 Task: Create a slideshow using your photos, add text and music, and export it as a video file.
Action: Mouse moved to (111, 0)
Screenshot: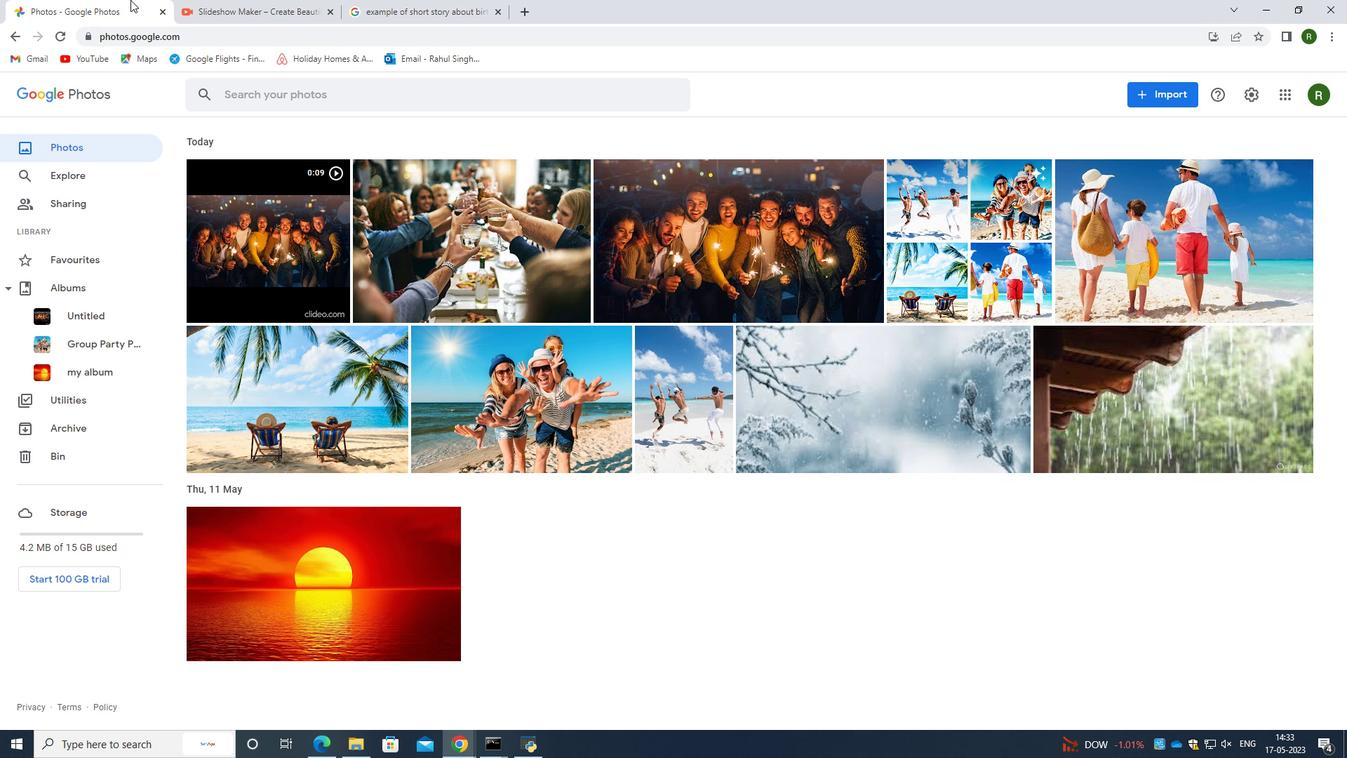 
Action: Mouse pressed left at (111, 0)
Screenshot: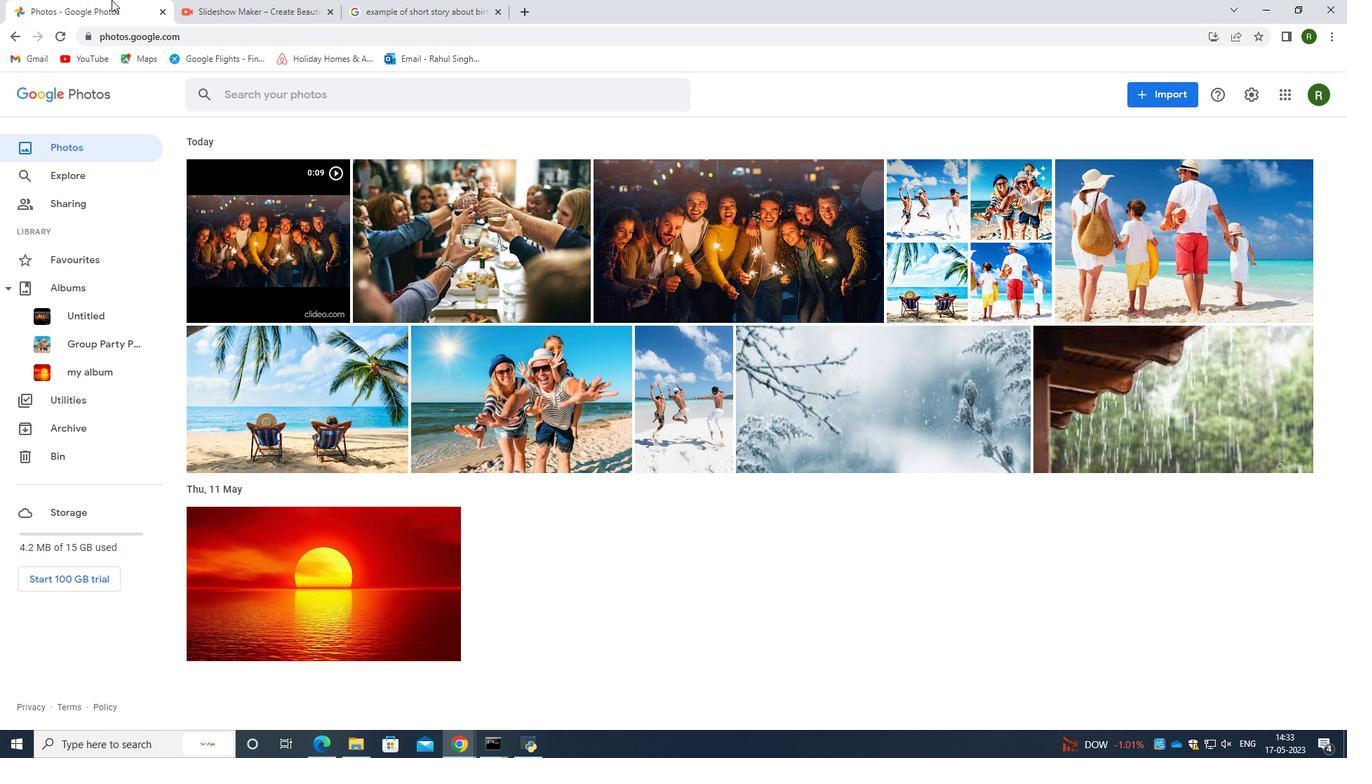 
Action: Mouse moved to (257, 9)
Screenshot: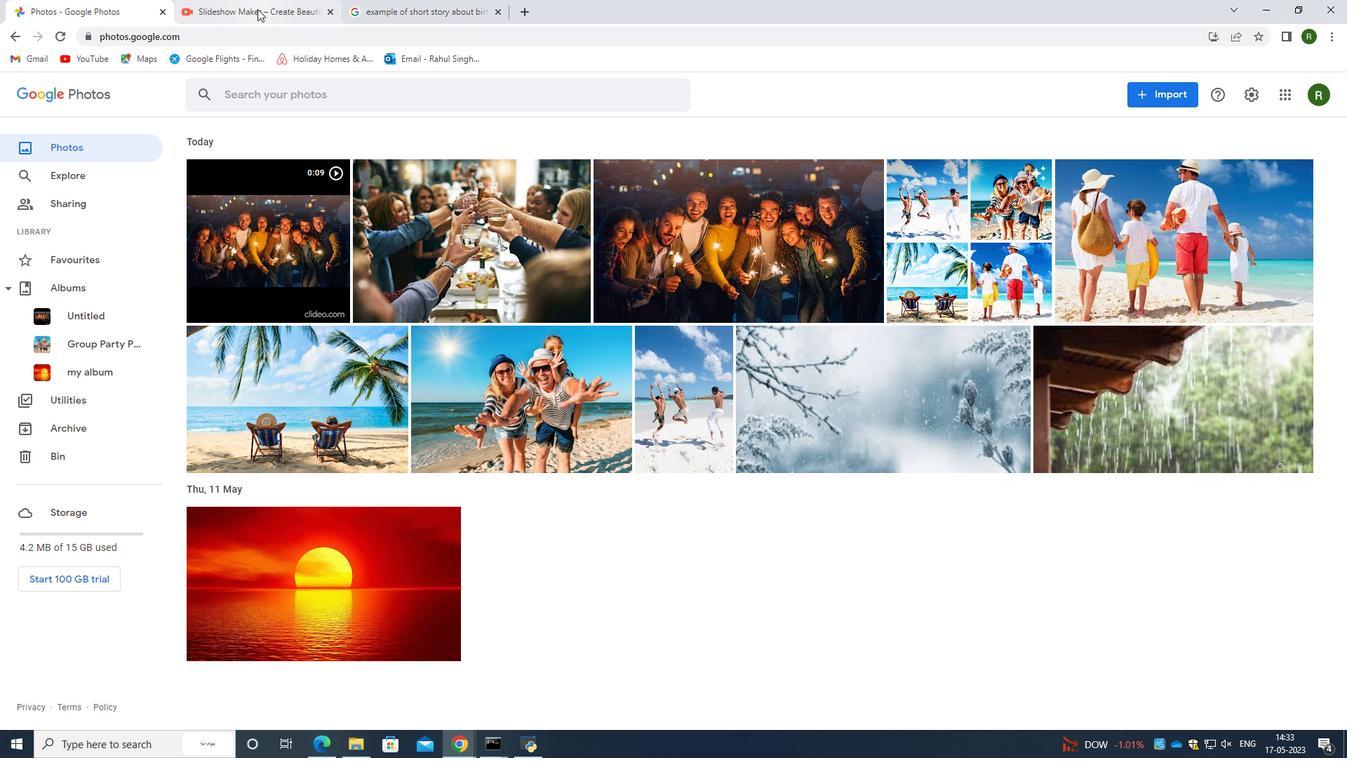 
Action: Mouse pressed left at (257, 9)
Screenshot: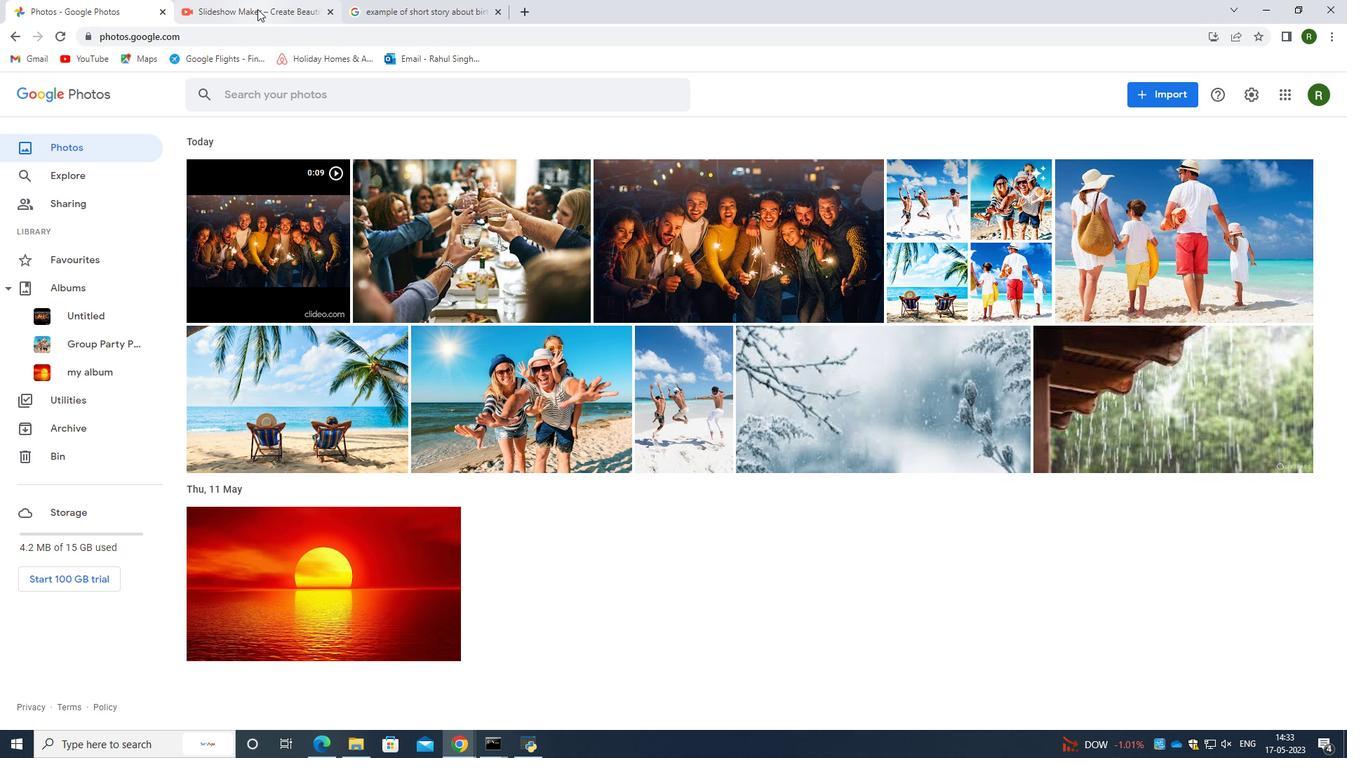 
Action: Mouse moved to (261, 71)
Screenshot: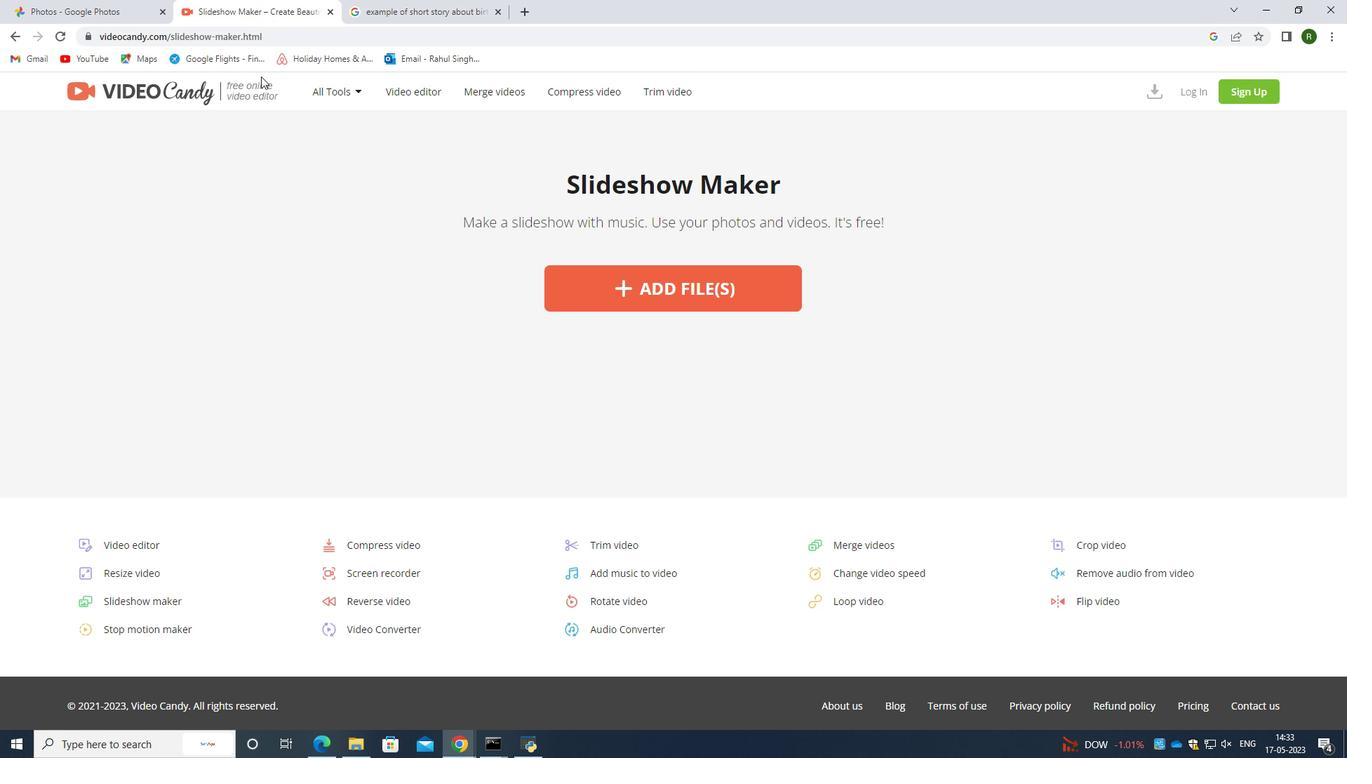 
Action: Mouse scrolled (261, 72) with delta (0, 0)
Screenshot: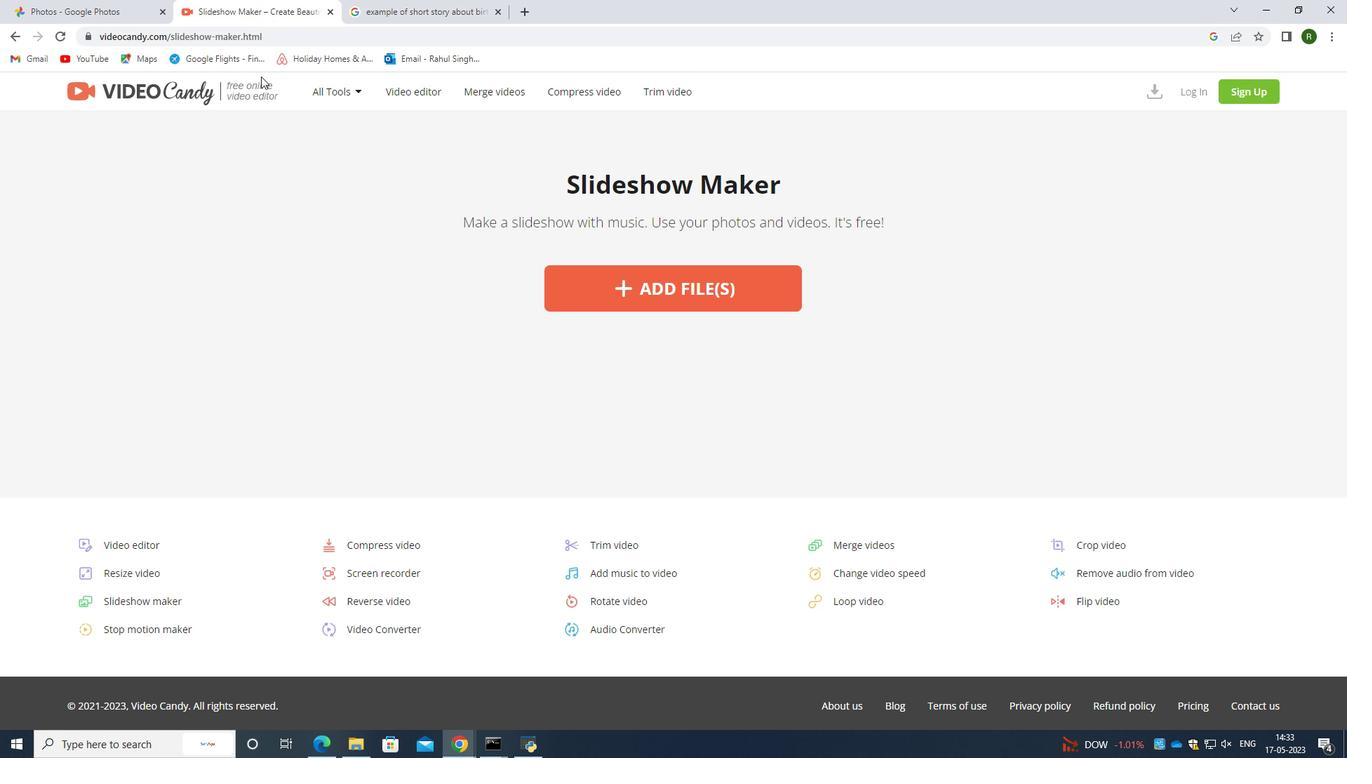 
Action: Mouse scrolled (261, 72) with delta (0, 0)
Screenshot: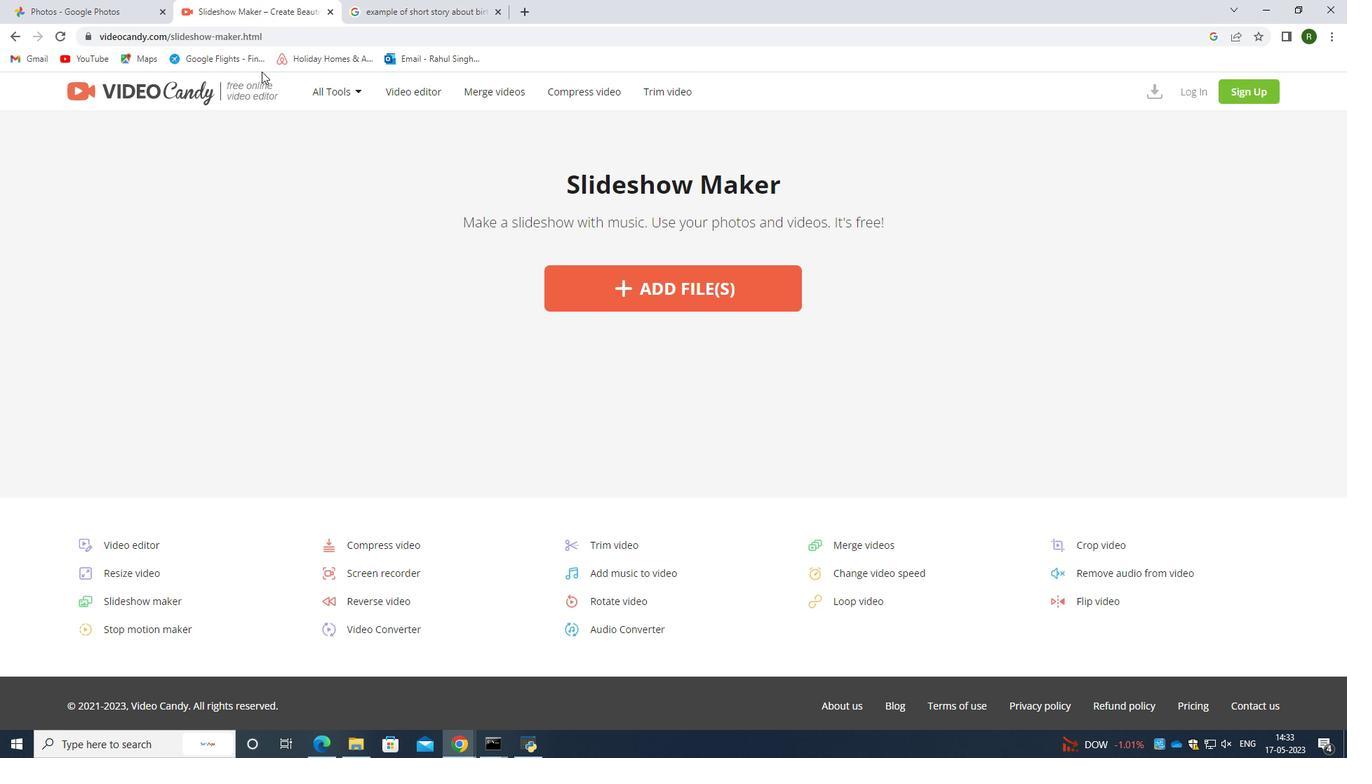 
Action: Mouse moved to (641, 292)
Screenshot: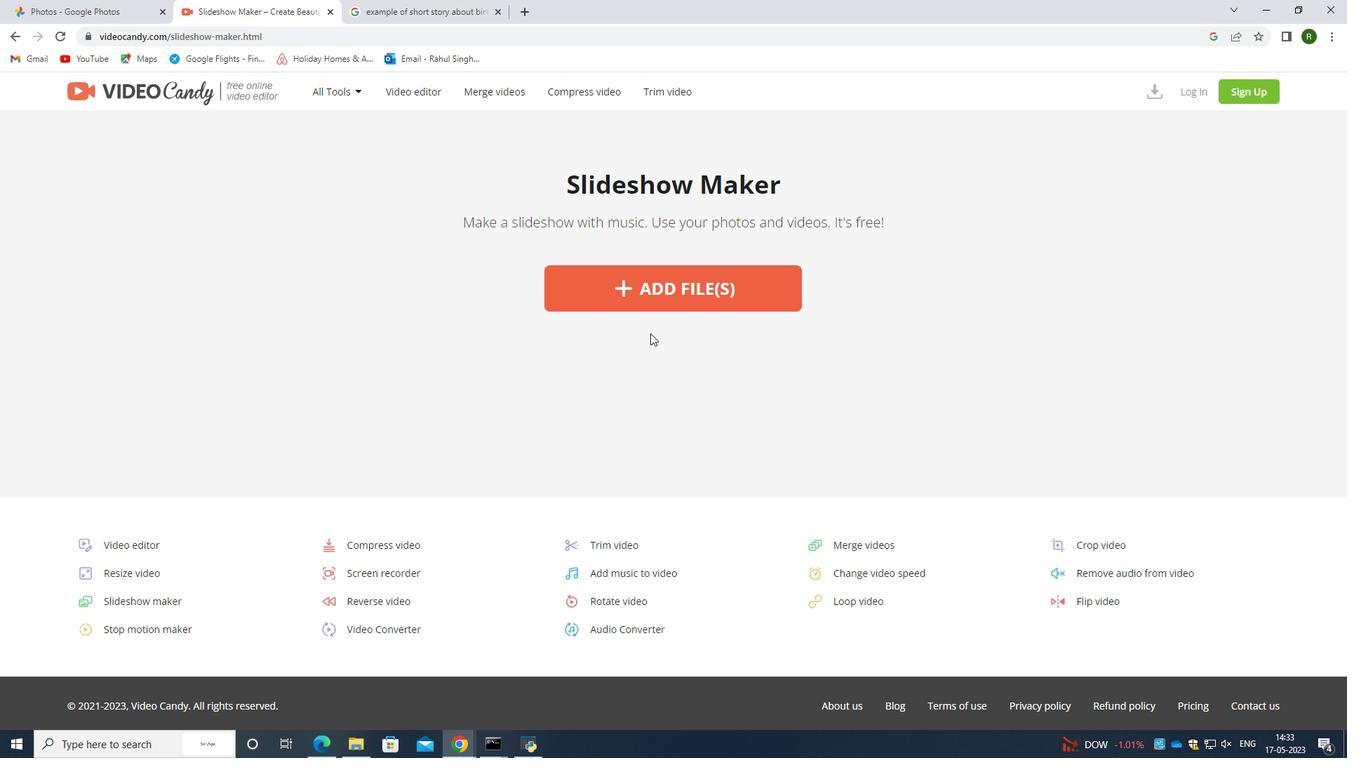 
Action: Mouse pressed left at (641, 292)
Screenshot: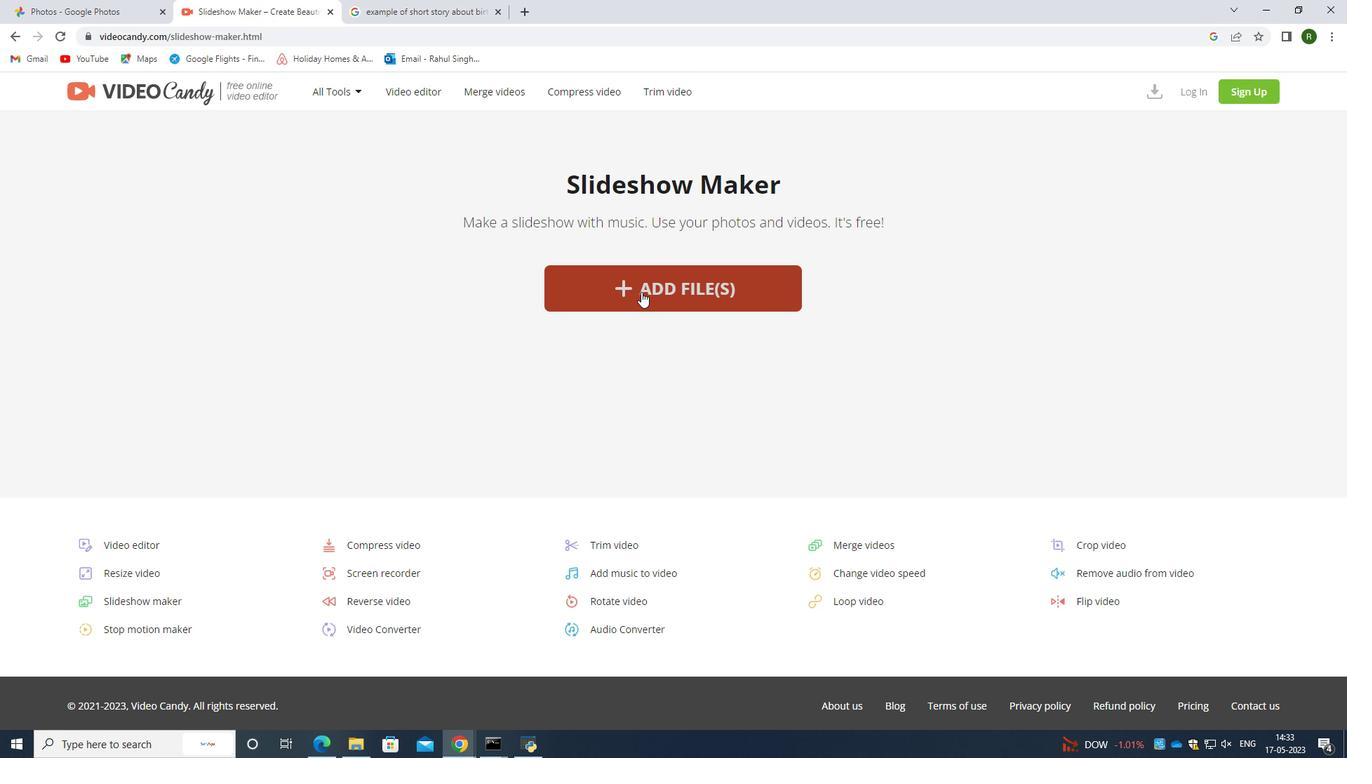 
Action: Mouse moved to (658, 6)
Screenshot: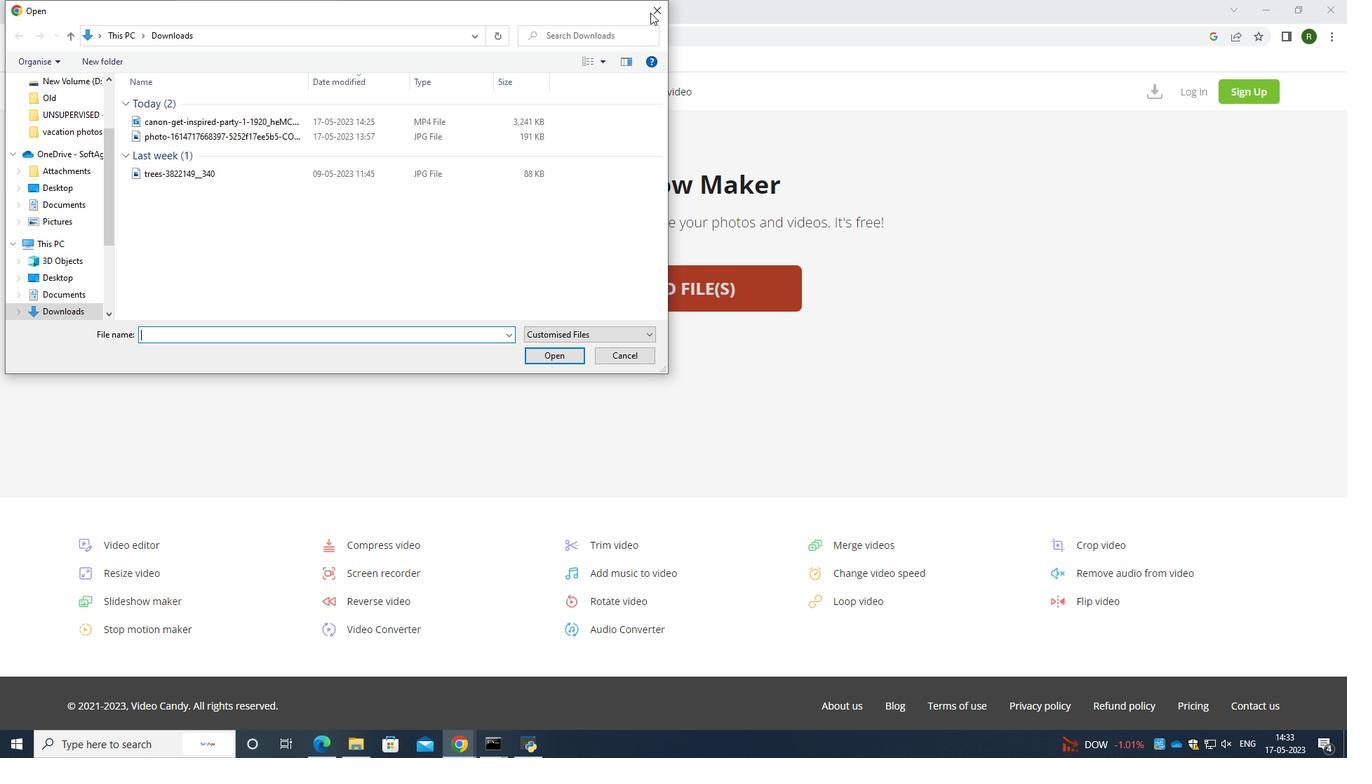 
Action: Mouse pressed left at (658, 6)
Screenshot: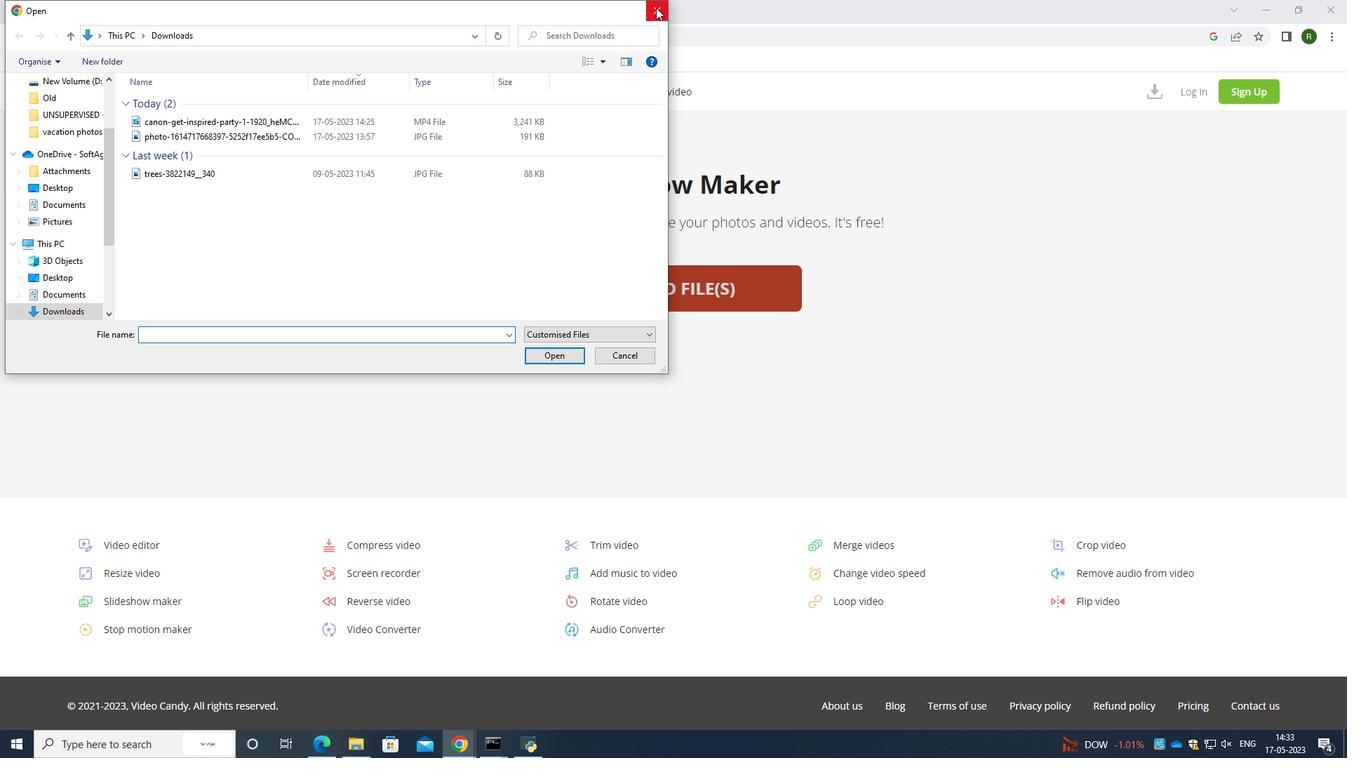 
Action: Mouse moved to (374, 222)
Screenshot: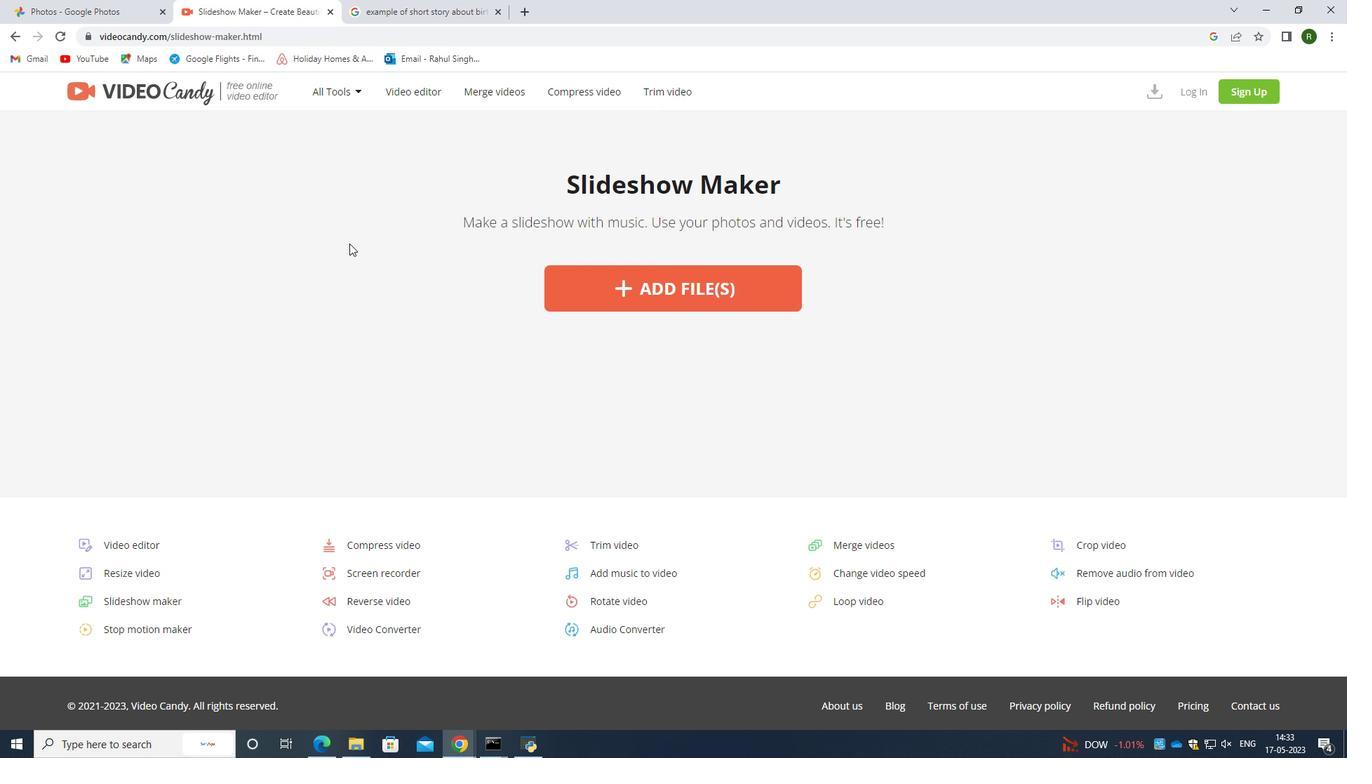 
Action: Mouse scrolled (374, 223) with delta (0, 0)
Screenshot: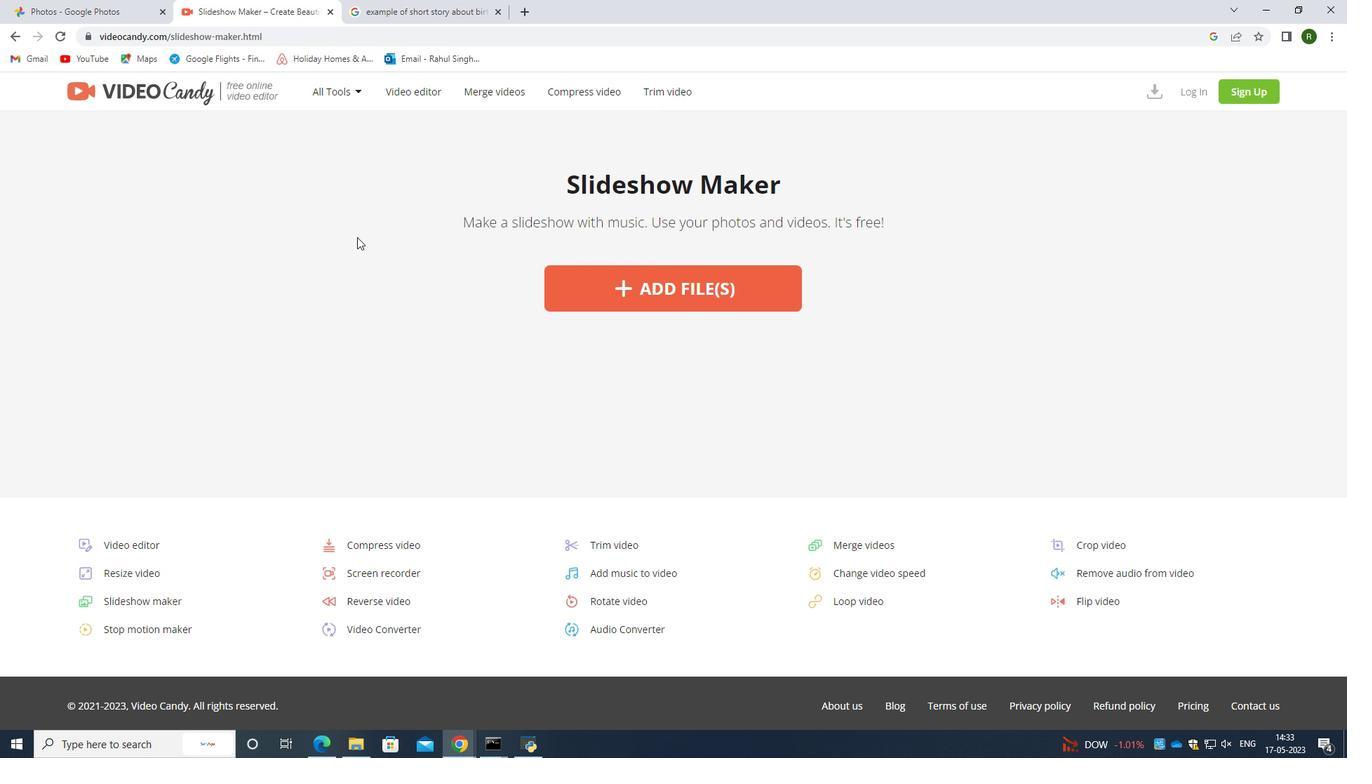 
Action: Mouse scrolled (374, 223) with delta (0, 0)
Screenshot: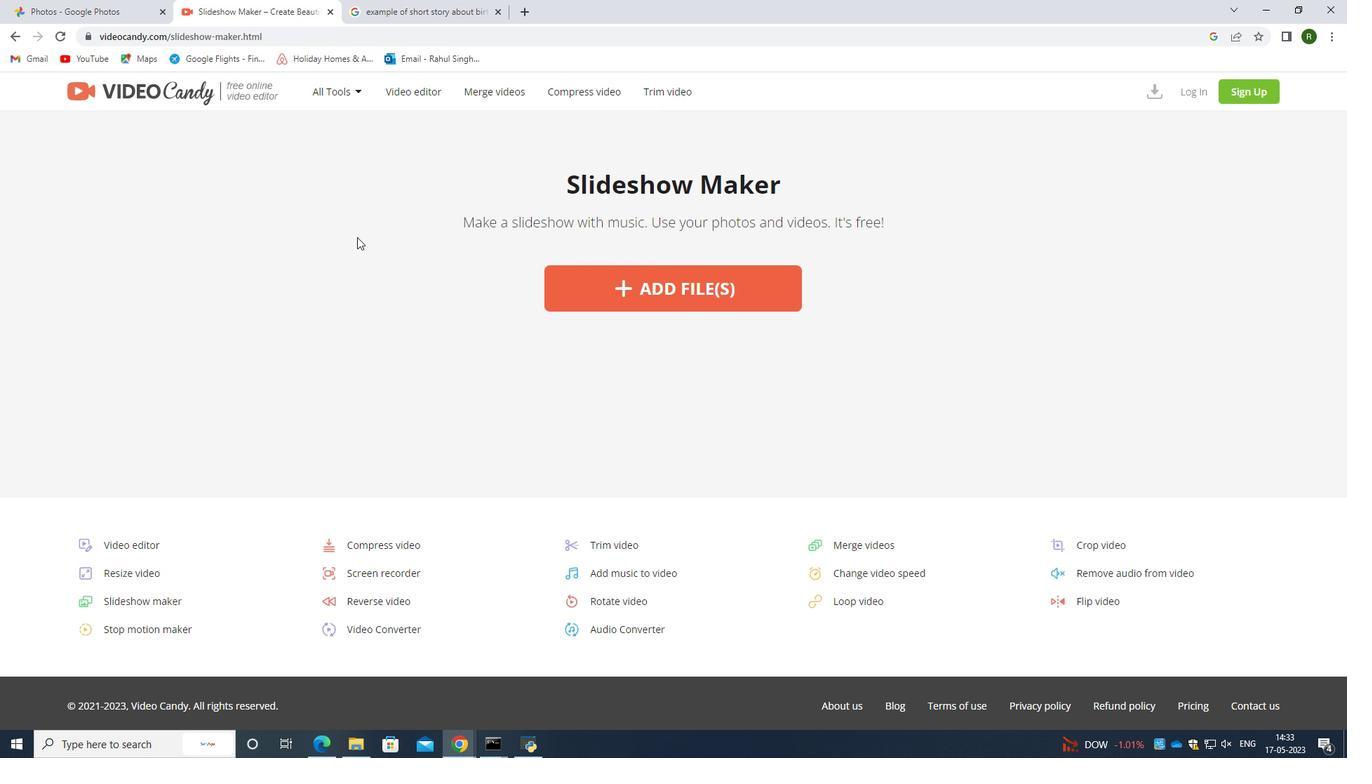 
Action: Mouse moved to (14, 33)
Screenshot: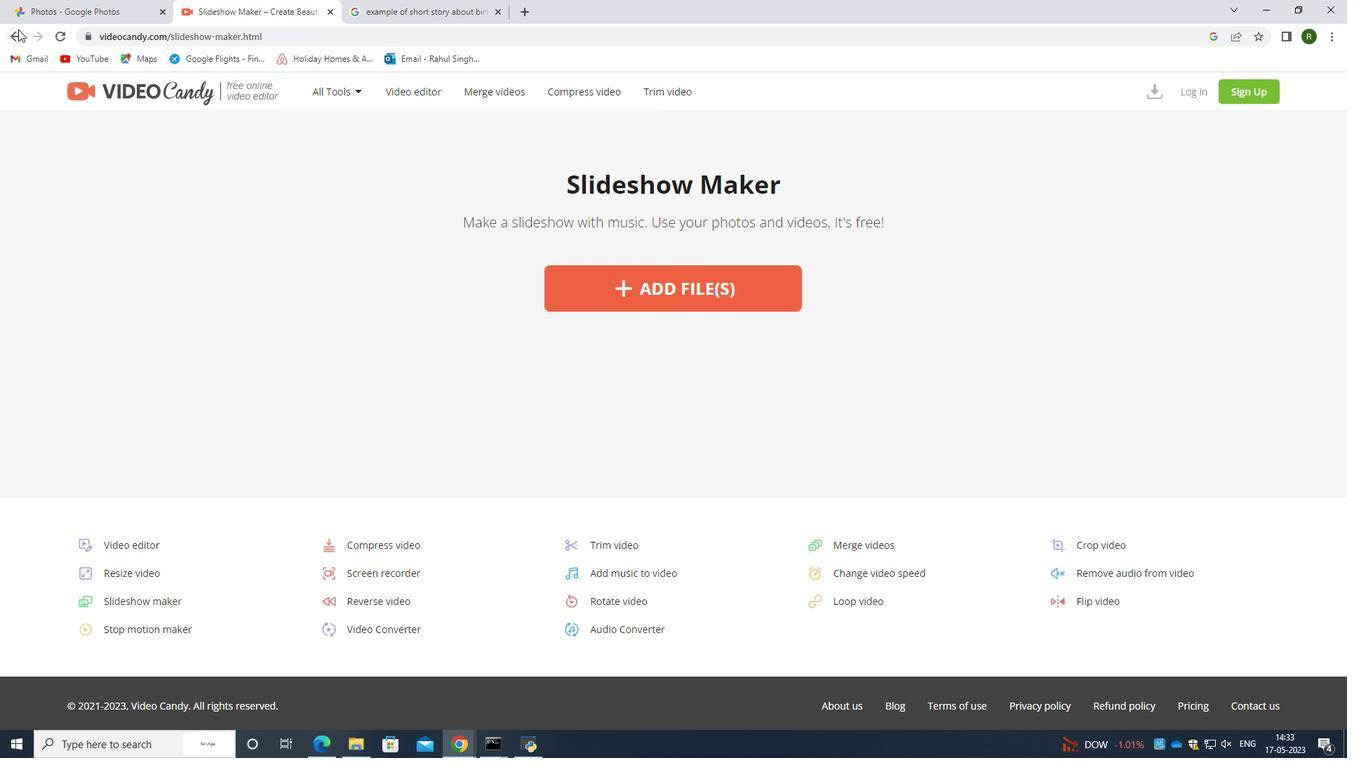 
Action: Mouse pressed left at (14, 33)
Screenshot: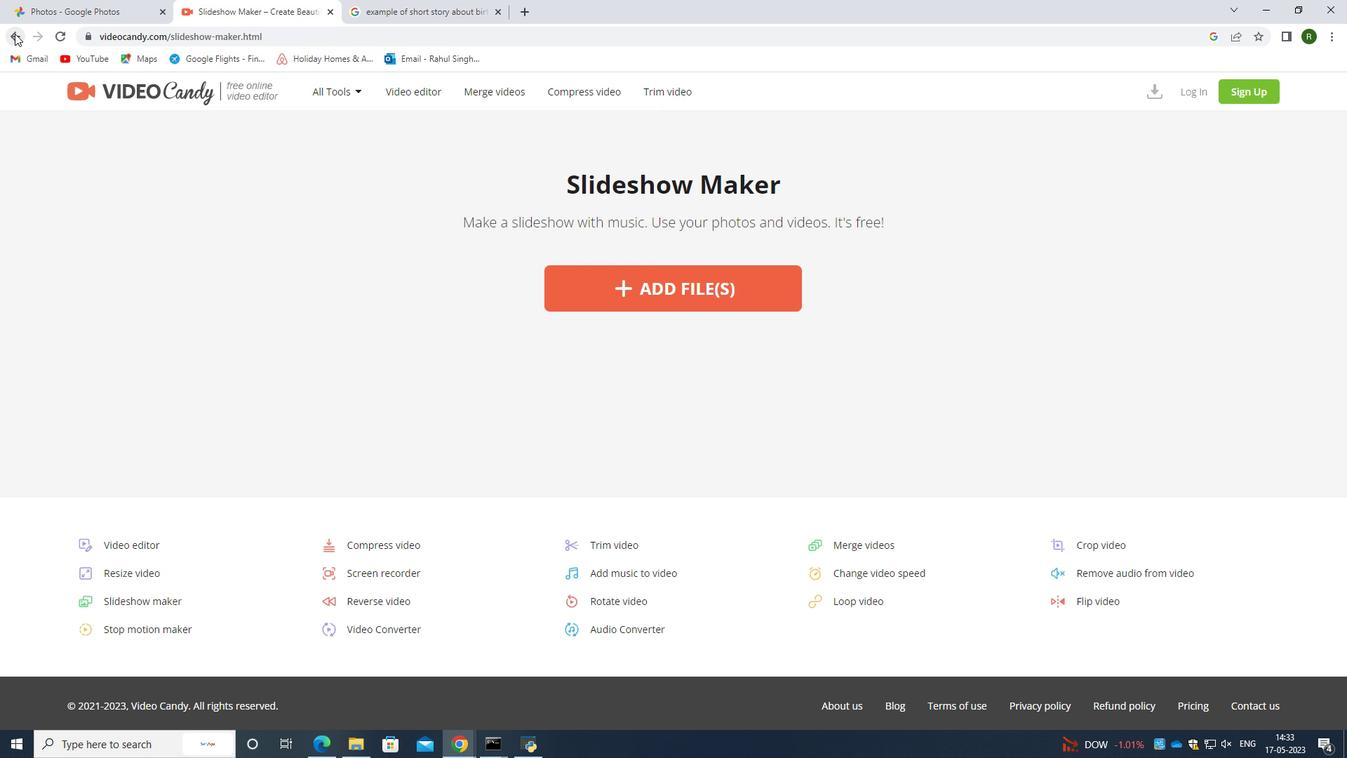 
Action: Mouse moved to (320, 388)
Screenshot: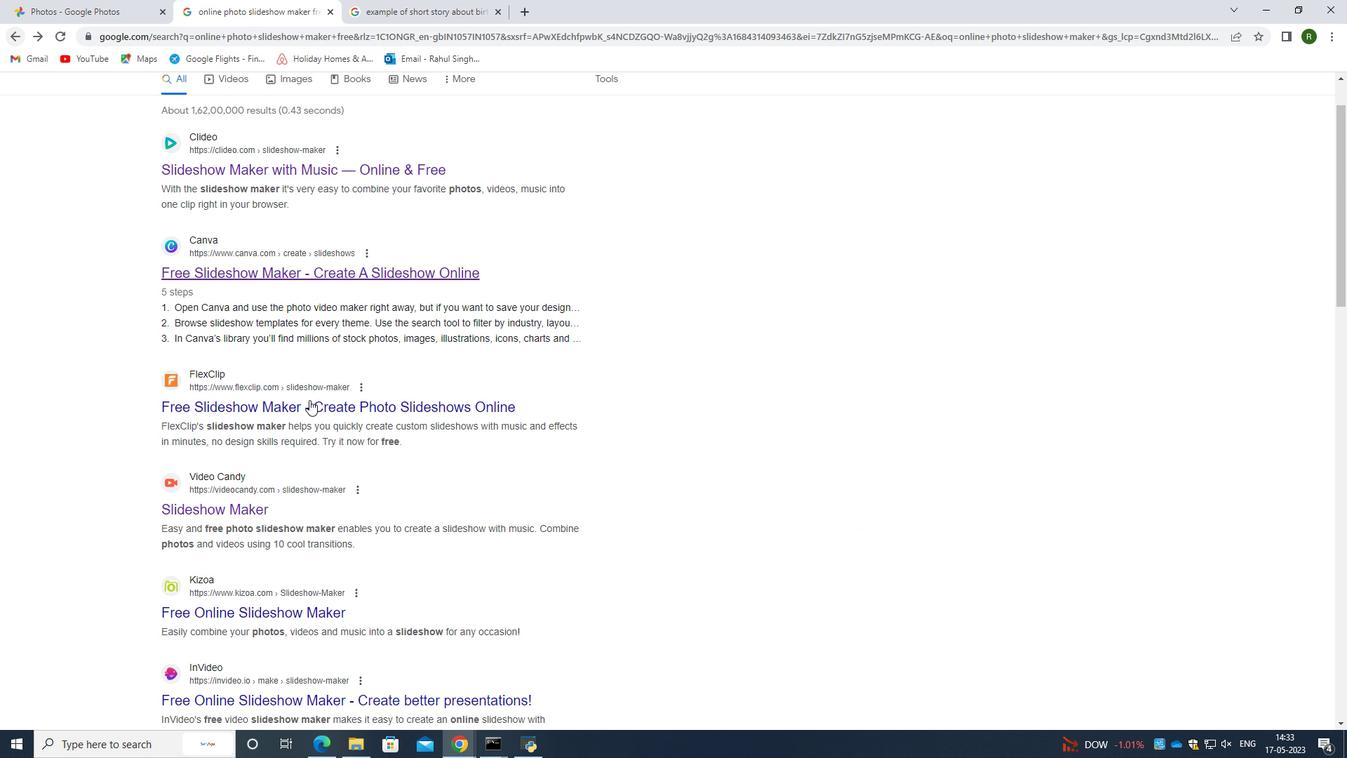 
Action: Mouse scrolled (320, 388) with delta (0, 0)
Screenshot: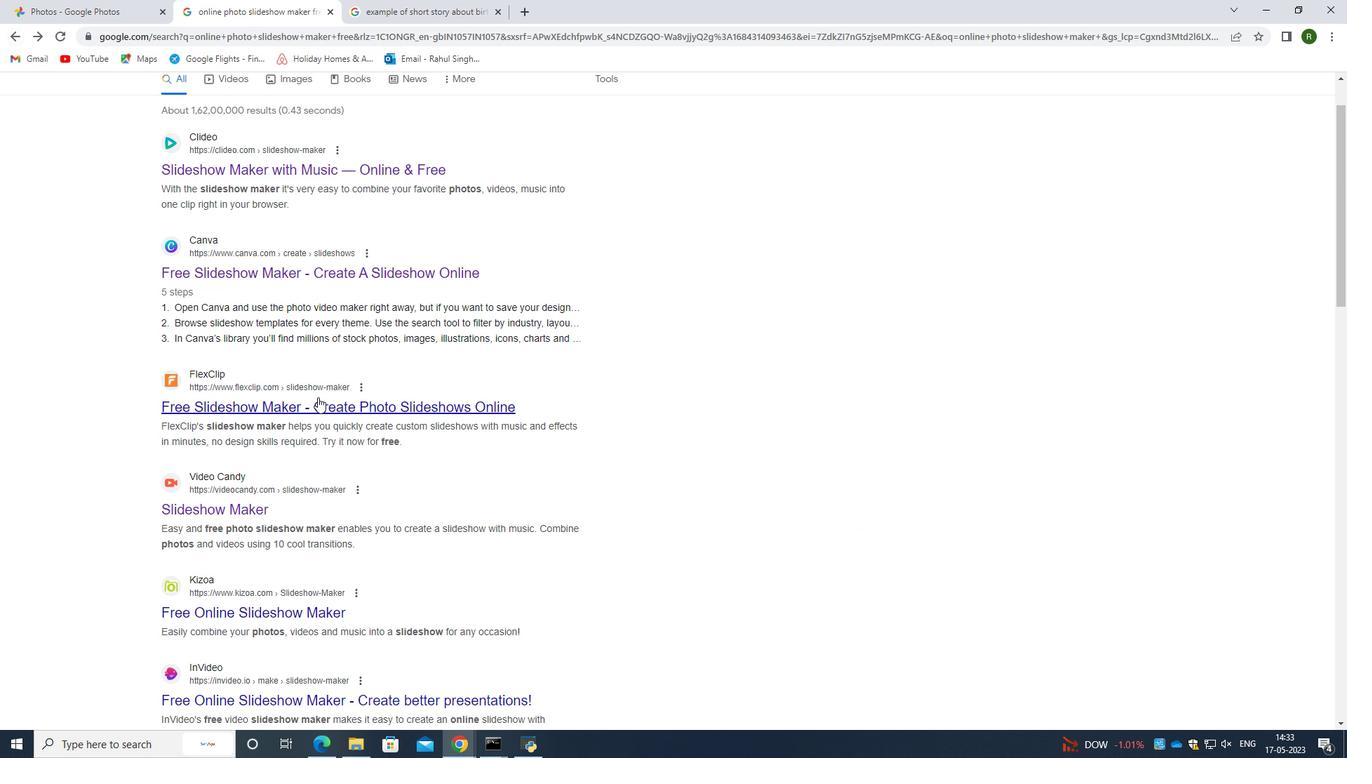
Action: Mouse scrolled (320, 388) with delta (0, 0)
Screenshot: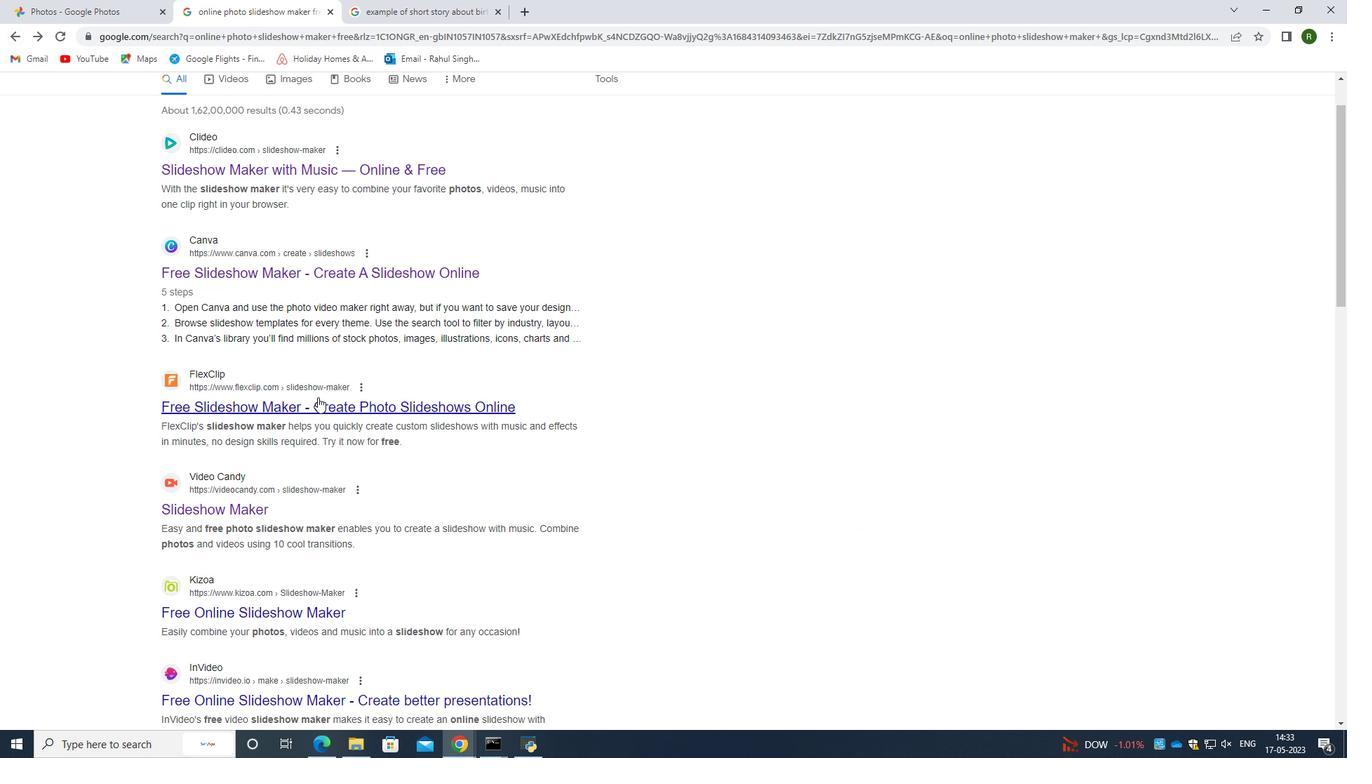 
Action: Mouse scrolled (320, 388) with delta (0, 0)
Screenshot: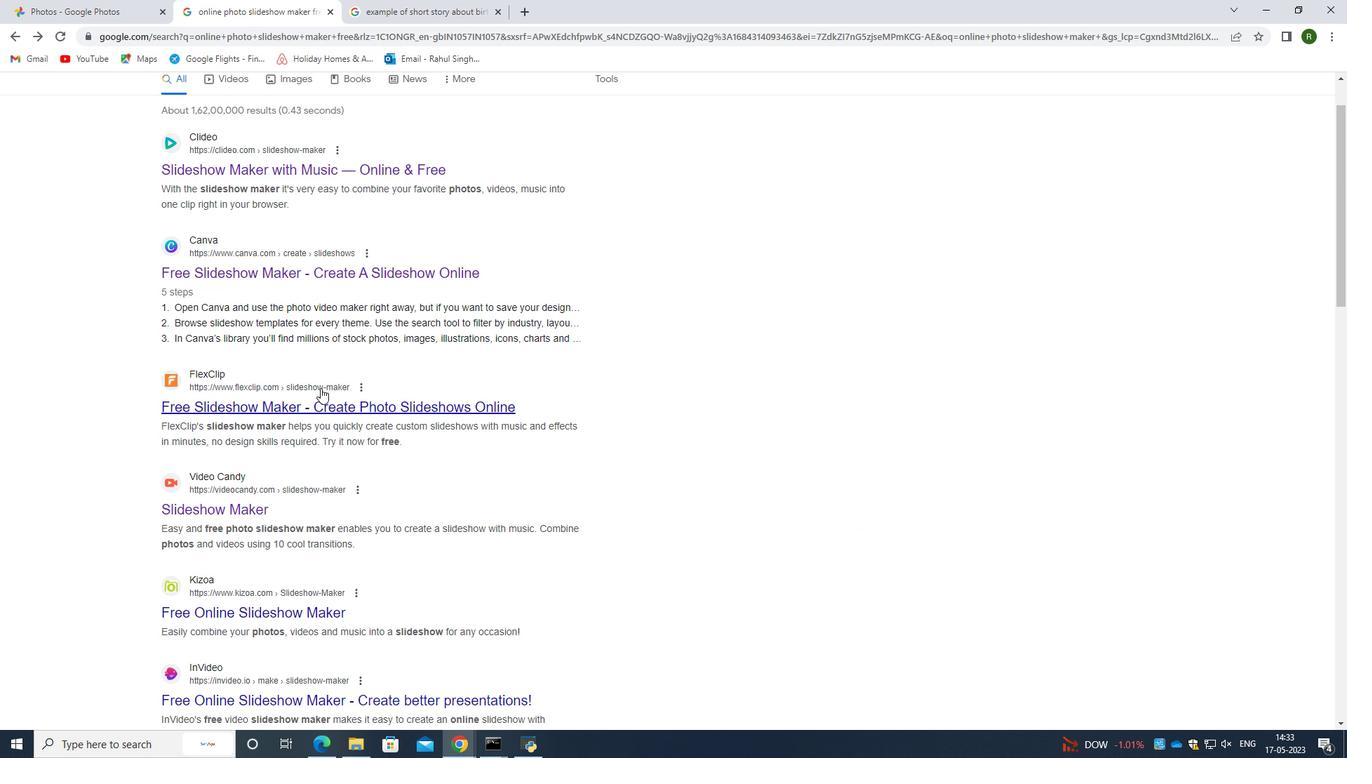 
Action: Mouse moved to (261, 481)
Screenshot: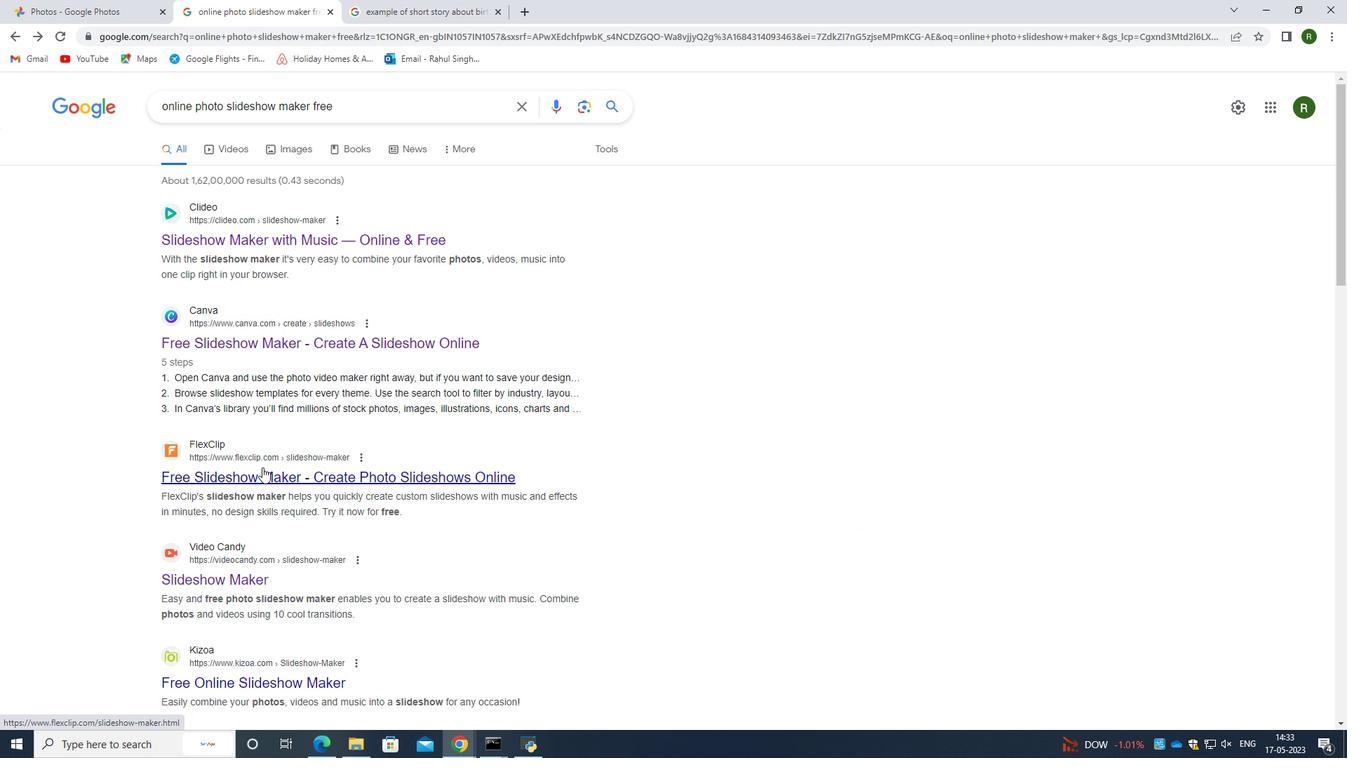 
Action: Mouse pressed left at (261, 481)
Screenshot: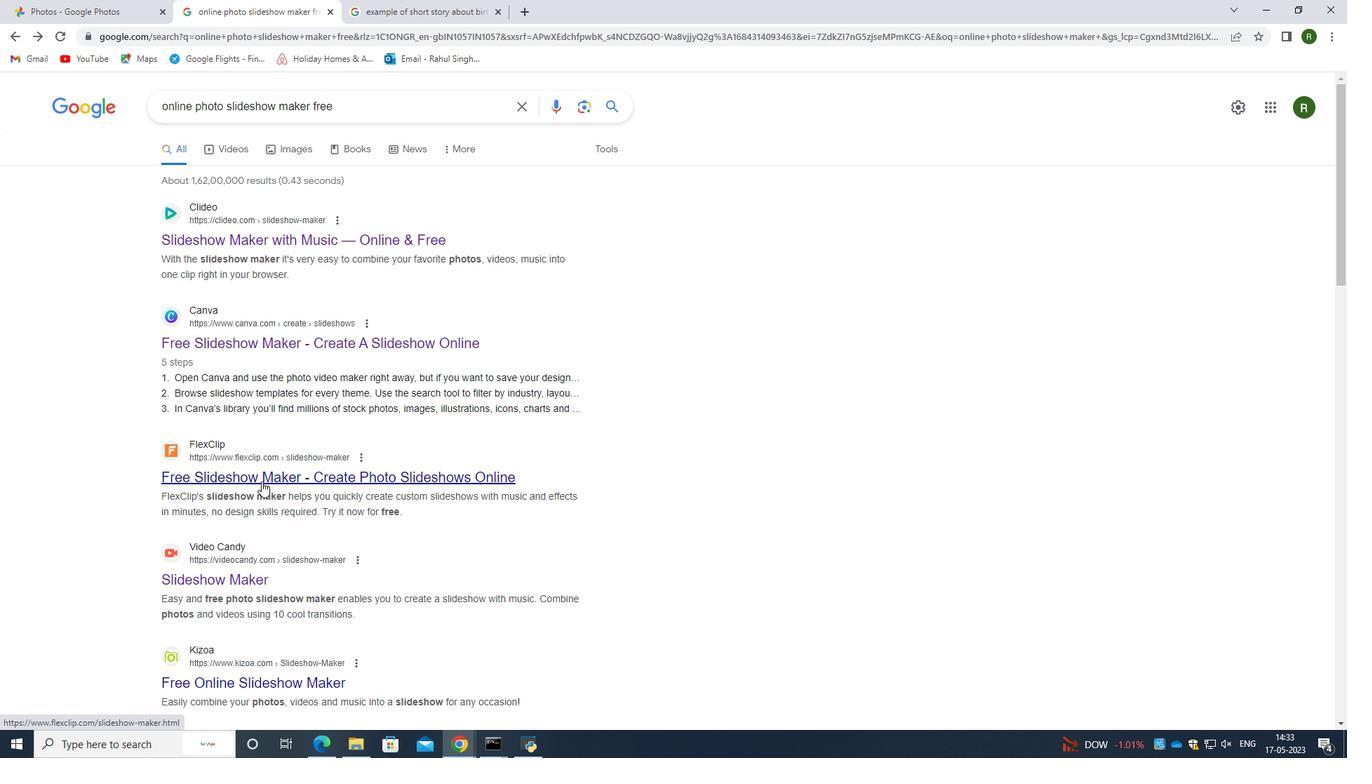 
Action: Mouse moved to (655, 287)
Screenshot: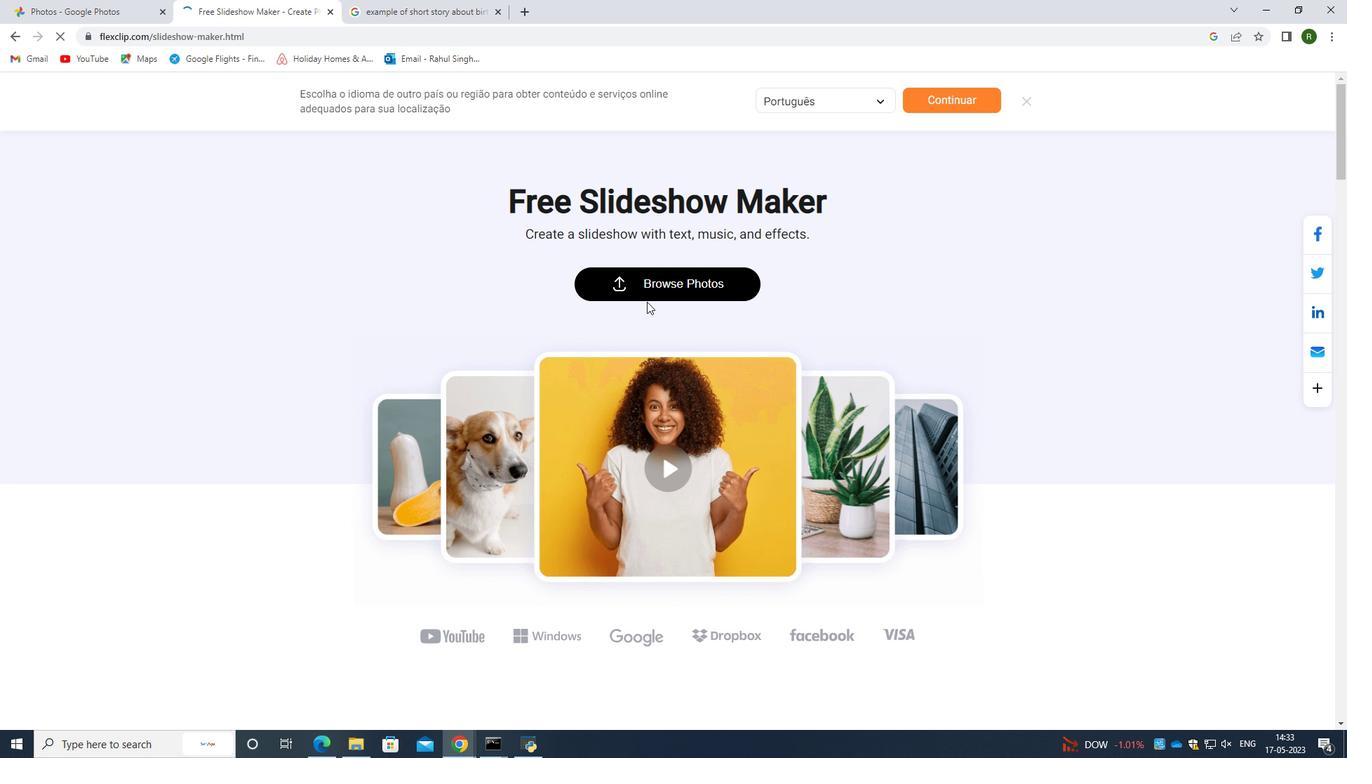 
Action: Mouse pressed left at (655, 287)
Screenshot: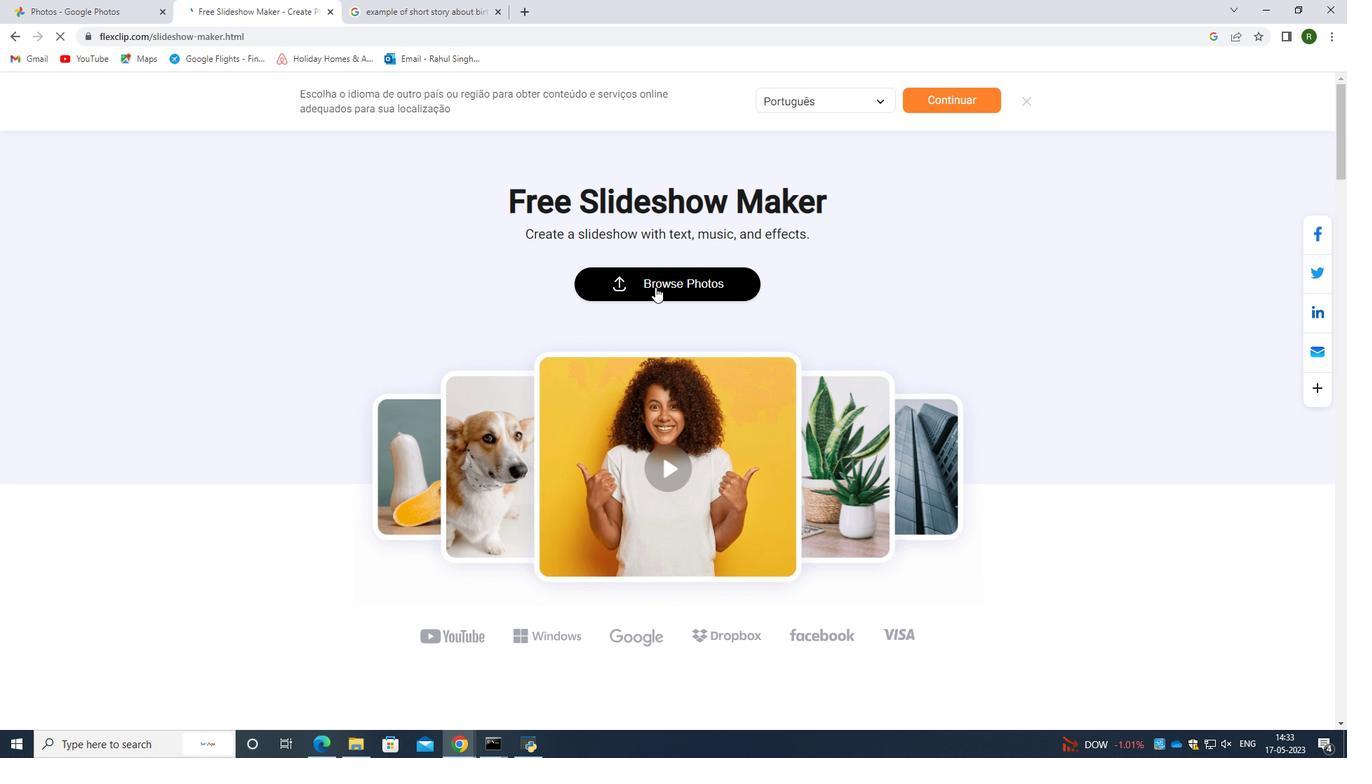 
Action: Mouse moved to (50, 171)
Screenshot: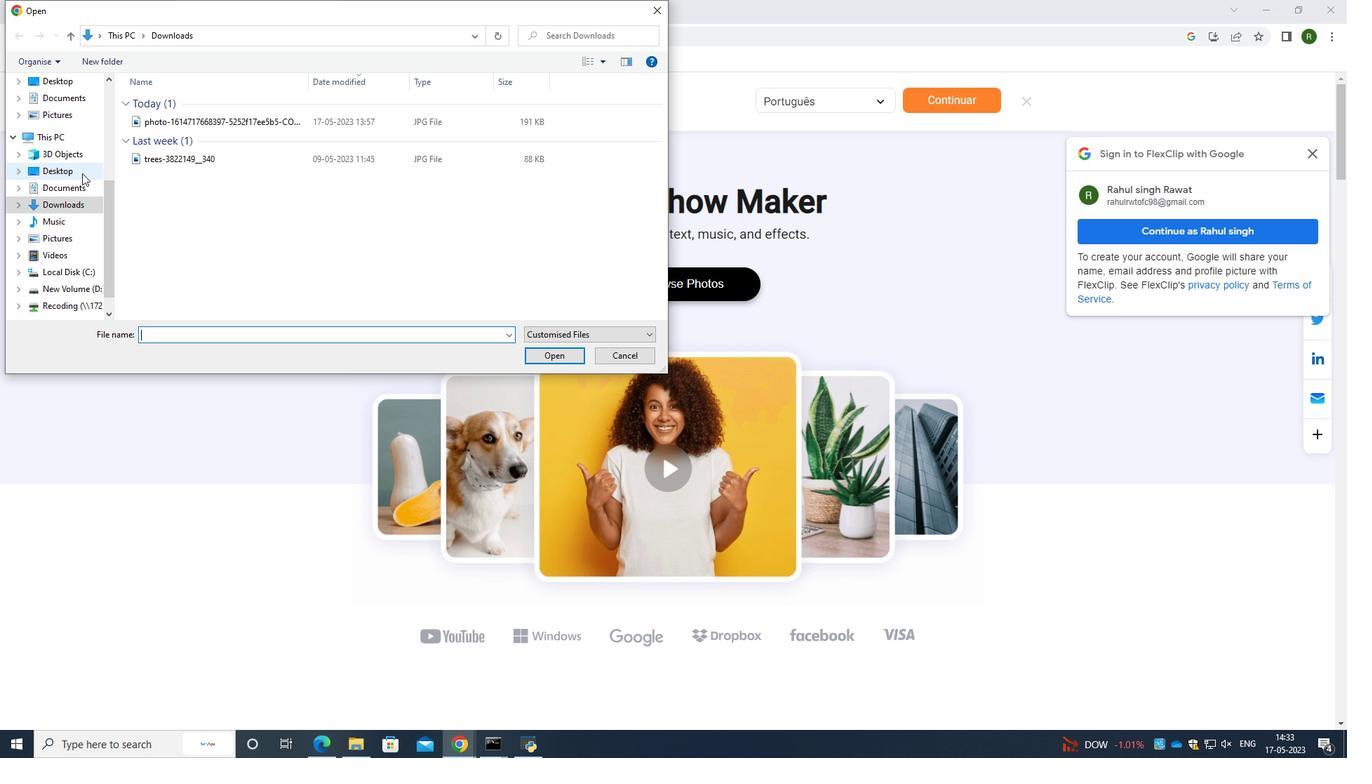 
Action: Mouse pressed left at (50, 171)
Screenshot: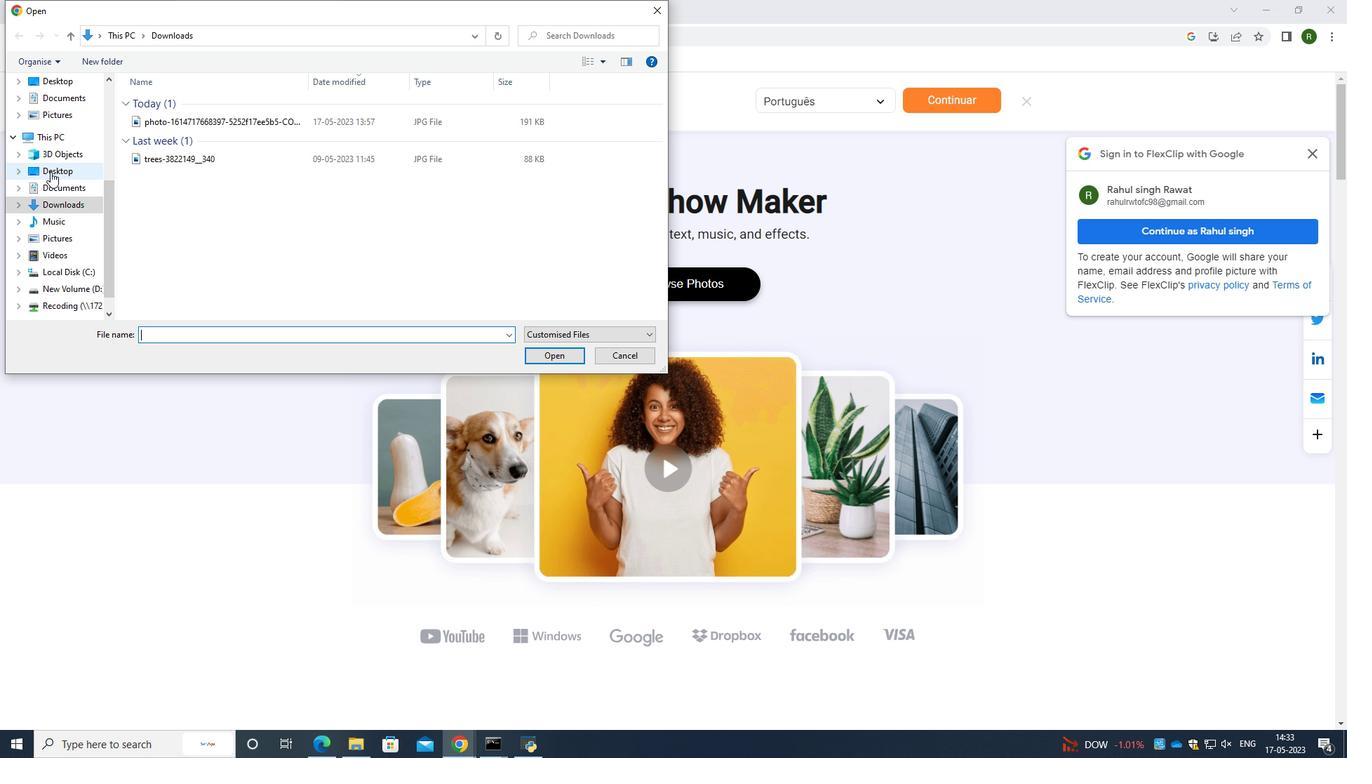 
Action: Mouse moved to (51, 183)
Screenshot: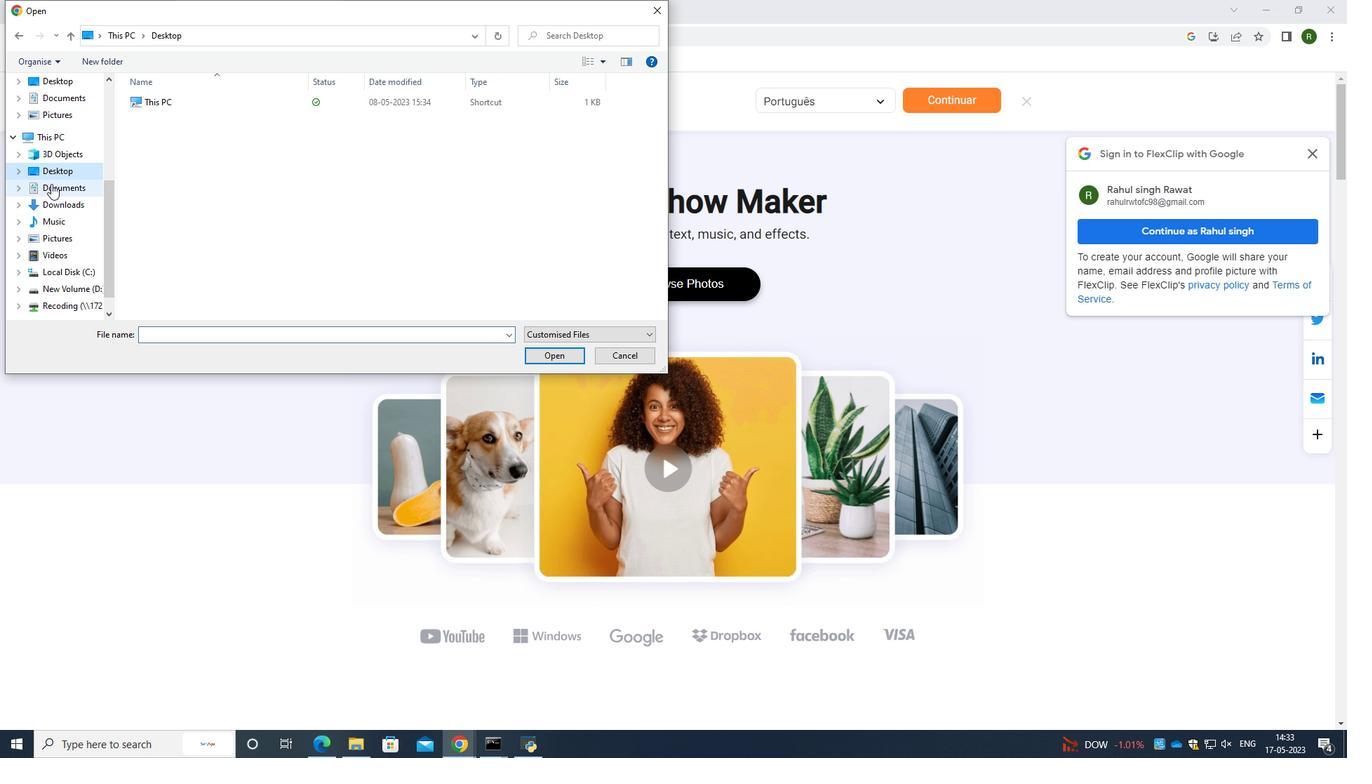 
Action: Mouse pressed left at (51, 183)
Screenshot: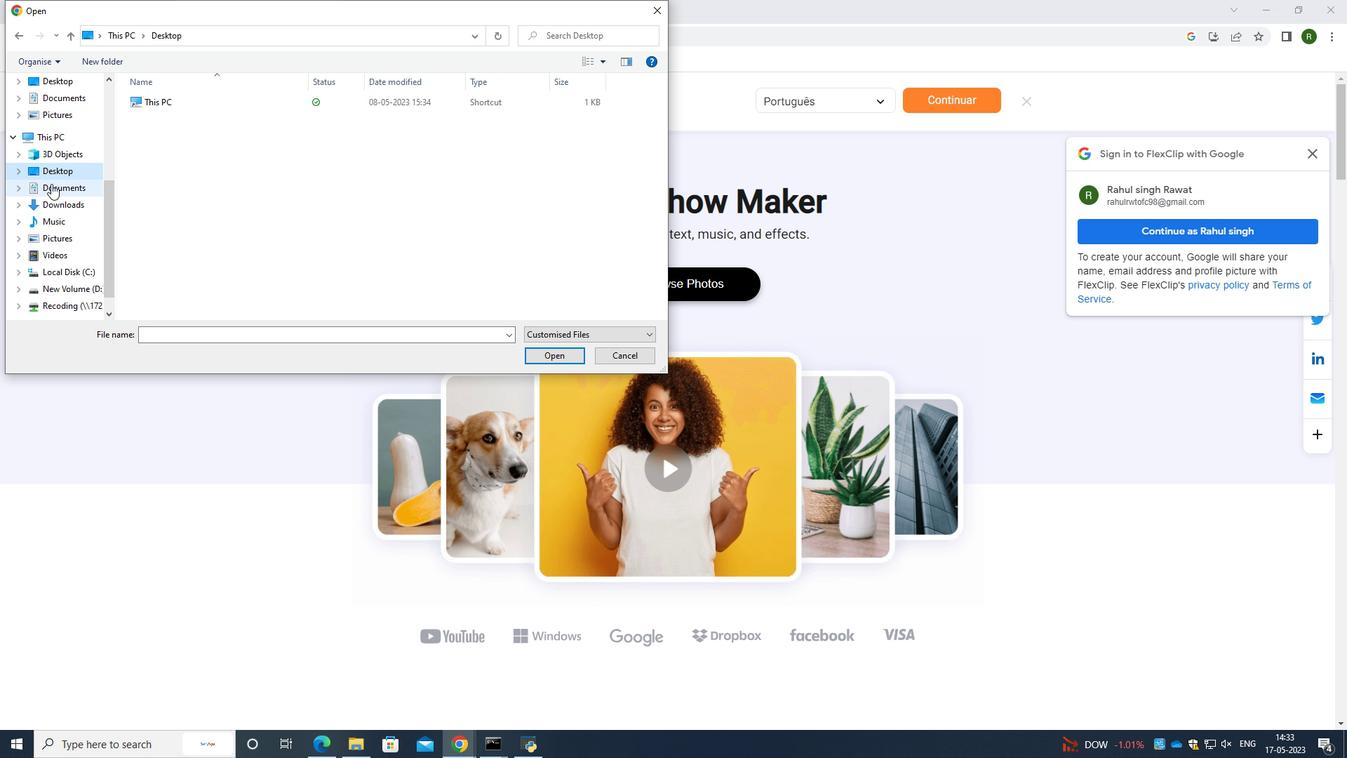 
Action: Mouse moved to (77, 207)
Screenshot: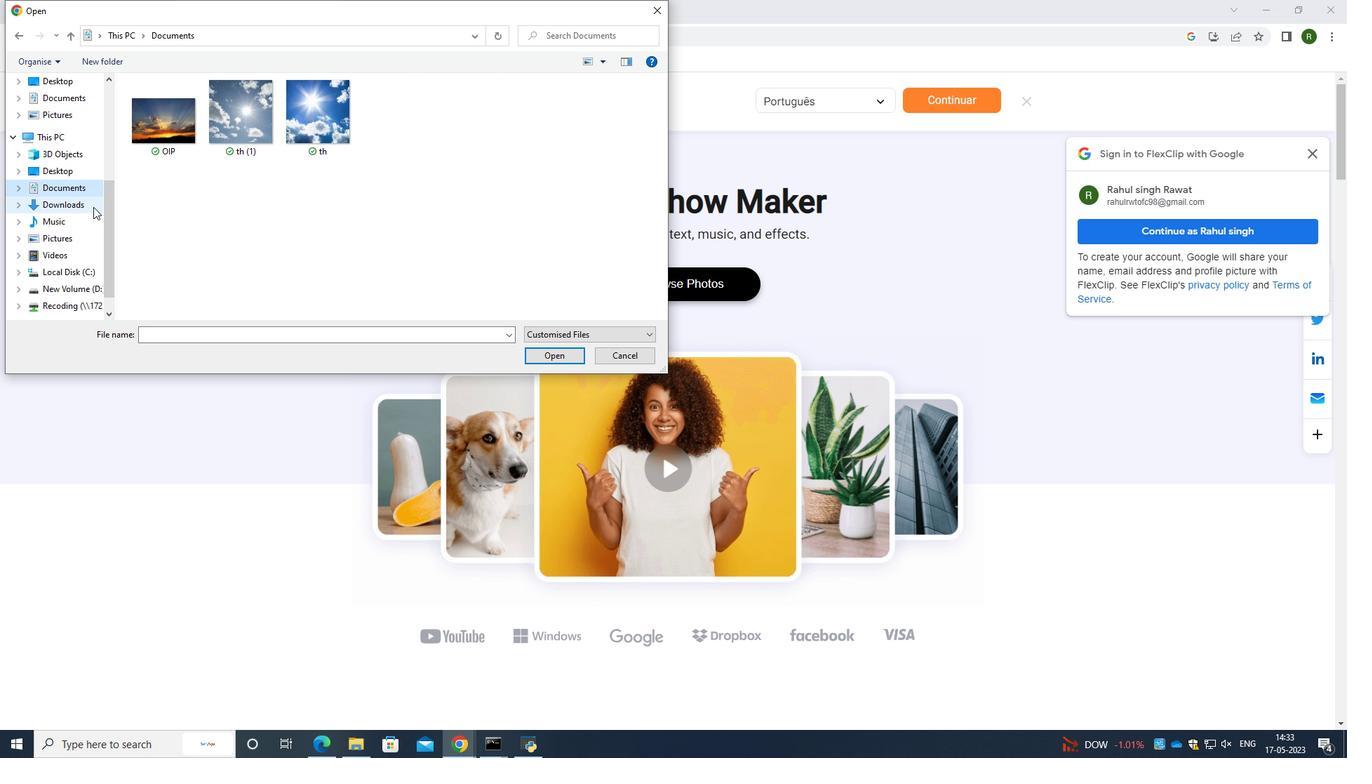 
Action: Mouse pressed left at (77, 207)
Screenshot: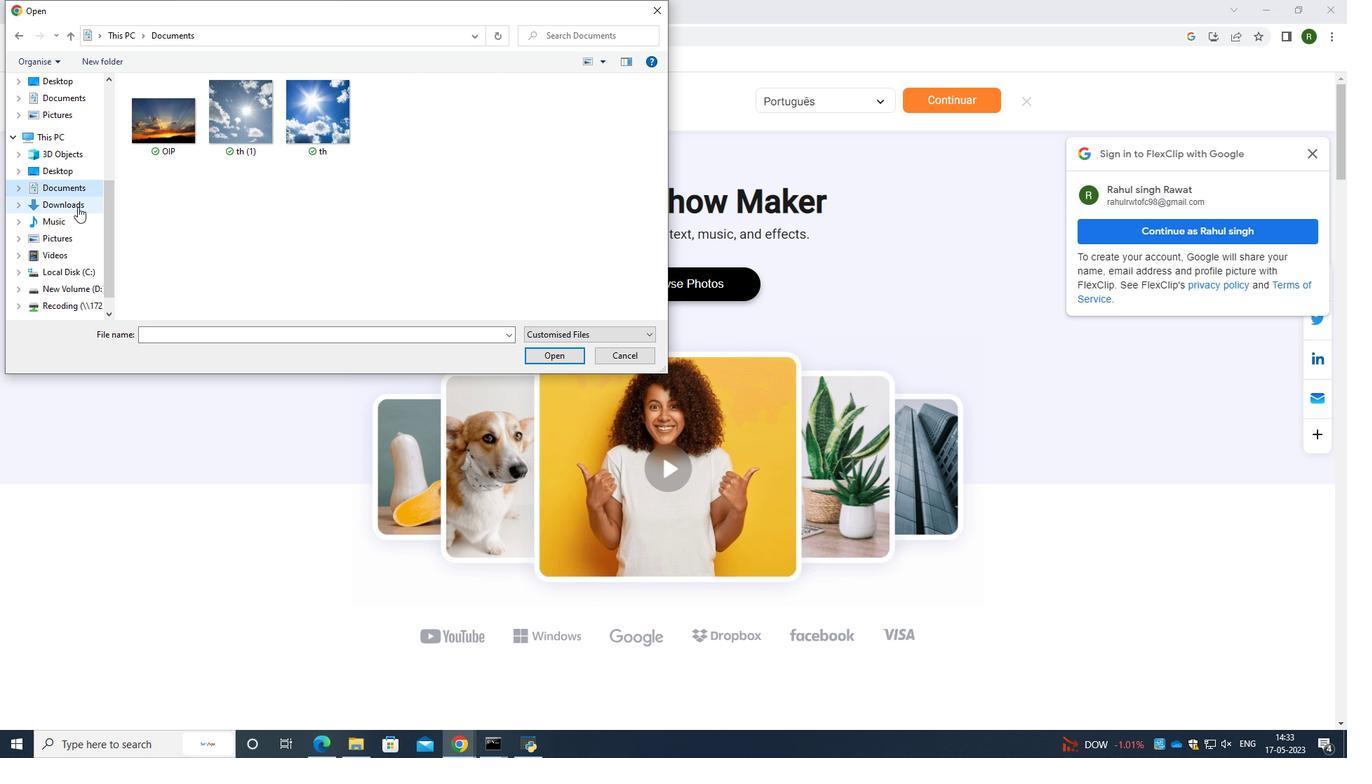 
Action: Mouse moved to (69, 186)
Screenshot: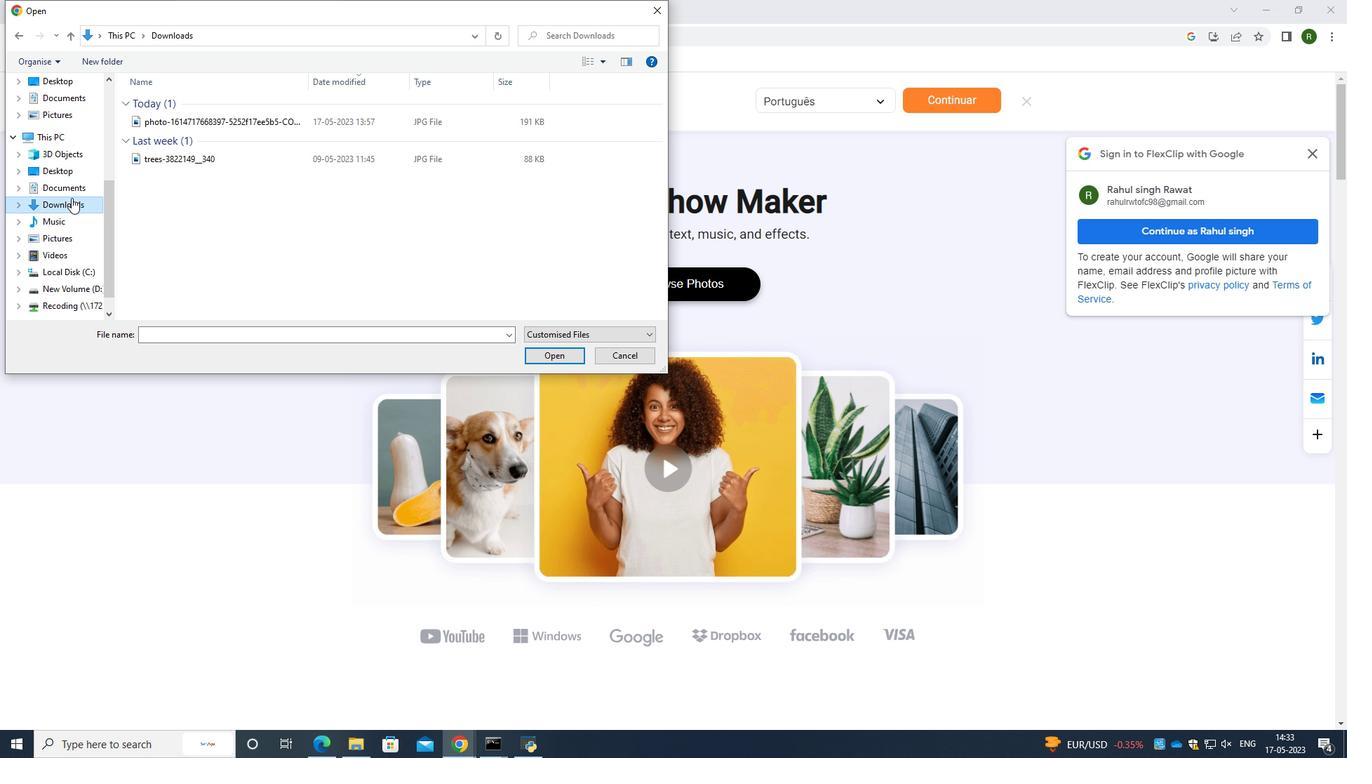 
Action: Mouse pressed left at (69, 186)
Screenshot: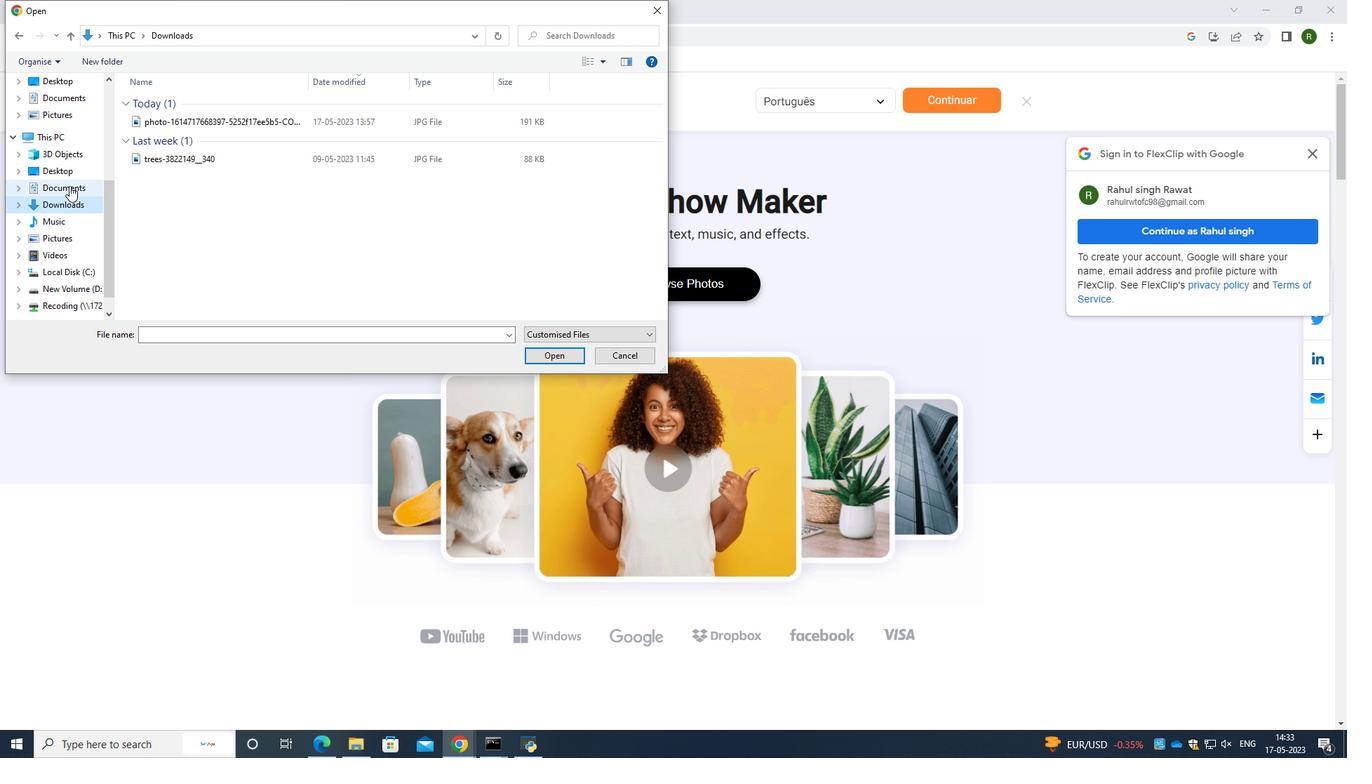 
Action: Mouse moved to (64, 285)
Screenshot: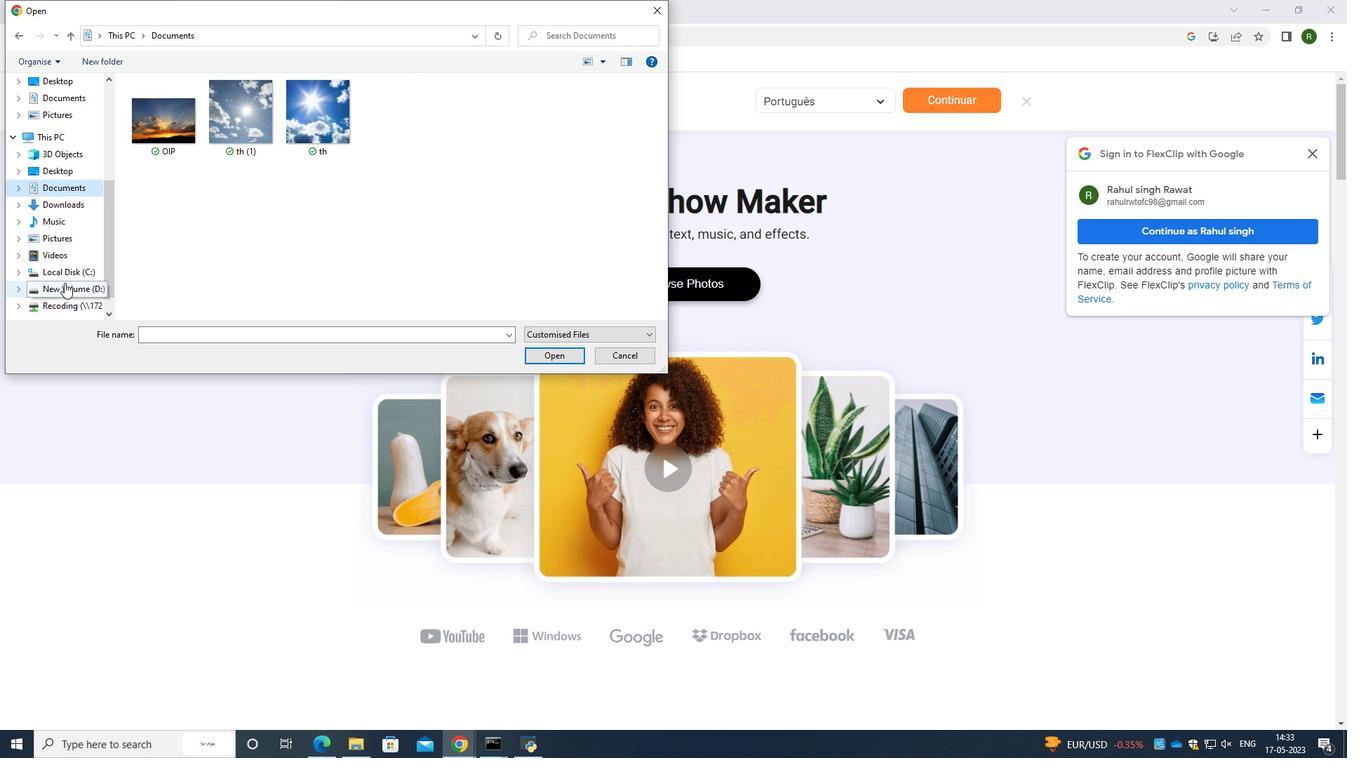 
Action: Mouse pressed left at (64, 285)
Screenshot: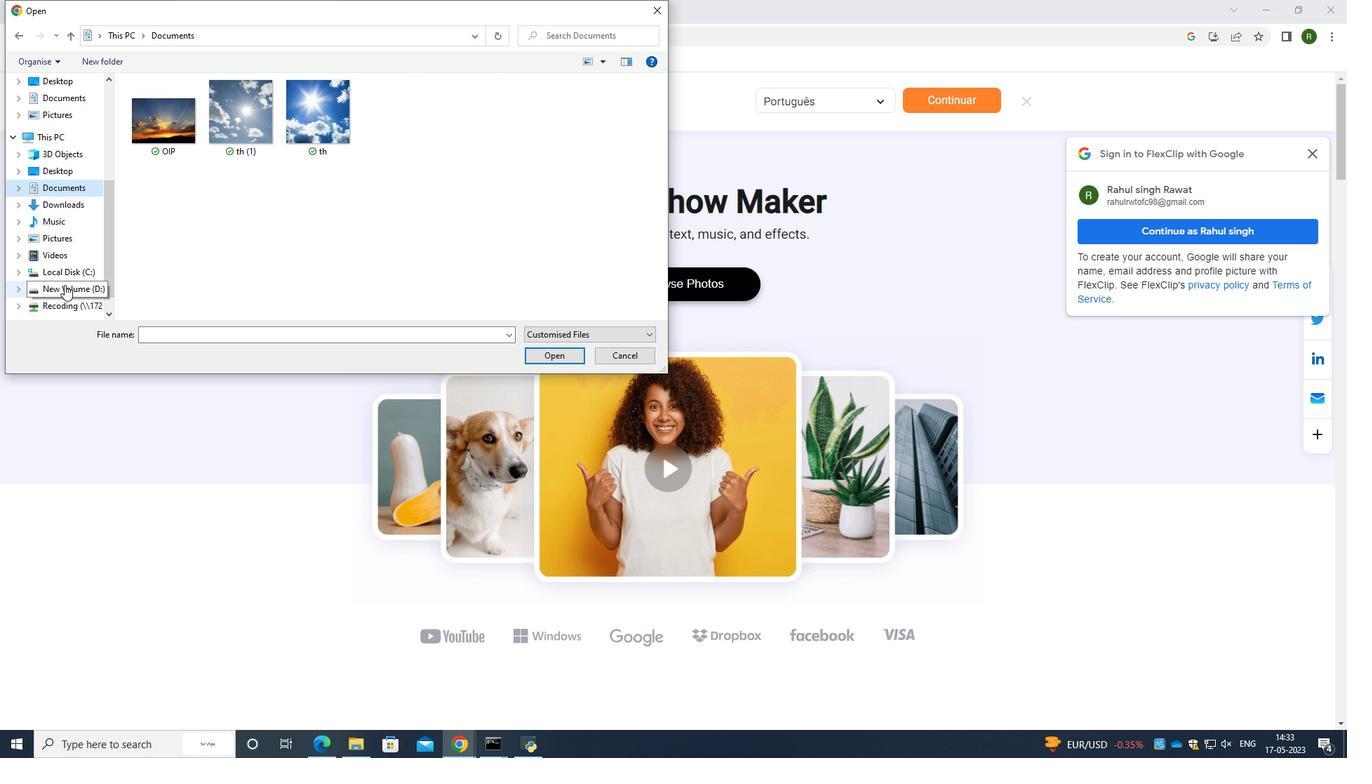 
Action: Mouse pressed left at (64, 285)
Screenshot: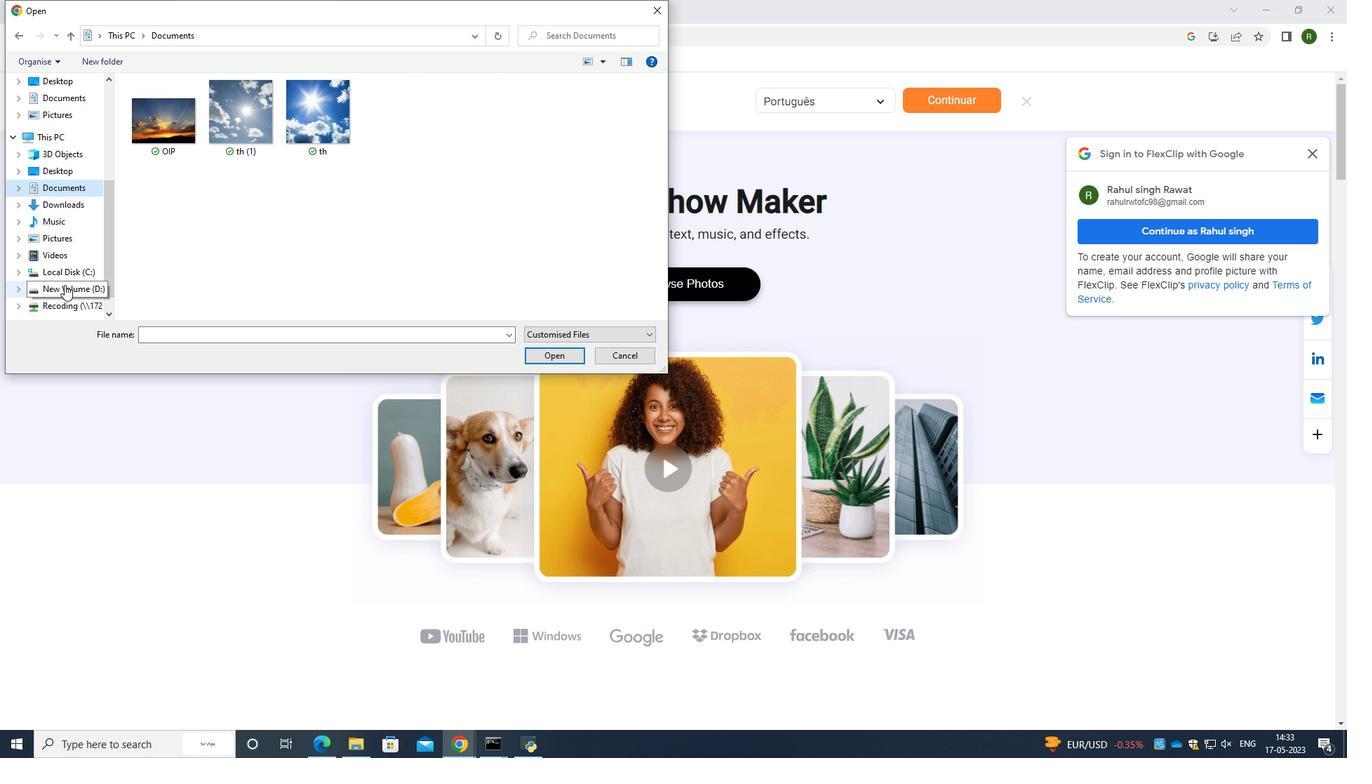 
Action: Mouse moved to (479, 130)
Screenshot: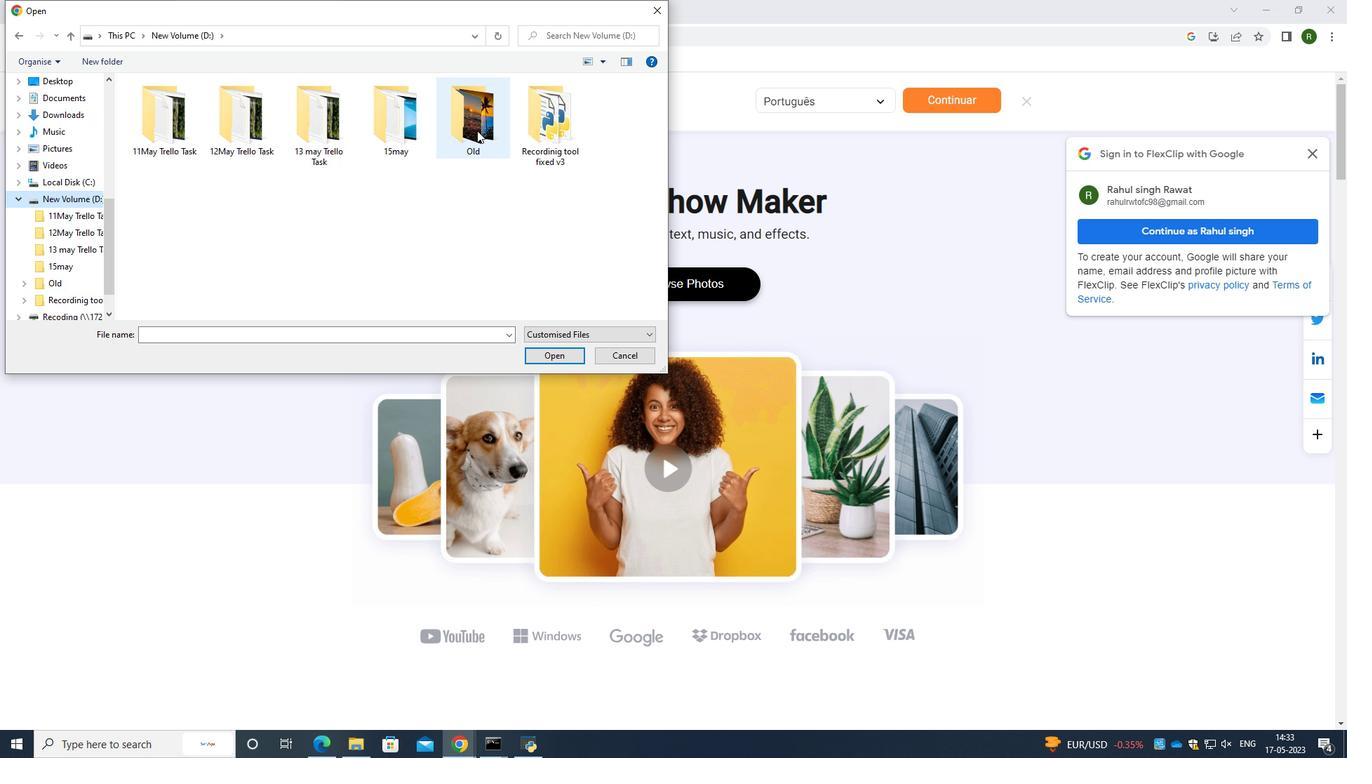 
Action: Mouse pressed left at (479, 130)
Screenshot: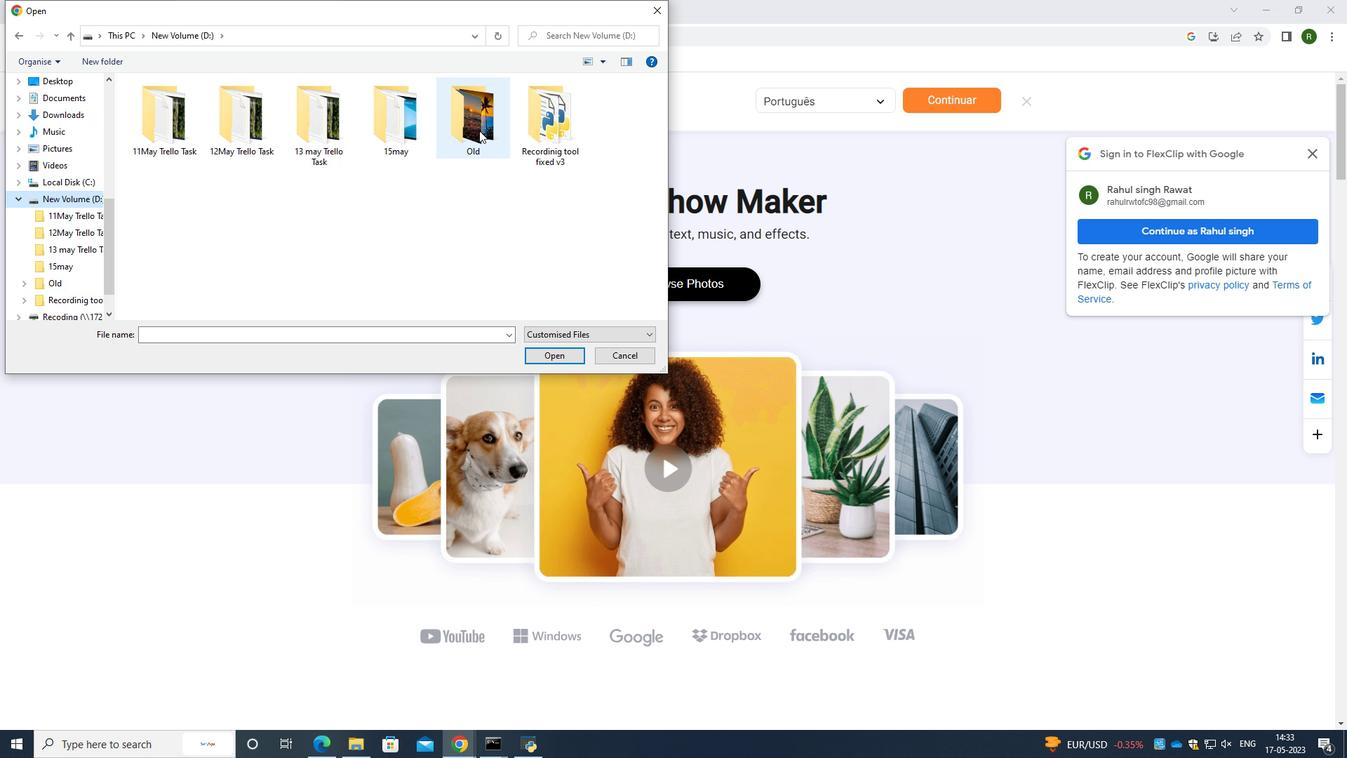
Action: Mouse pressed left at (479, 130)
Screenshot: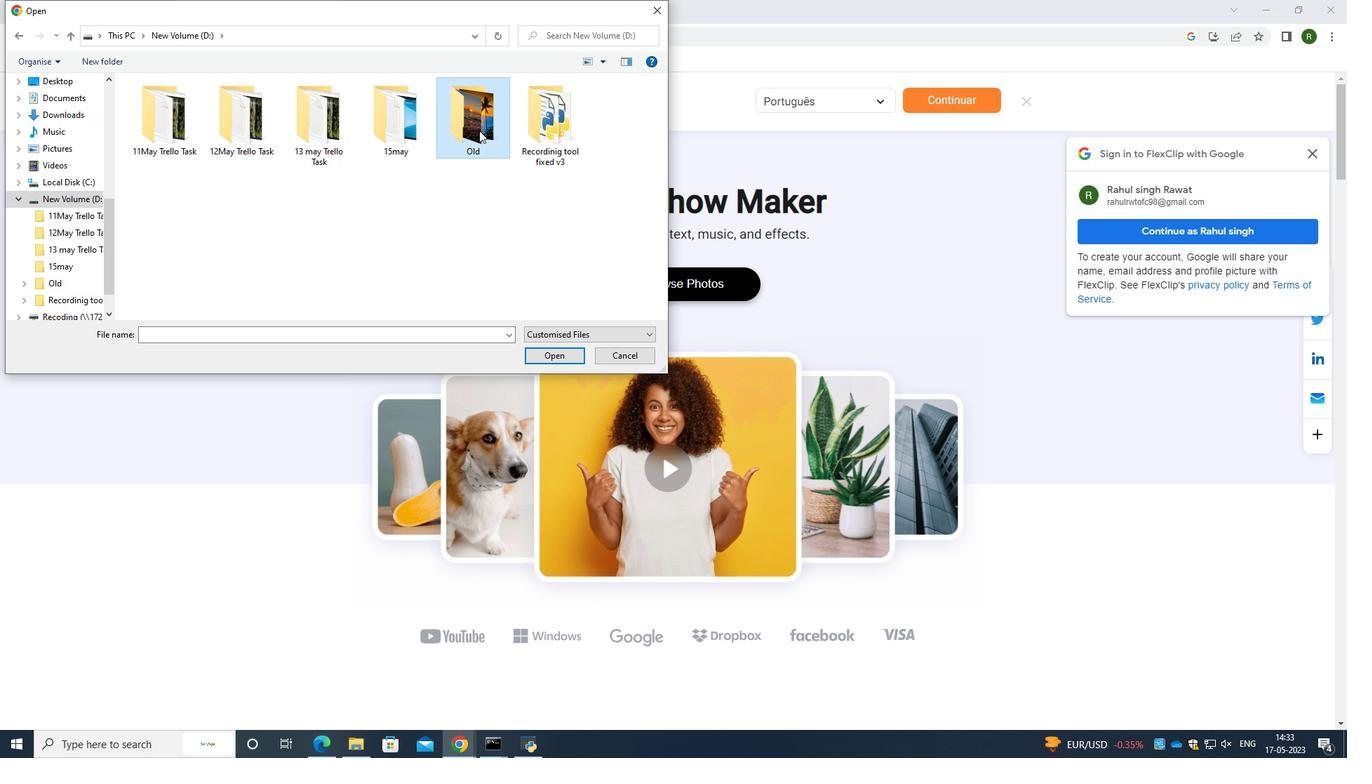 
Action: Mouse moved to (312, 167)
Screenshot: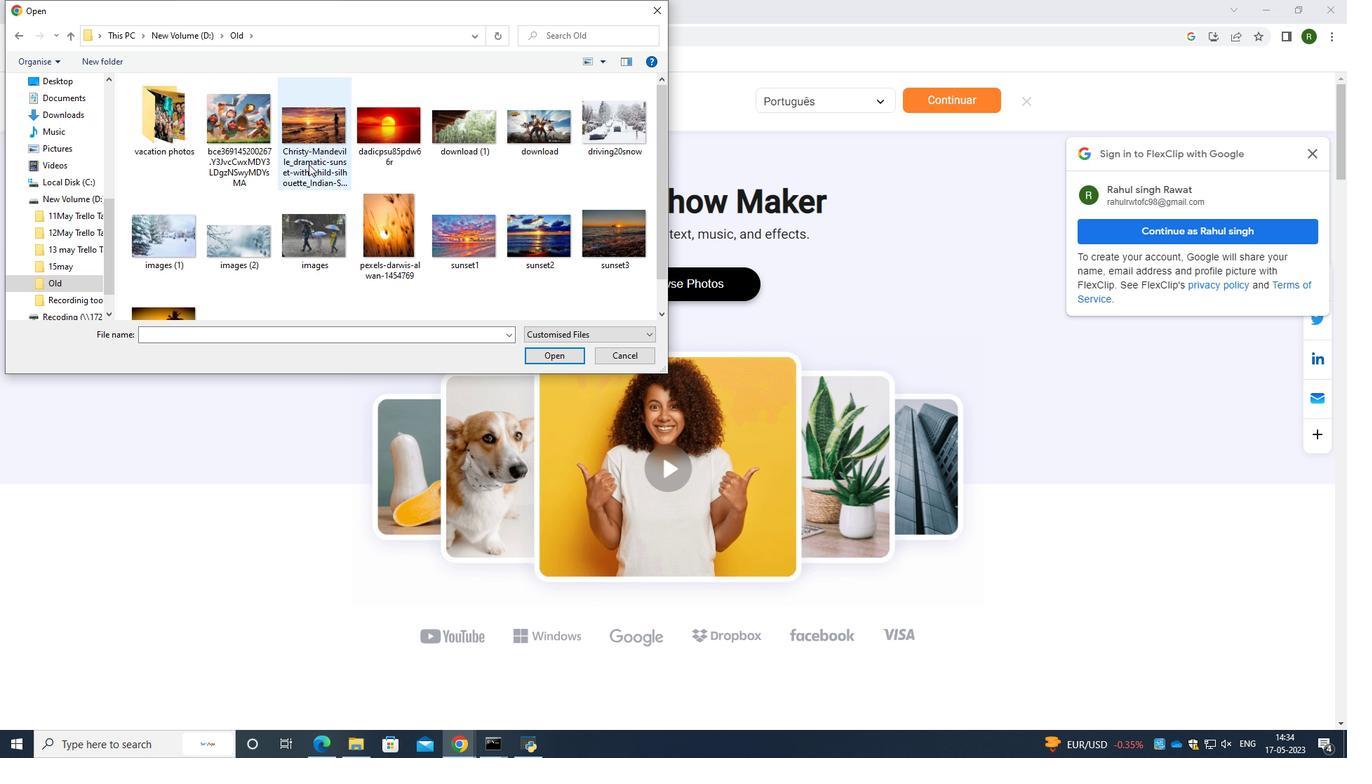 
Action: Mouse scrolled (312, 167) with delta (0, 0)
Screenshot: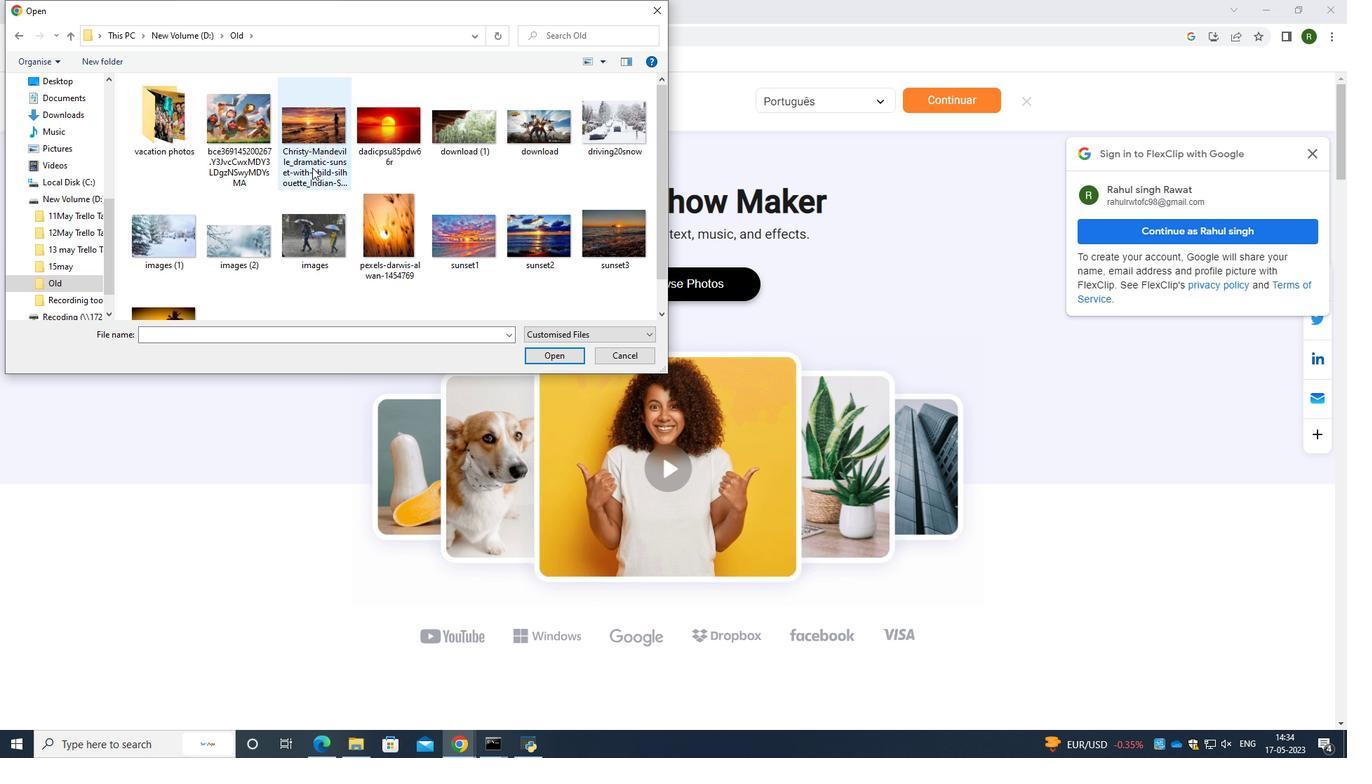 
Action: Mouse scrolled (312, 168) with delta (0, 0)
Screenshot: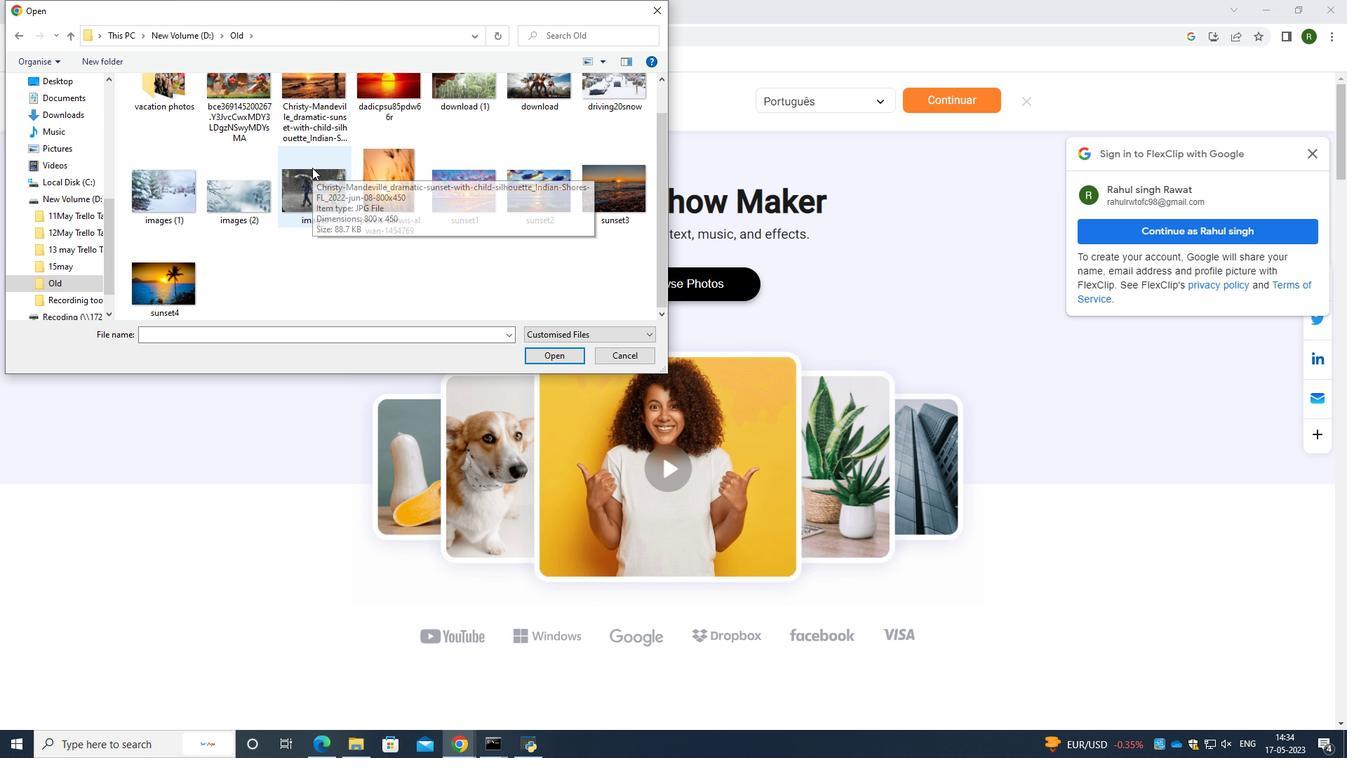 
Action: Mouse scrolled (312, 168) with delta (0, 0)
Screenshot: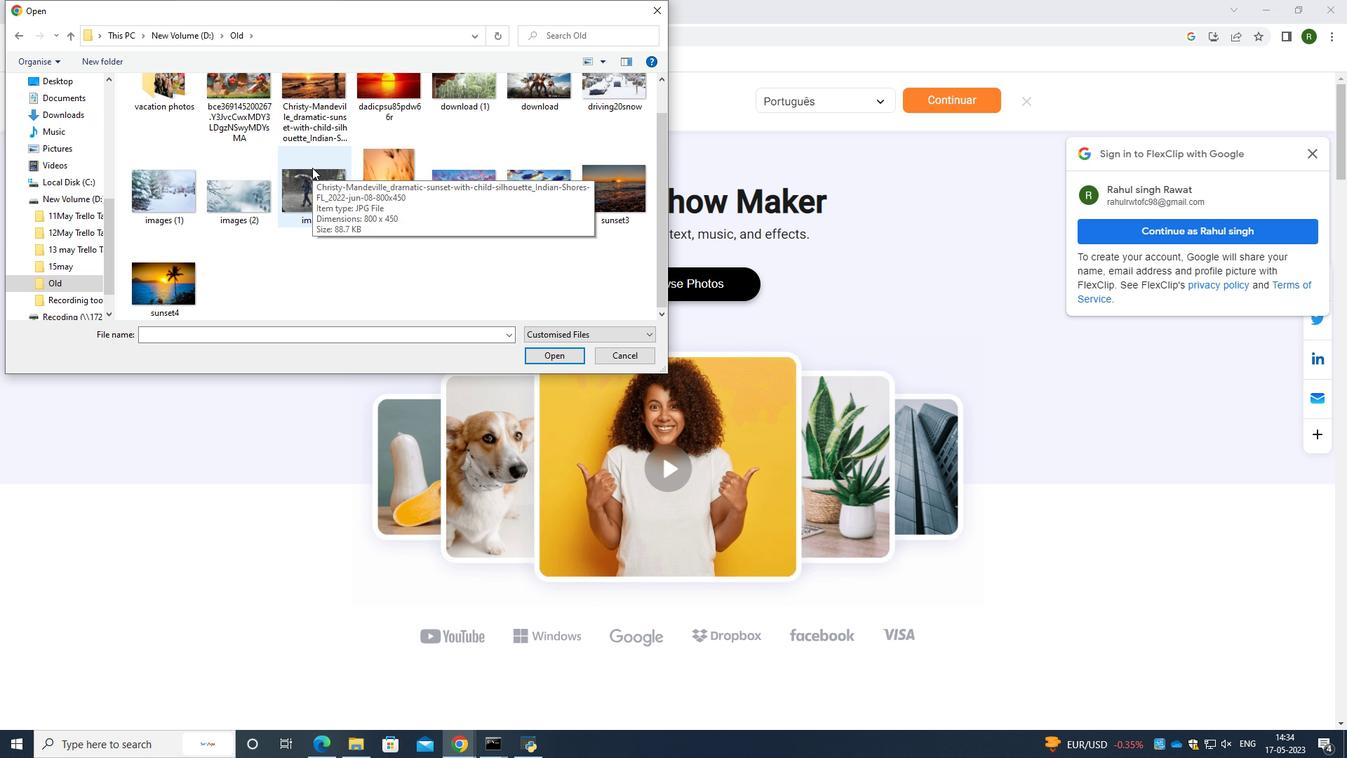 
Action: Mouse moved to (158, 145)
Screenshot: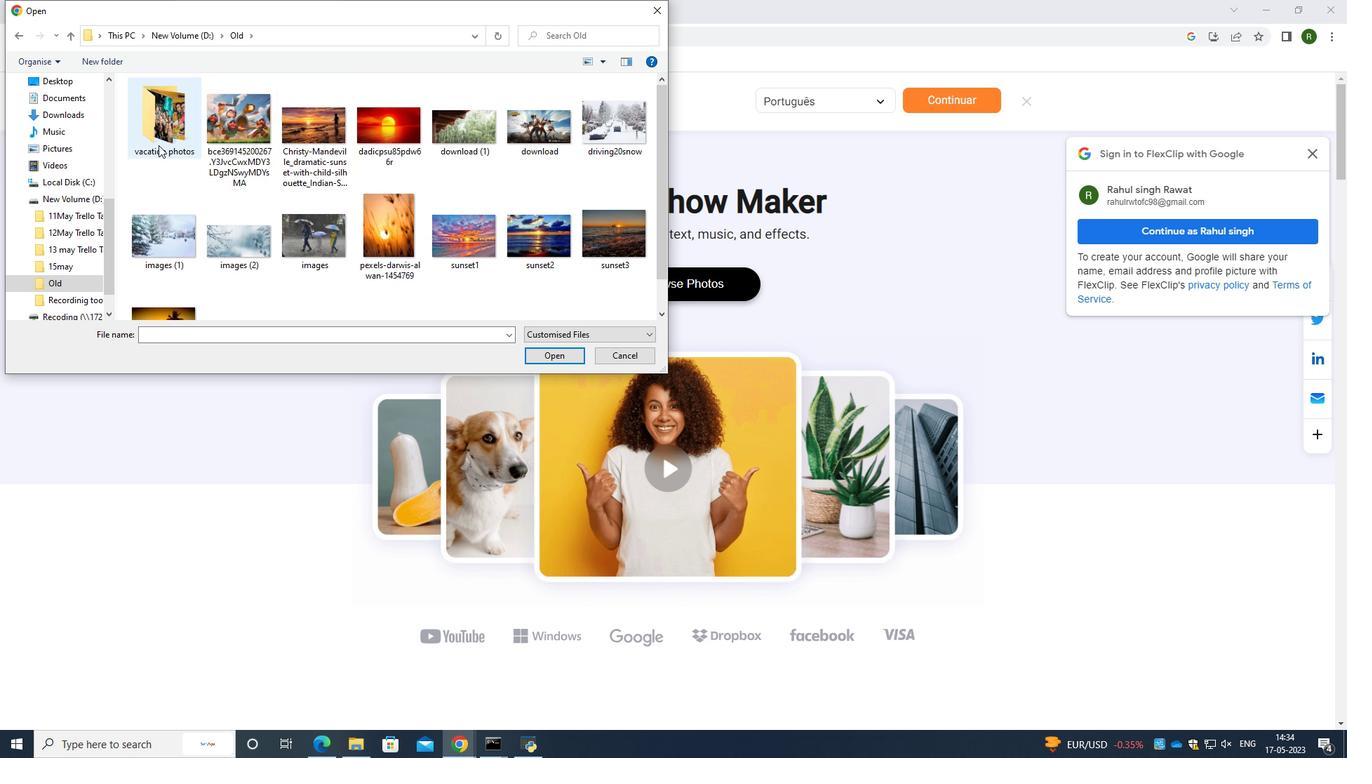 
Action: Mouse pressed left at (158, 145)
Screenshot: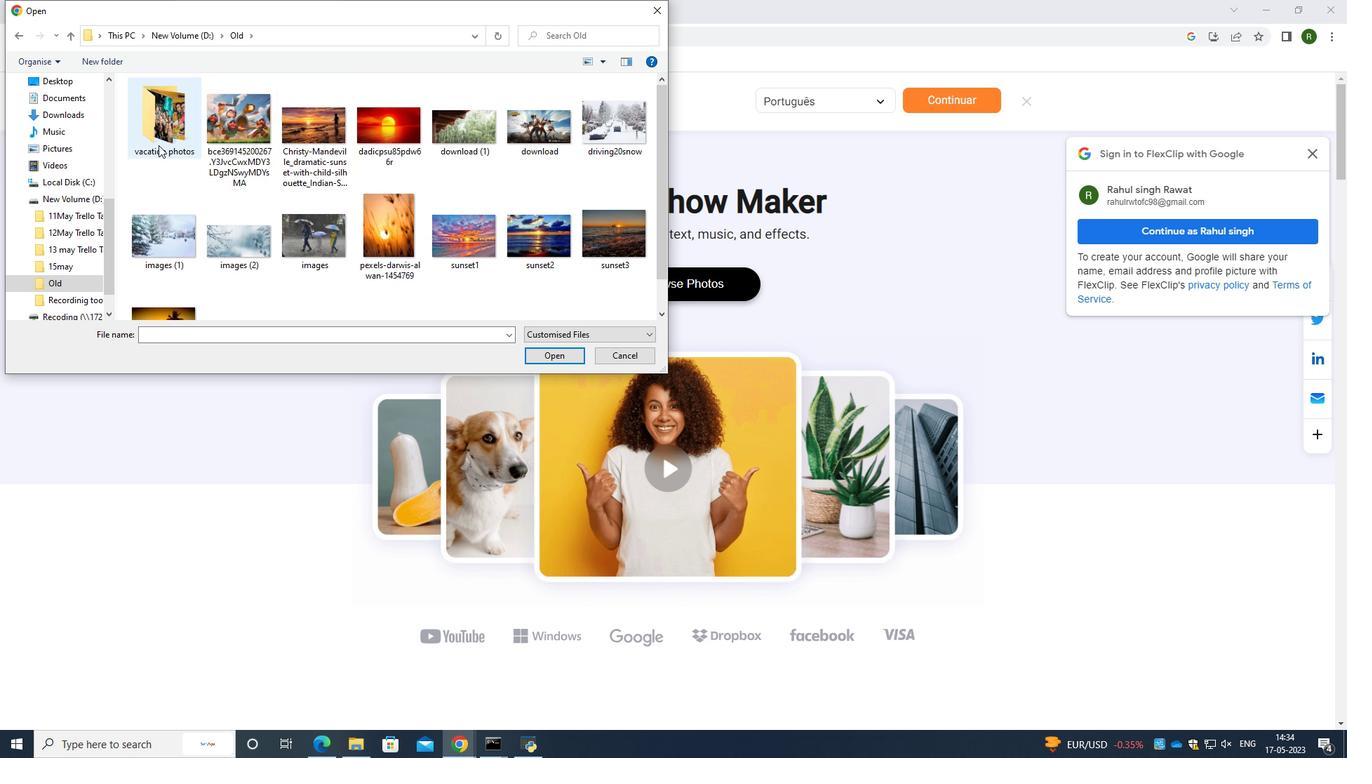 
Action: Mouse pressed left at (158, 145)
Screenshot: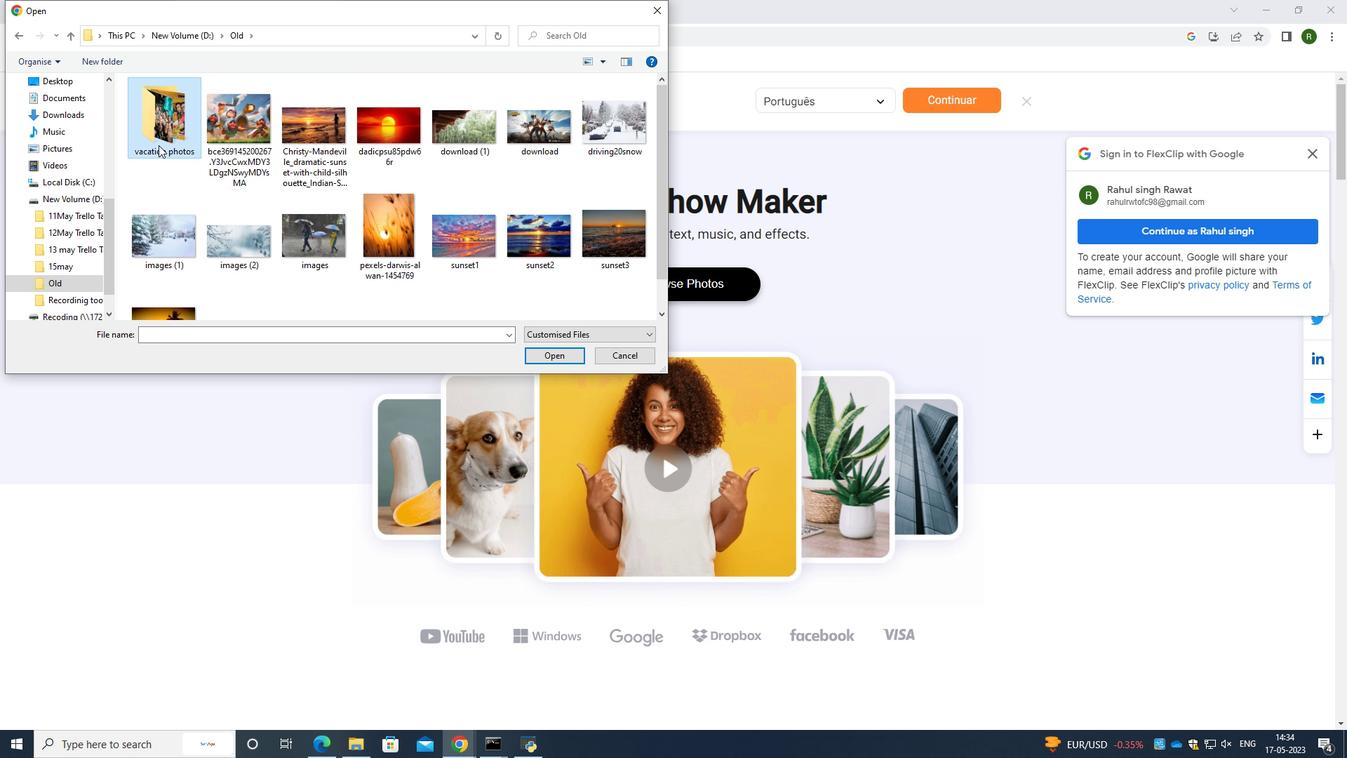 
Action: Mouse moved to (166, 130)
Screenshot: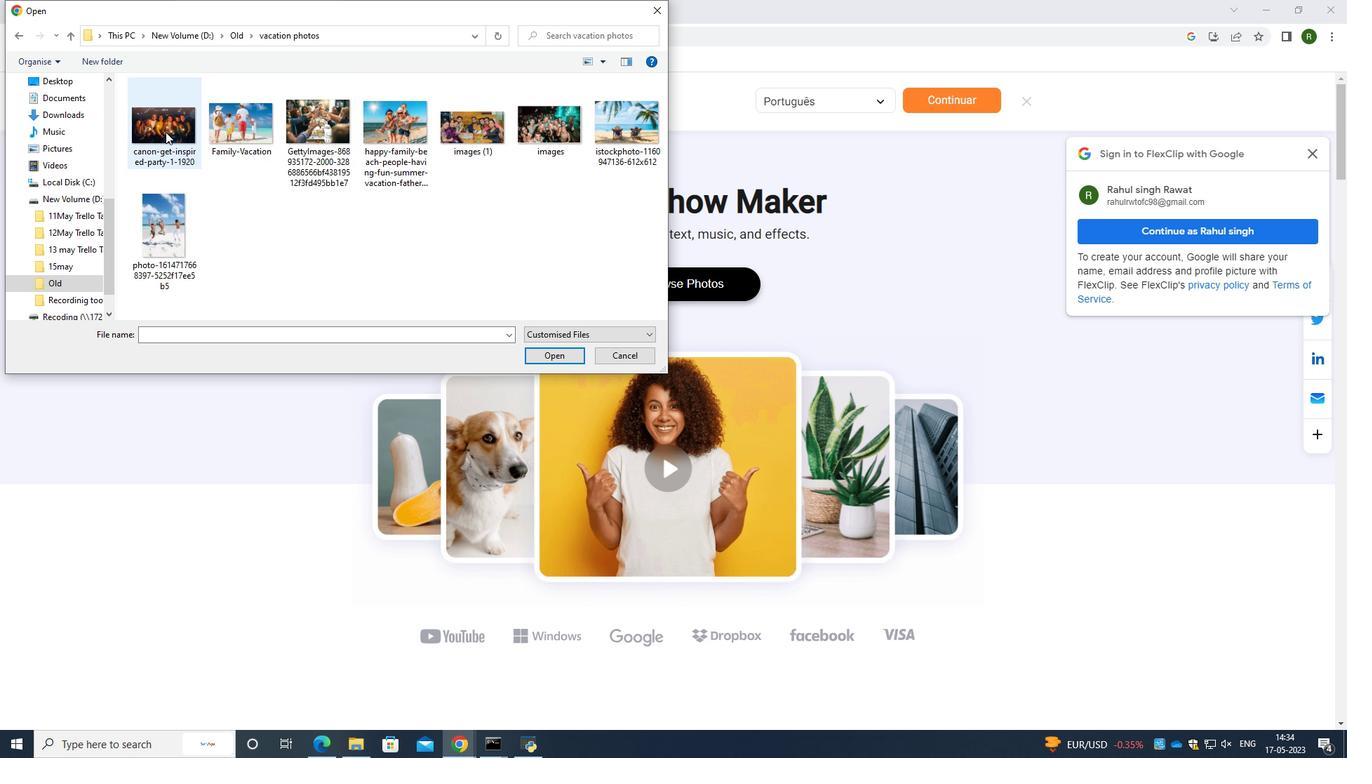 
Action: Key pressed <Key.shift>
Screenshot: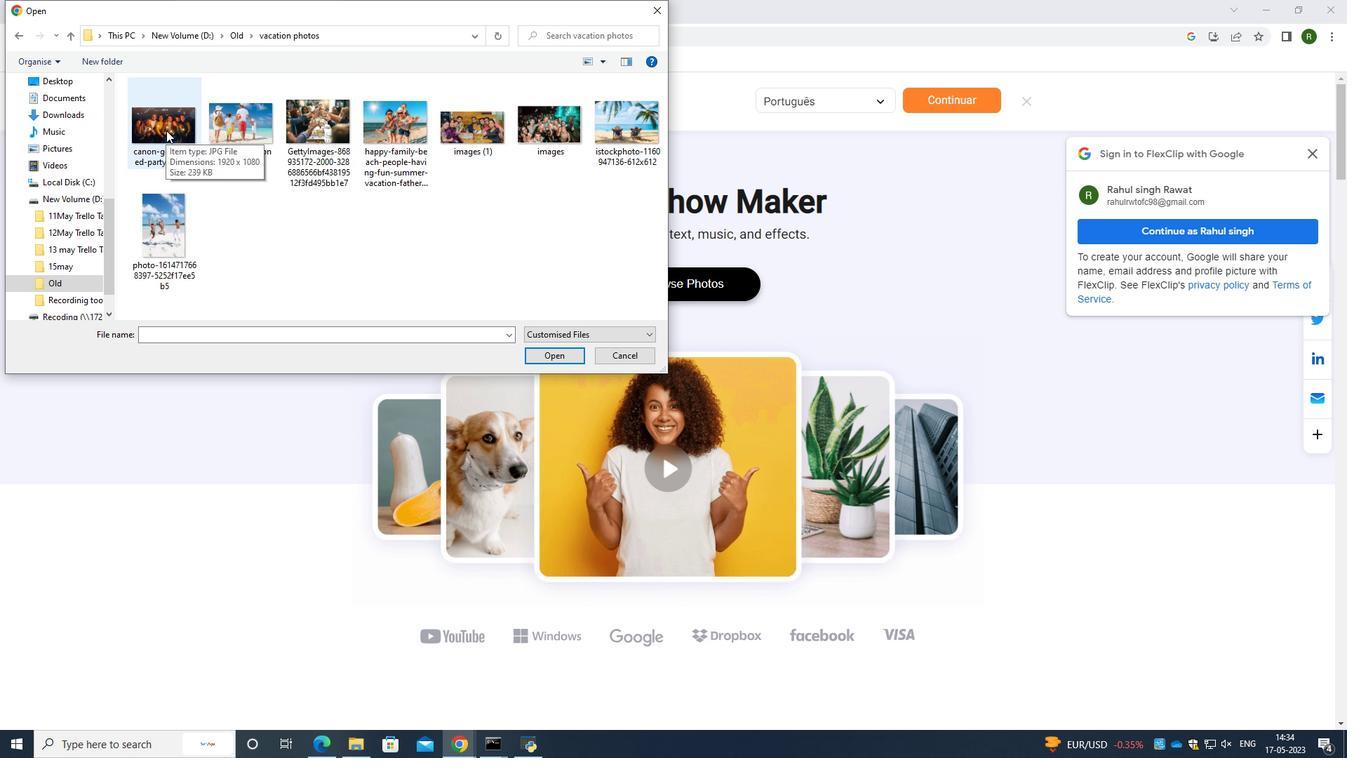 
Action: Mouse pressed left at (166, 130)
Screenshot: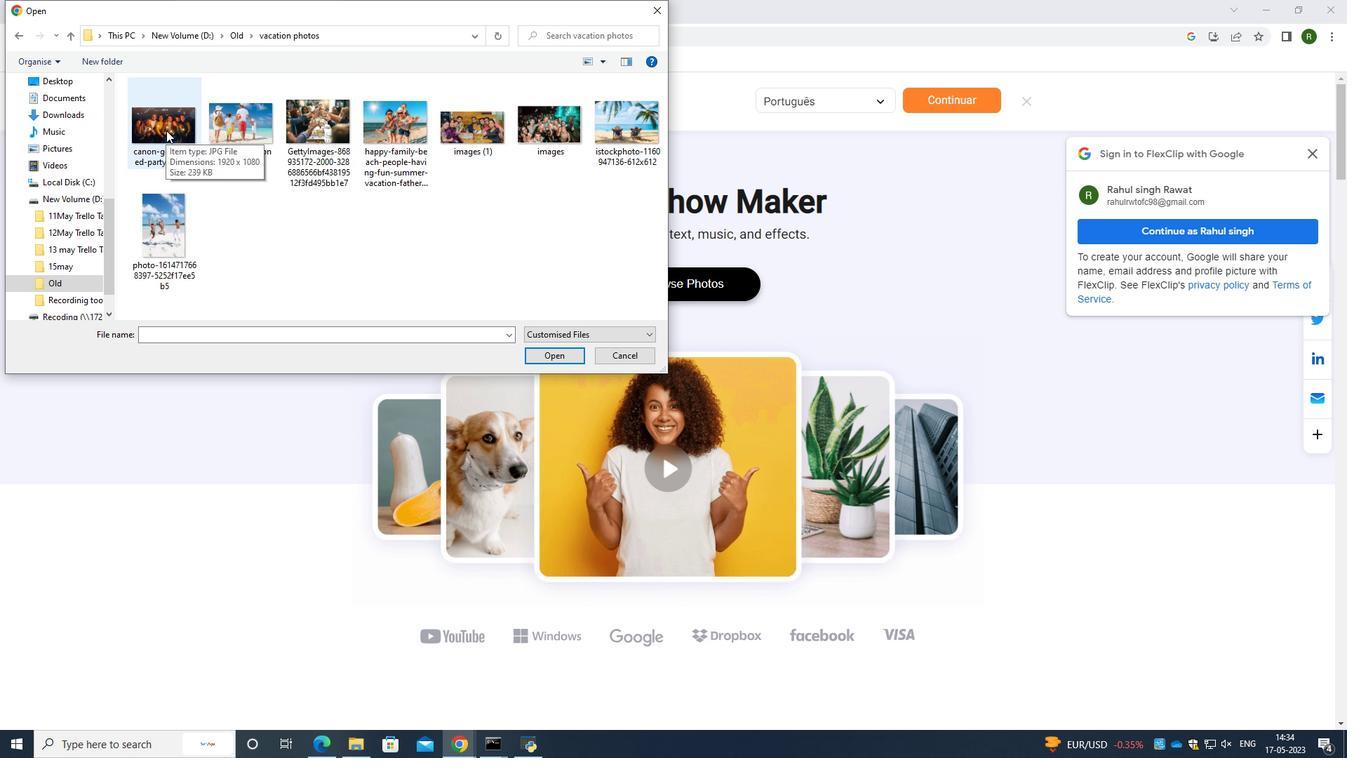 
Action: Key pressed <Key.shift><Key.shift><Key.shift><Key.shift><Key.shift><Key.shift><Key.shift><Key.shift><Key.shift>
Screenshot: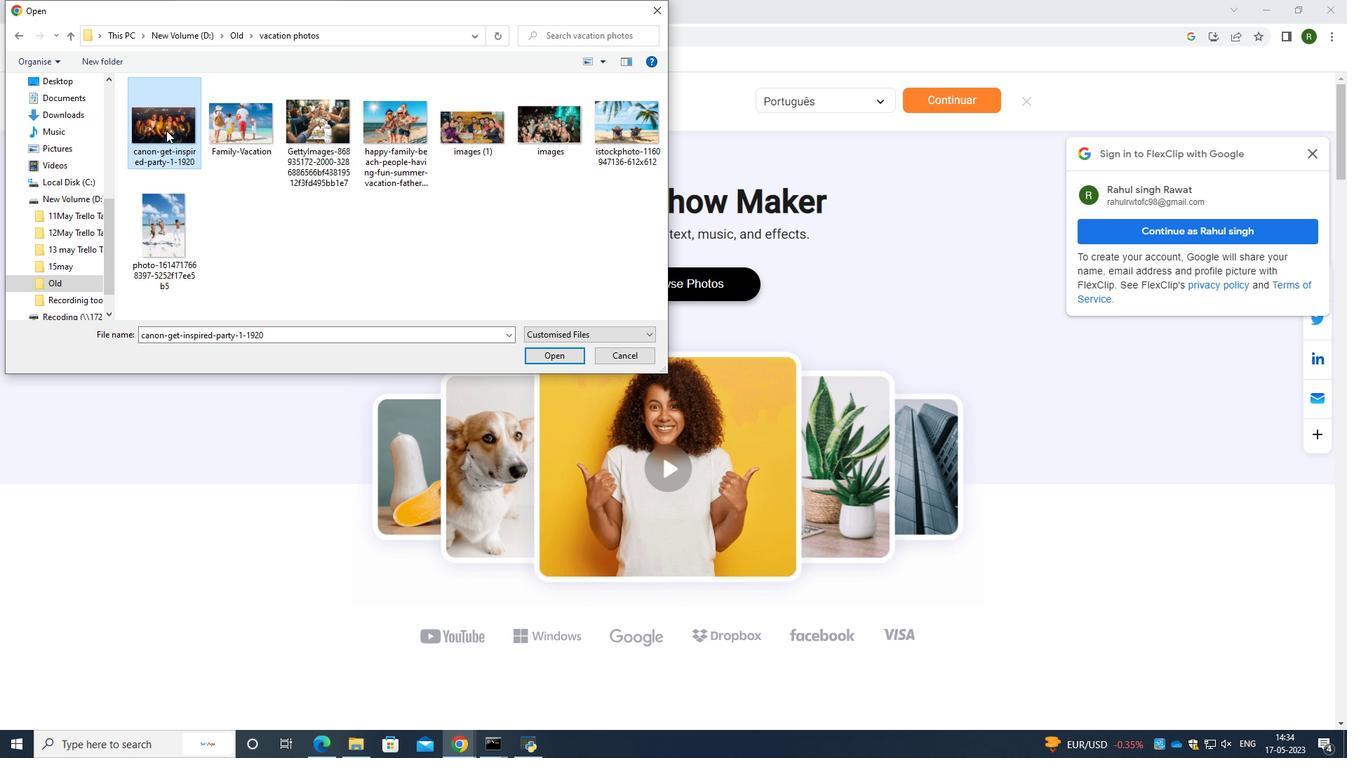 
Action: Mouse moved to (170, 130)
Screenshot: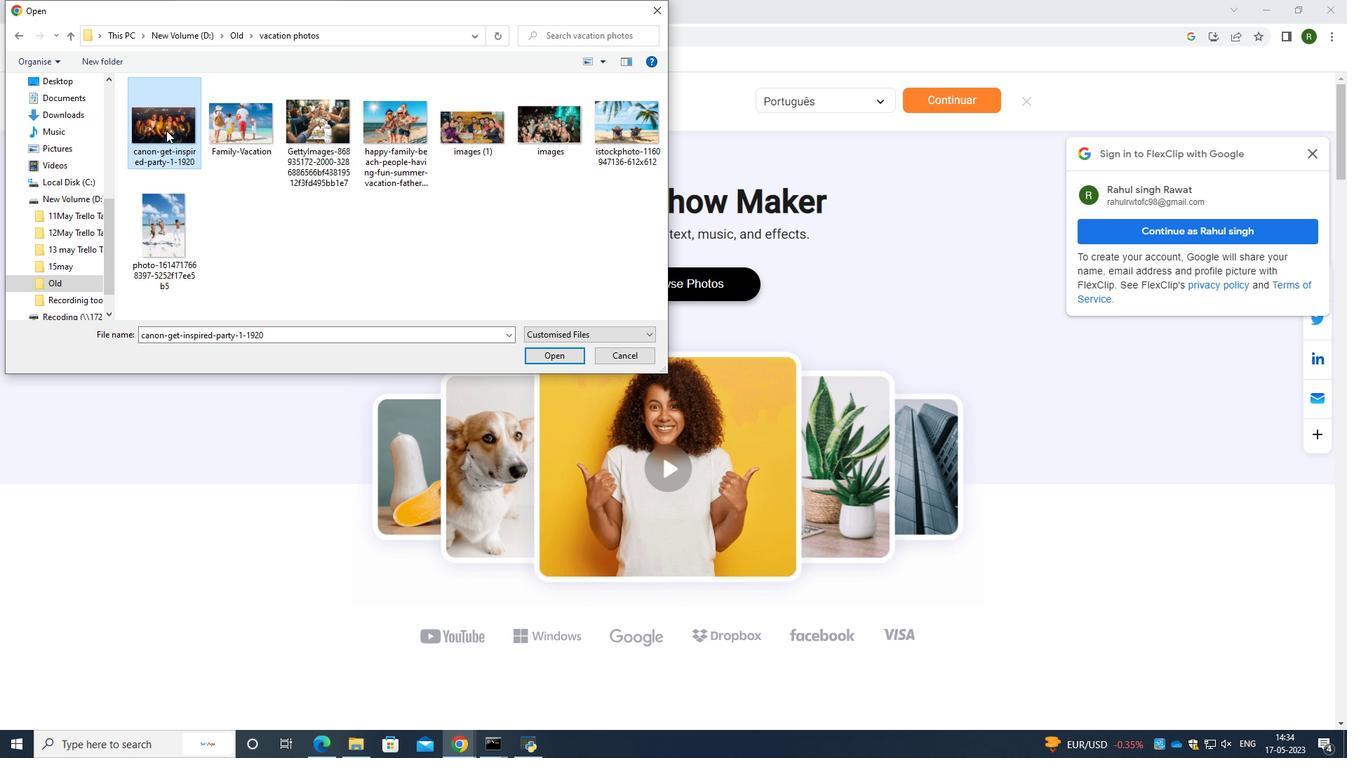 
Action: Key pressed <Key.shift>
Screenshot: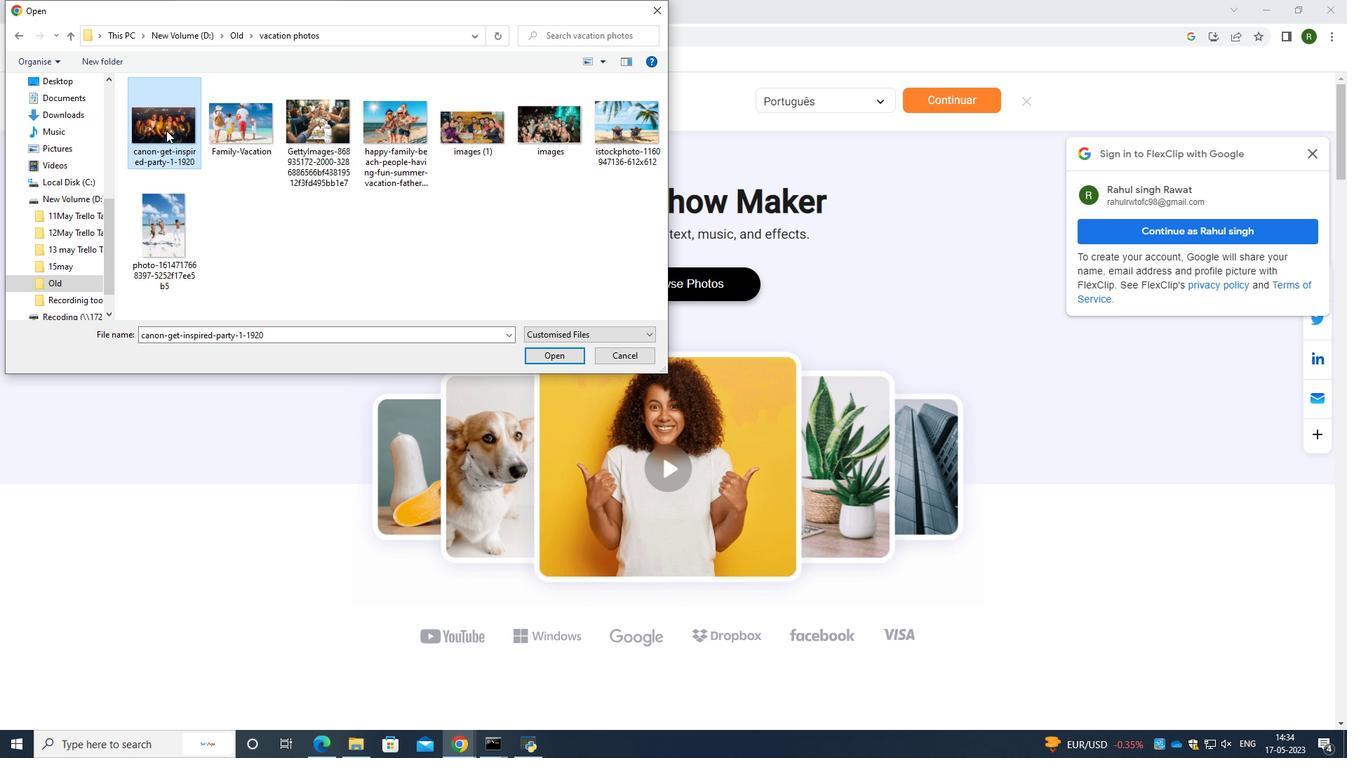 
Action: Mouse moved to (214, 137)
Screenshot: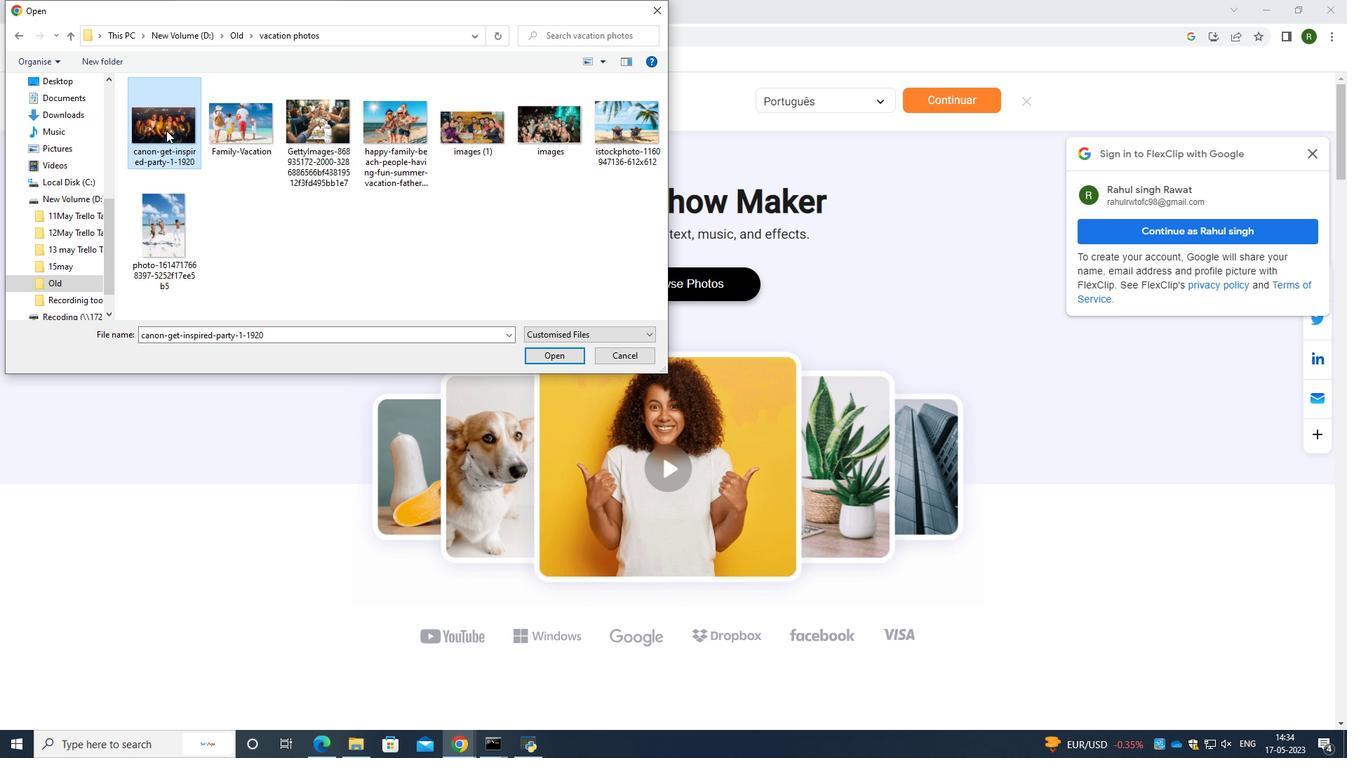 
Action: Key pressed <Key.shift>
Screenshot: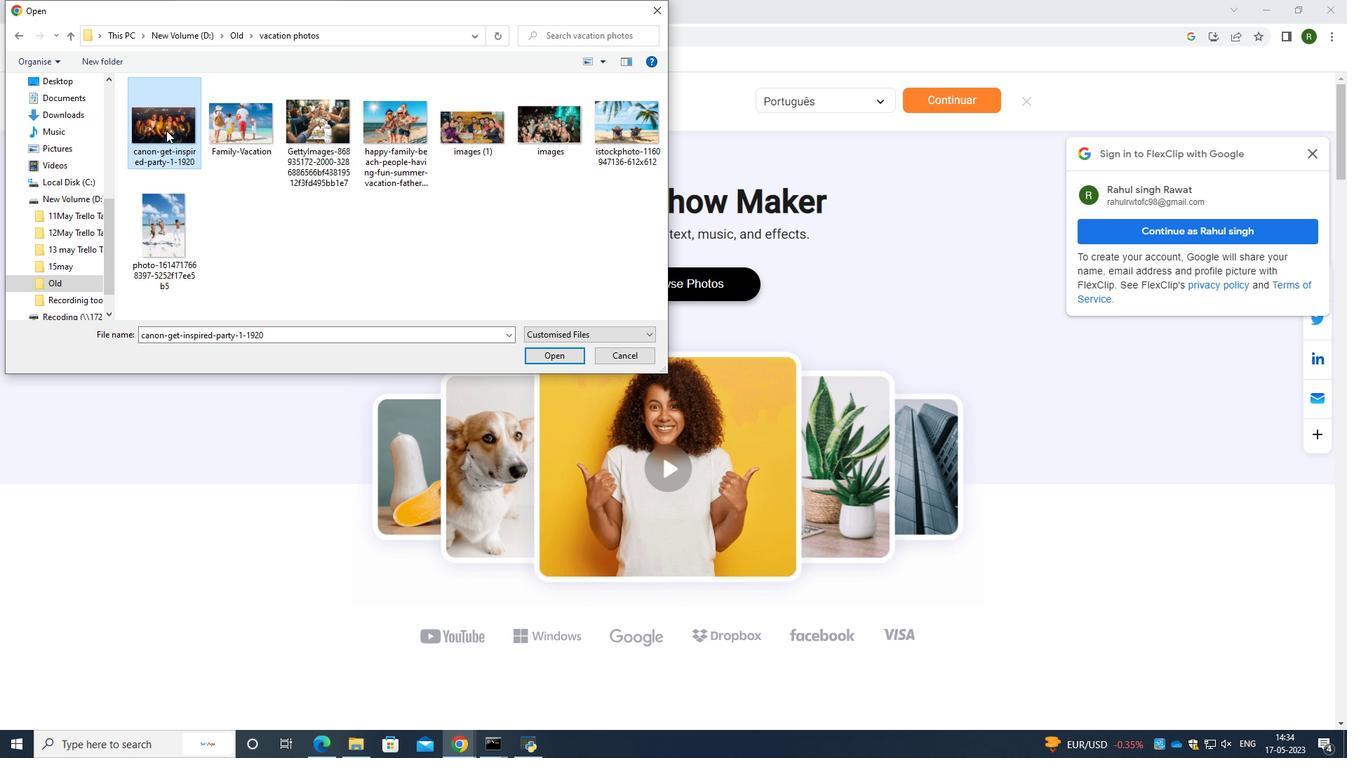 
Action: Mouse moved to (244, 138)
Screenshot: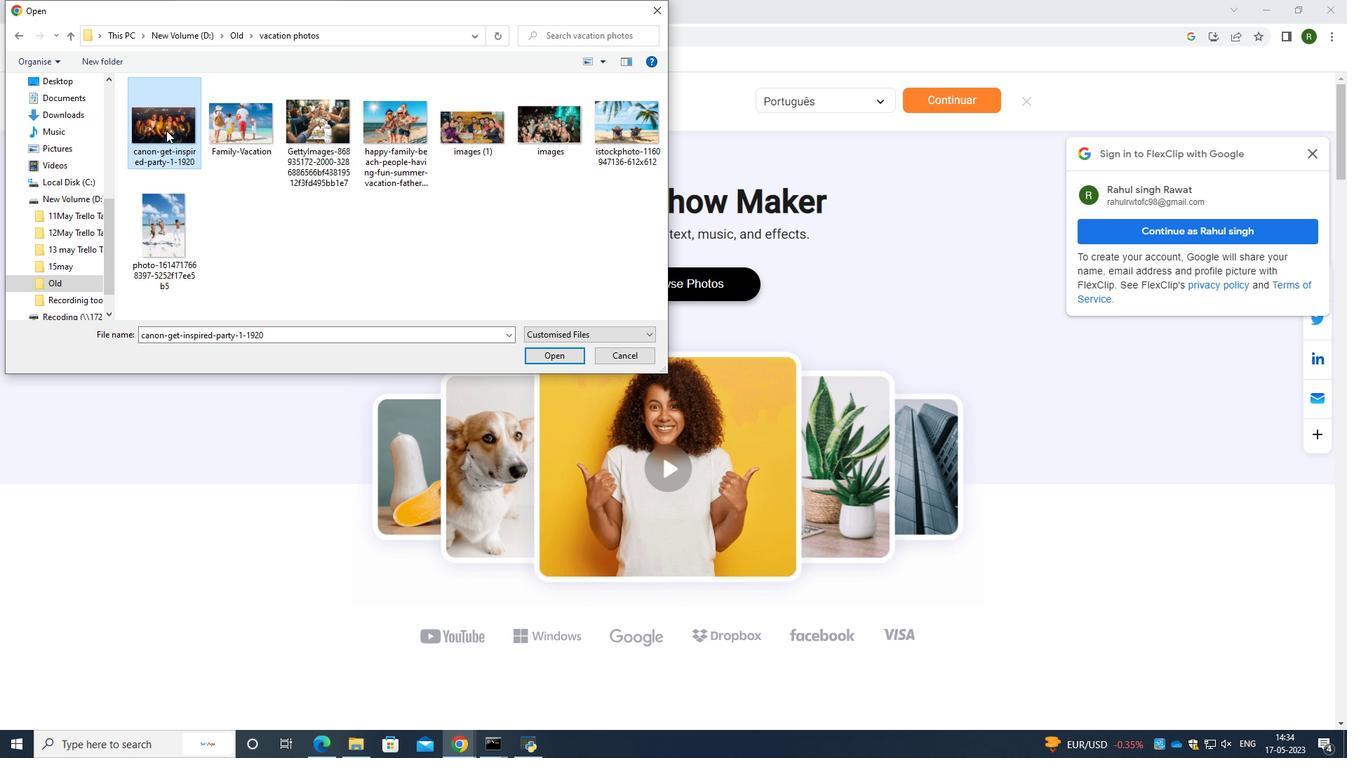 
Action: Key pressed <Key.shift><Key.shift><Key.shift><Key.shift>
Screenshot: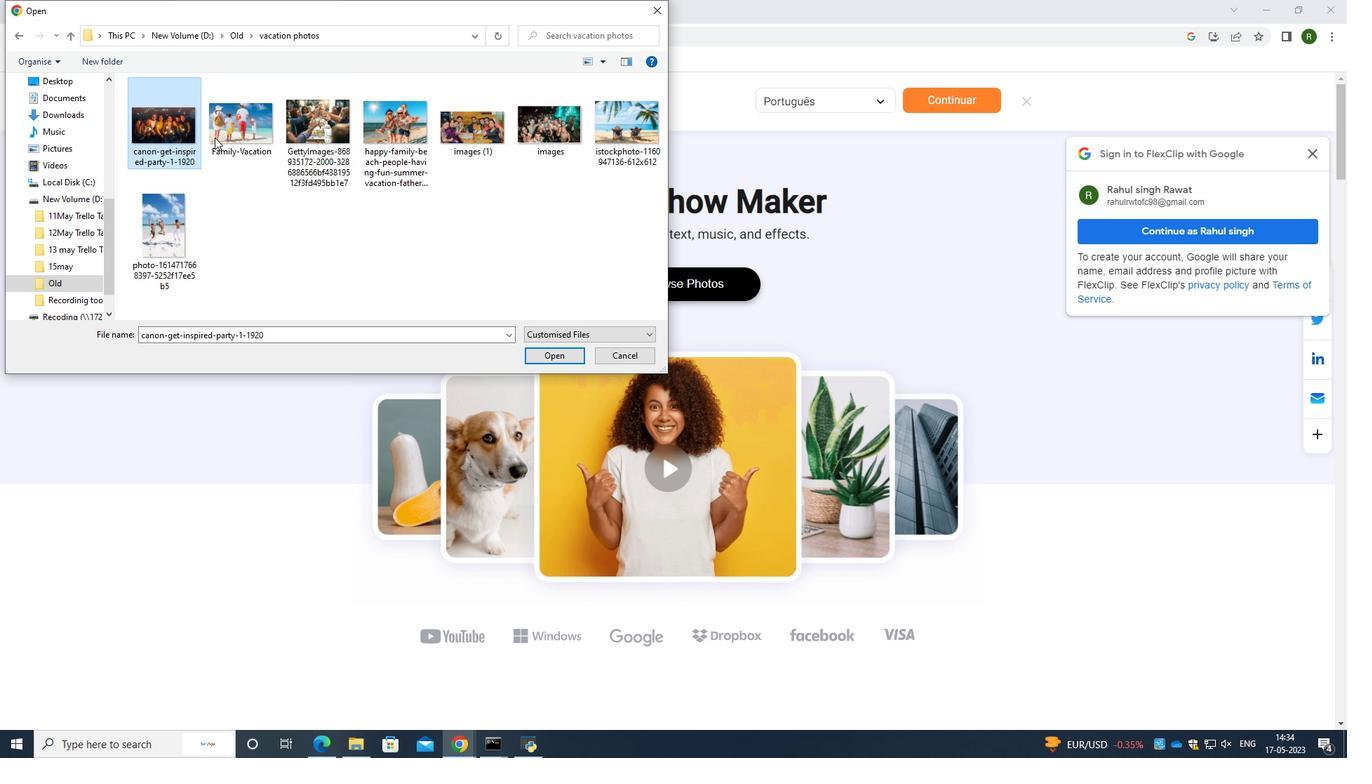 
Action: Mouse moved to (244, 138)
Screenshot: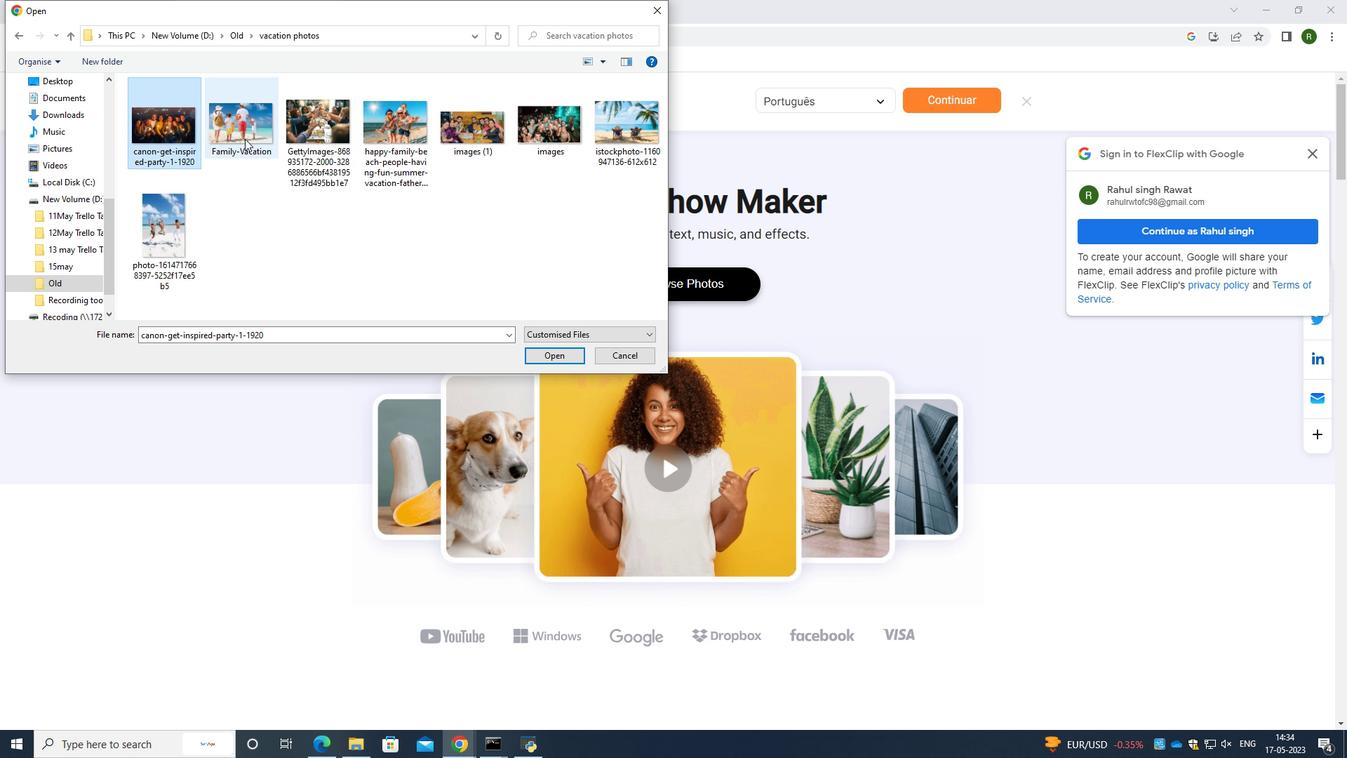 
Action: Key pressed <Key.shift>
Screenshot: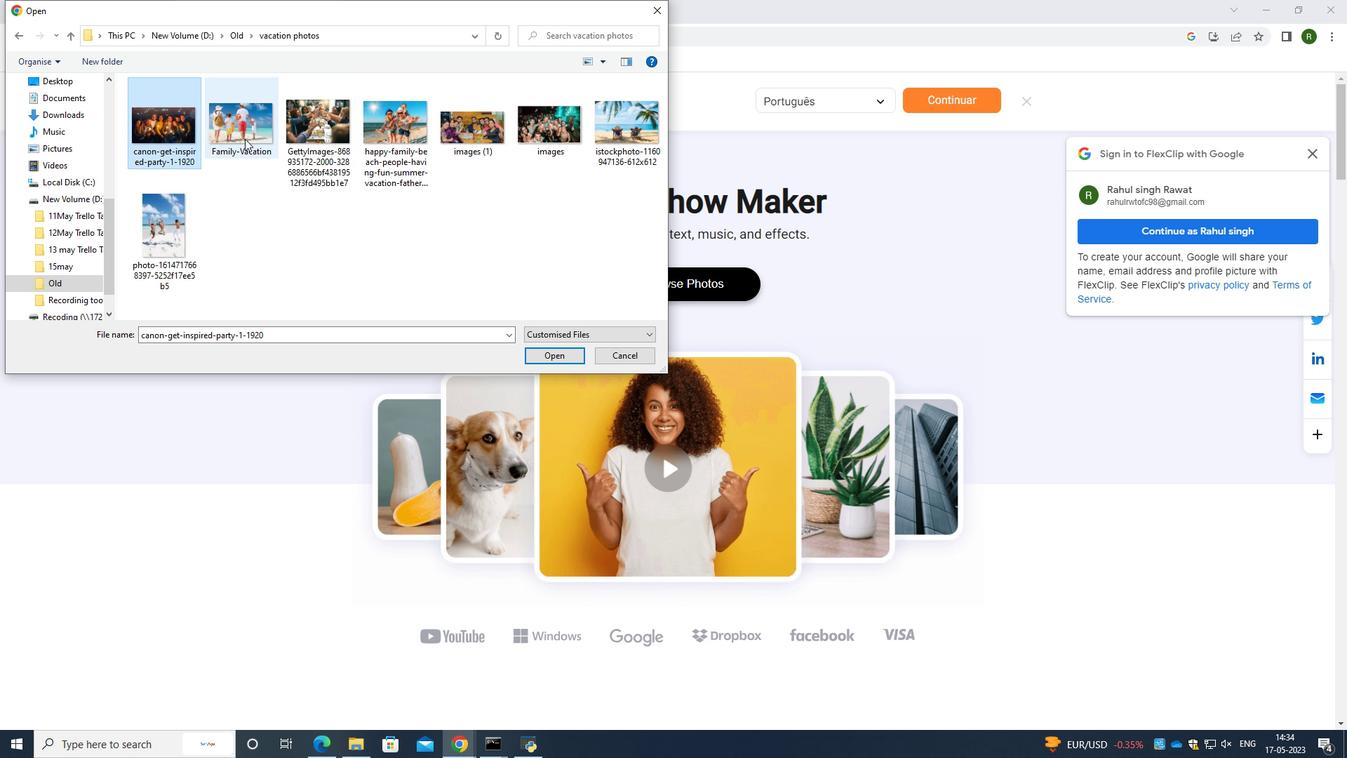 
Action: Mouse moved to (243, 138)
Screenshot: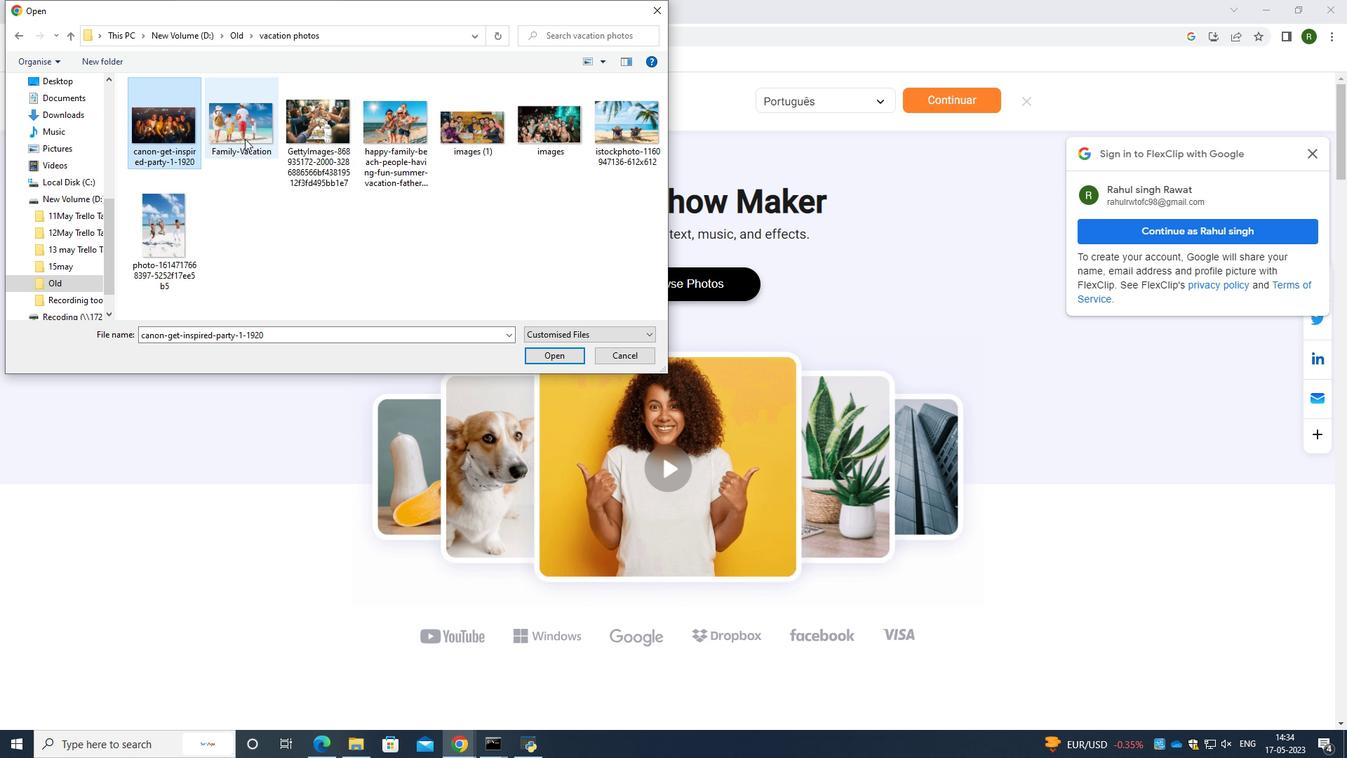 
Action: Key pressed <Key.shift><Key.shift><Key.shift><Key.shift>
Screenshot: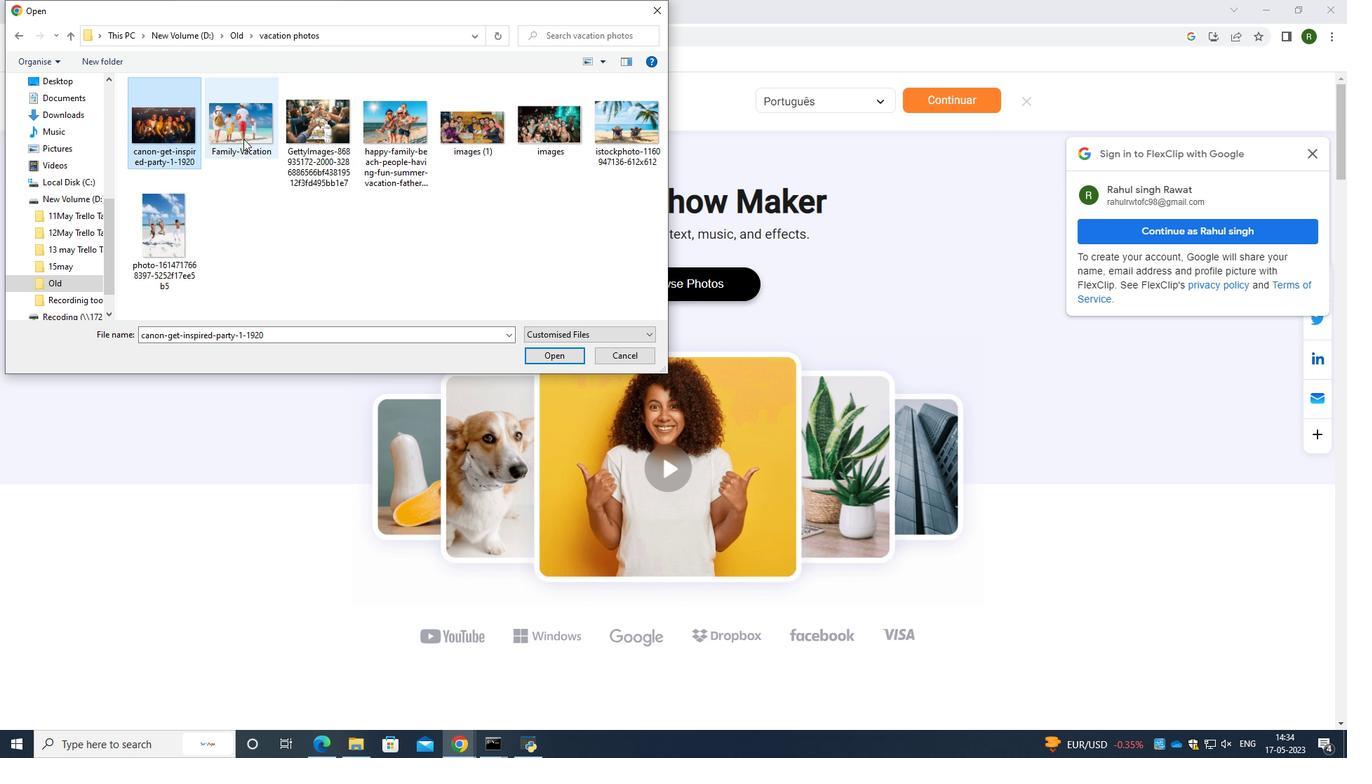 
Action: Mouse moved to (242, 138)
Screenshot: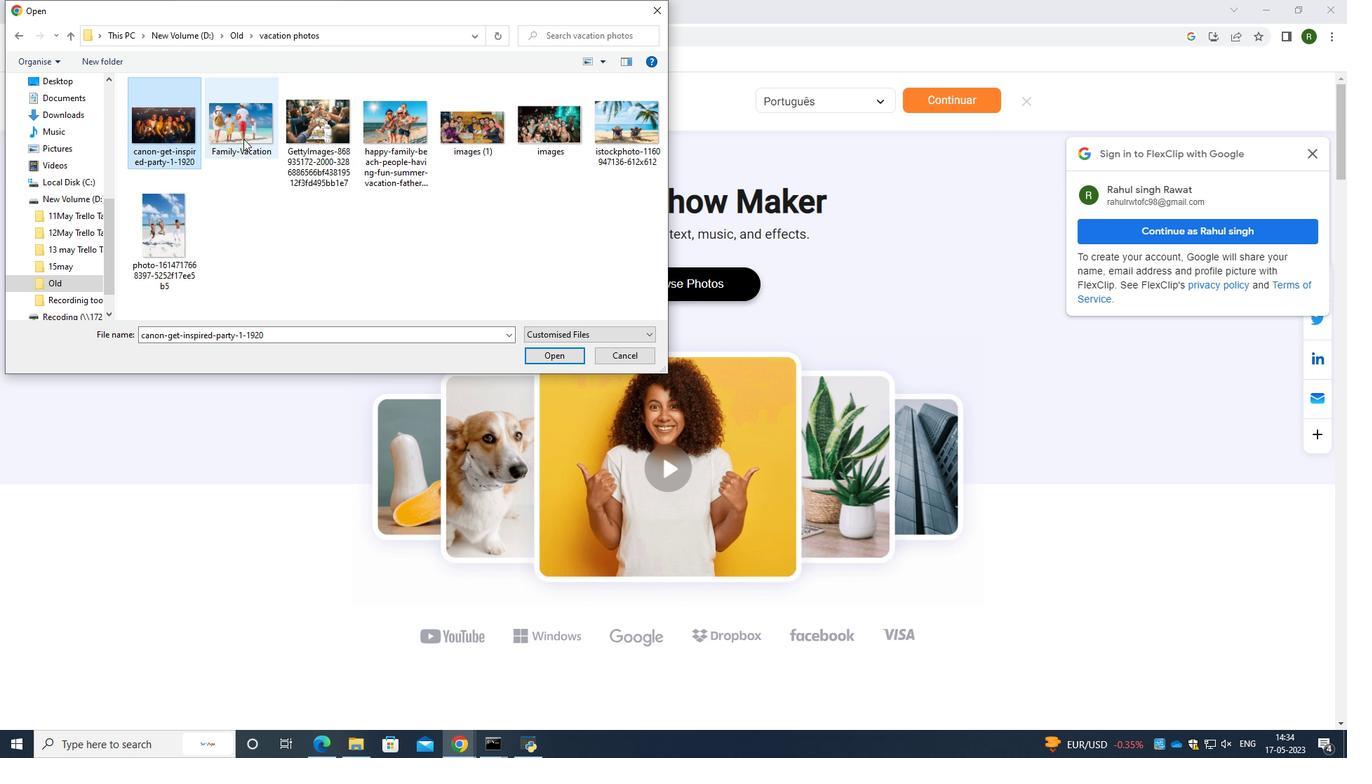 
Action: Key pressed <Key.shift>
Screenshot: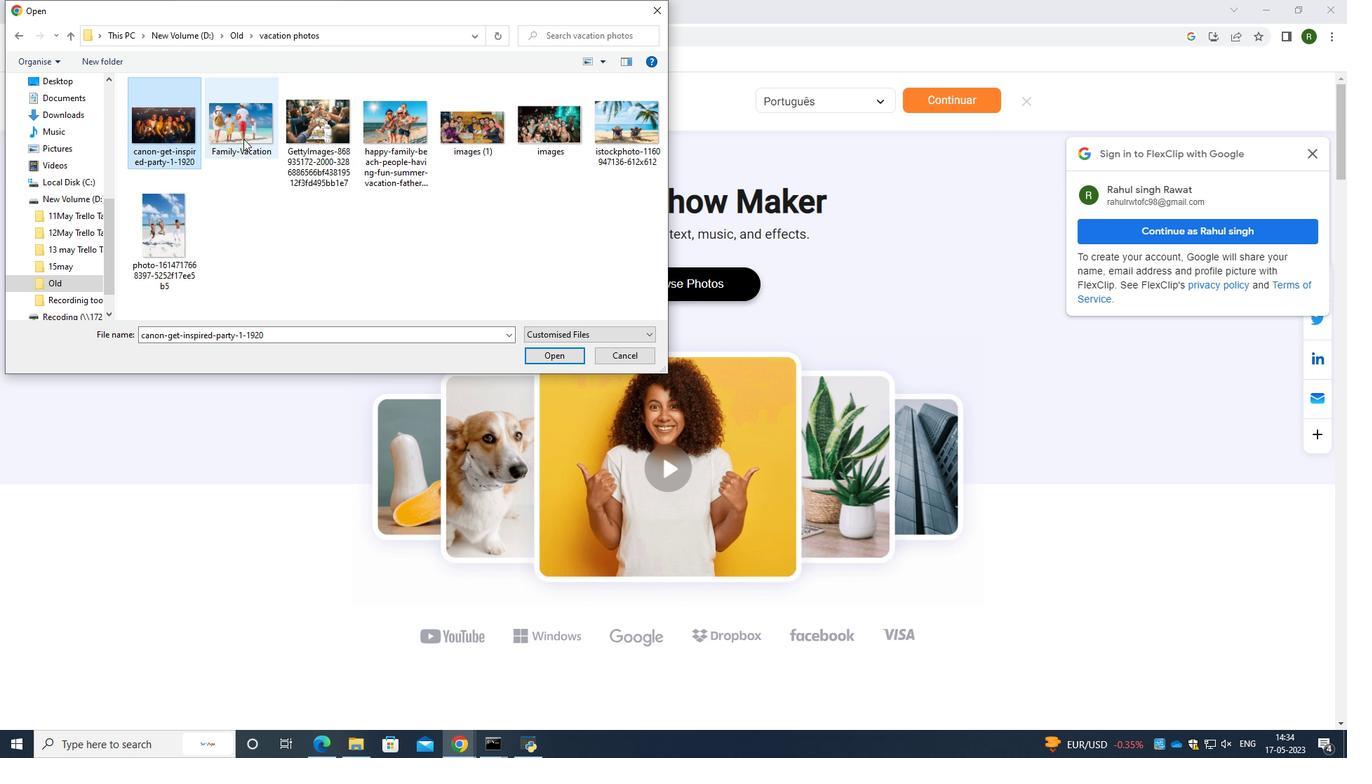 
Action: Mouse pressed left at (242, 138)
Screenshot: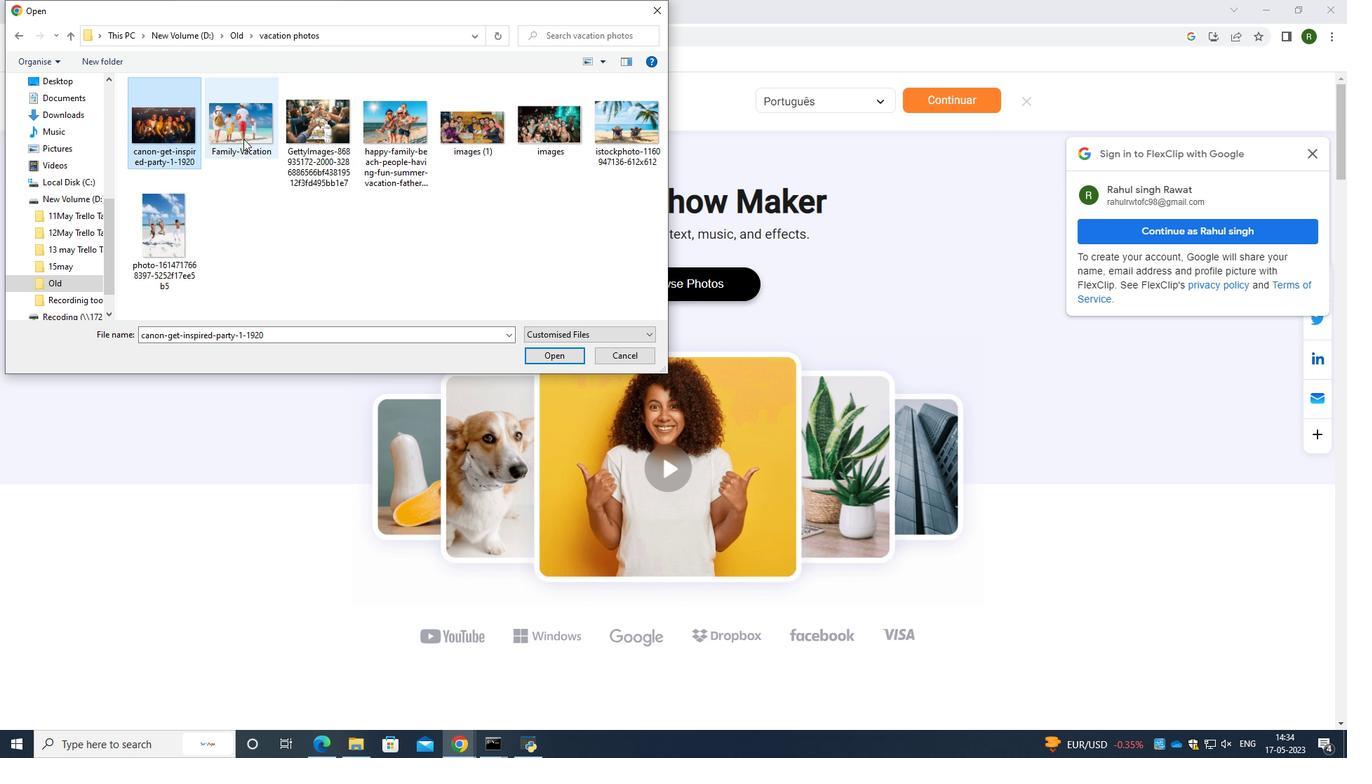 
Action: Key pressed <Key.shift><Key.shift>
Screenshot: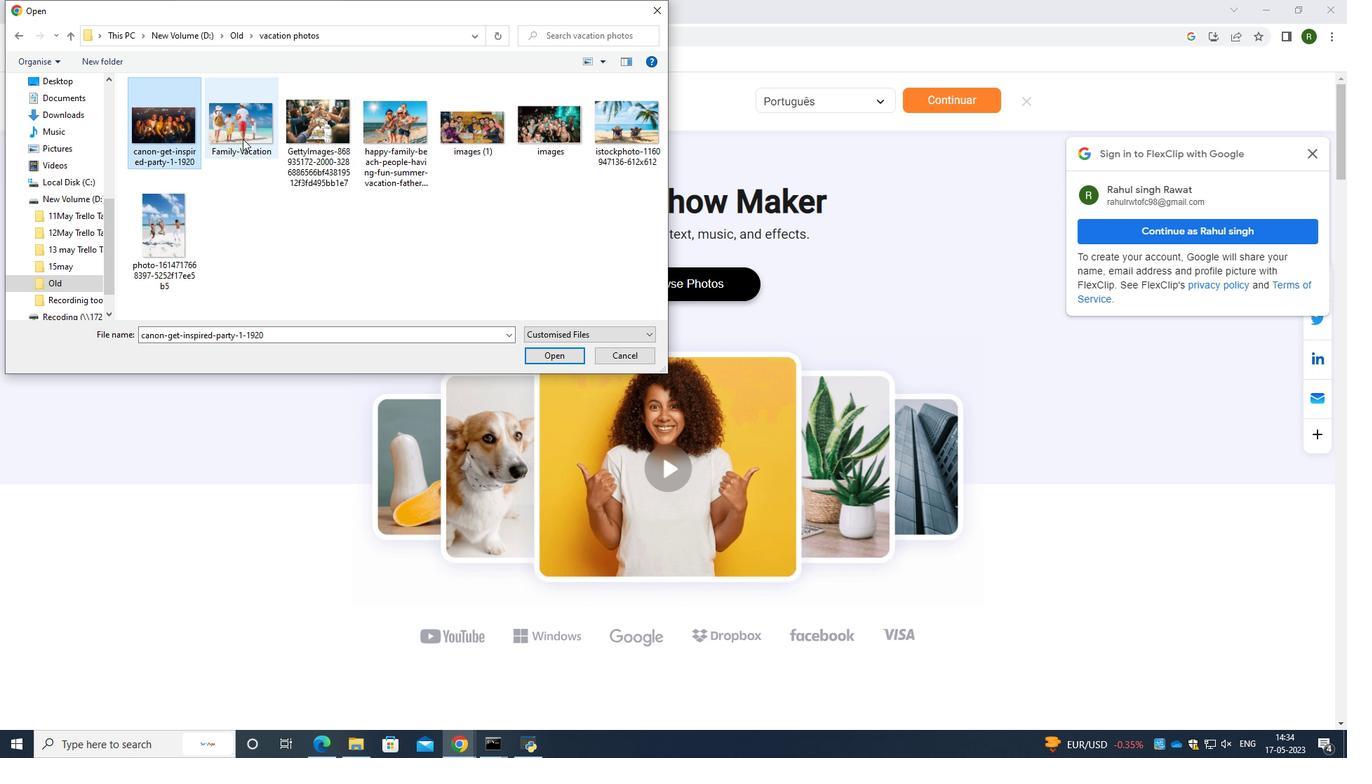 
Action: Mouse moved to (242, 138)
Screenshot: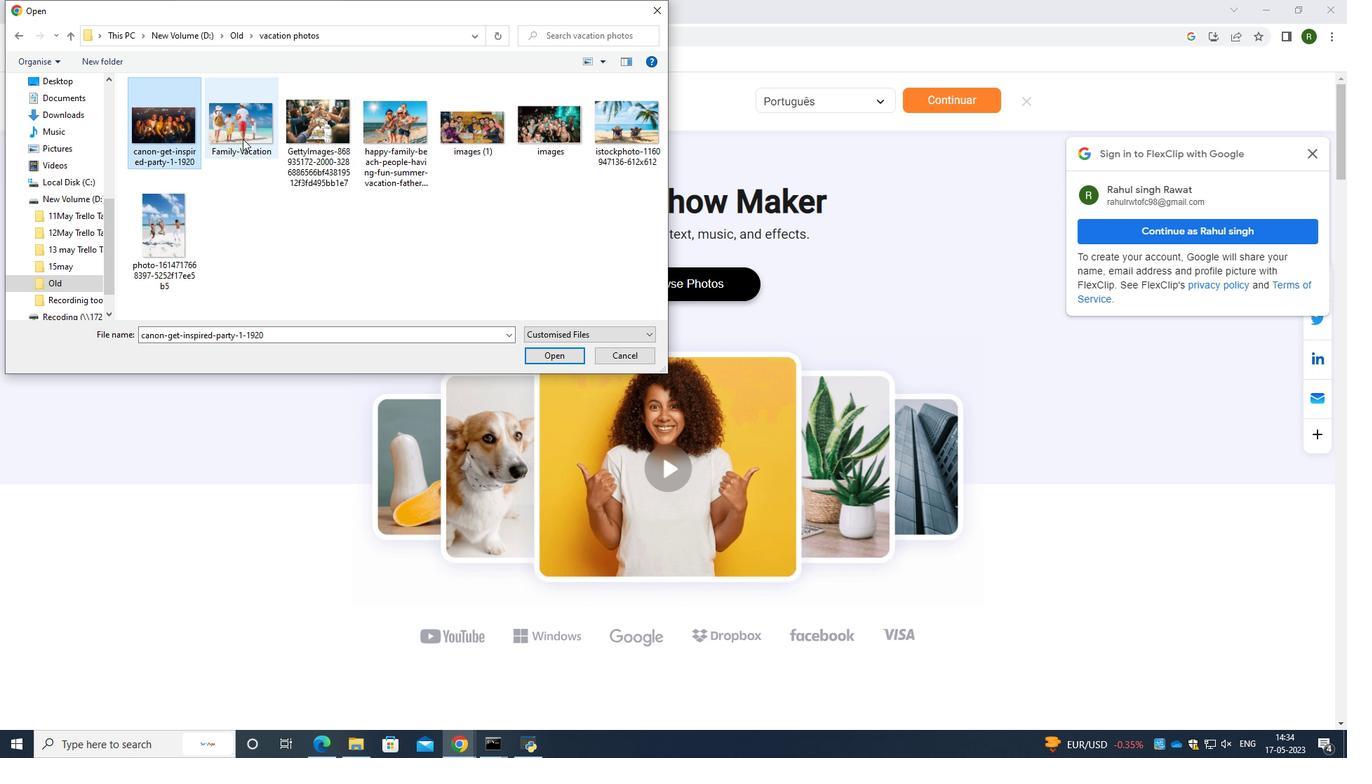 
Action: Key pressed <Key.shift><Key.shift><Key.shift><Key.shift><Key.shift><Key.shift>
Screenshot: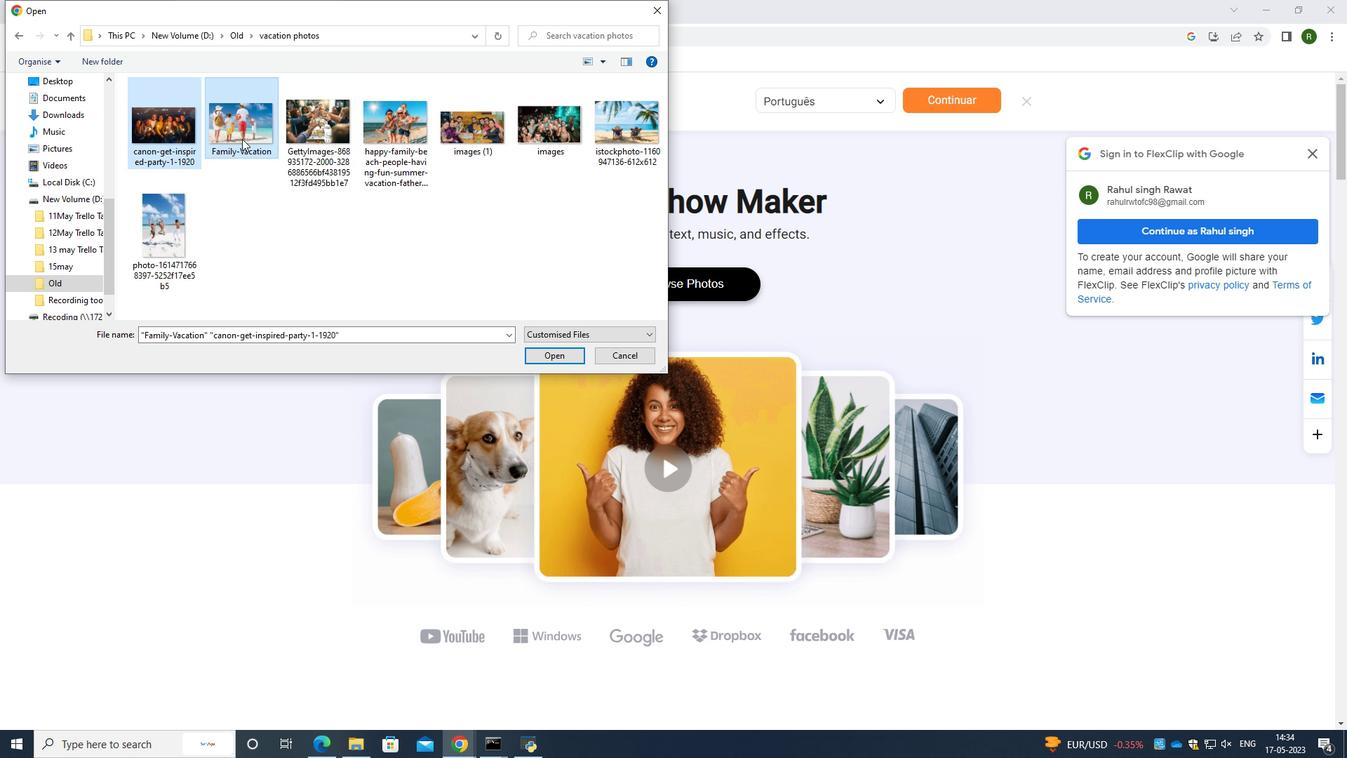 
Action: Mouse moved to (256, 138)
Screenshot: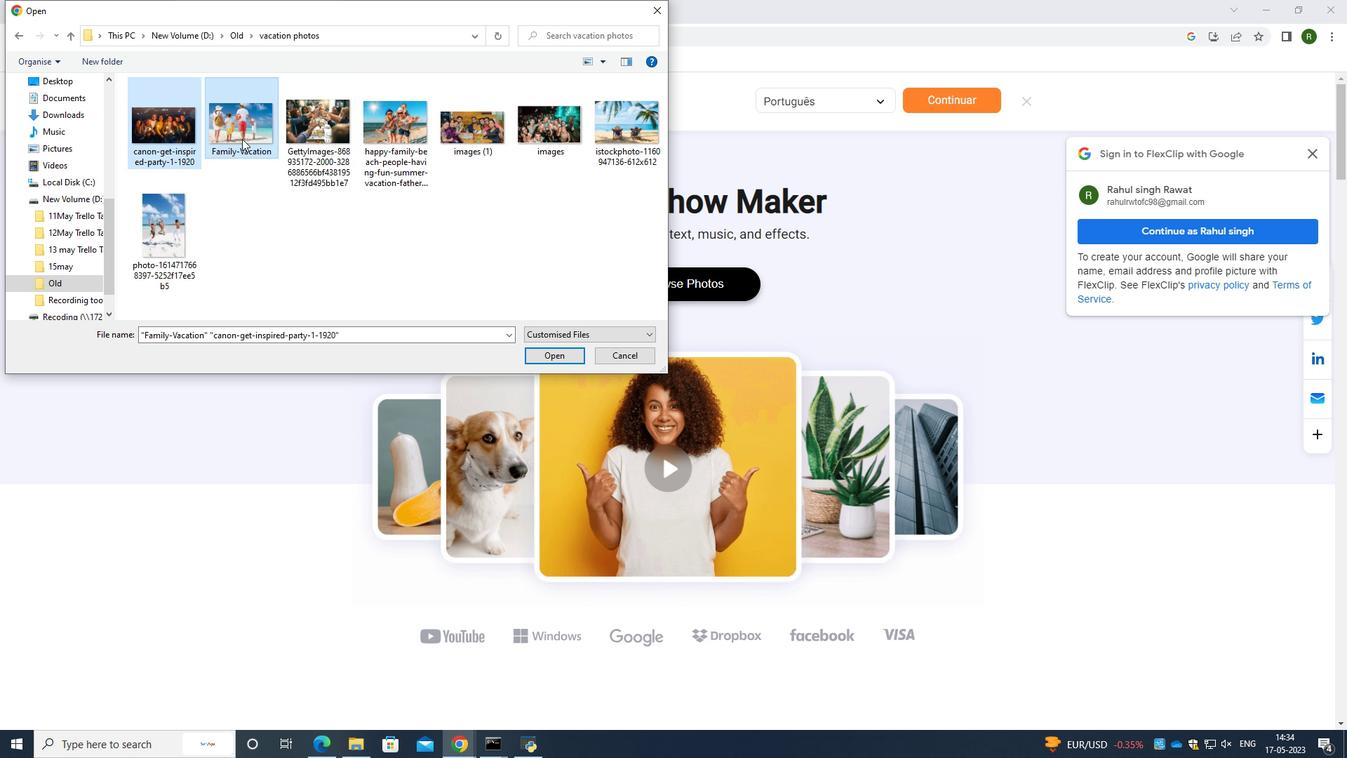 
Action: Key pressed <Key.shift>
Screenshot: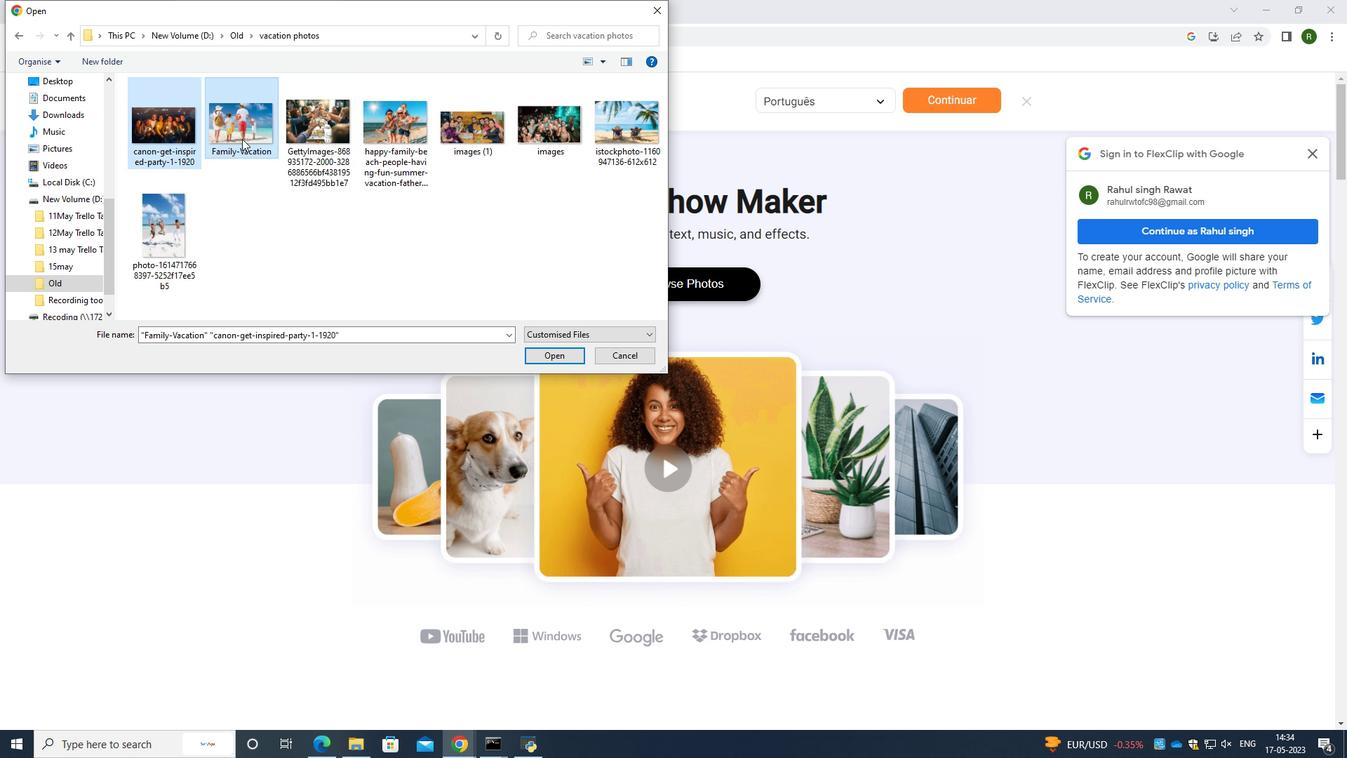 
Action: Mouse moved to (277, 138)
Screenshot: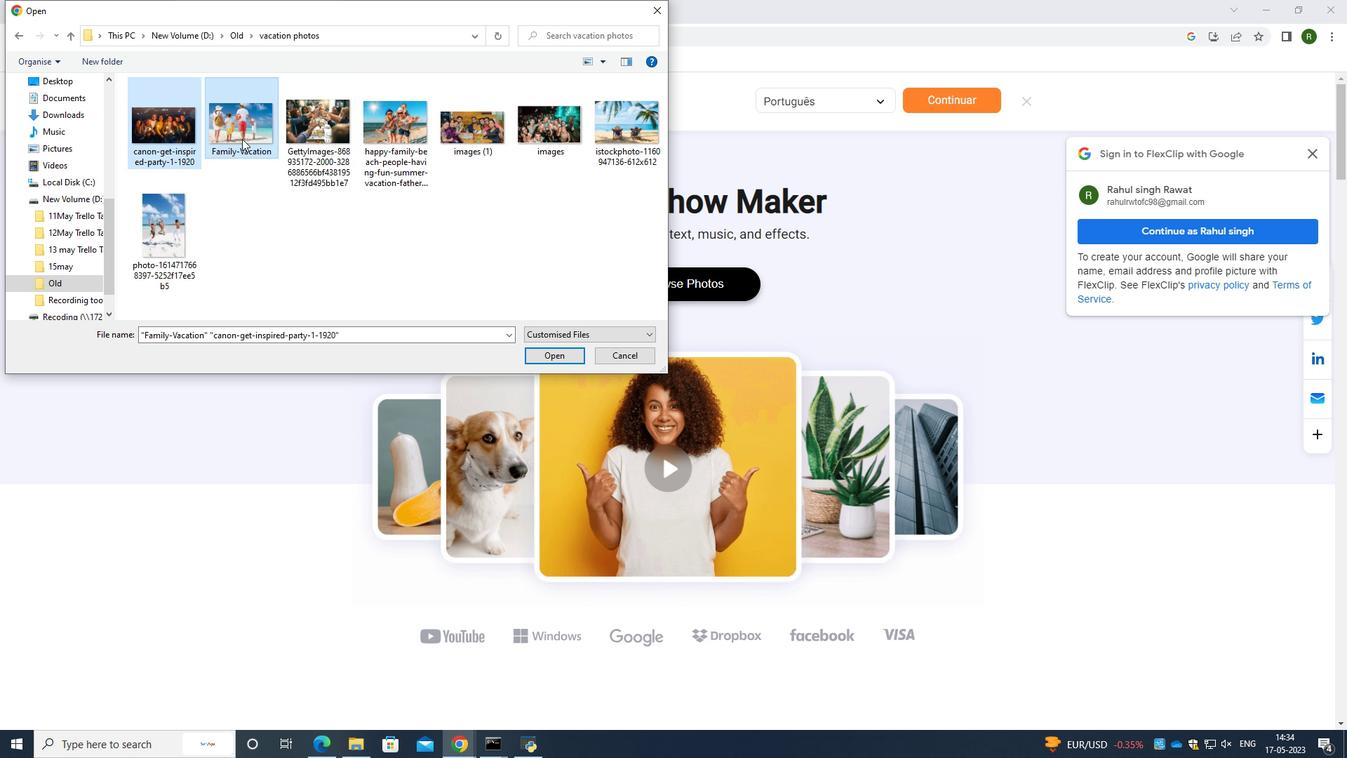 
Action: Key pressed <Key.shift>
Screenshot: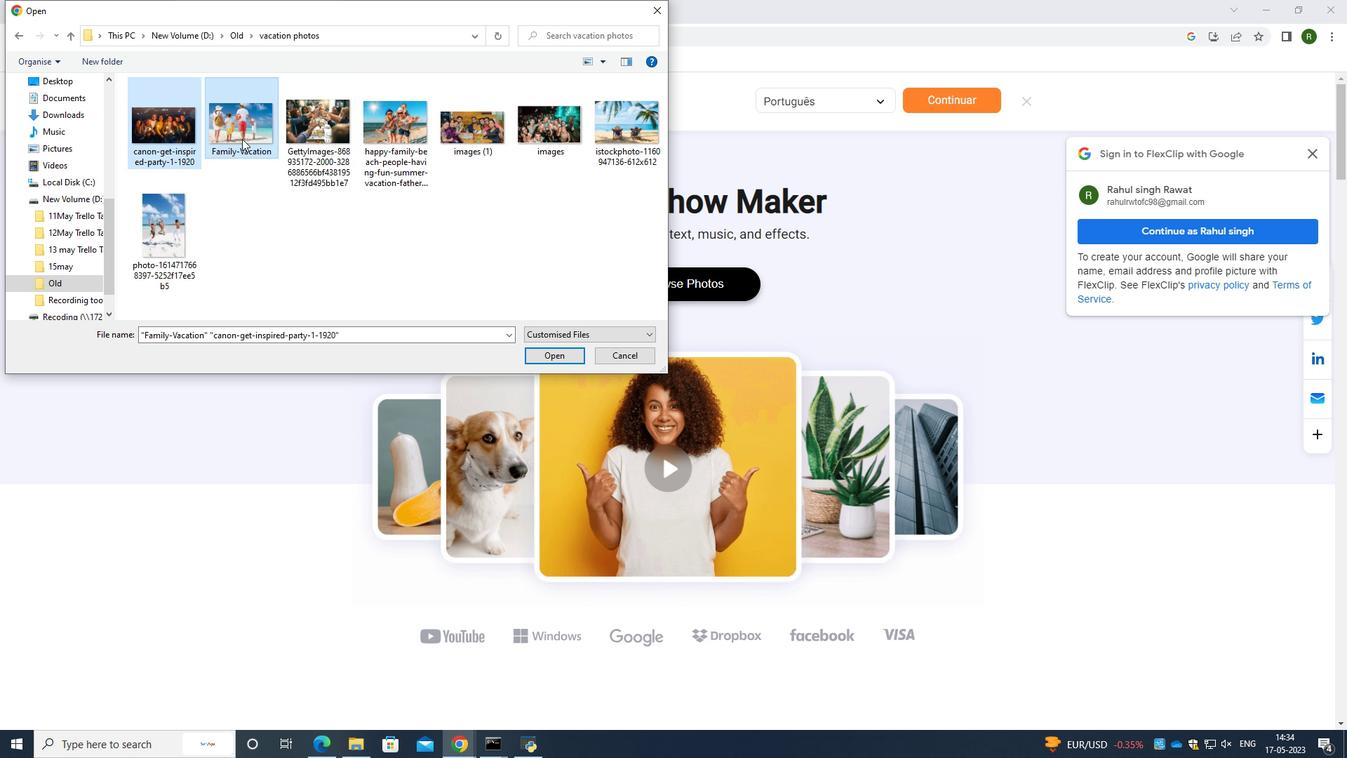 
Action: Mouse moved to (301, 138)
Screenshot: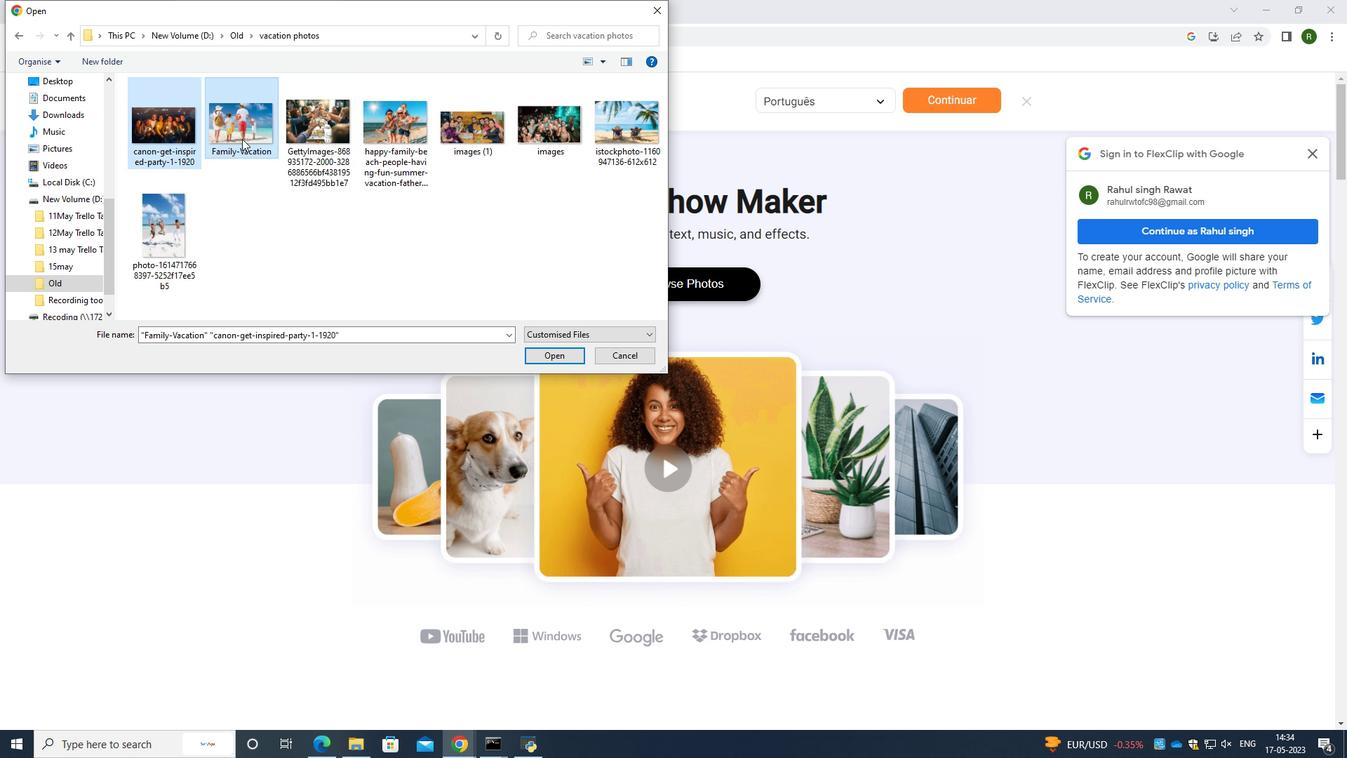 
Action: Key pressed <Key.shift>
Screenshot: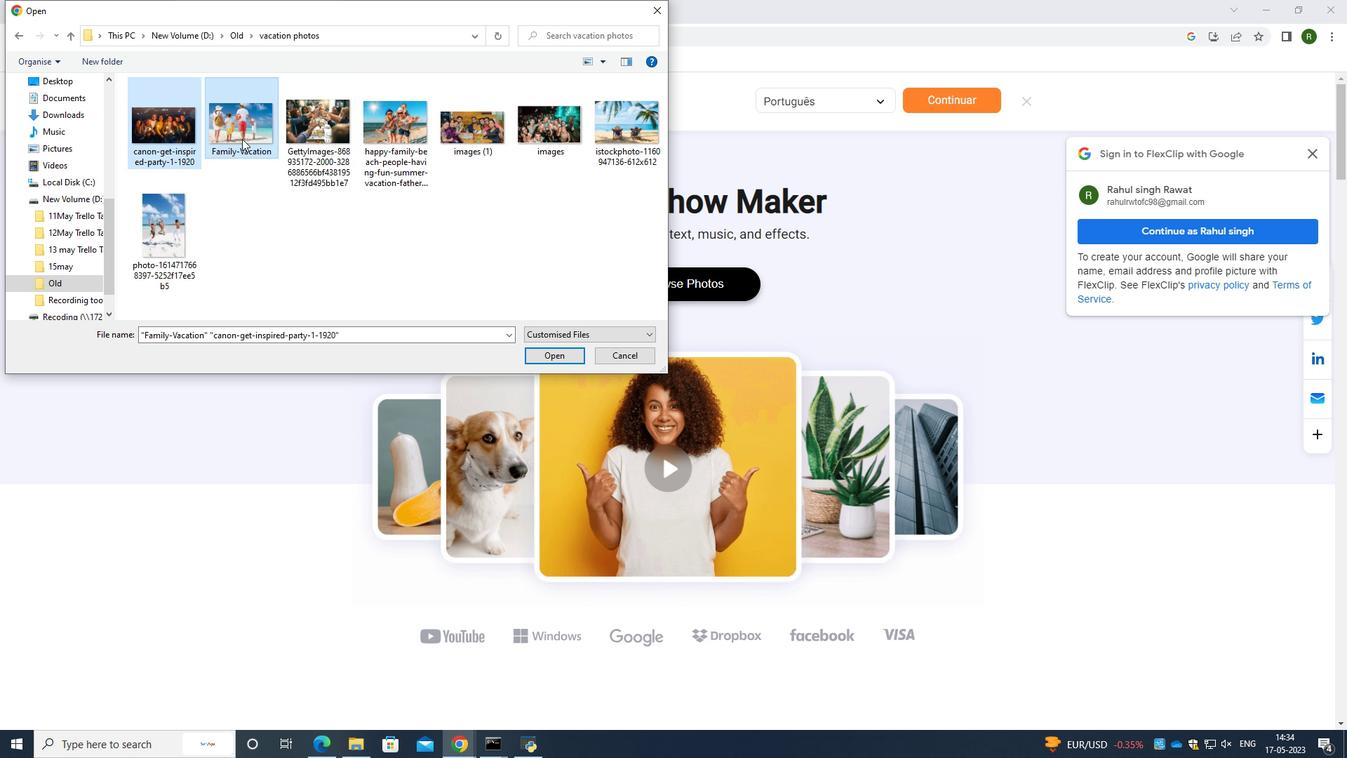 
Action: Mouse moved to (308, 140)
Screenshot: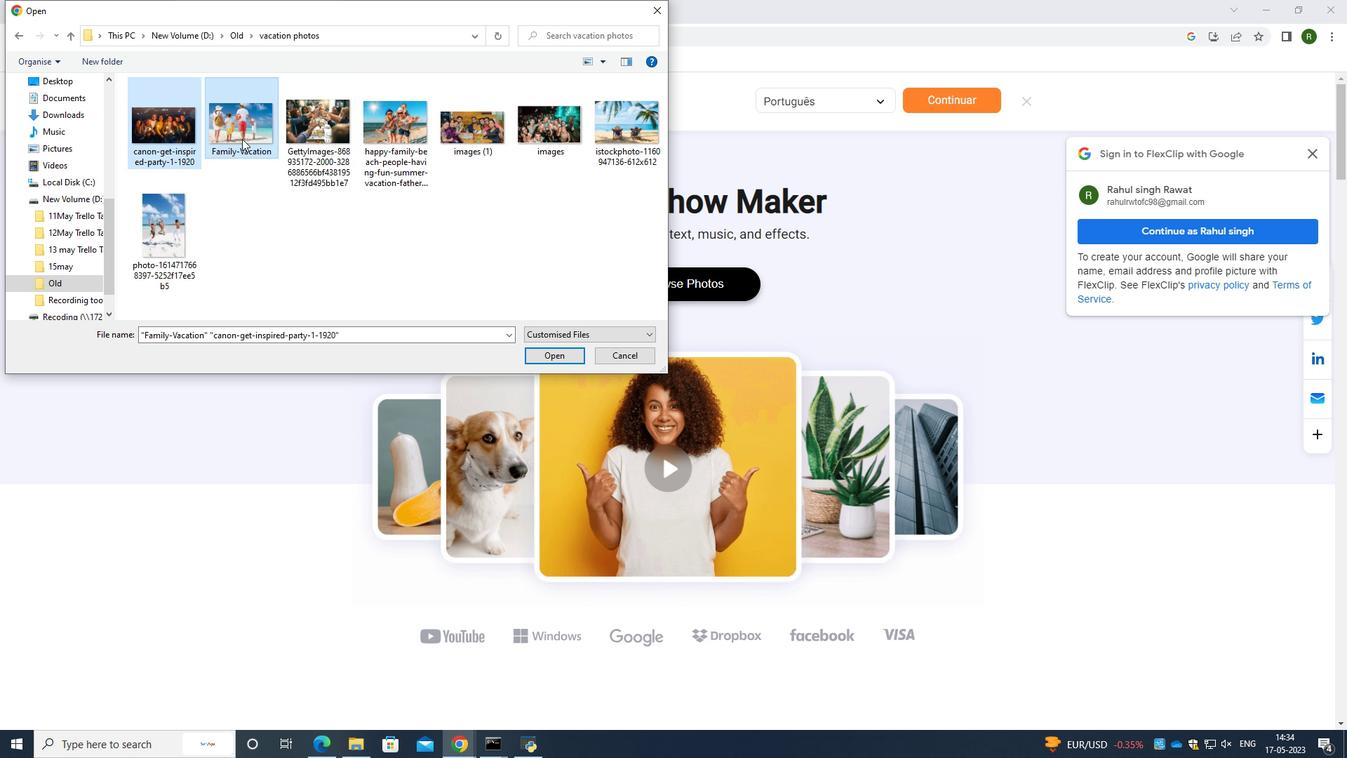 
Action: Key pressed <Key.shift><Key.shift><Key.shift>
Screenshot: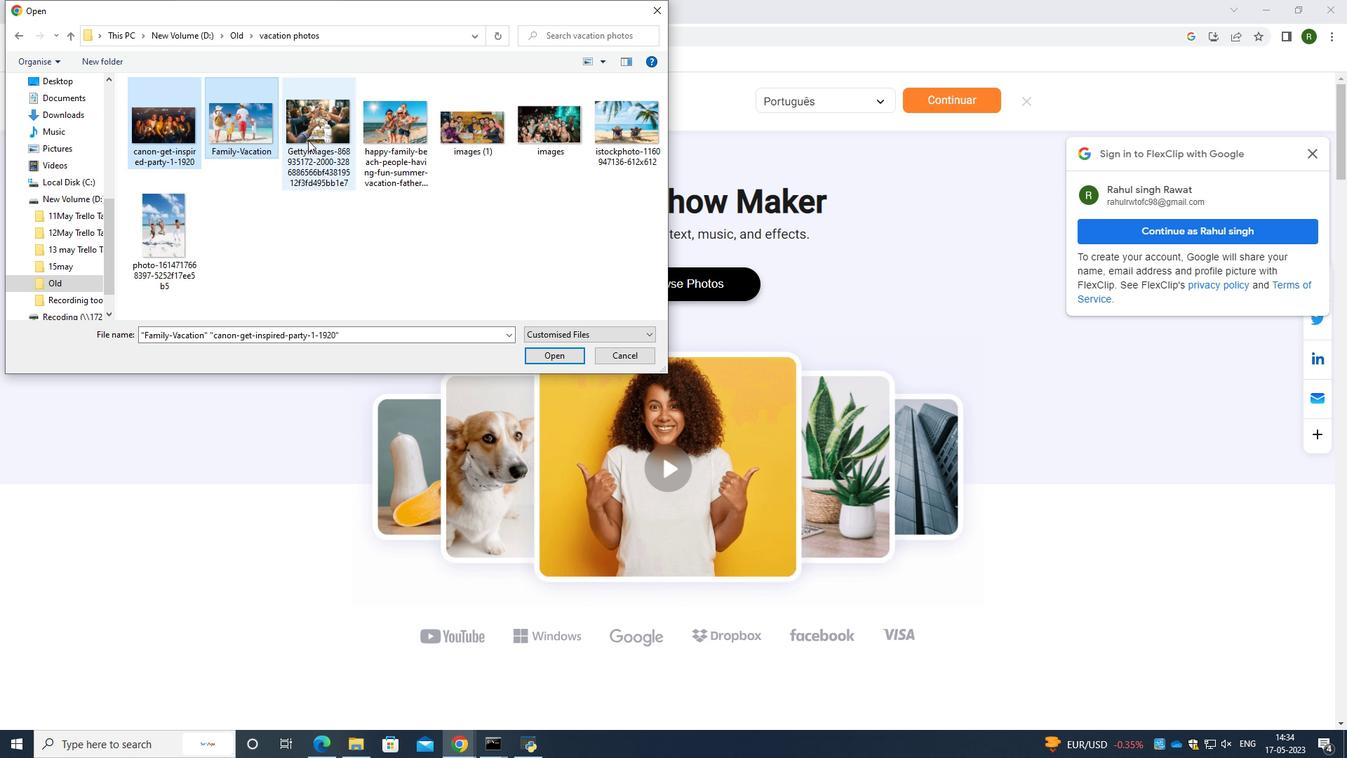
Action: Mouse moved to (308, 140)
Screenshot: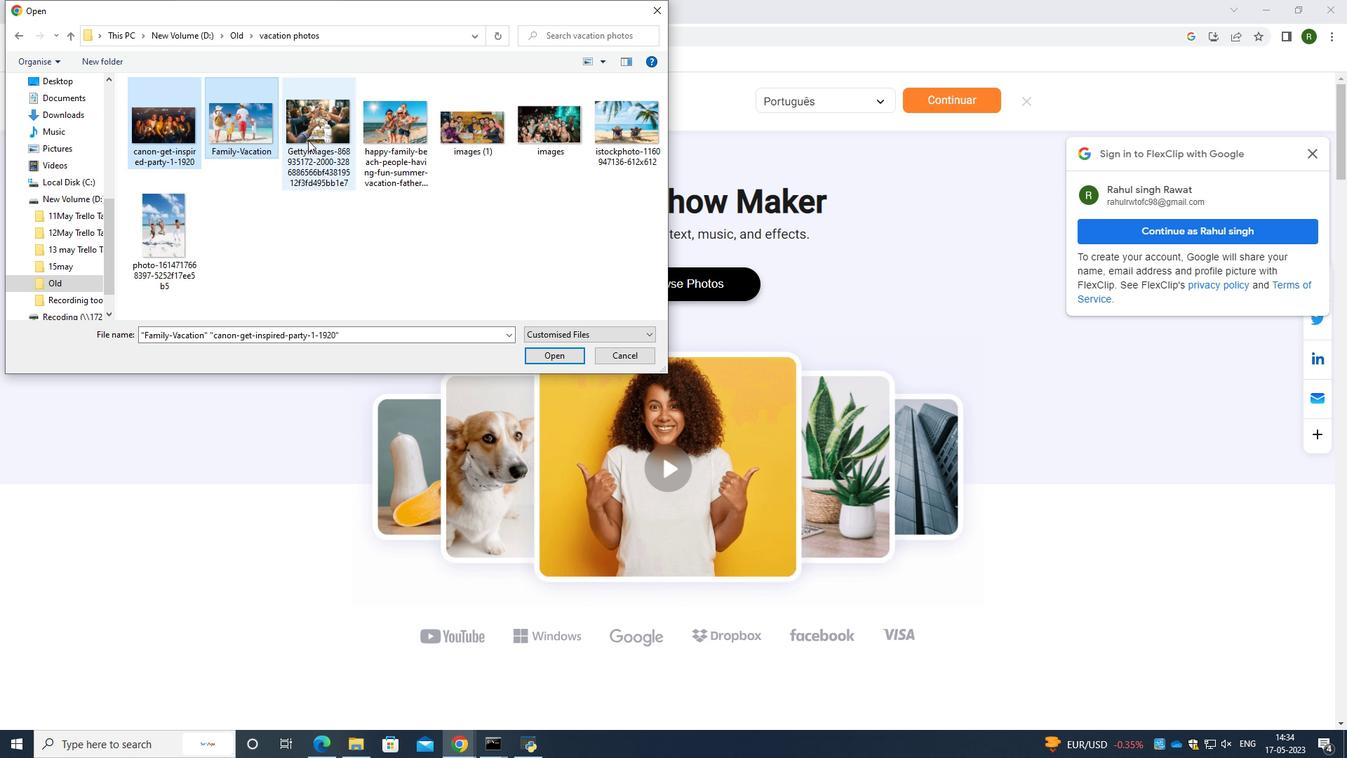 
Action: Key pressed <Key.shift><Key.shift><Key.shift><Key.shift><Key.shift>
Screenshot: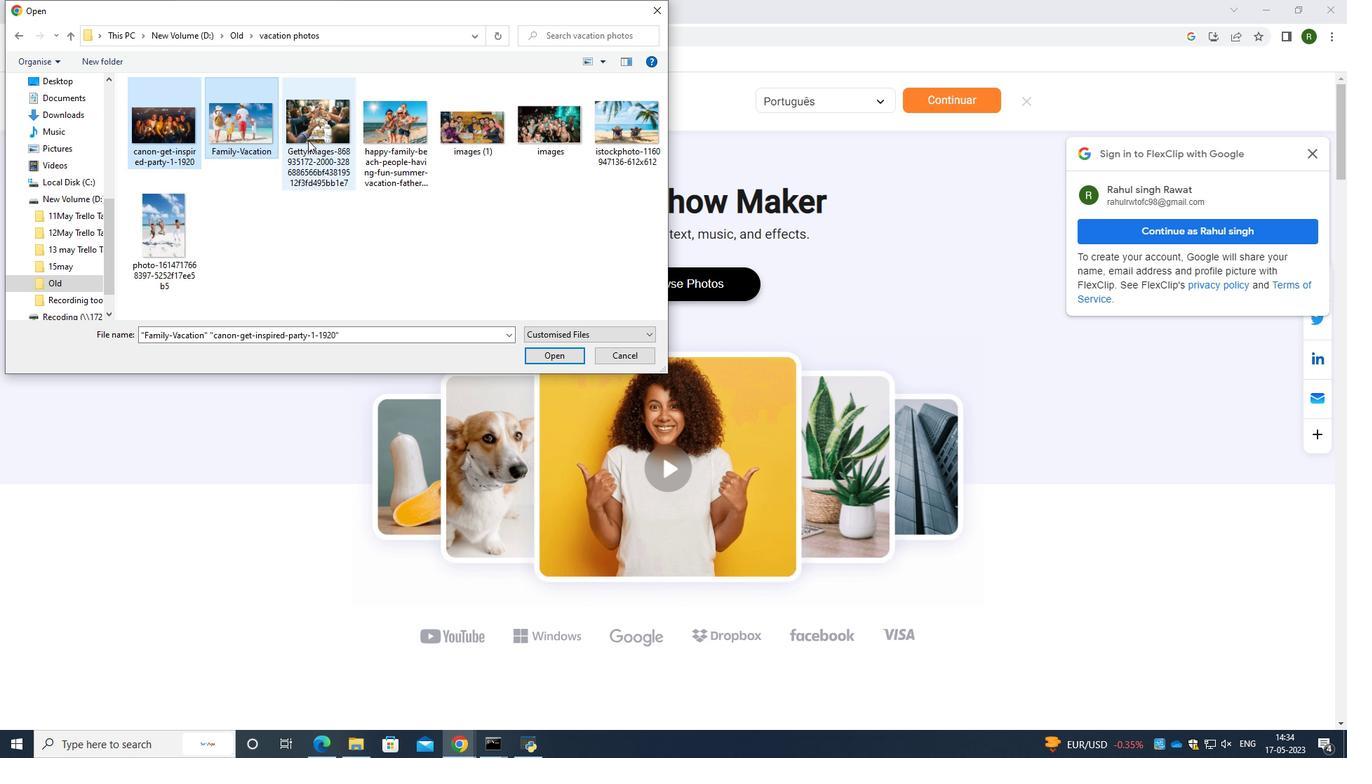 
Action: Mouse pressed left at (308, 140)
Screenshot: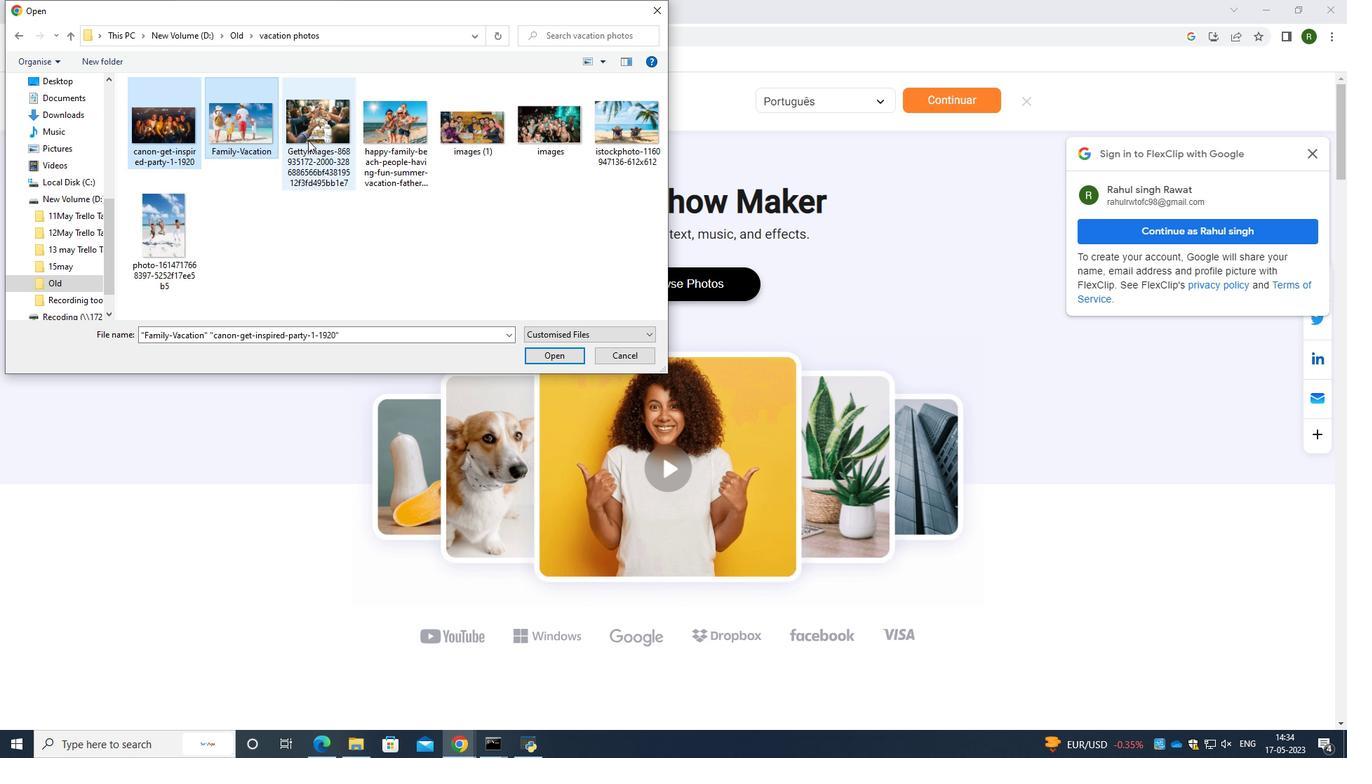 
Action: Key pressed <Key.shift><Key.shift><Key.shift><Key.shift>
Screenshot: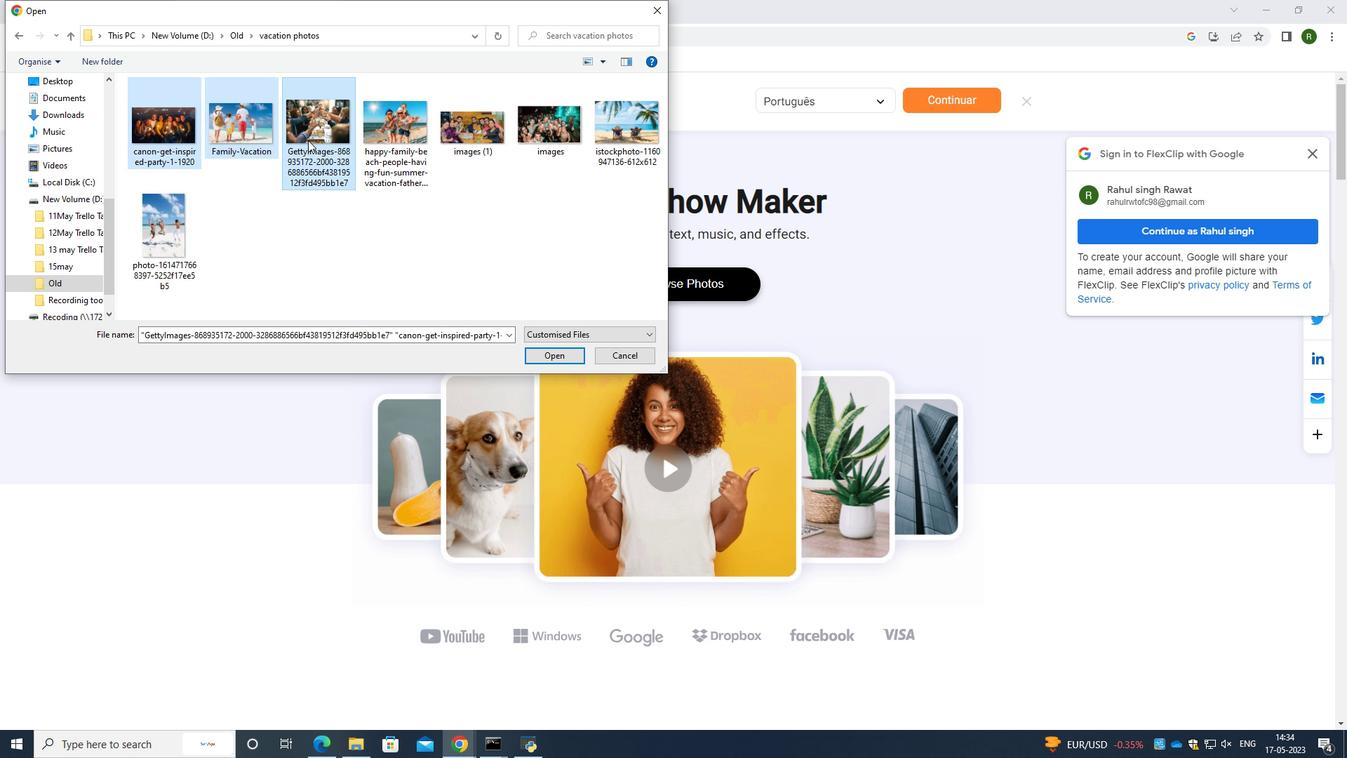 
Action: Mouse moved to (307, 140)
Screenshot: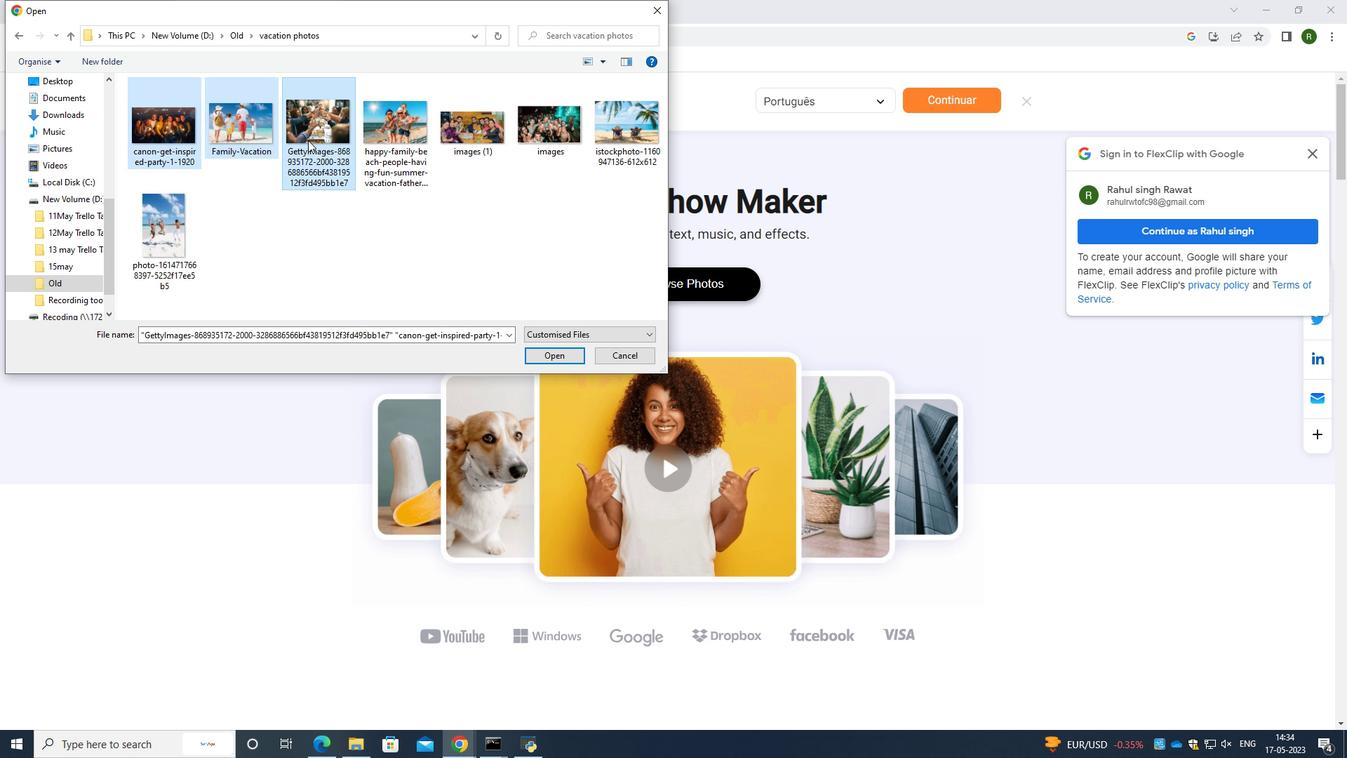 
Action: Key pressed <Key.shift><Key.shift>
Screenshot: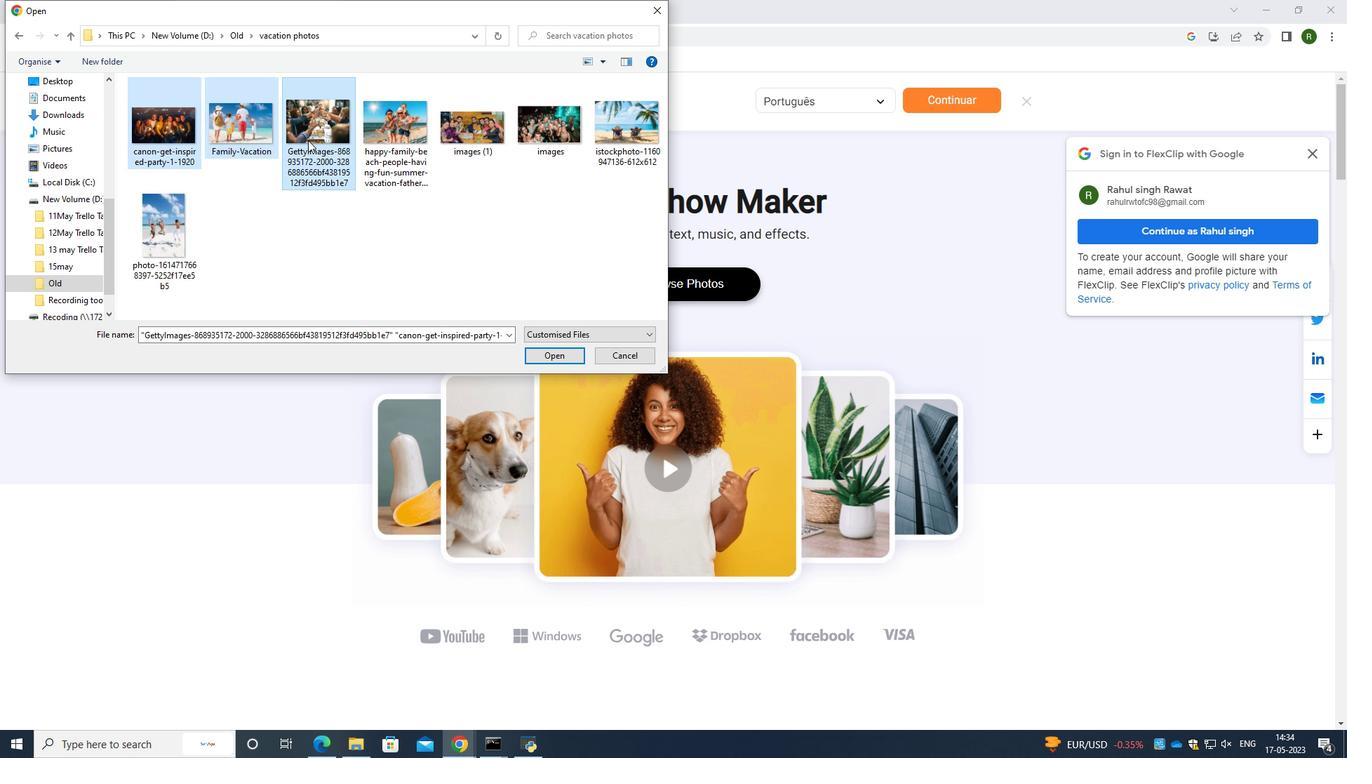 
Action: Mouse moved to (314, 140)
Screenshot: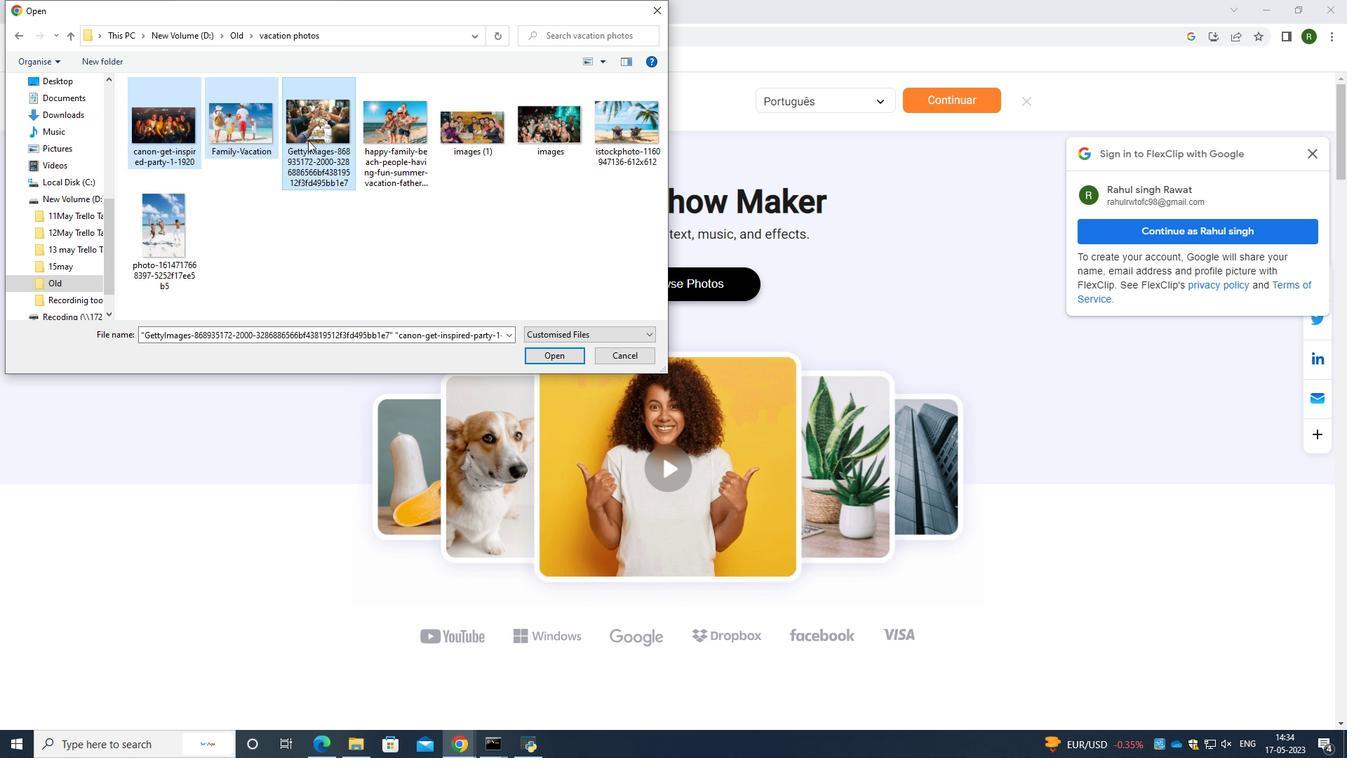 
Action: Key pressed <Key.shift>
Screenshot: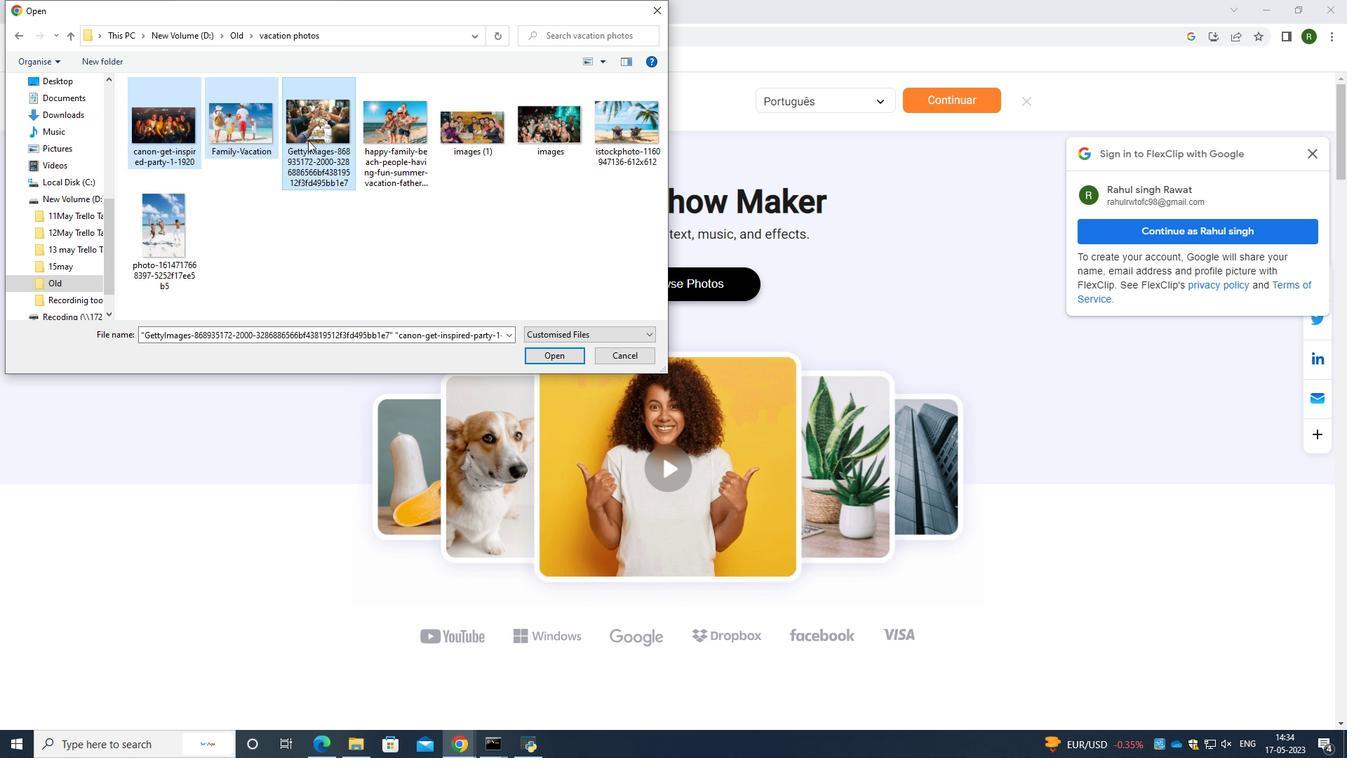 
Action: Mouse moved to (339, 140)
Screenshot: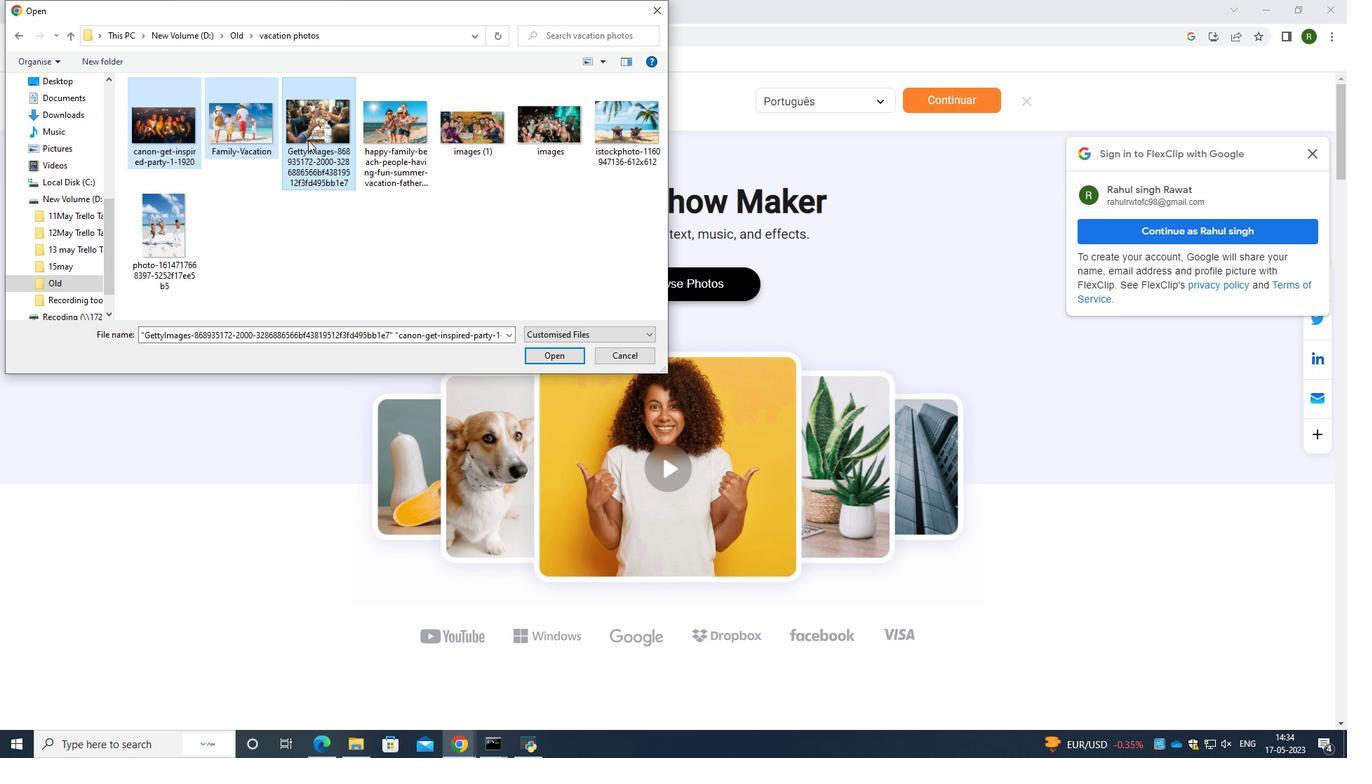 
Action: Key pressed <Key.shift>
Screenshot: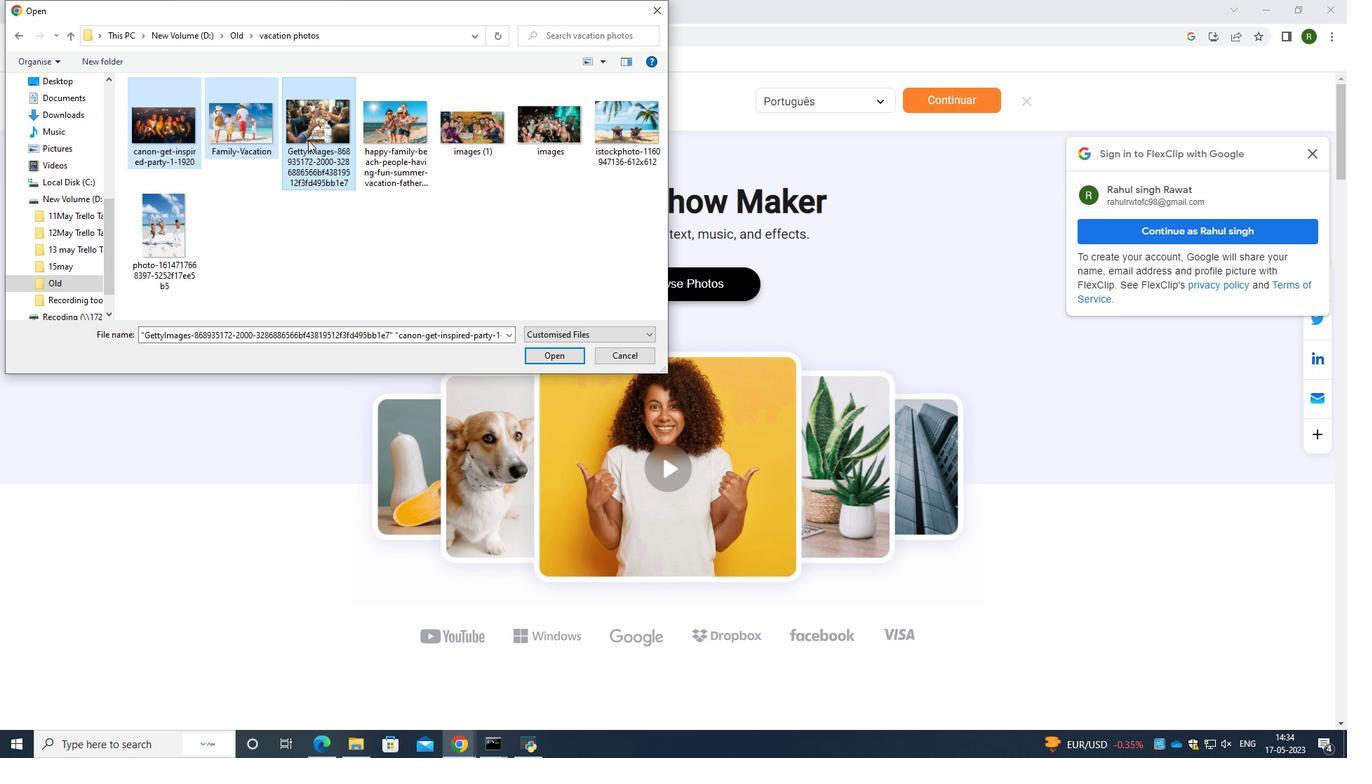 
Action: Mouse moved to (350, 140)
Screenshot: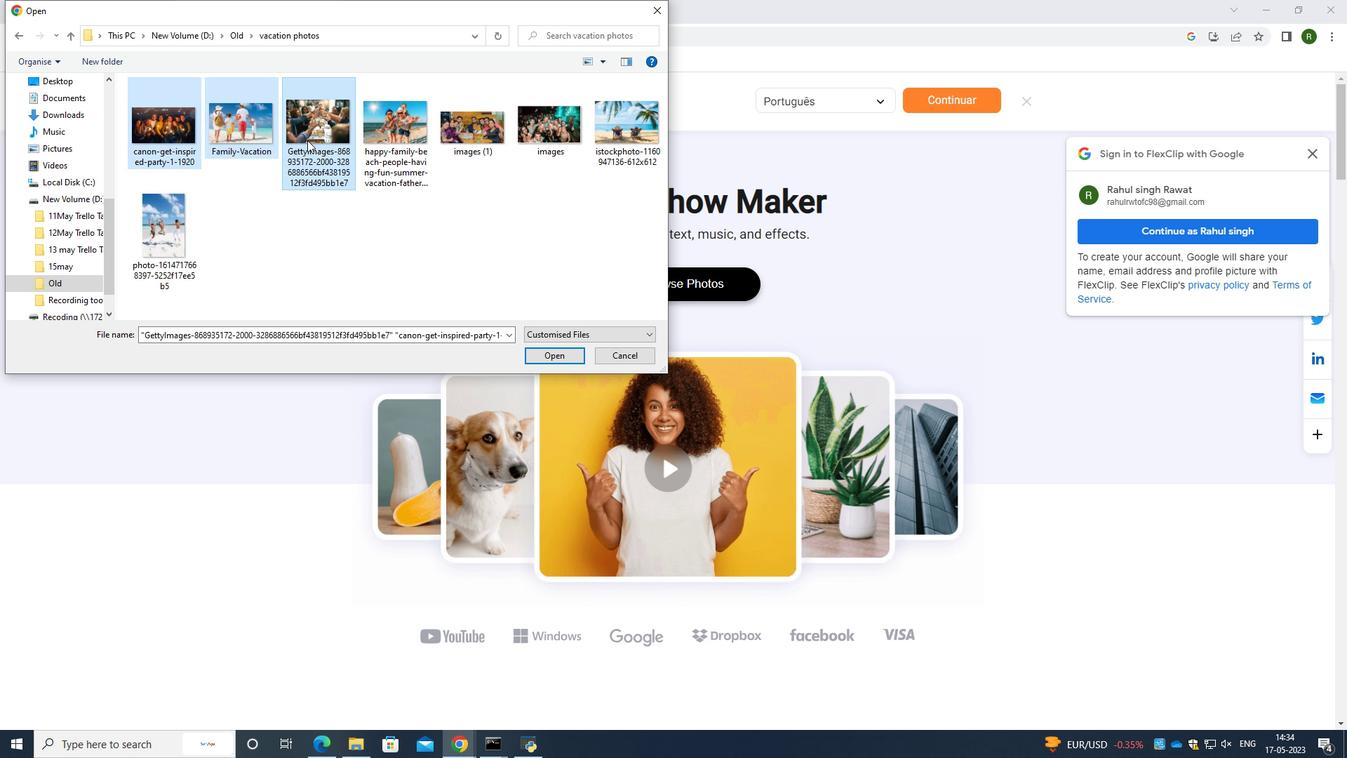 
Action: Key pressed <Key.shift>
Screenshot: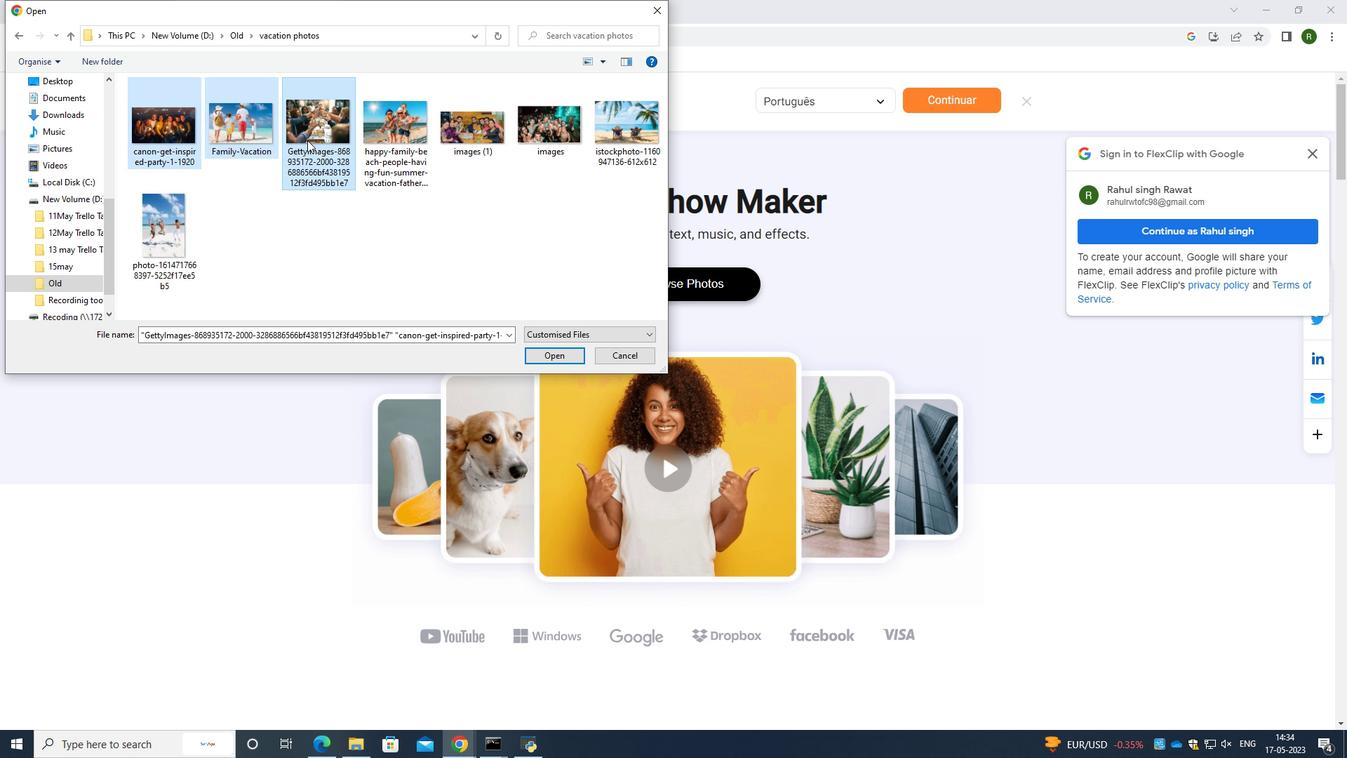 
Action: Mouse moved to (356, 140)
Screenshot: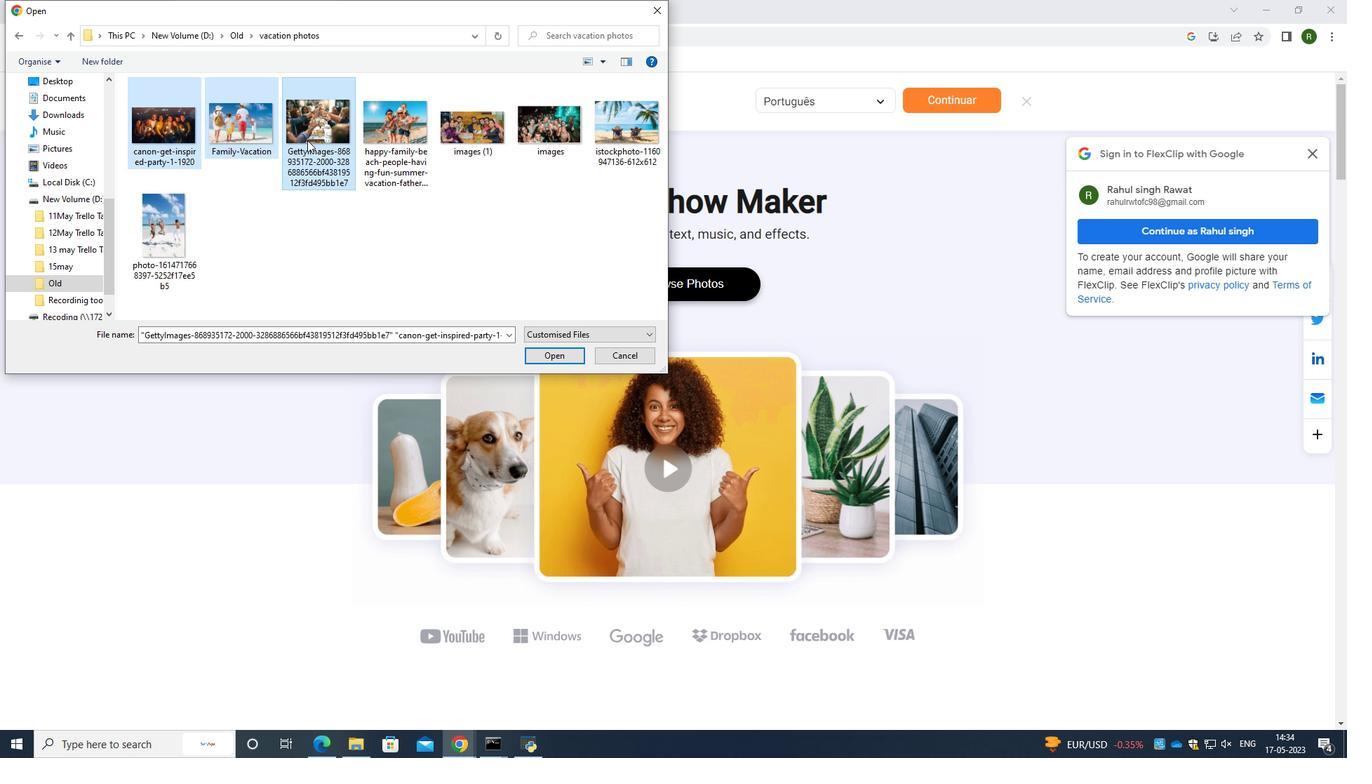 
Action: Key pressed <Key.shift>
Screenshot: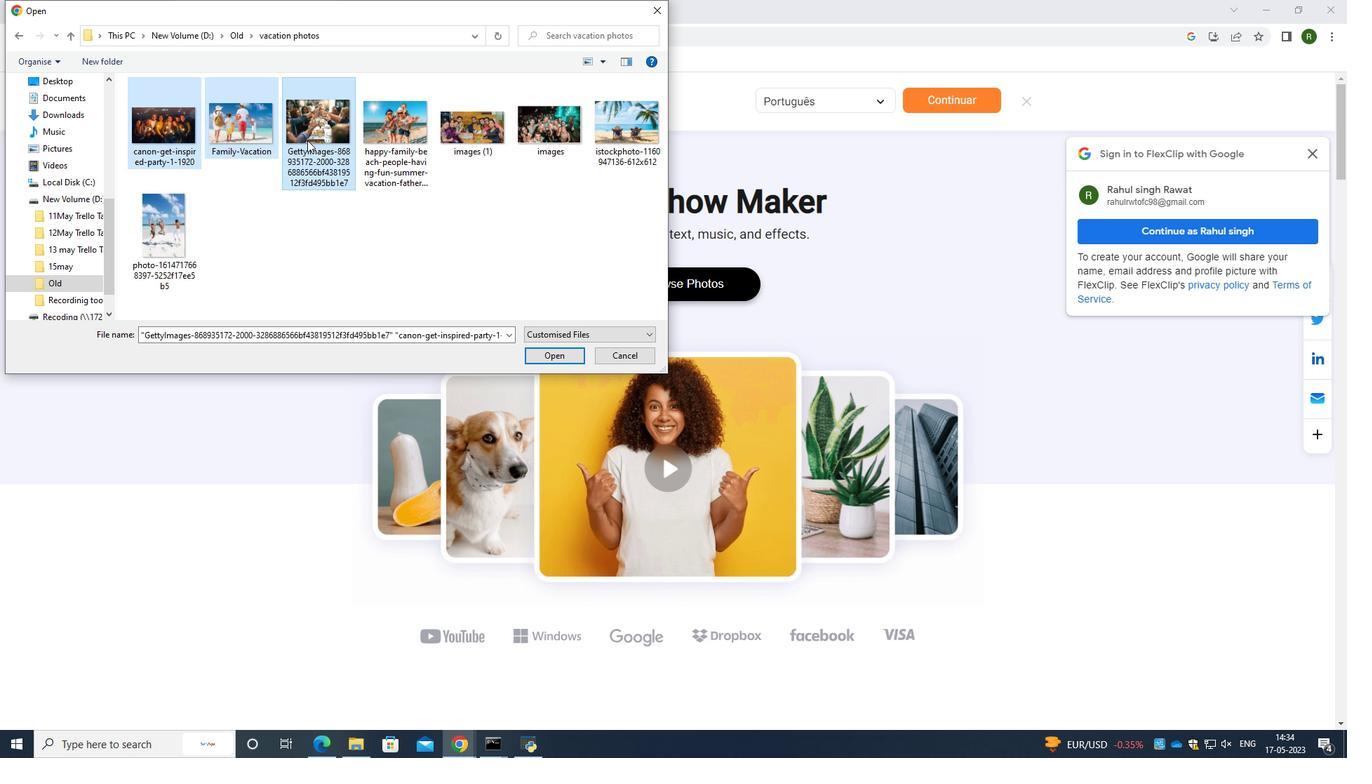 
Action: Mouse moved to (360, 140)
Screenshot: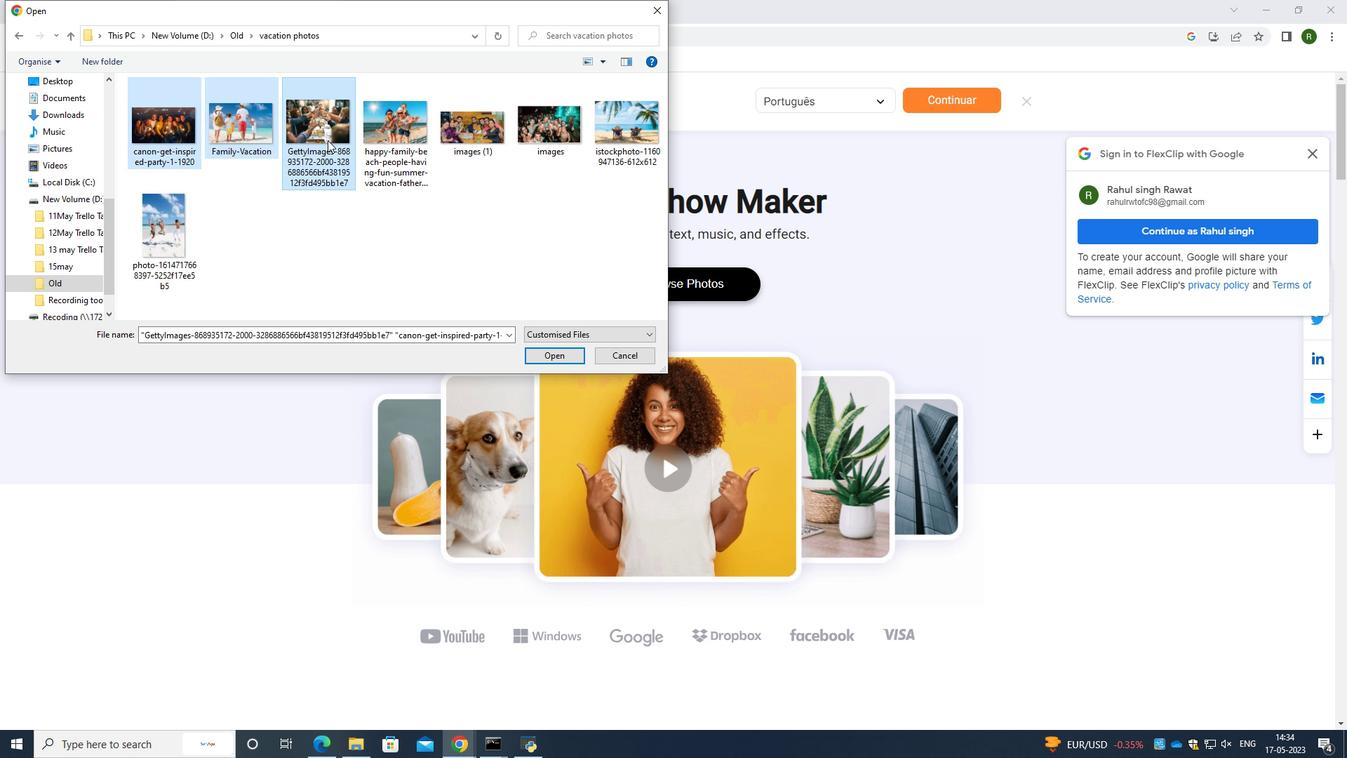
Action: Key pressed <Key.shift>
Screenshot: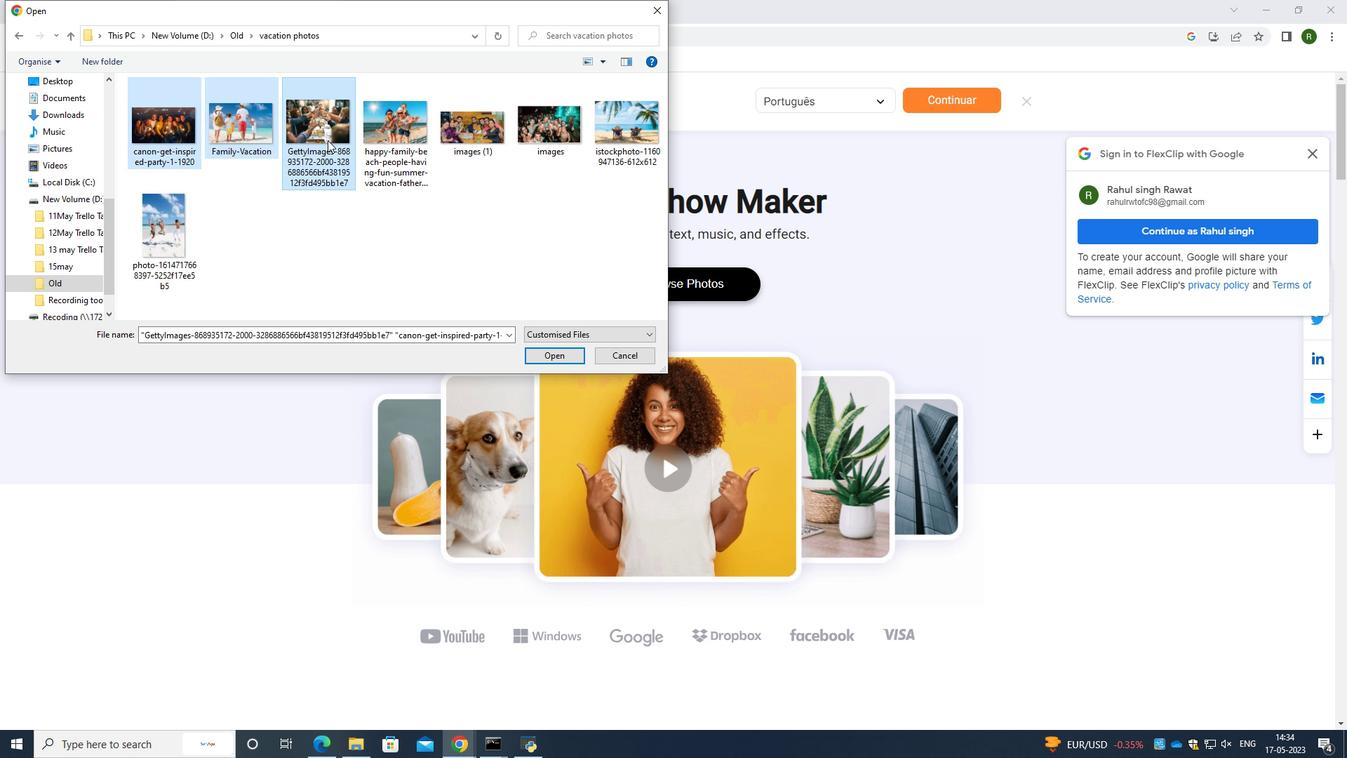 
Action: Mouse moved to (365, 139)
Screenshot: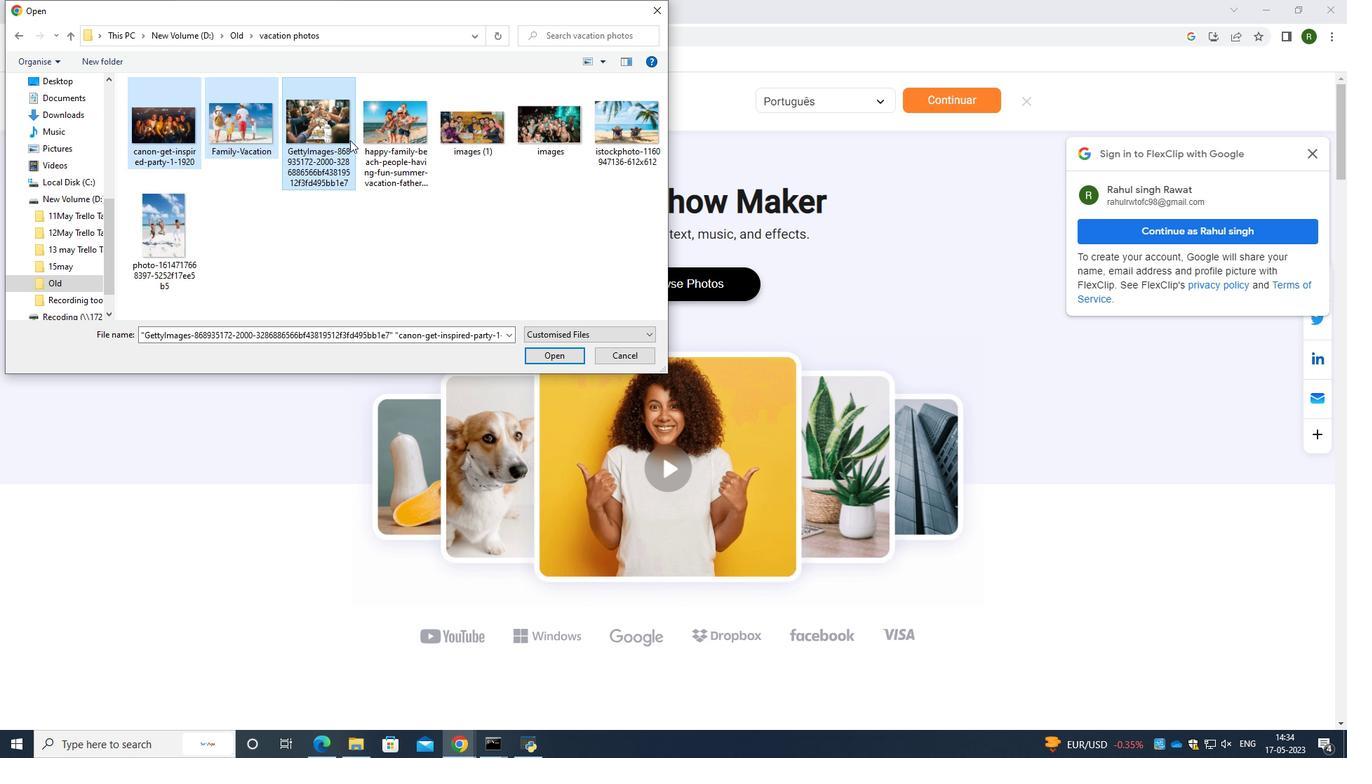 
Action: Key pressed <Key.shift>
Screenshot: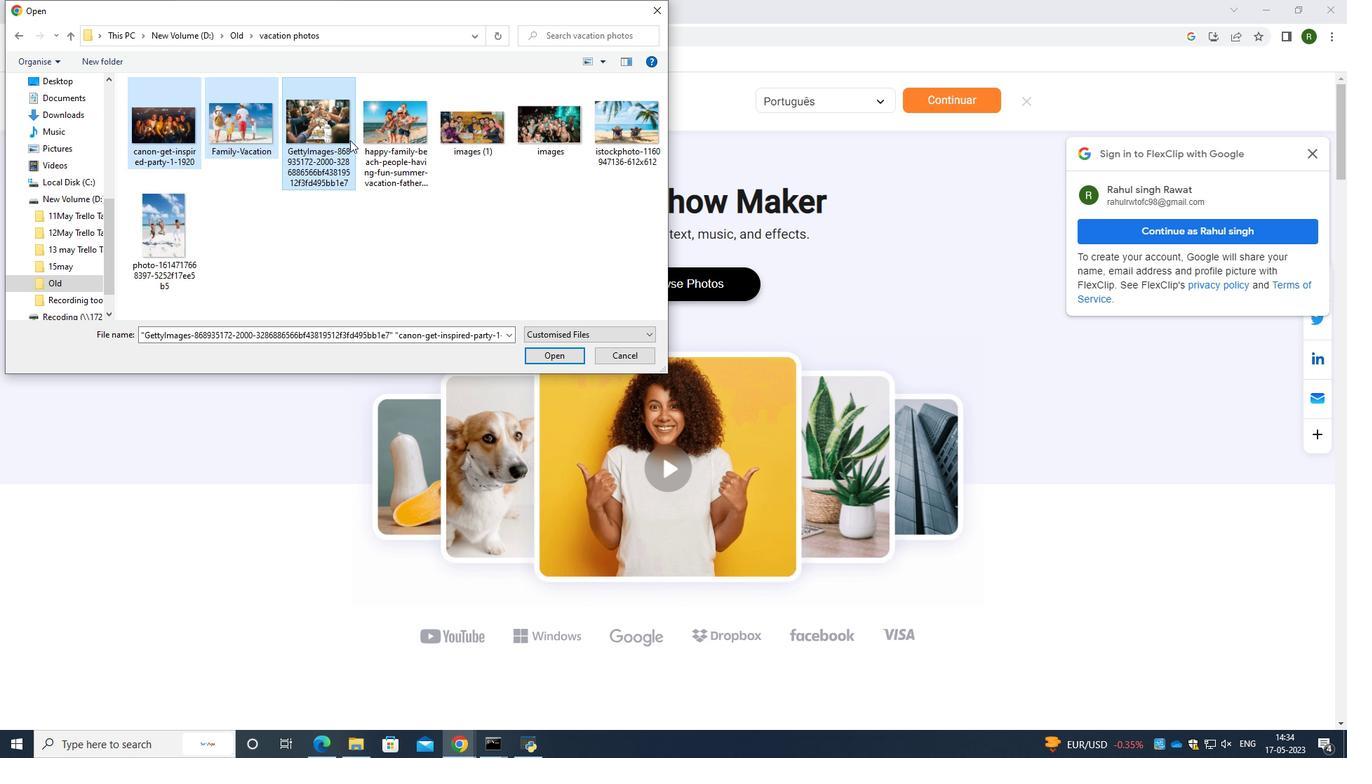 
Action: Mouse moved to (369, 139)
Screenshot: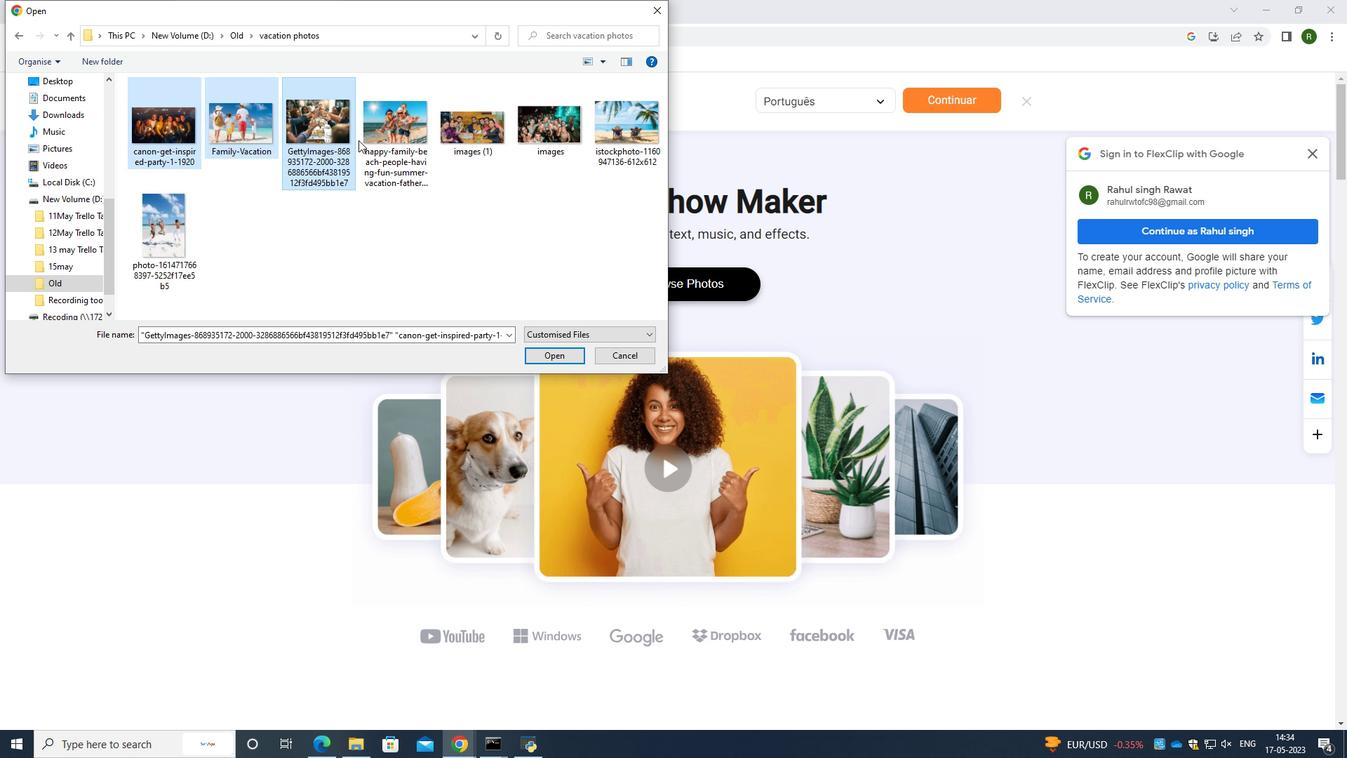
Action: Key pressed <Key.shift>
Screenshot: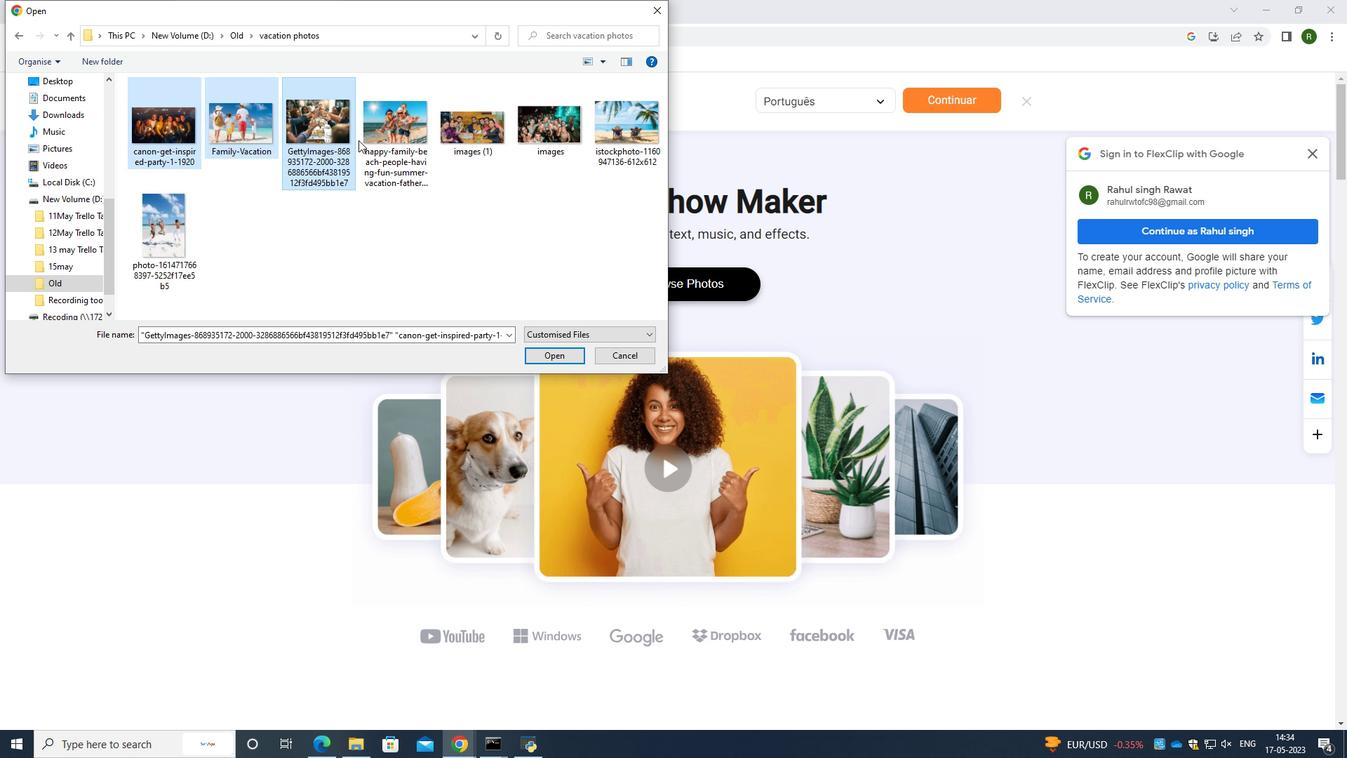 
Action: Mouse moved to (379, 138)
Screenshot: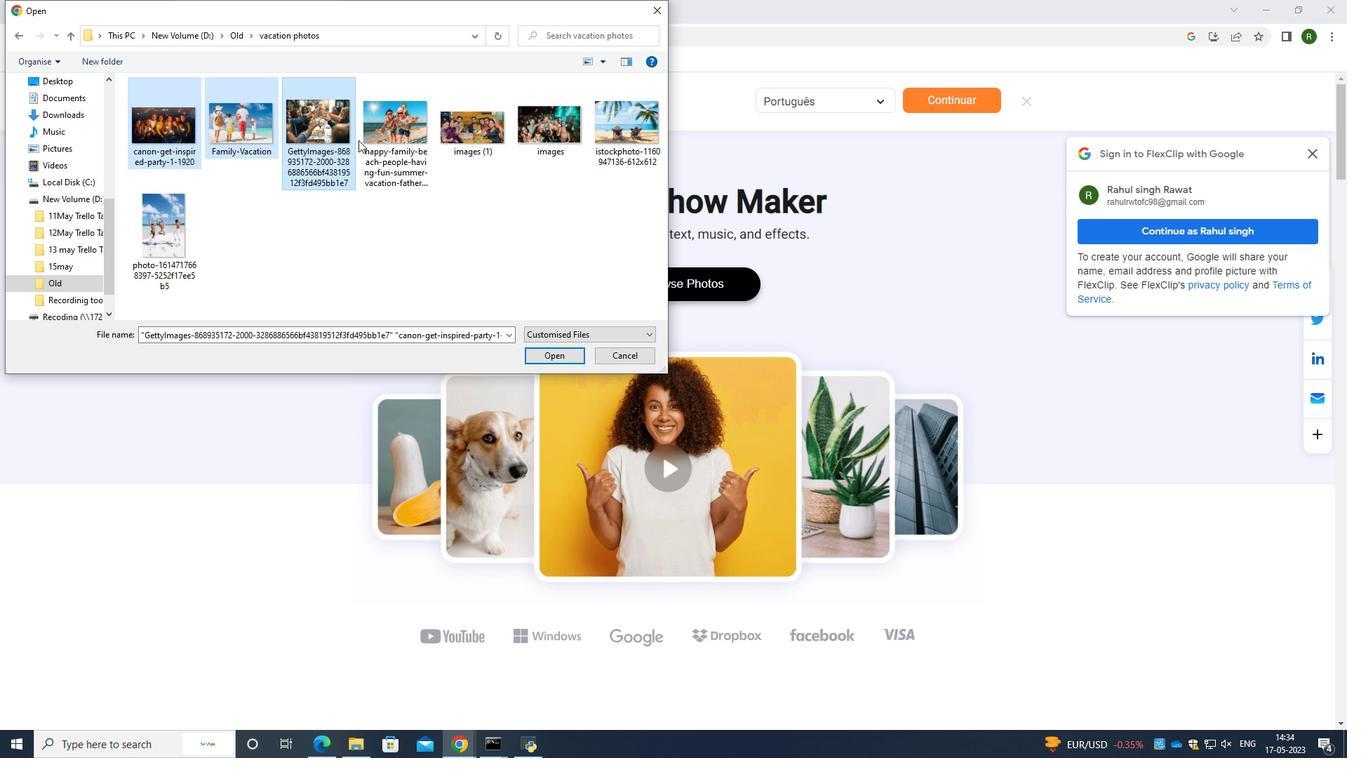 
Action: Key pressed <Key.shift>
Screenshot: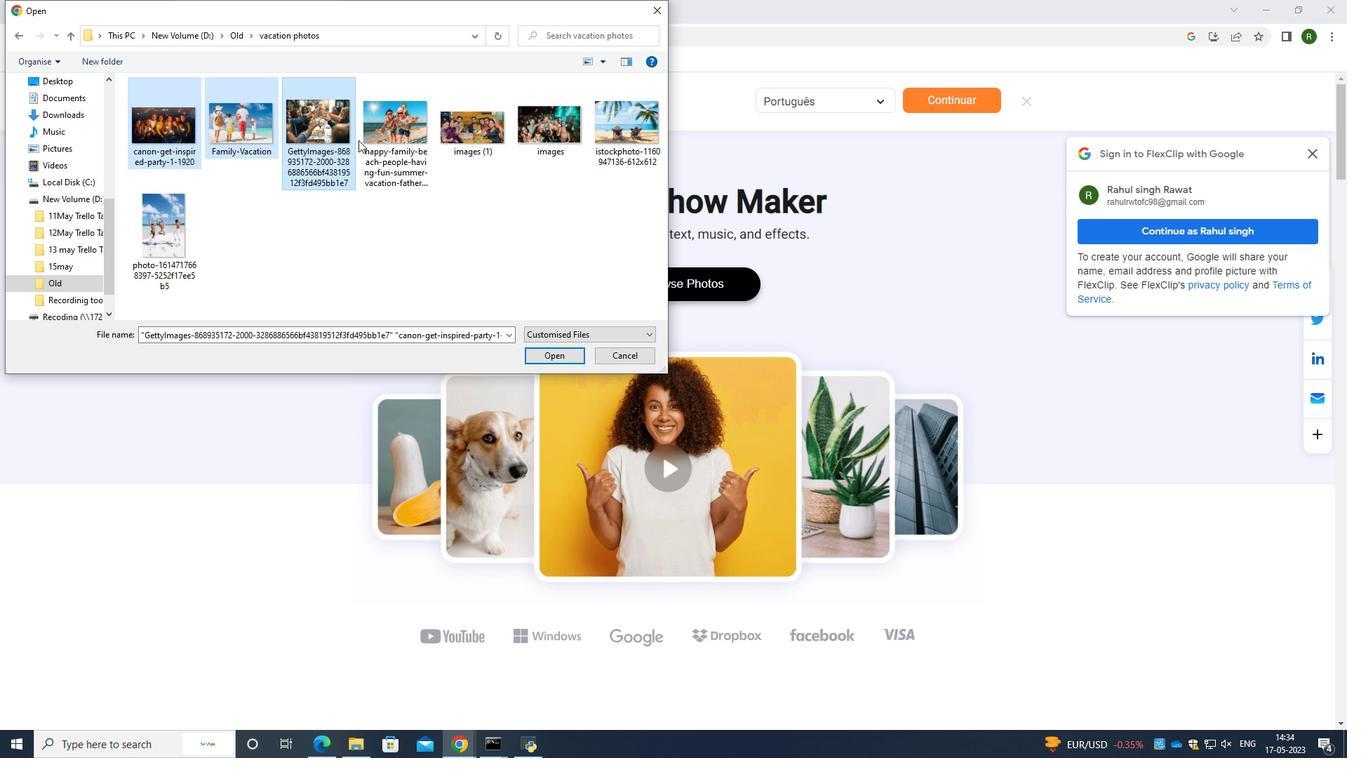 
Action: Mouse moved to (387, 138)
Screenshot: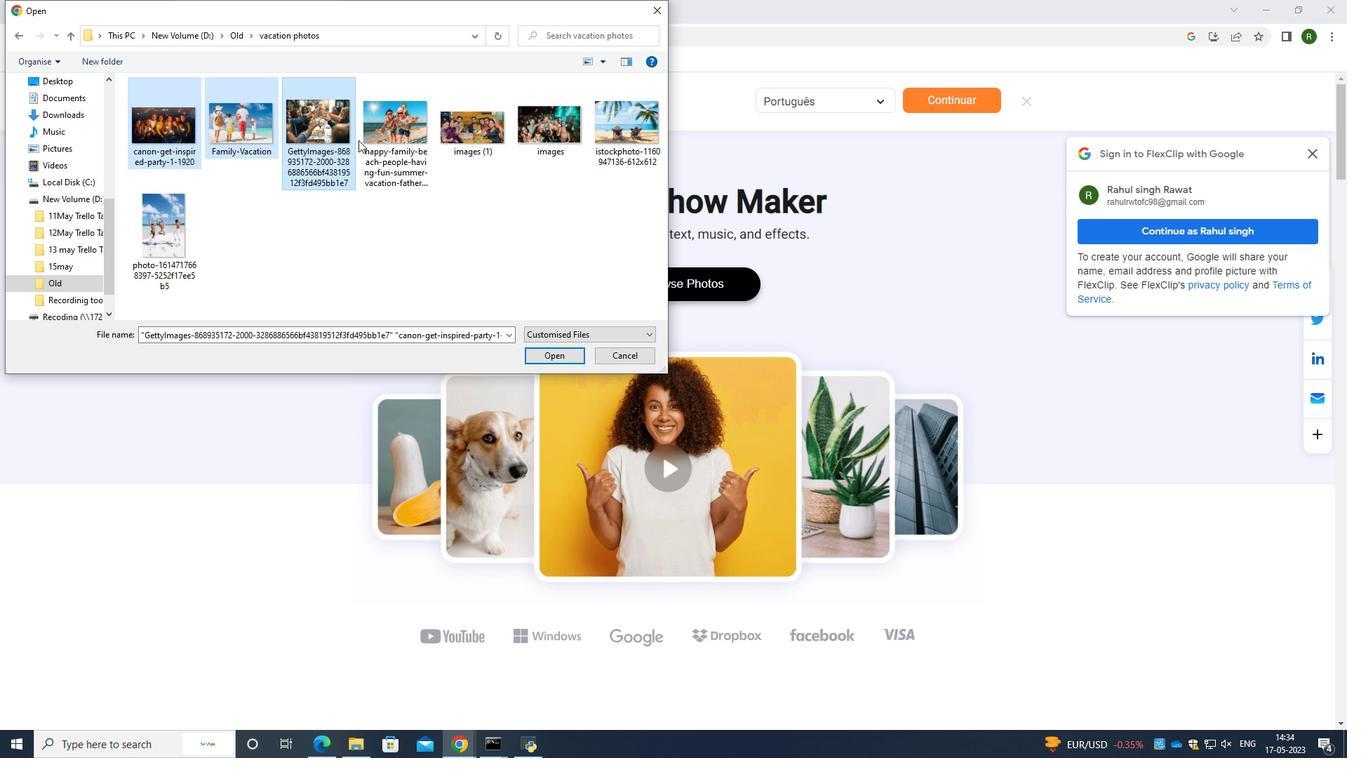 
Action: Key pressed <Key.shift>
Screenshot: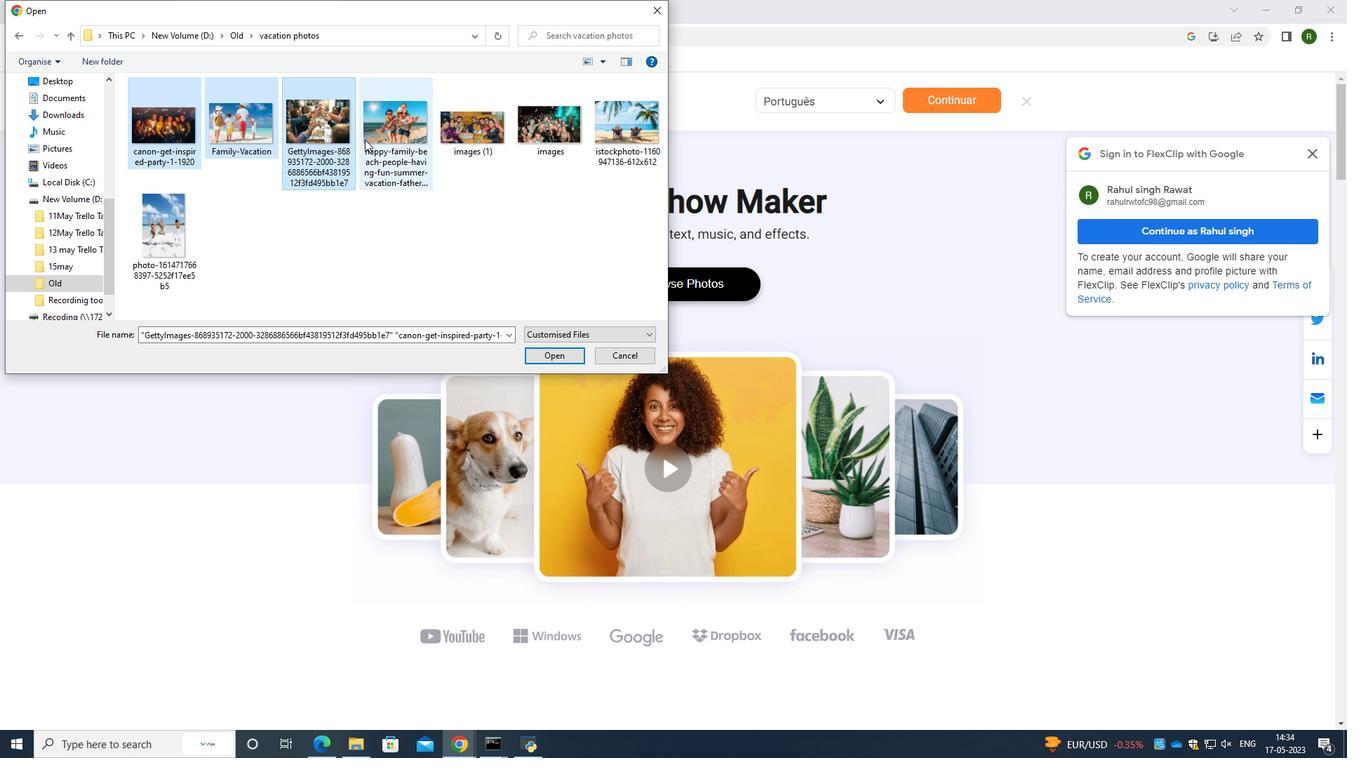 
Action: Mouse moved to (393, 138)
Screenshot: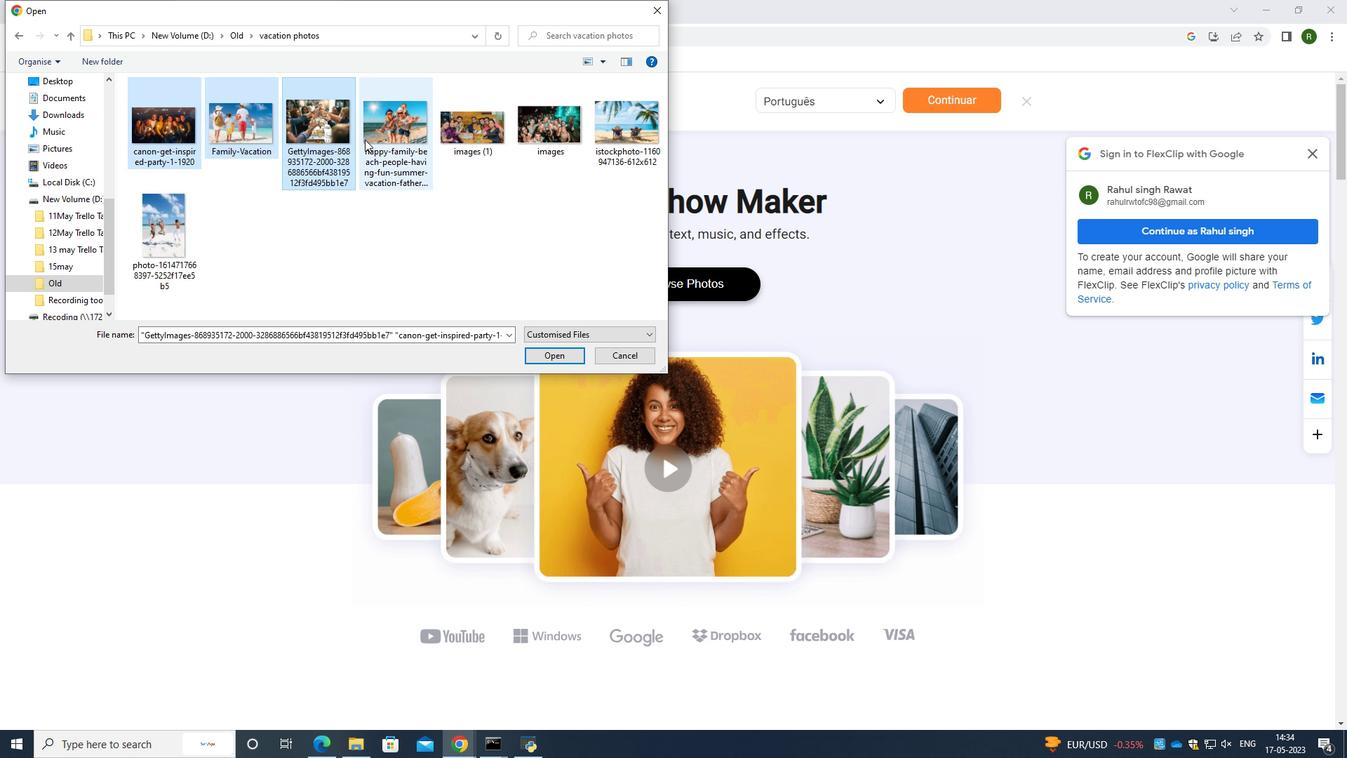 
Action: Key pressed <Key.shift><Key.shift>
Screenshot: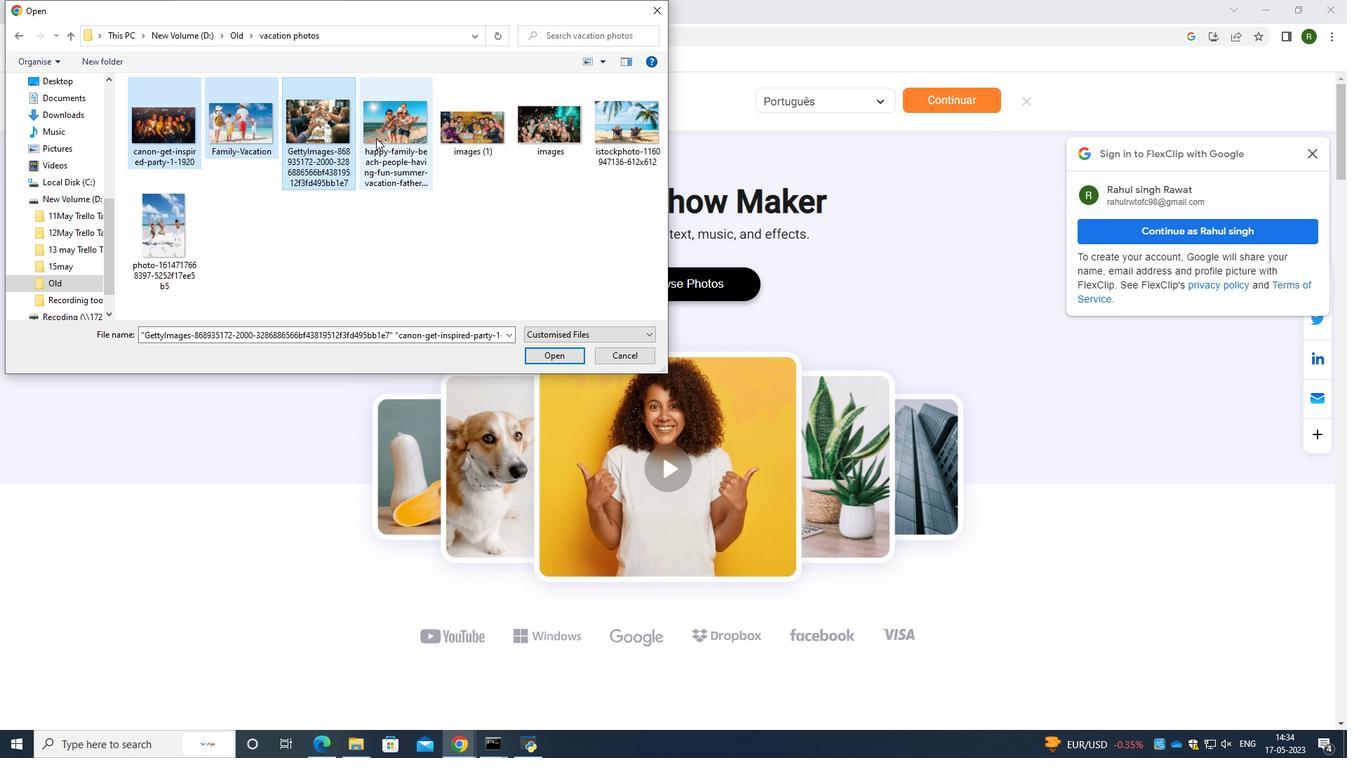 
Action: Mouse moved to (393, 138)
Screenshot: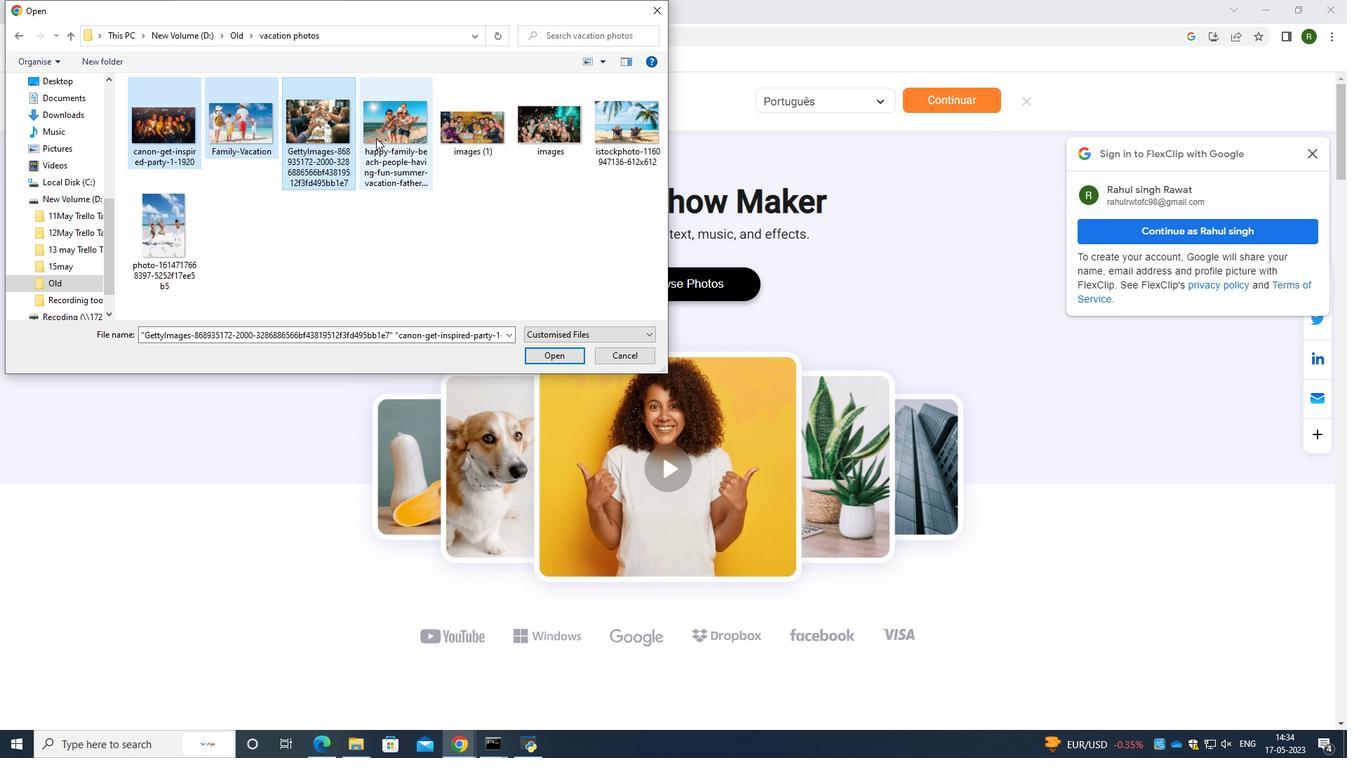 
Action: Key pressed <Key.shift><Key.shift><Key.shift>
Screenshot: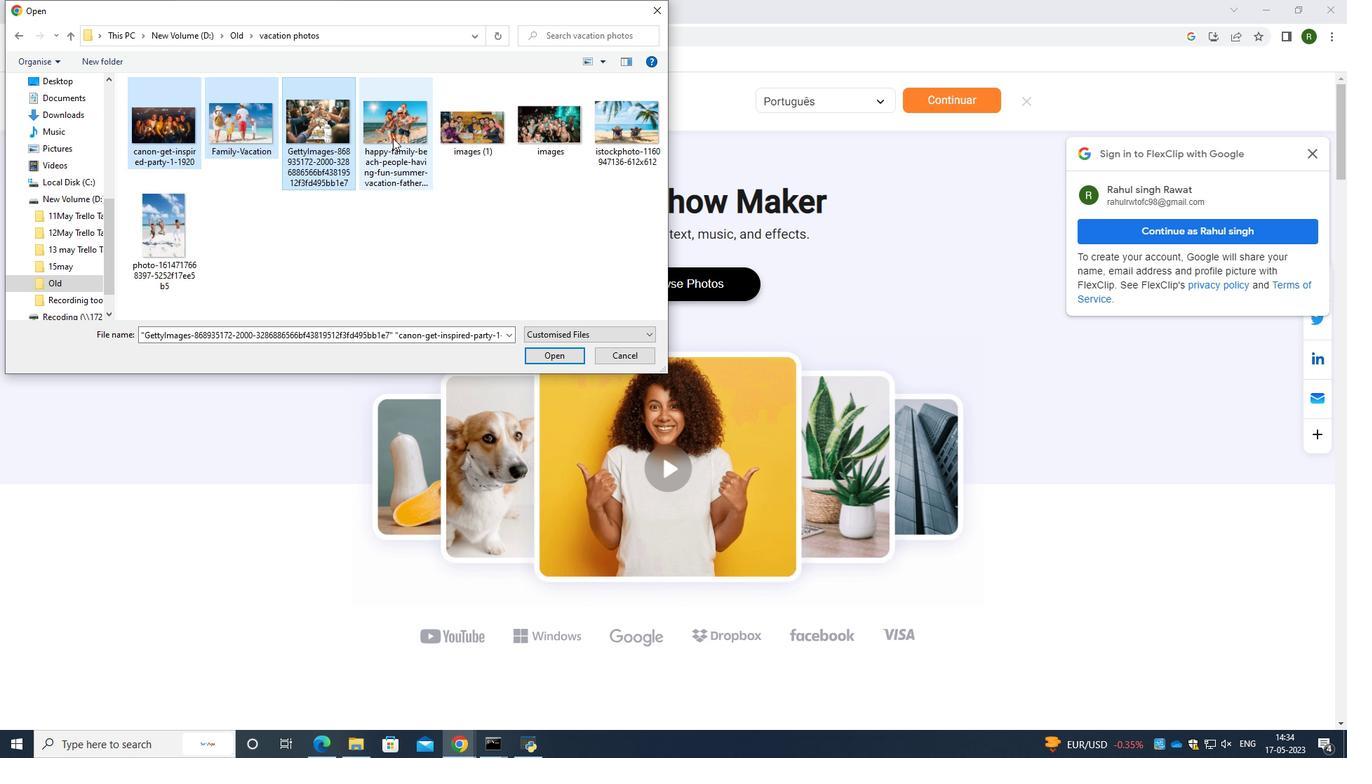 
Action: Mouse pressed left at (393, 138)
Screenshot: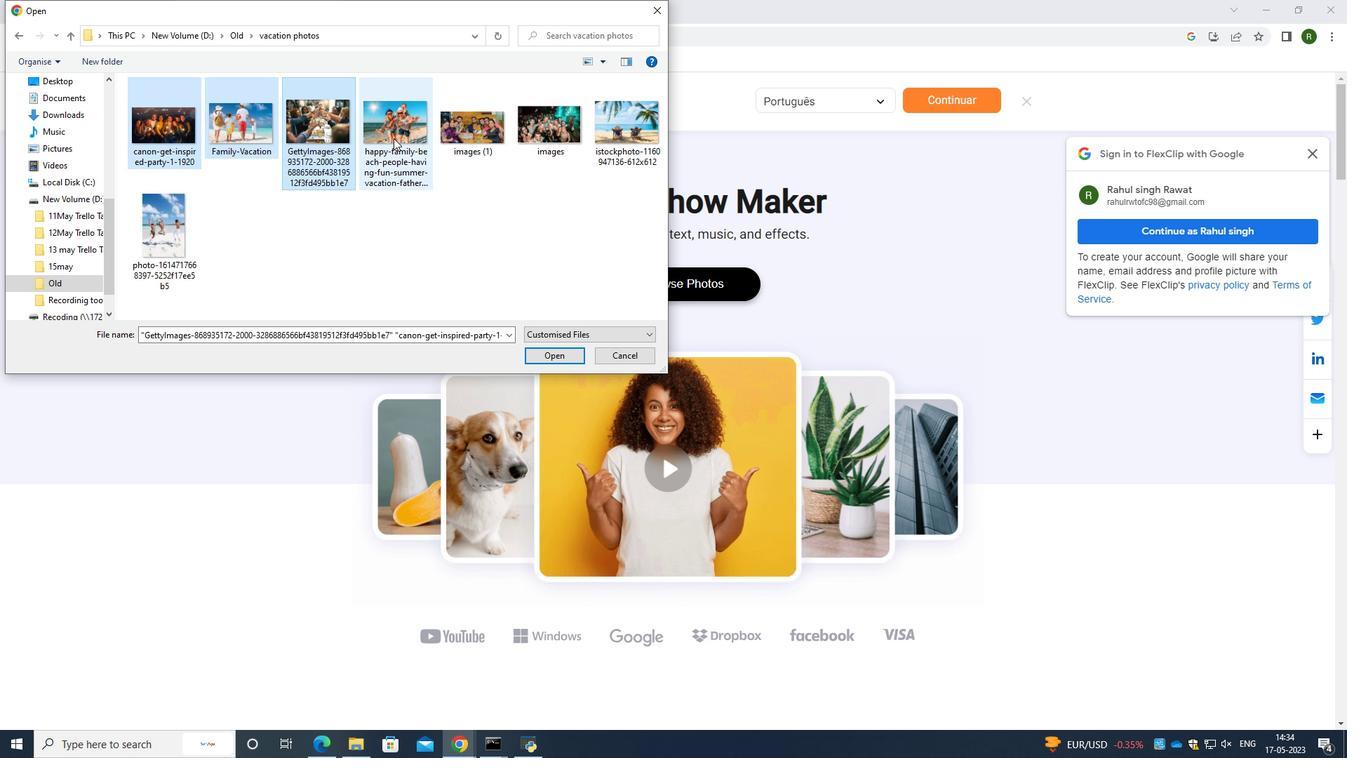 
Action: Key pressed <Key.shift><Key.shift><Key.shift><Key.shift><Key.shift><Key.shift><Key.shift><Key.shift><Key.shift><Key.shift><Key.shift><Key.shift><Key.shift><Key.shift><Key.shift><Key.shift>
Screenshot: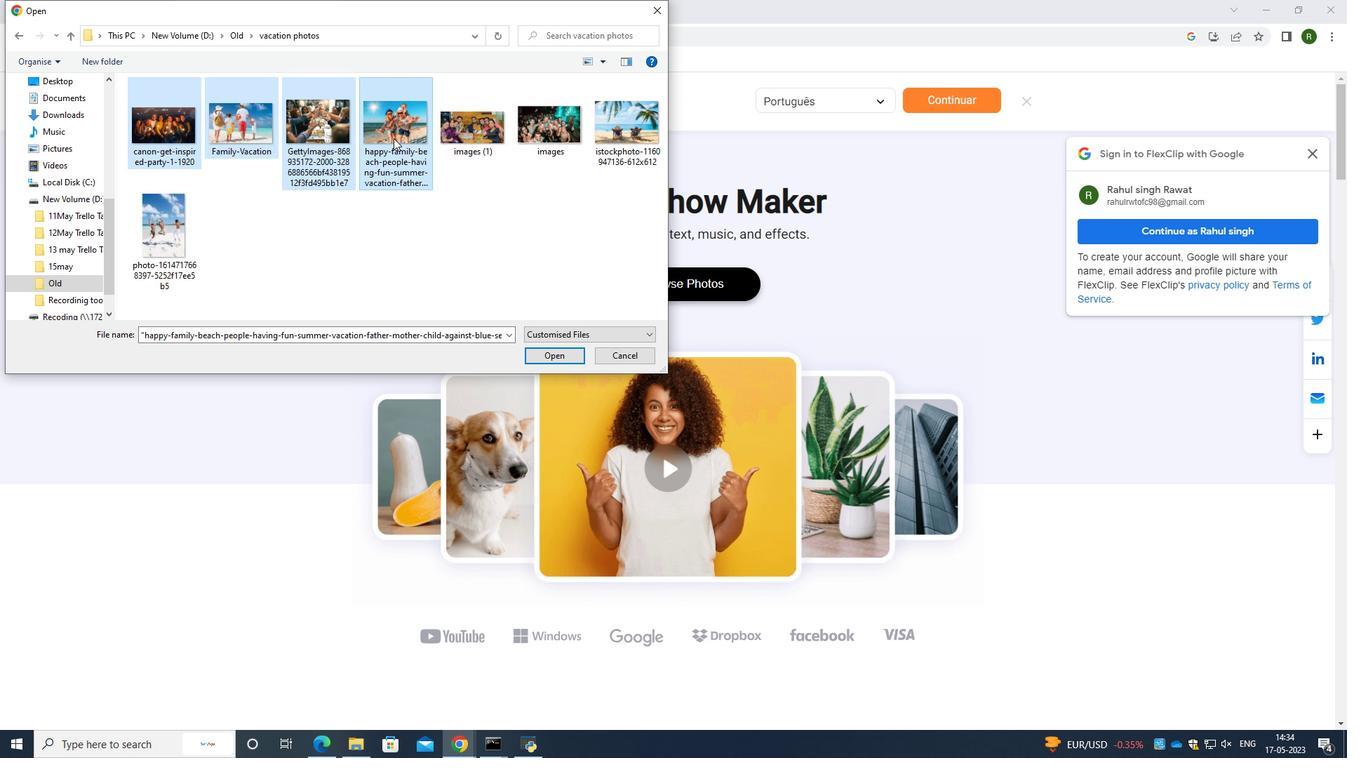 
Action: Mouse moved to (395, 141)
Screenshot: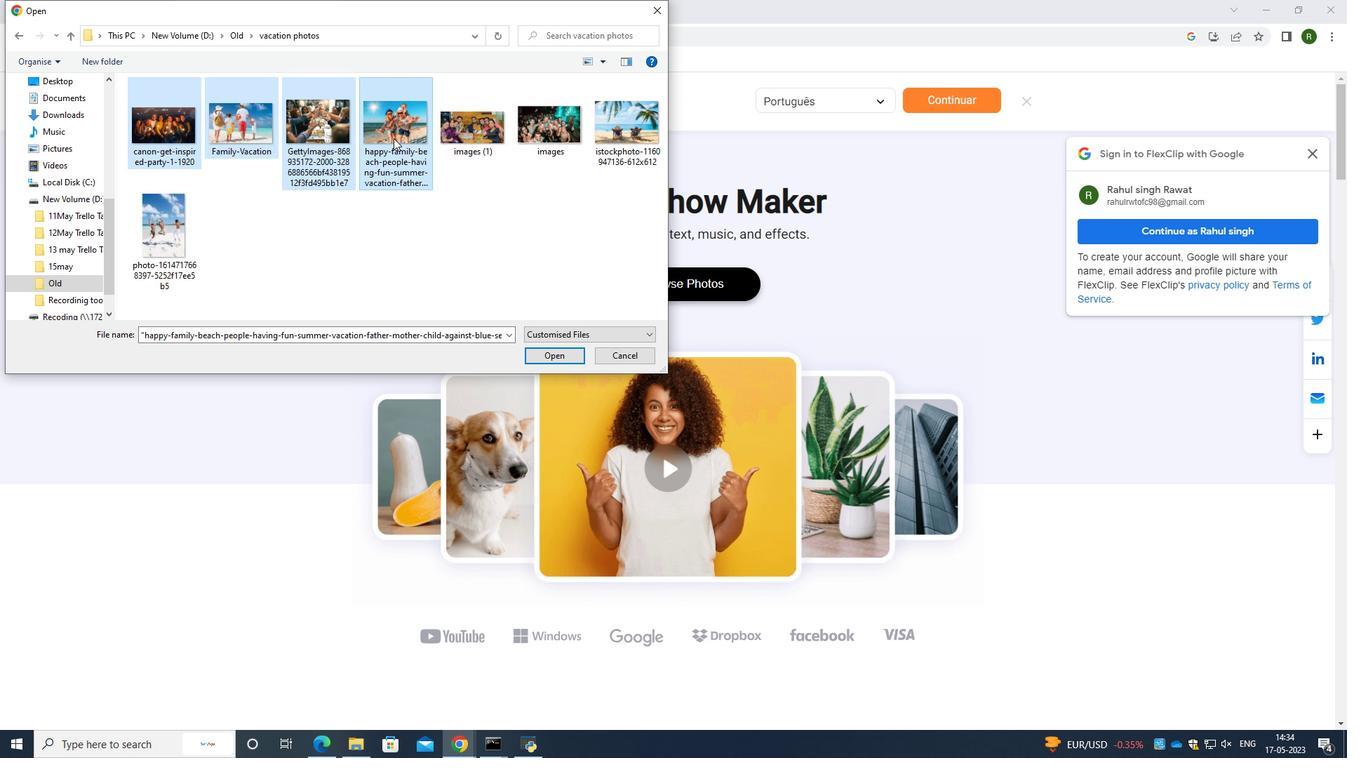 
Action: Key pressed <Key.shift>
Screenshot: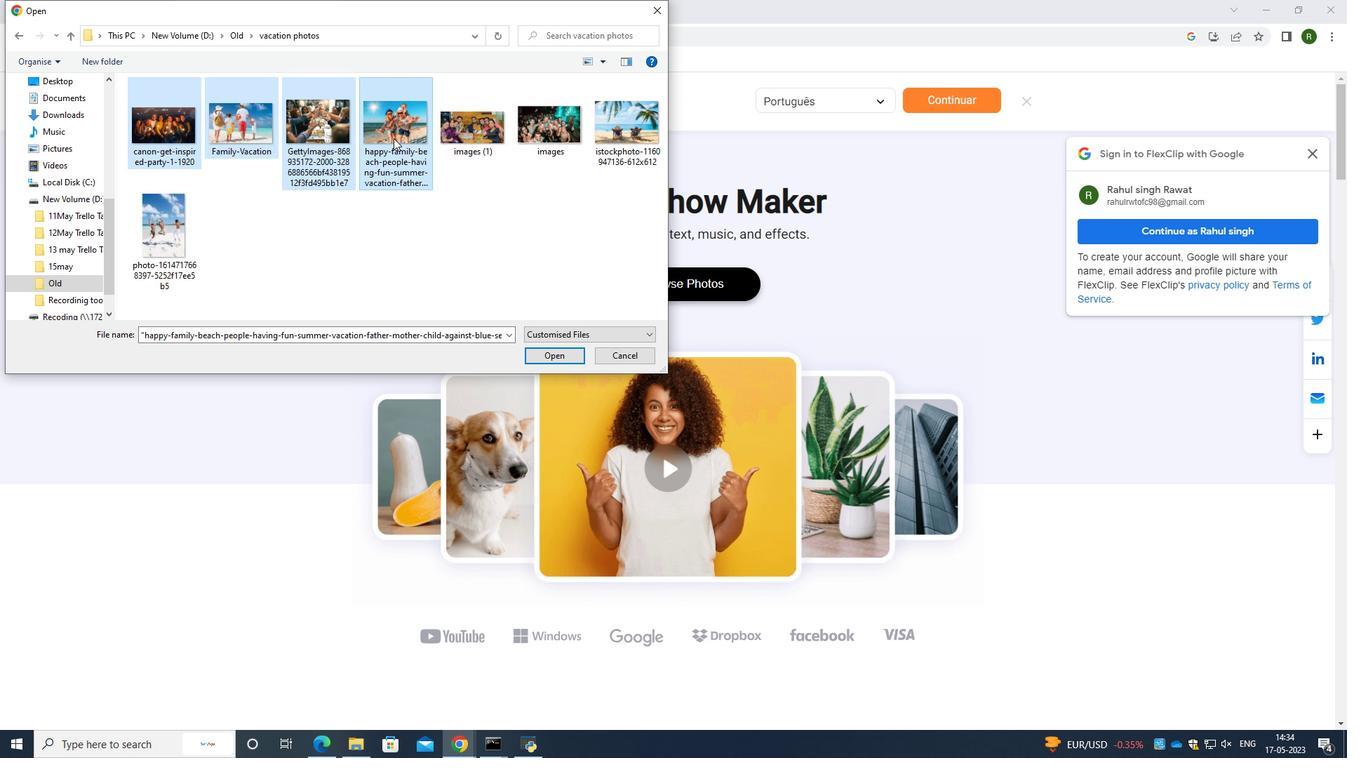 
Action: Mouse moved to (400, 162)
Screenshot: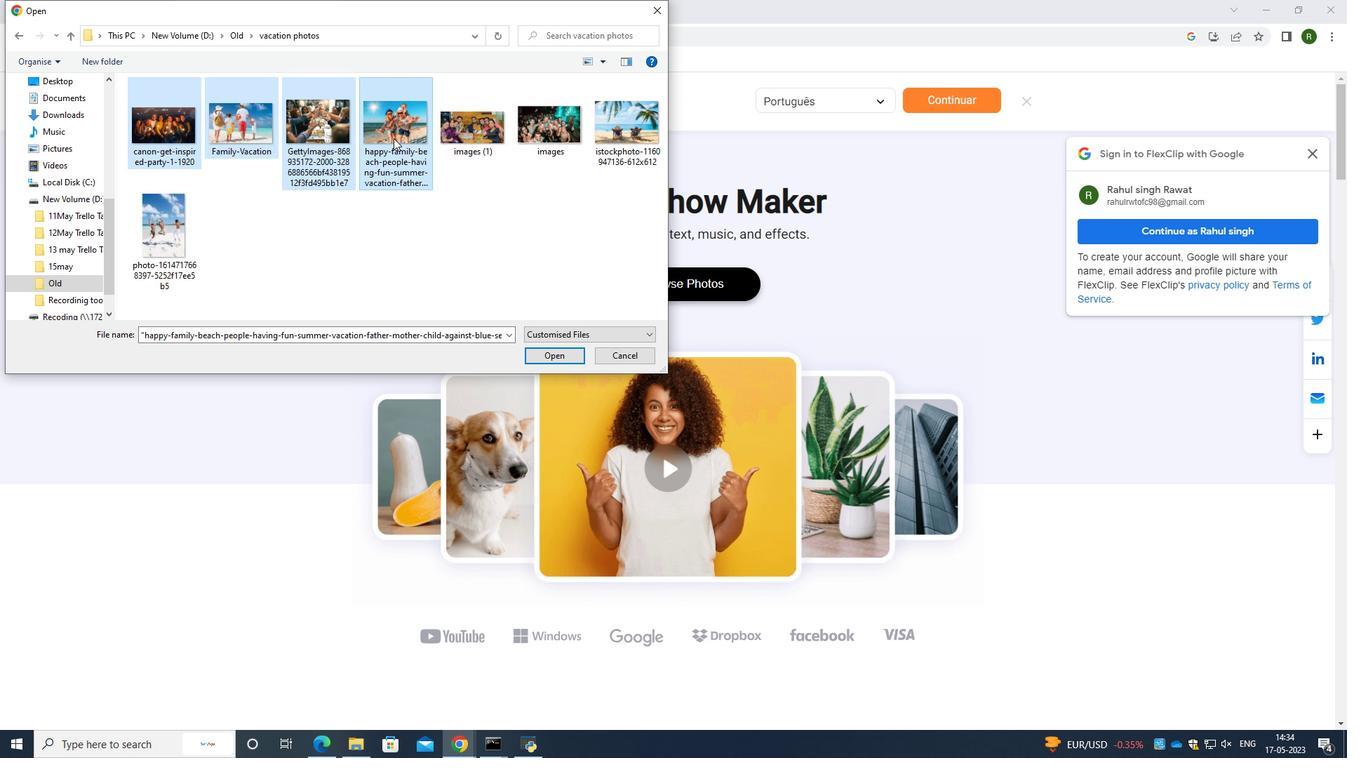 
Action: Key pressed <Key.shift>
Screenshot: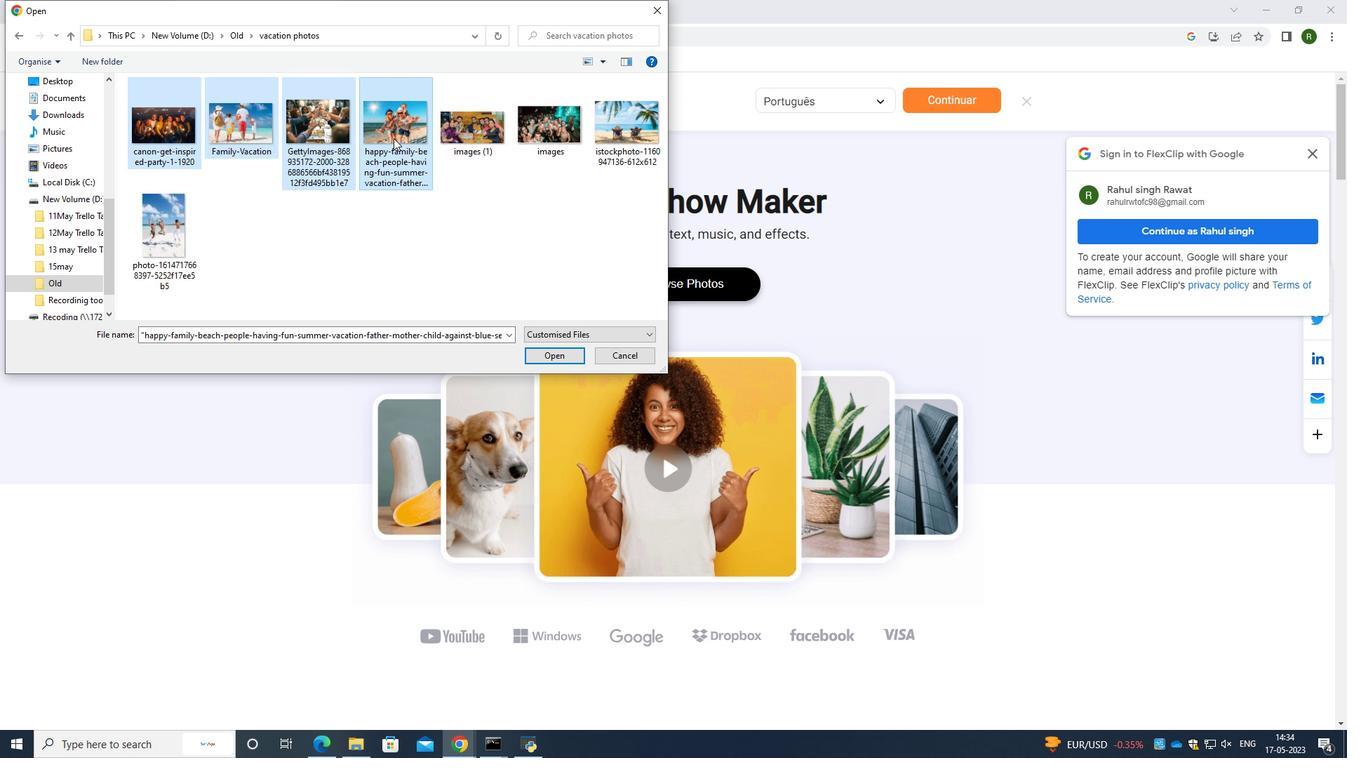 
Action: Mouse moved to (407, 185)
Screenshot: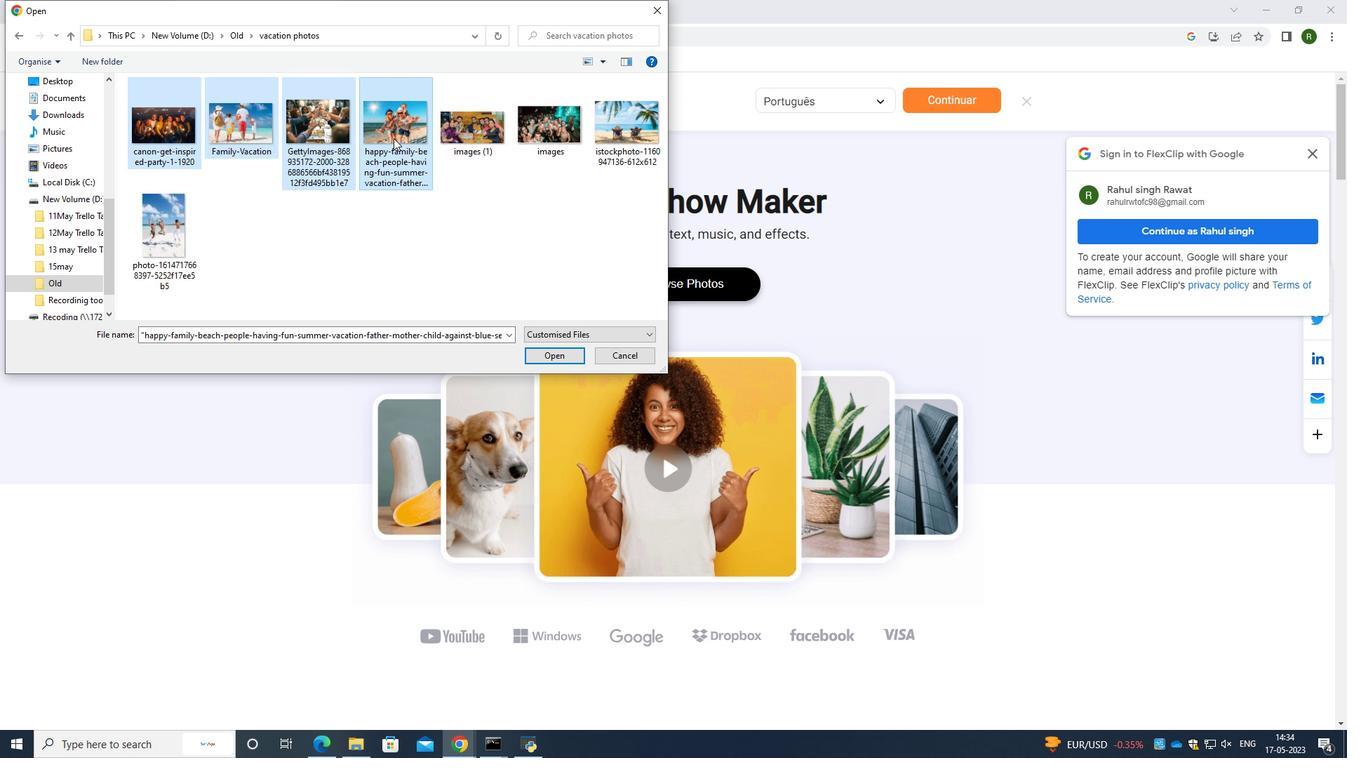 
Action: Key pressed <Key.shift>
Screenshot: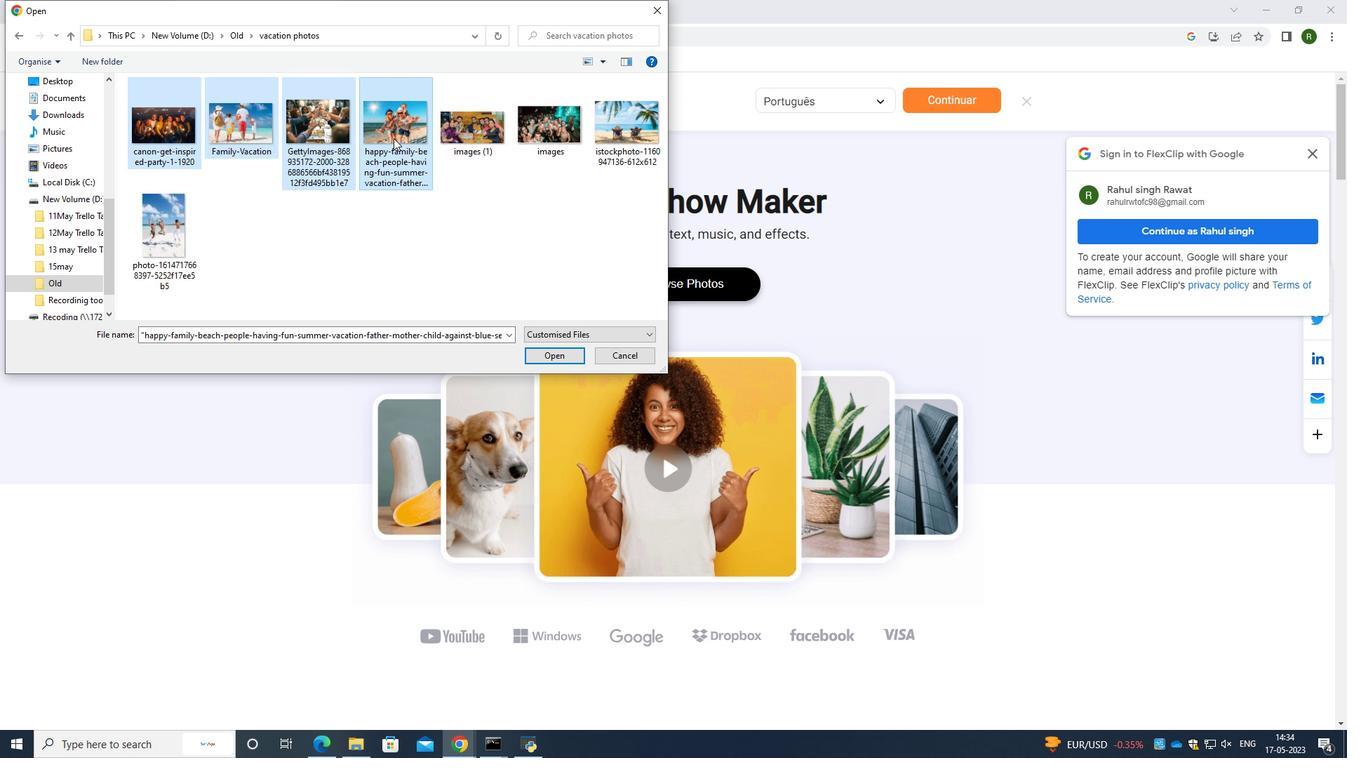 
Action: Mouse moved to (428, 241)
Screenshot: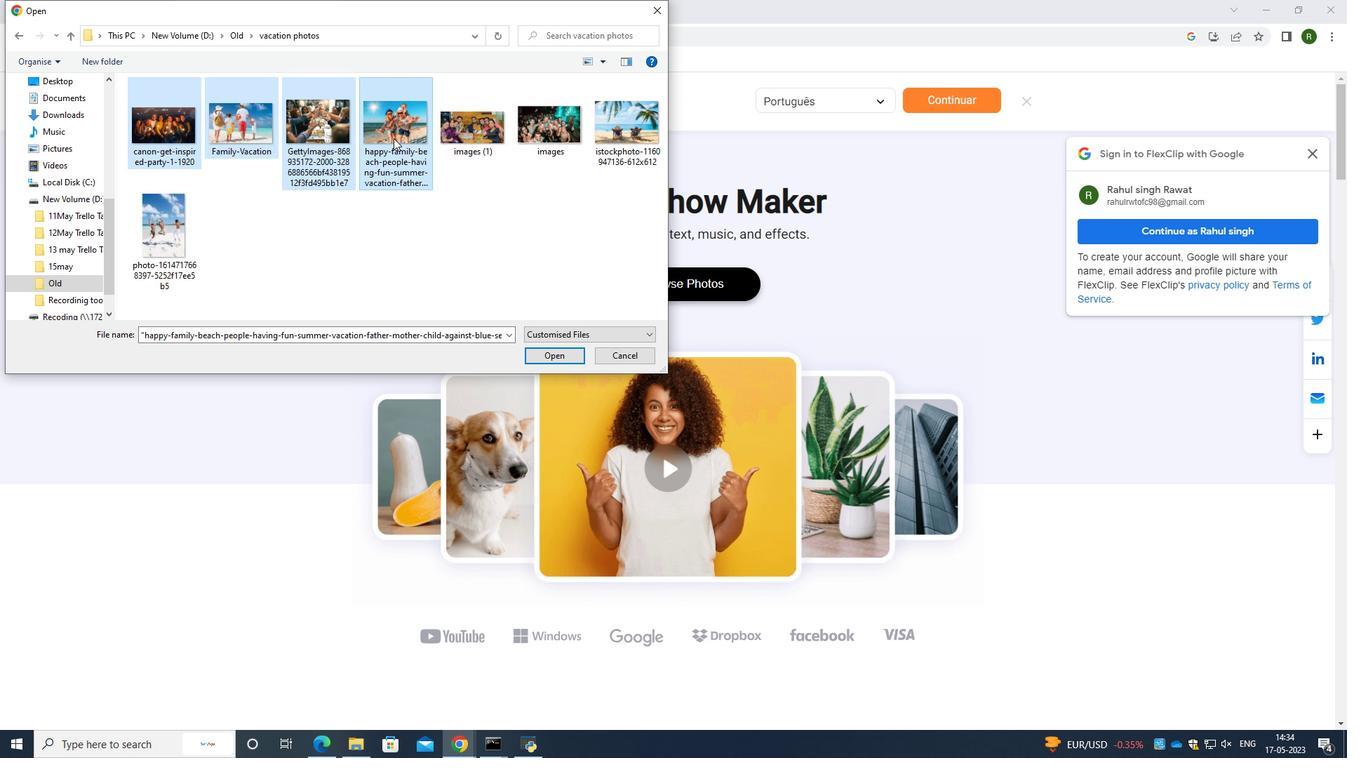 
Action: Key pressed <Key.shift>
Screenshot: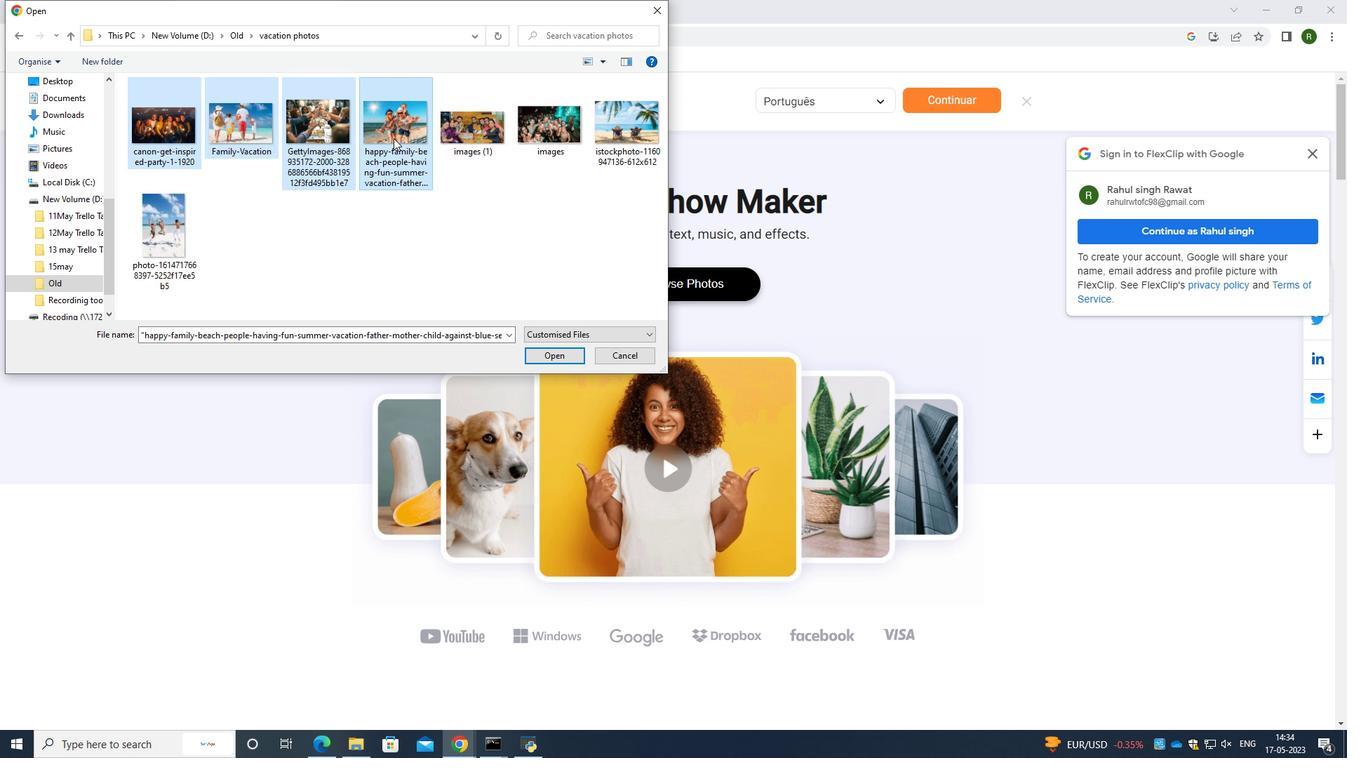 
Action: Mouse moved to (446, 273)
Screenshot: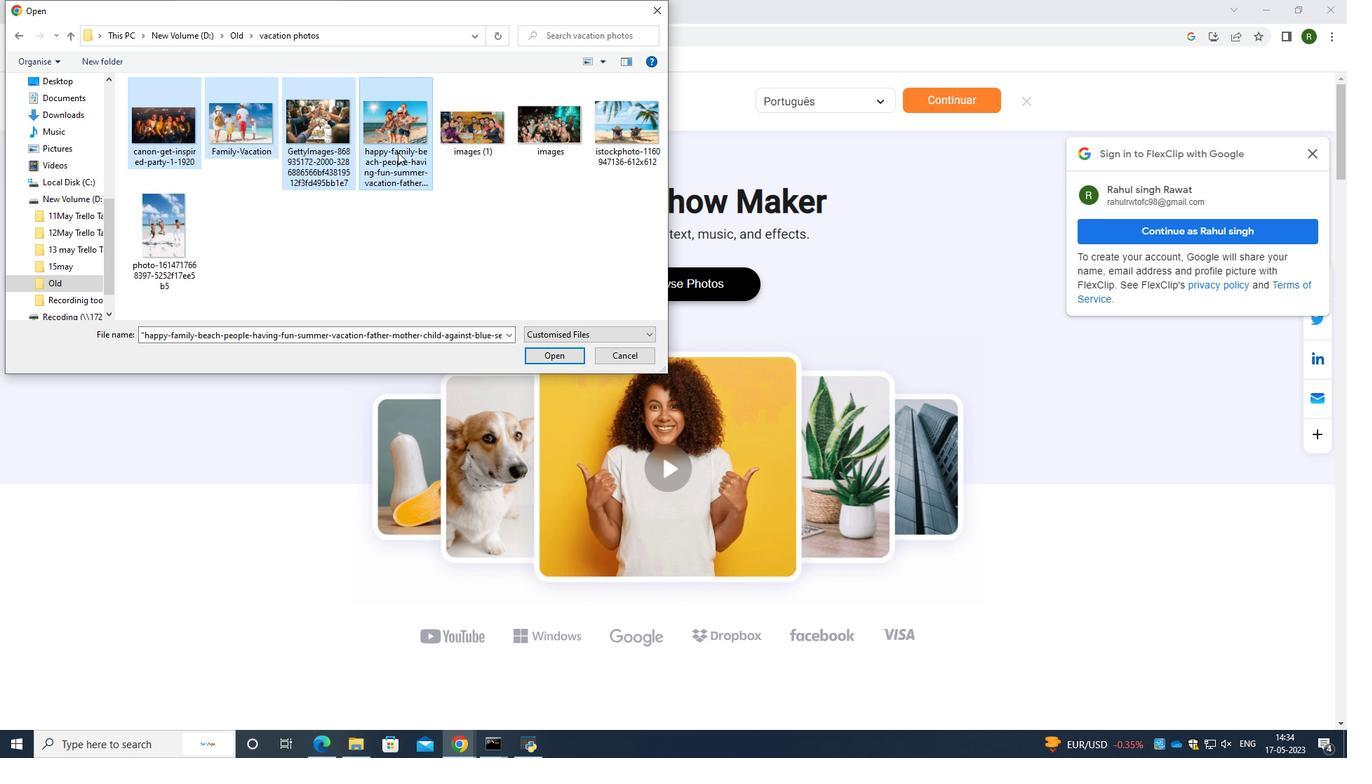 
Action: Key pressed <Key.shift>
Screenshot: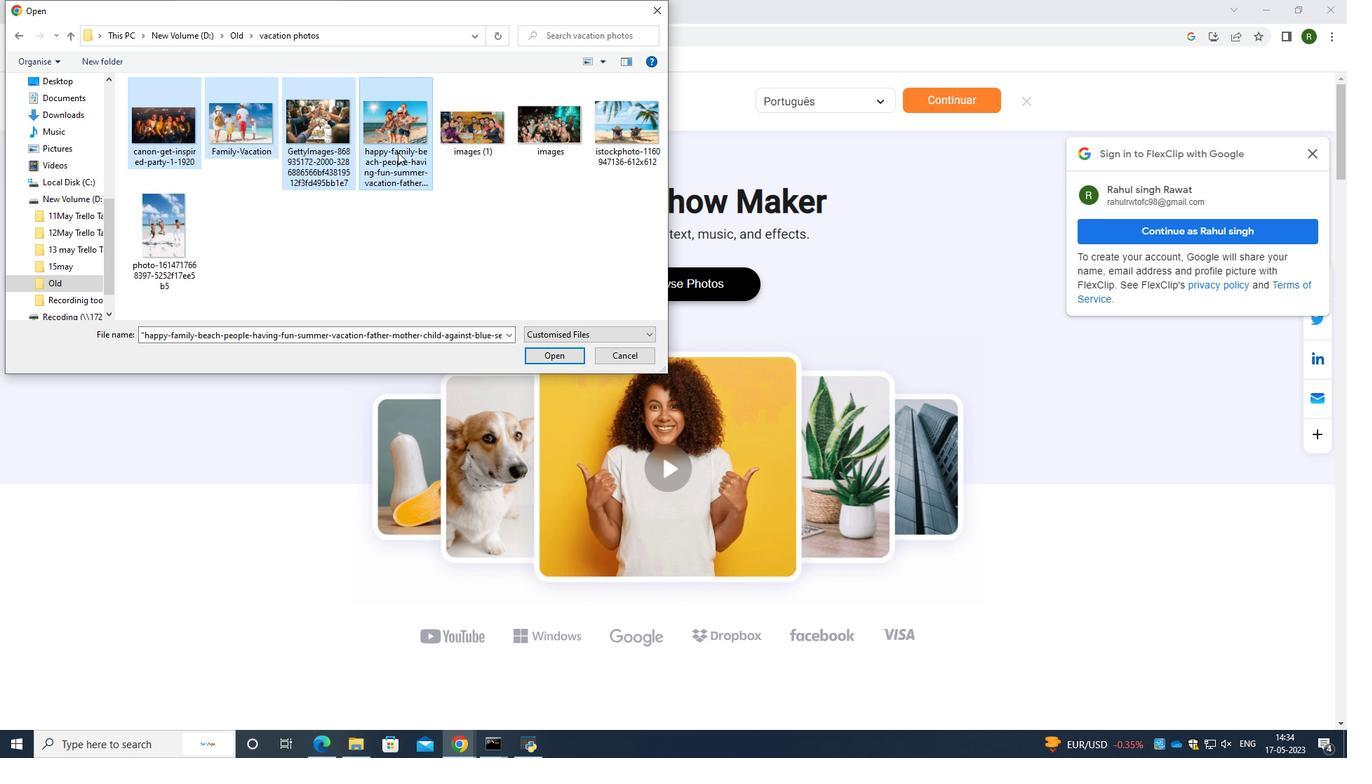 
Action: Mouse moved to (466, 301)
Screenshot: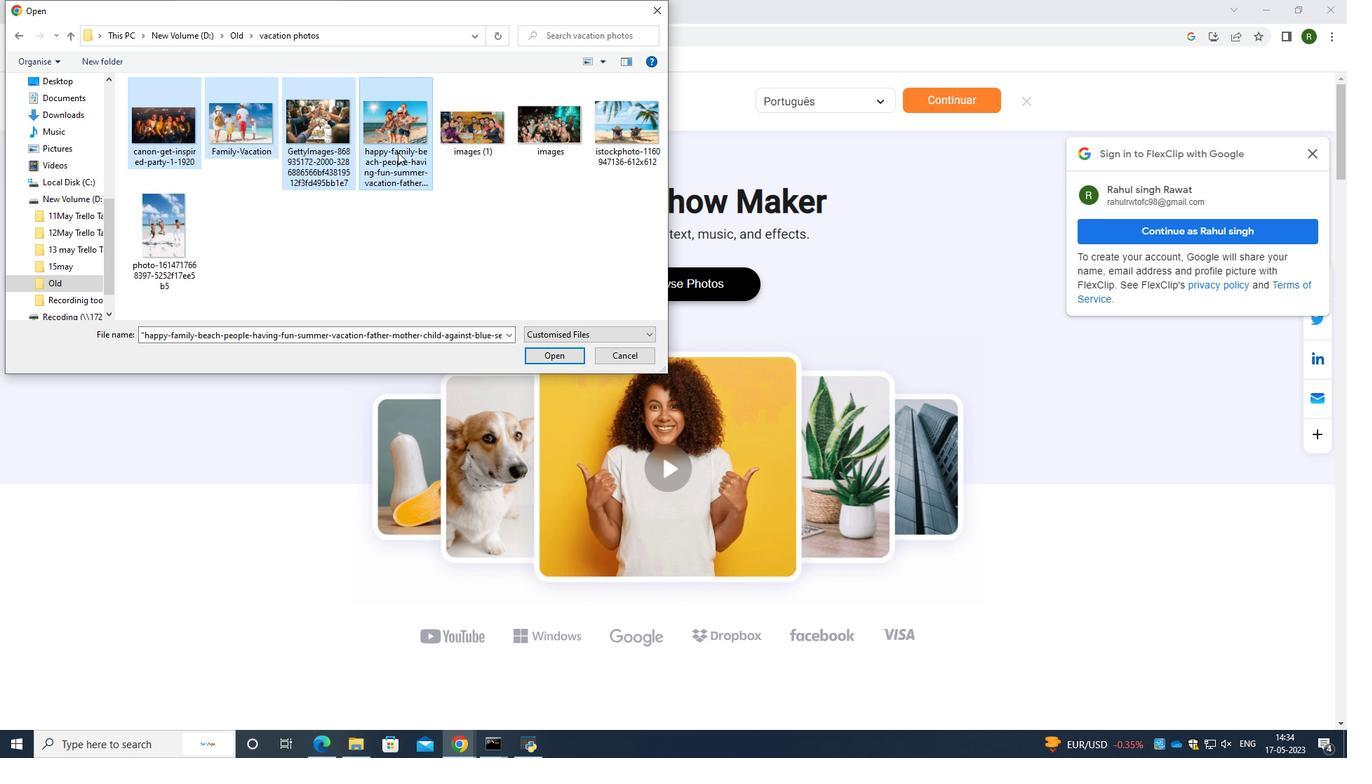 
Action: Key pressed <Key.shift>
Screenshot: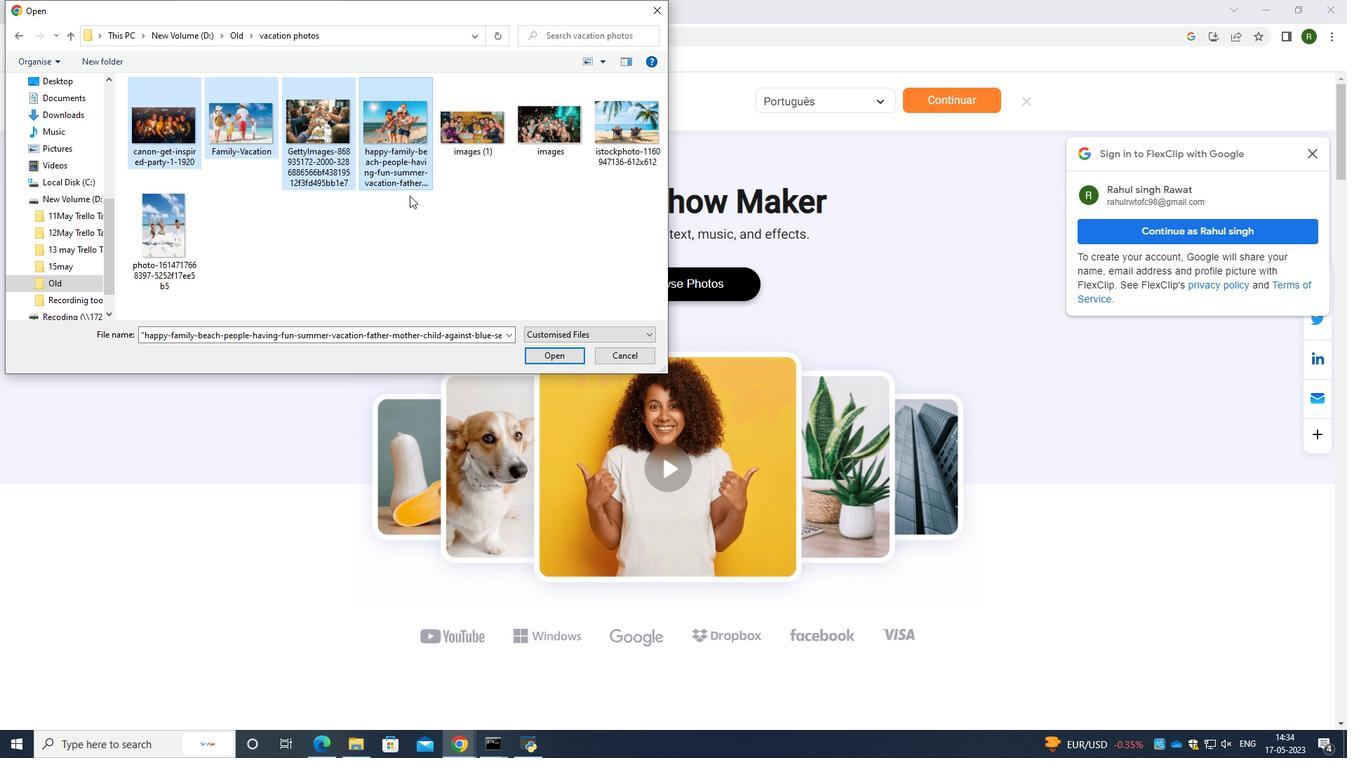
Action: Mouse moved to (475, 313)
Screenshot: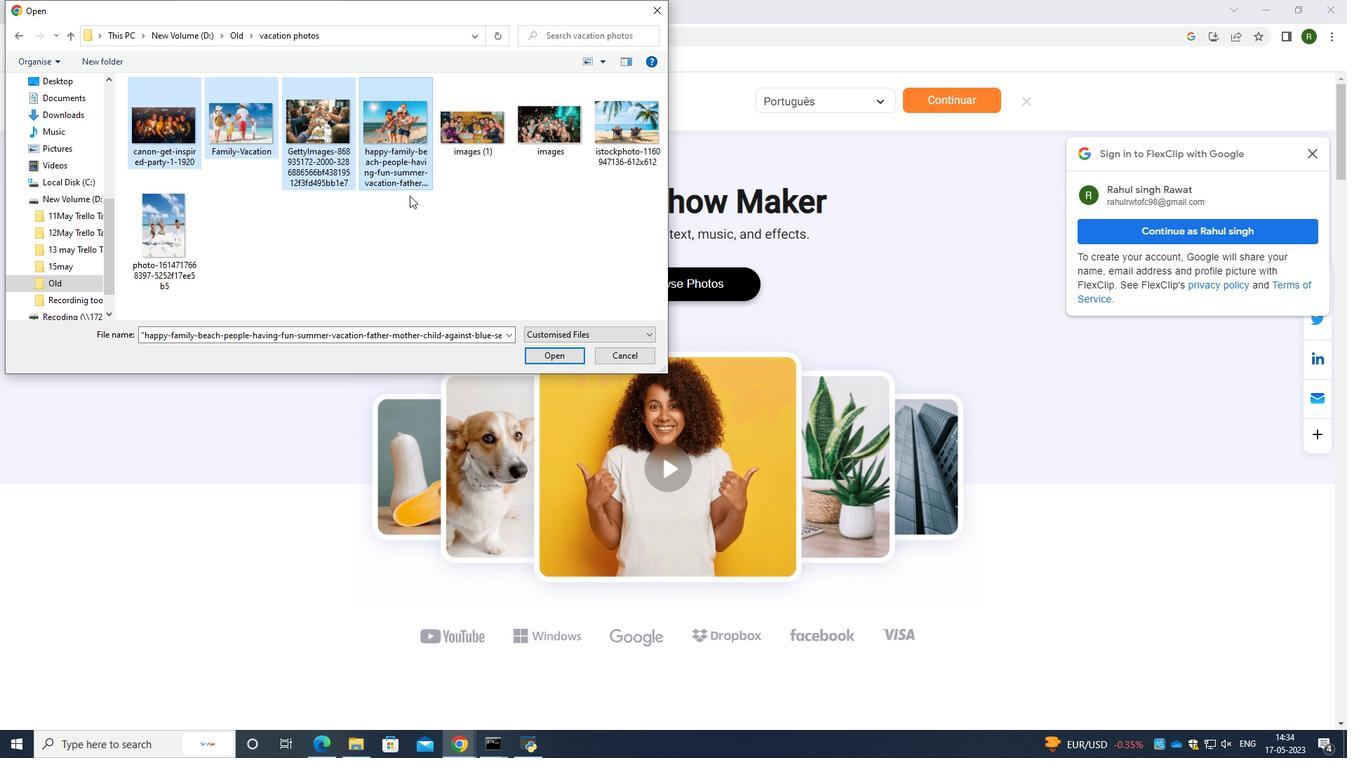 
Action: Key pressed <Key.shift>
Screenshot: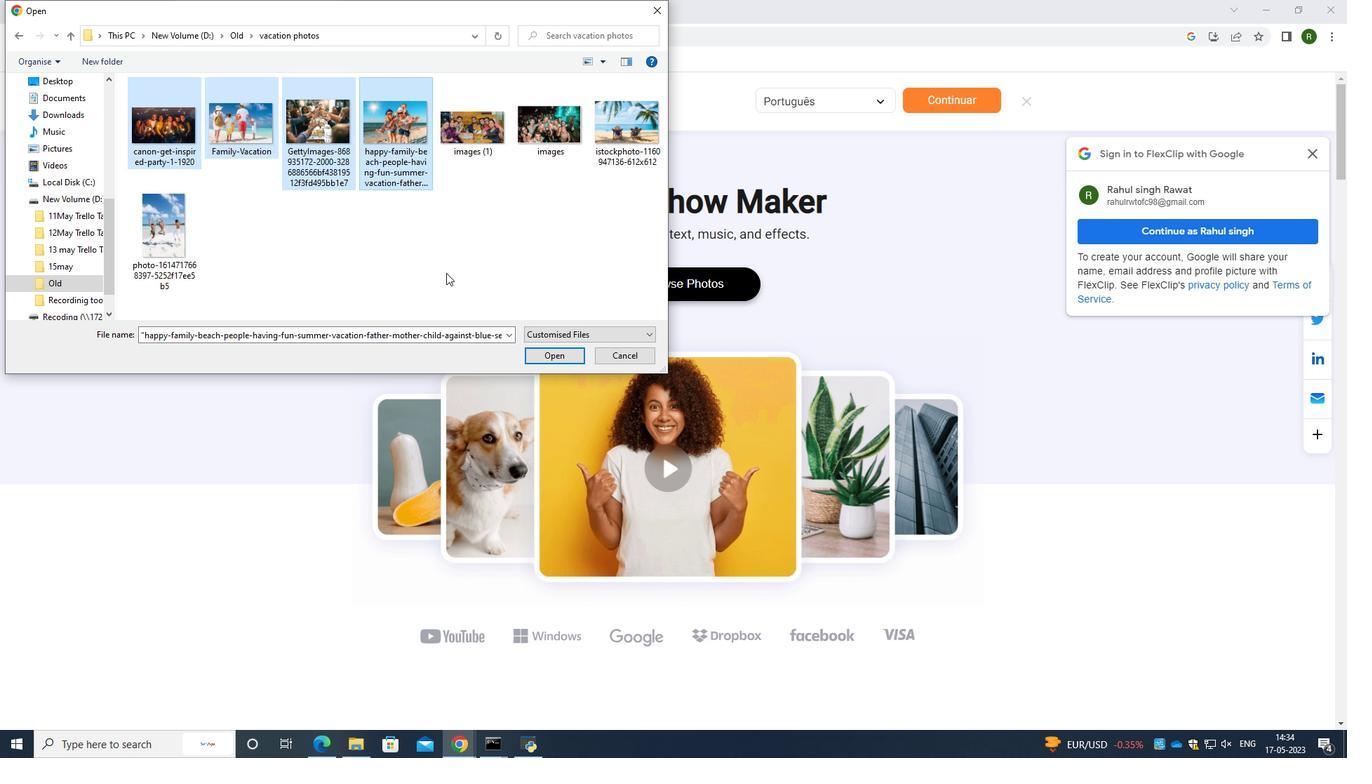 
Action: Mouse moved to (549, 352)
Screenshot: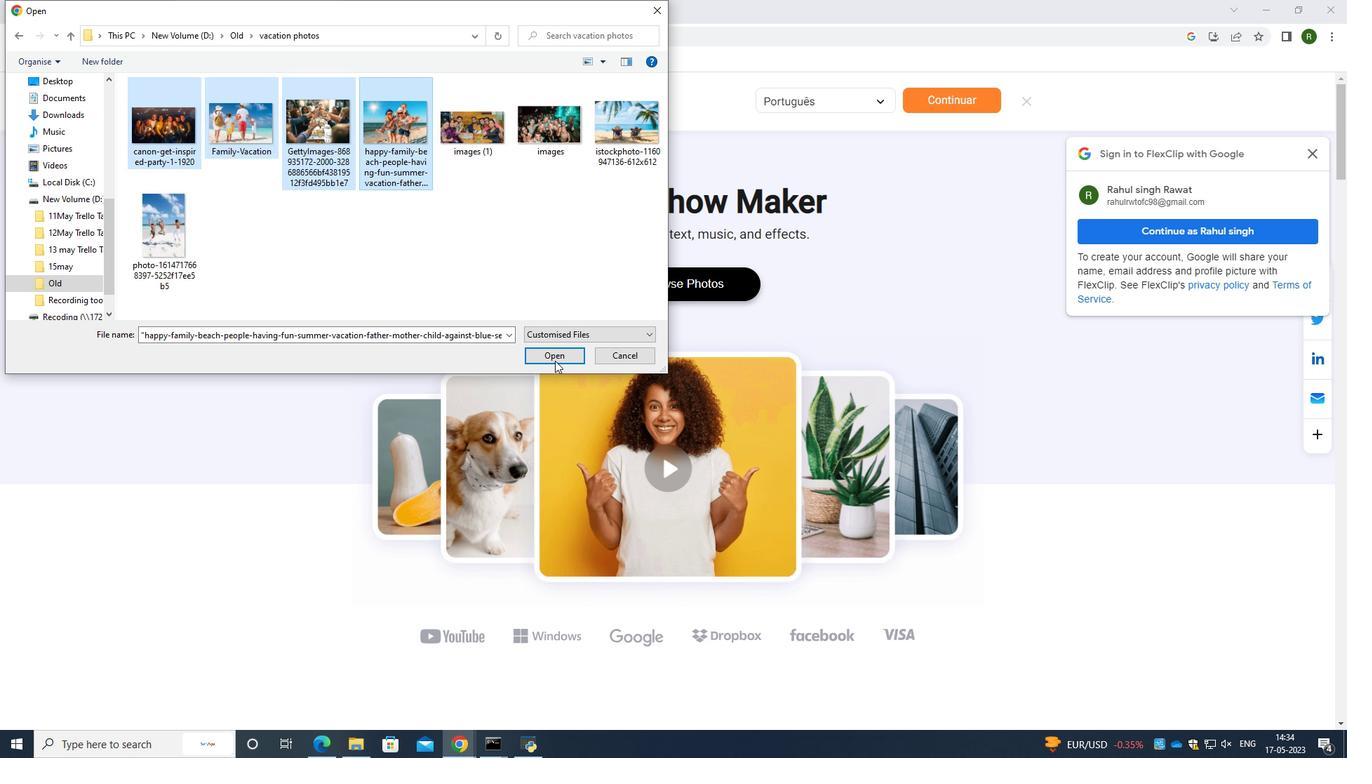 
Action: Mouse pressed left at (549, 352)
Screenshot: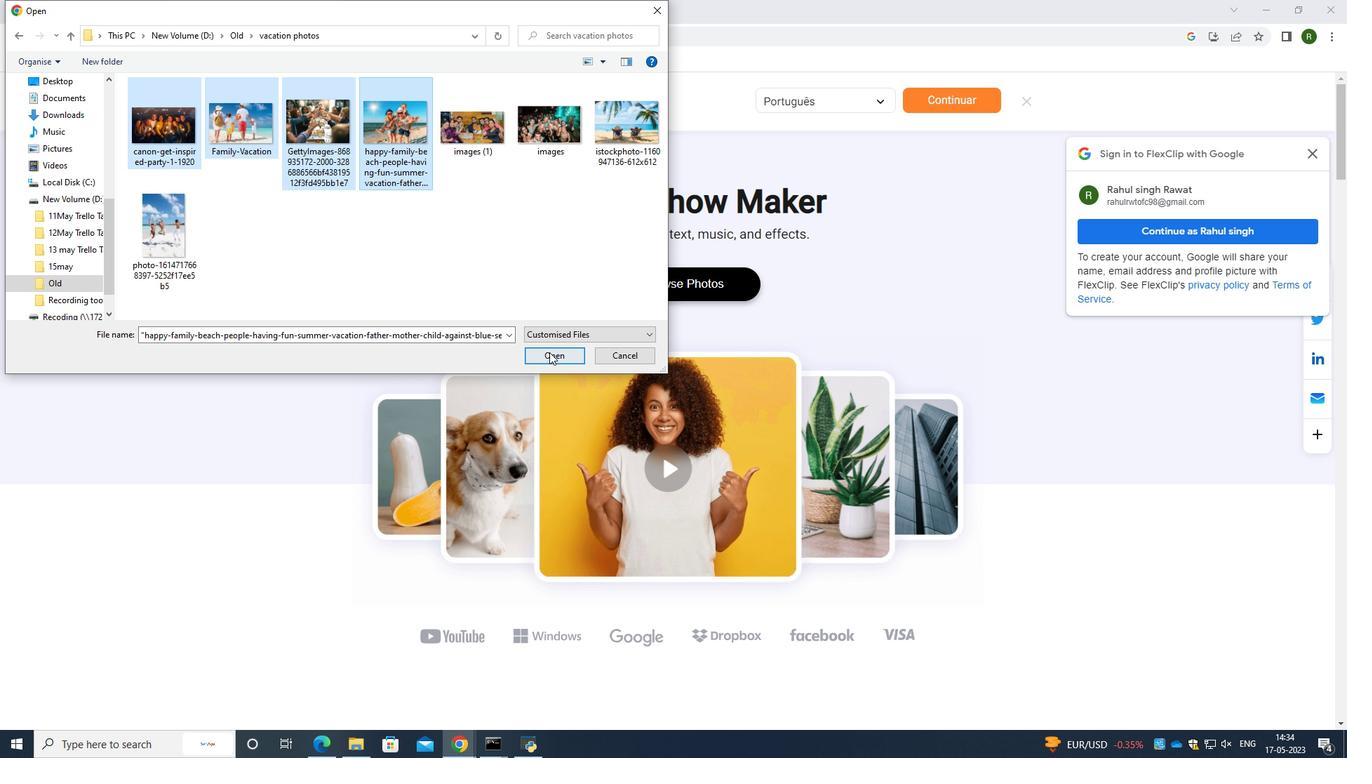 
Action: Mouse moved to (1236, 228)
Screenshot: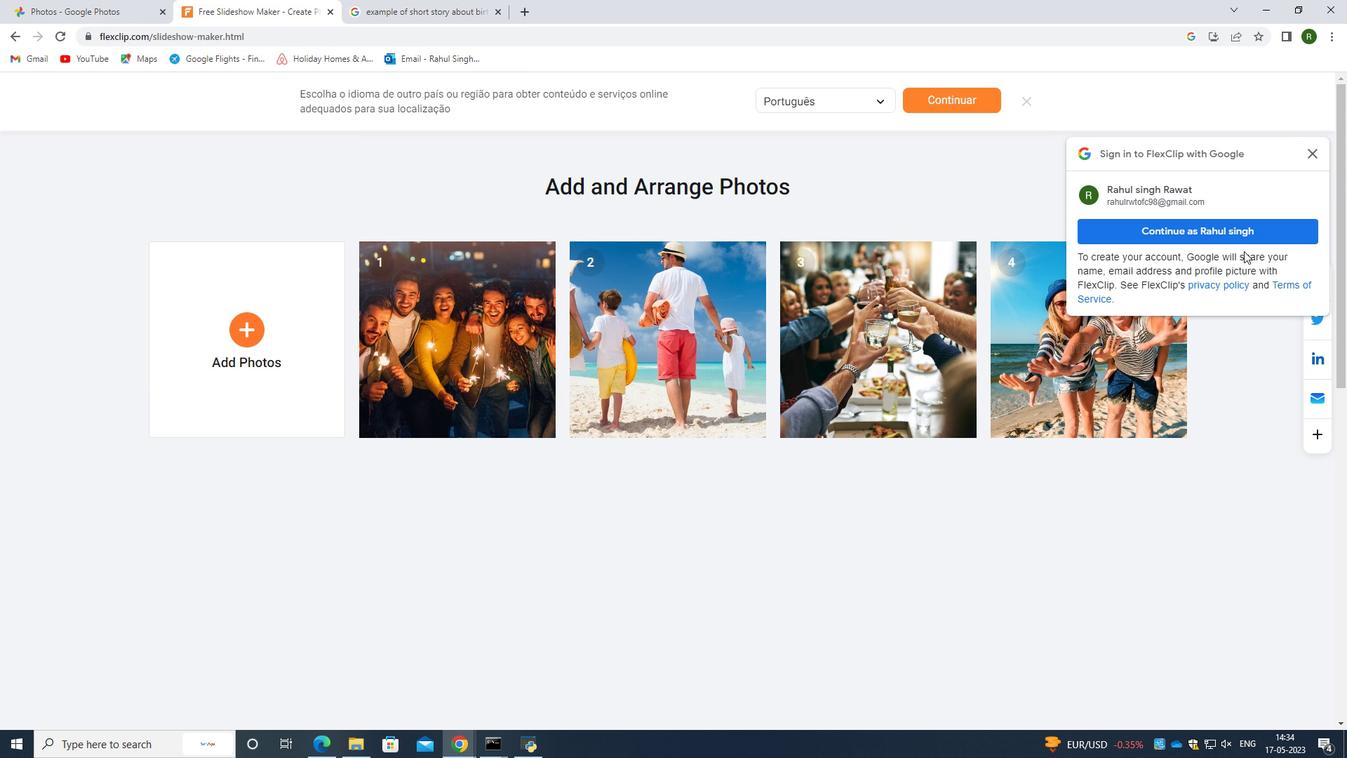 
Action: Mouse pressed left at (1236, 228)
Screenshot: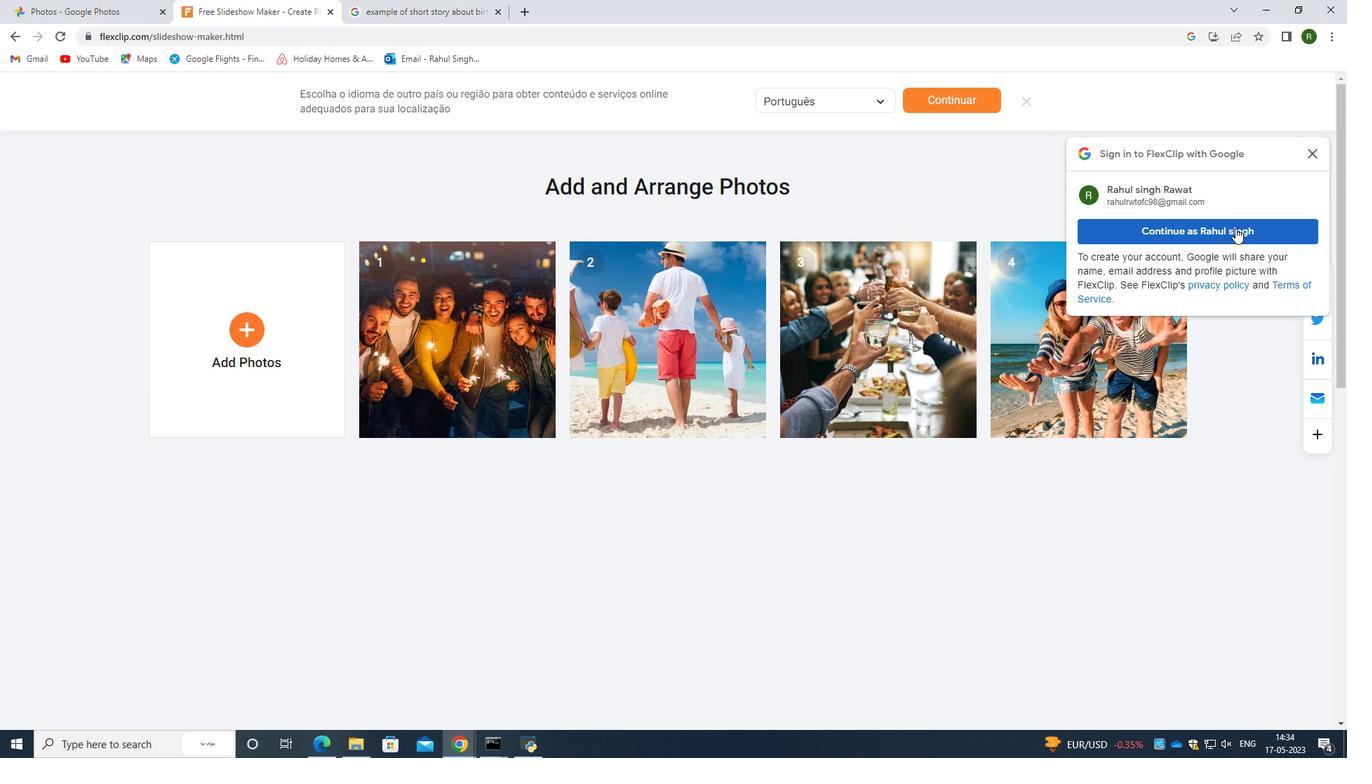 
Action: Mouse moved to (792, 494)
Screenshot: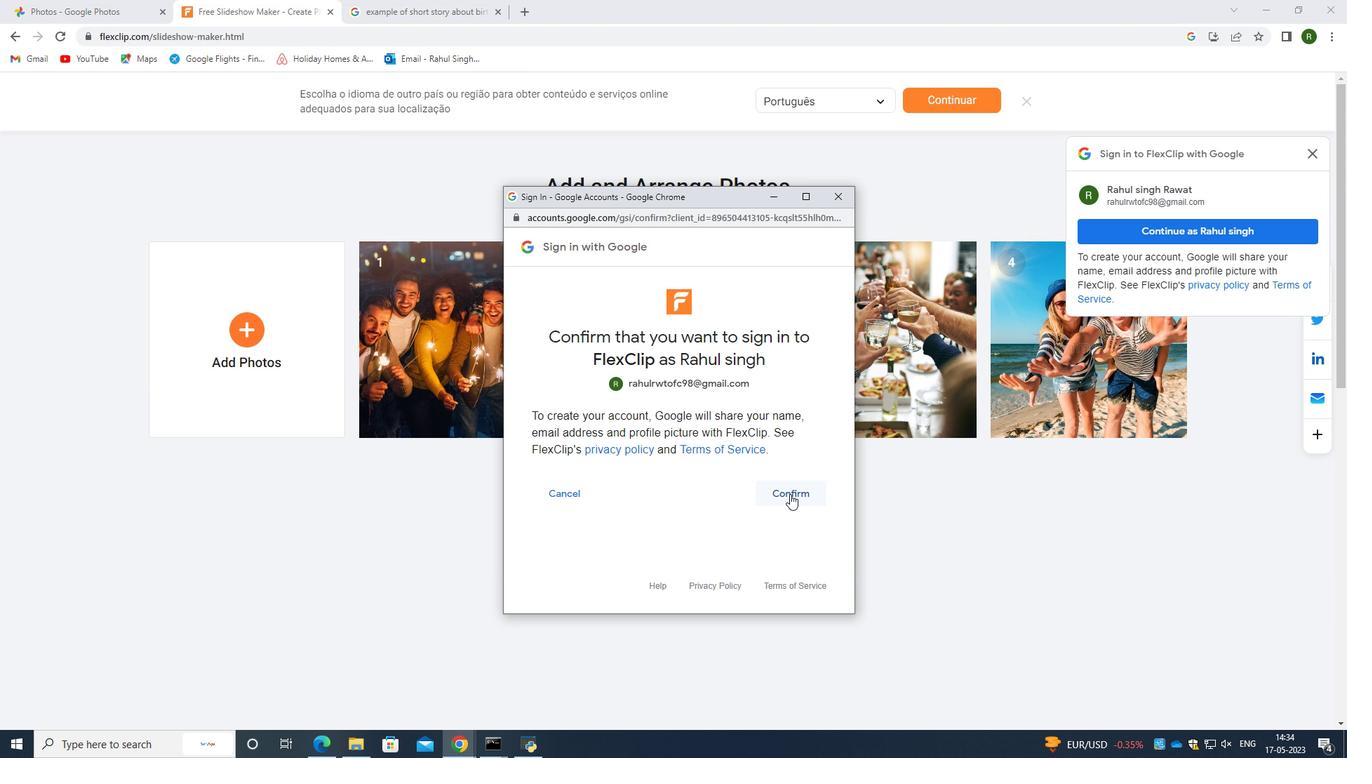 
Action: Mouse pressed left at (792, 494)
Screenshot: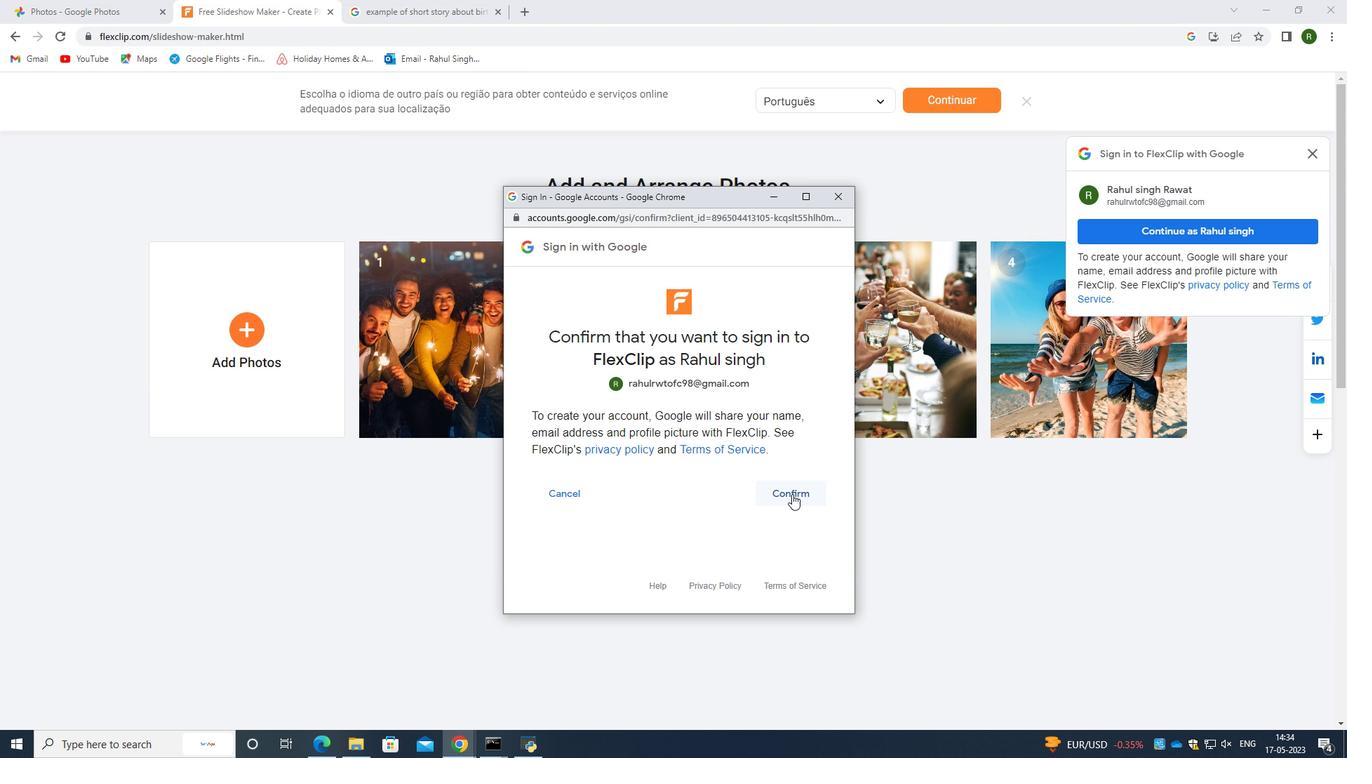 
Action: Mouse moved to (1209, 177)
Screenshot: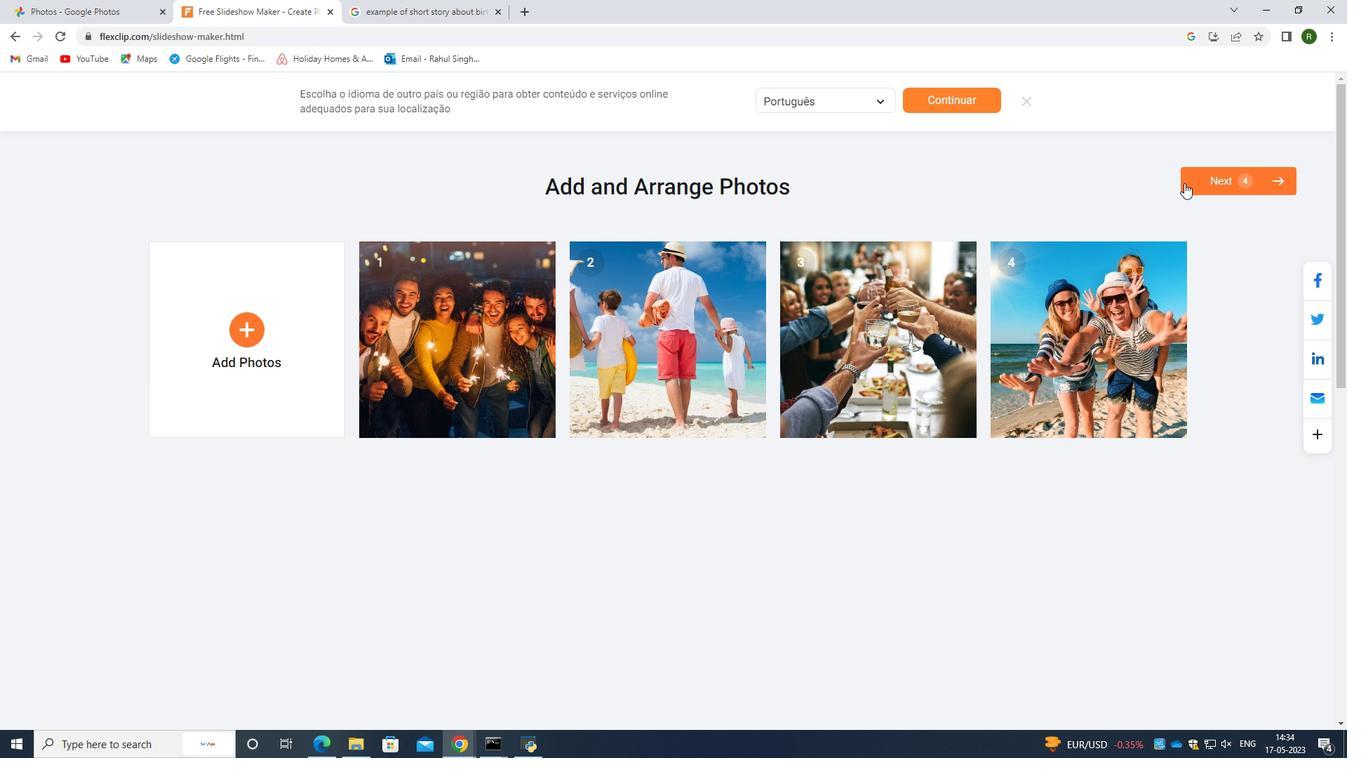 
Action: Mouse pressed left at (1209, 177)
Screenshot: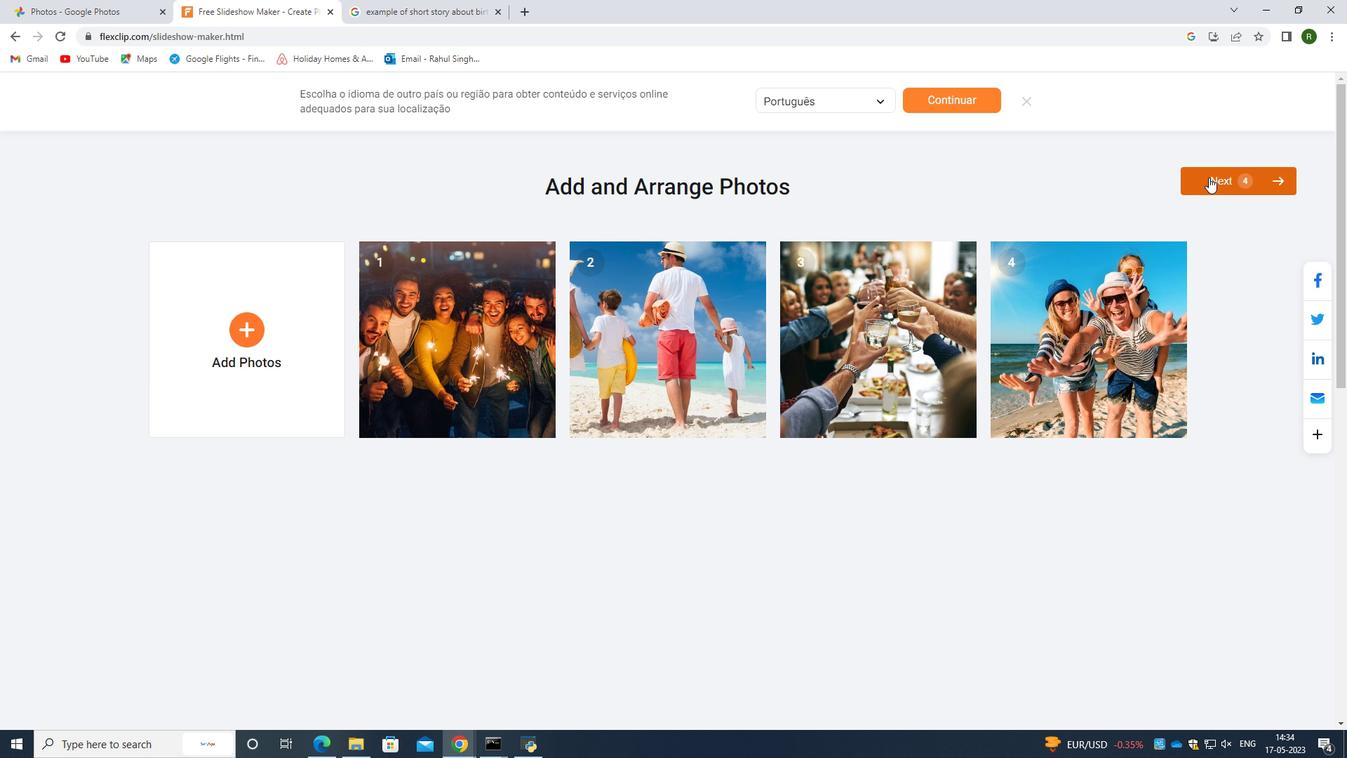 
Action: Mouse moved to (703, 368)
Screenshot: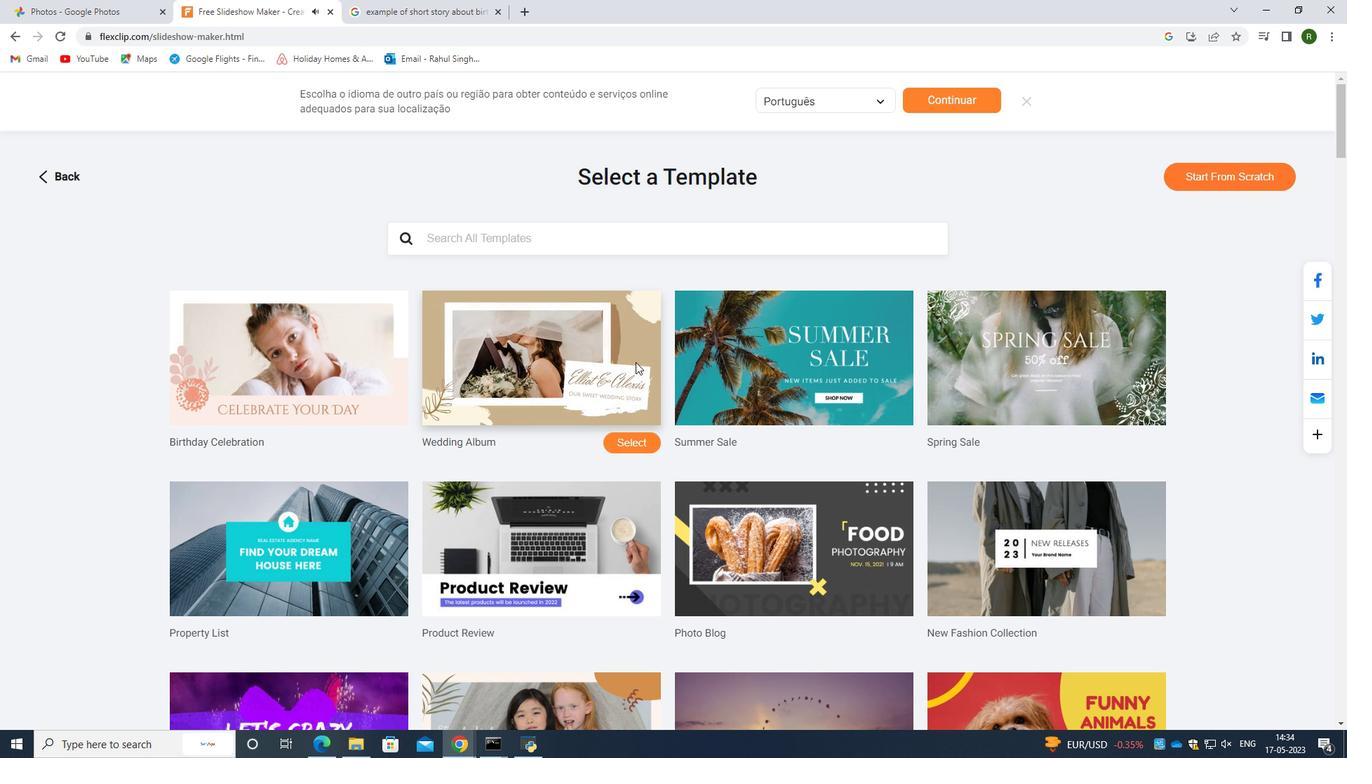 
Action: Mouse scrolled (703, 367) with delta (0, 0)
Screenshot: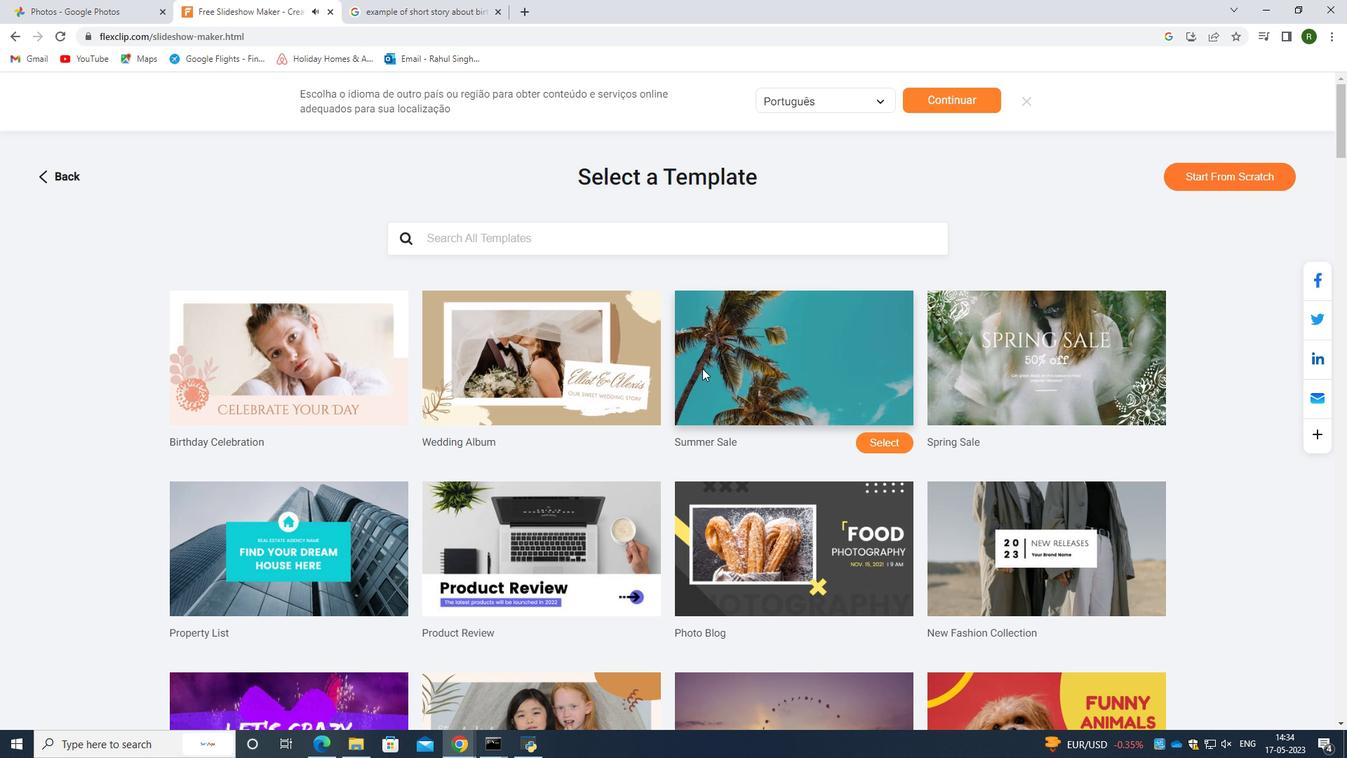 
Action: Mouse moved to (806, 437)
Screenshot: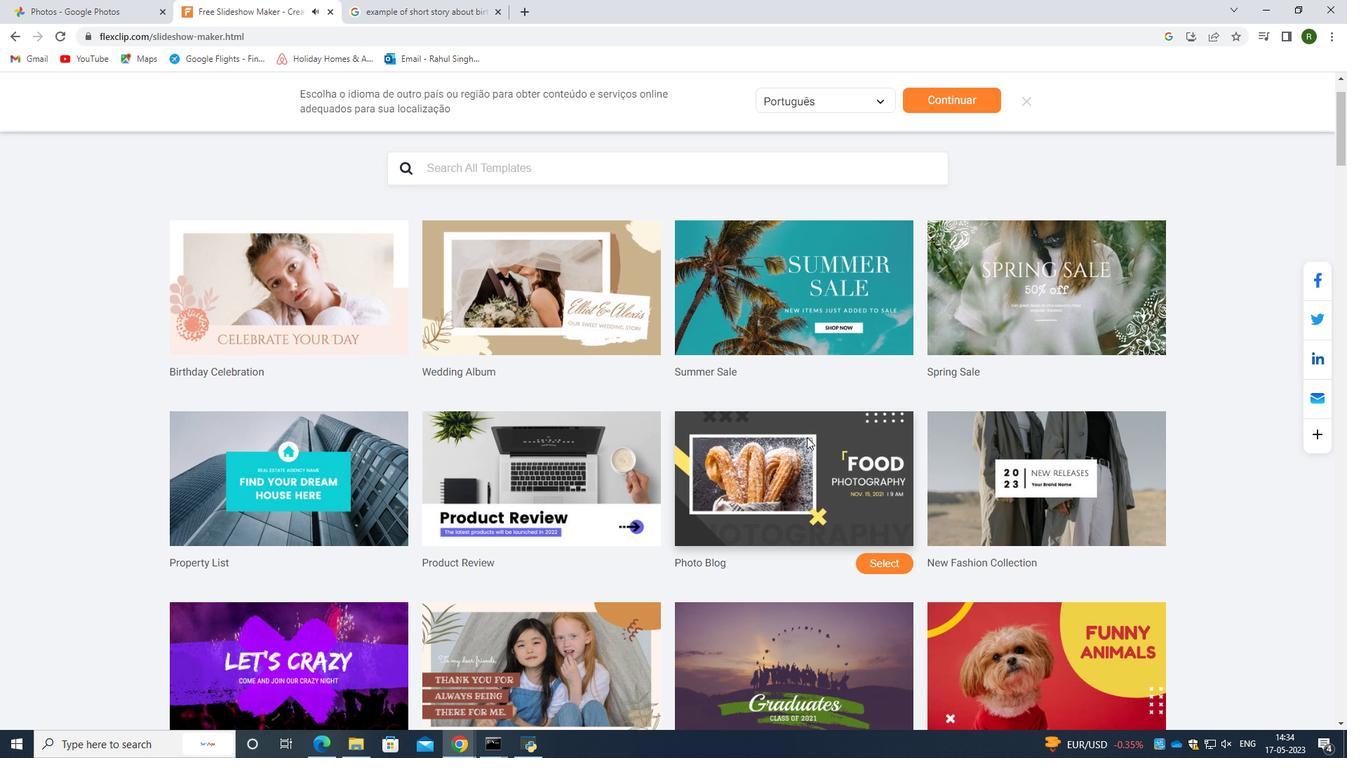 
Action: Mouse scrolled (806, 436) with delta (0, 0)
Screenshot: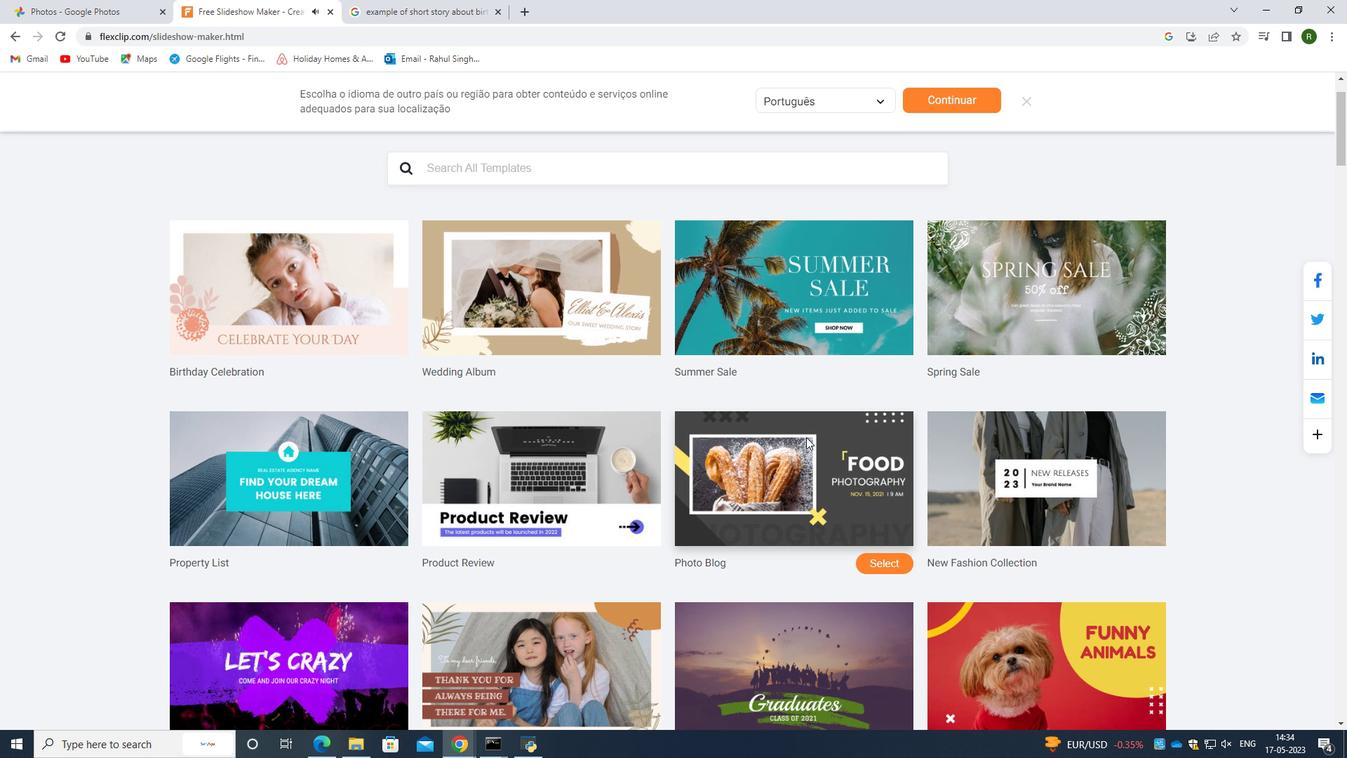 
Action: Mouse scrolled (806, 436) with delta (0, 0)
Screenshot: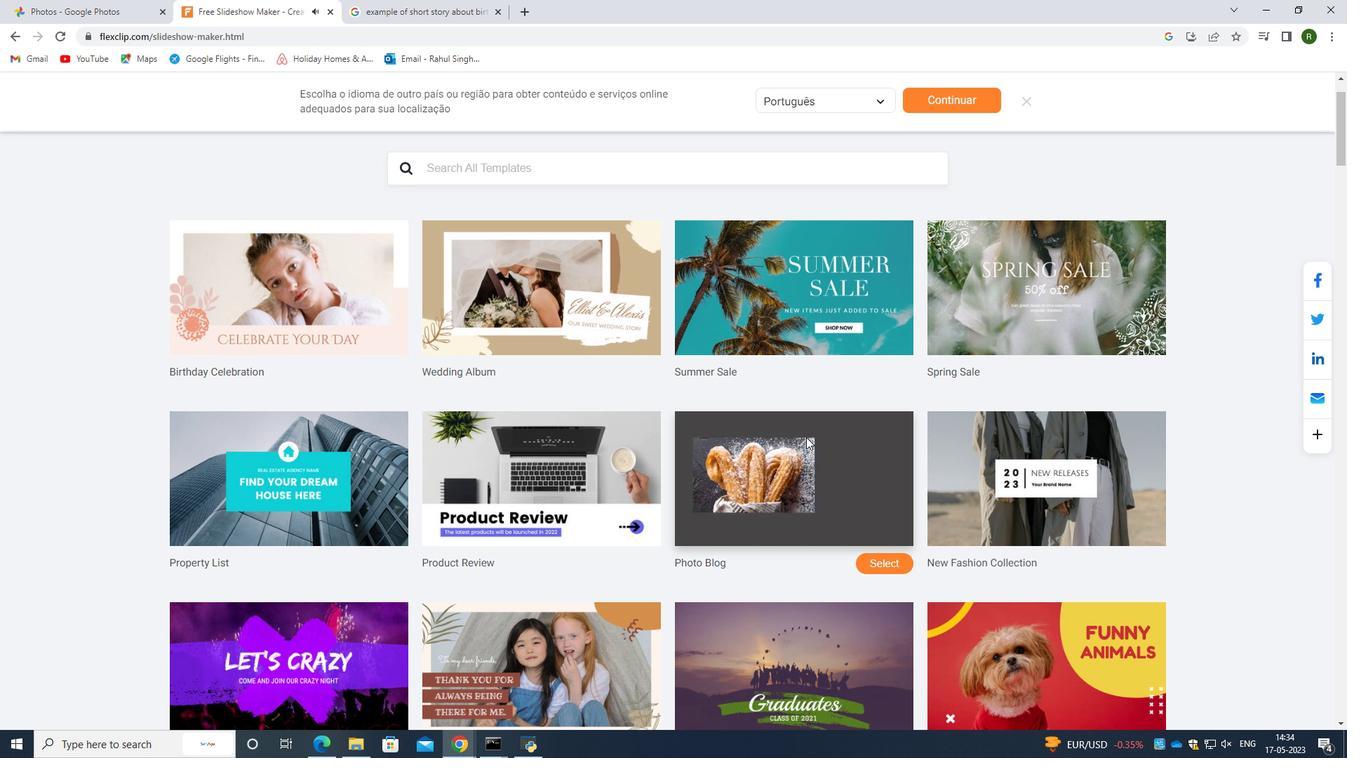
Action: Mouse moved to (699, 277)
Screenshot: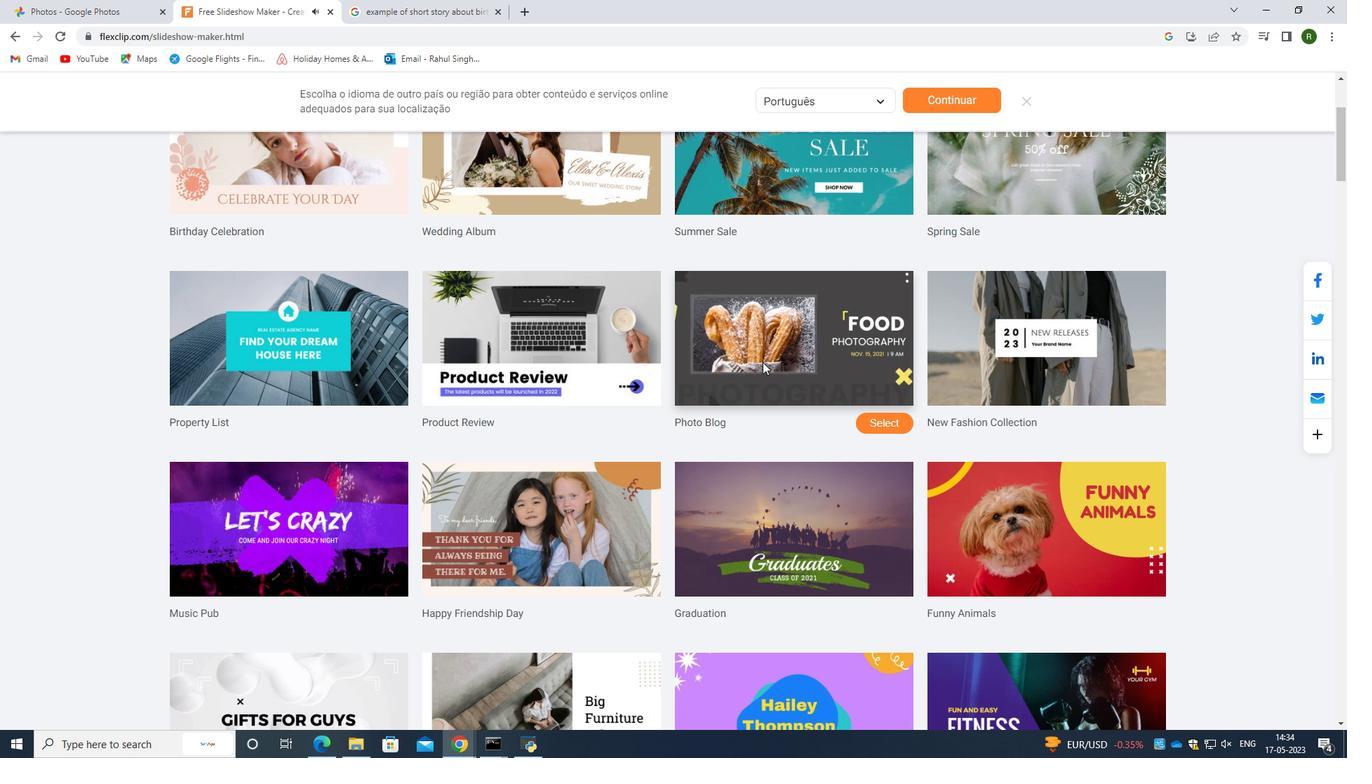 
Action: Mouse scrolled (699, 278) with delta (0, 0)
Screenshot: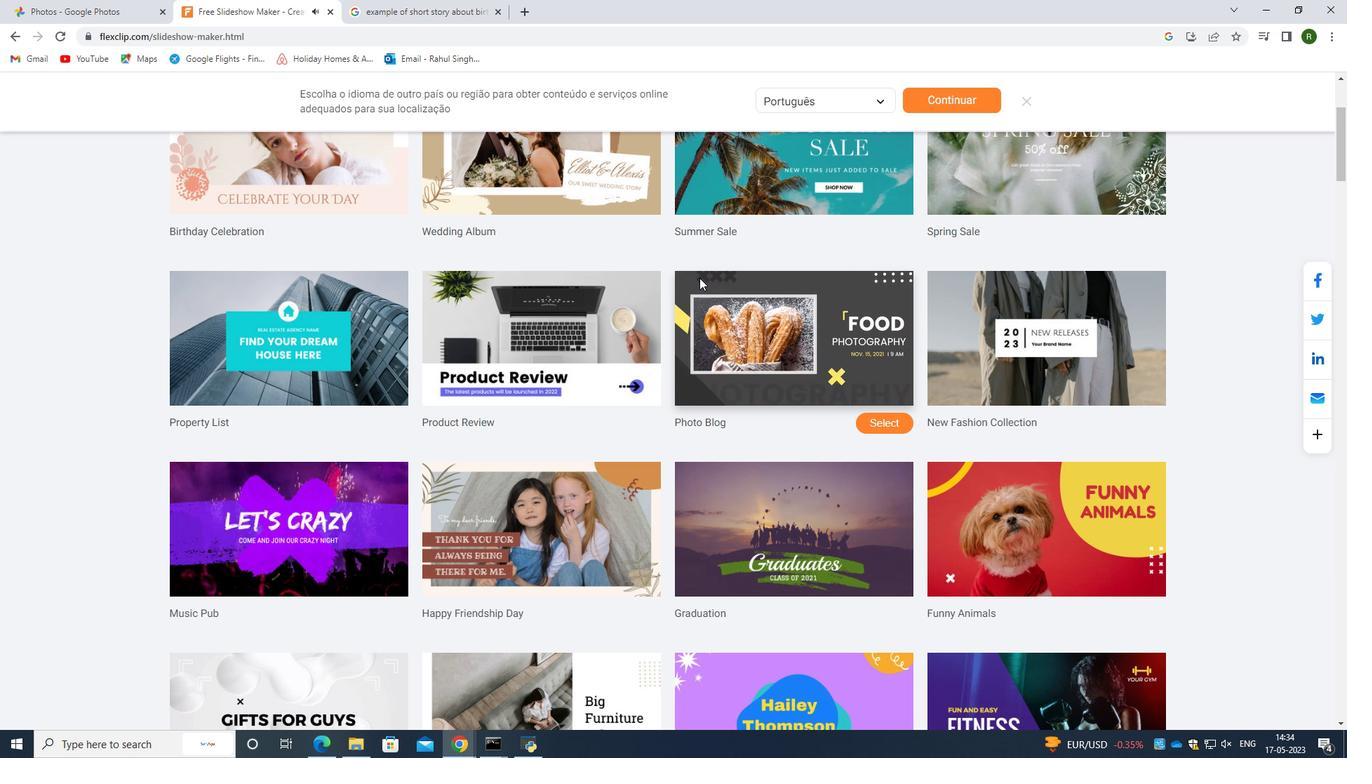 
Action: Mouse scrolled (699, 278) with delta (0, 0)
Screenshot: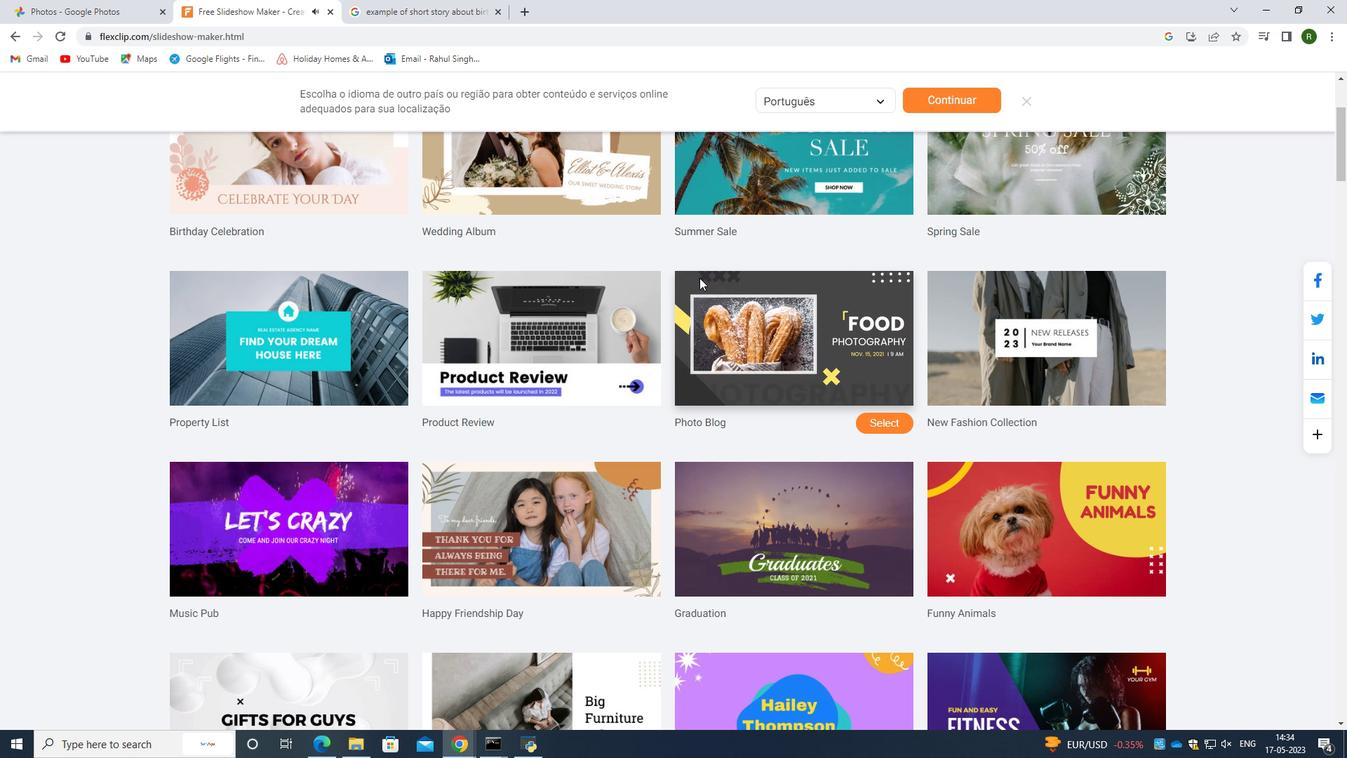 
Action: Mouse scrolled (699, 278) with delta (0, 0)
Screenshot: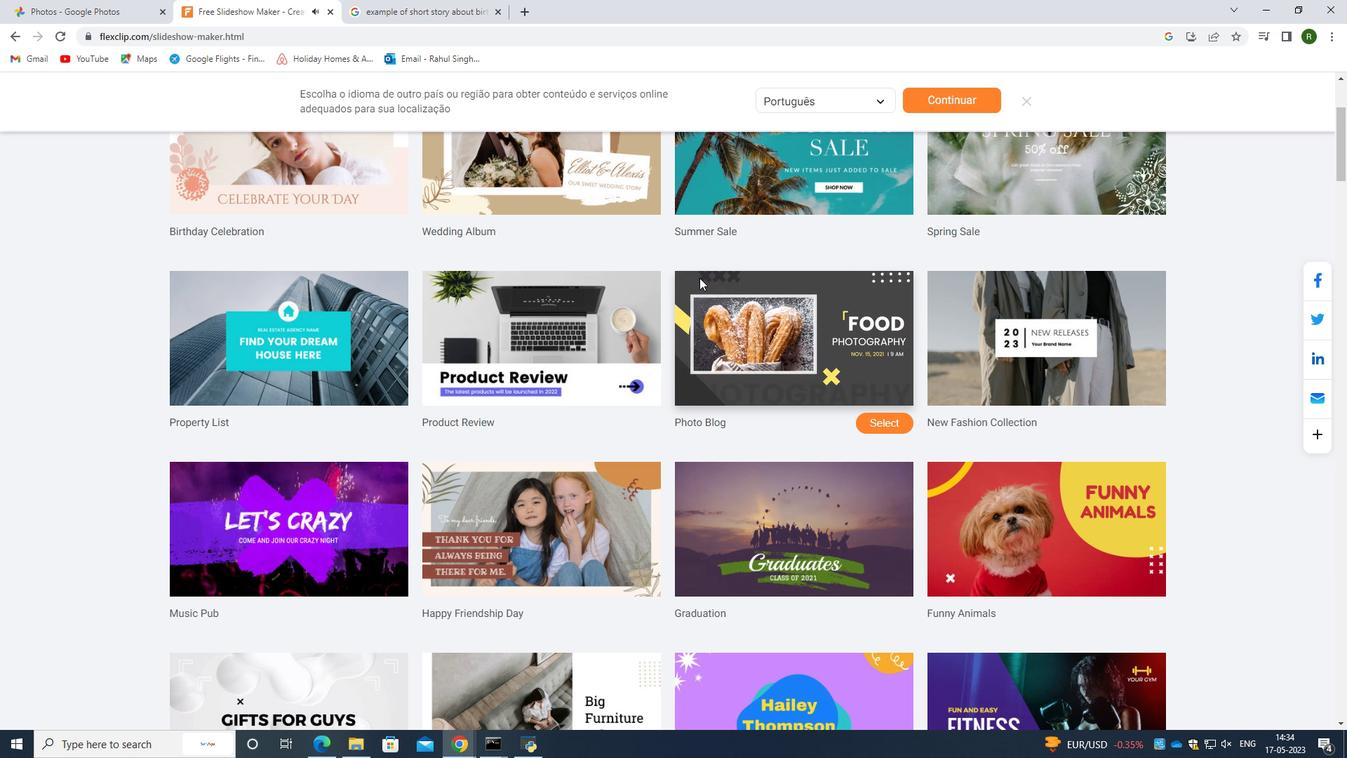 
Action: Mouse moved to (534, 235)
Screenshot: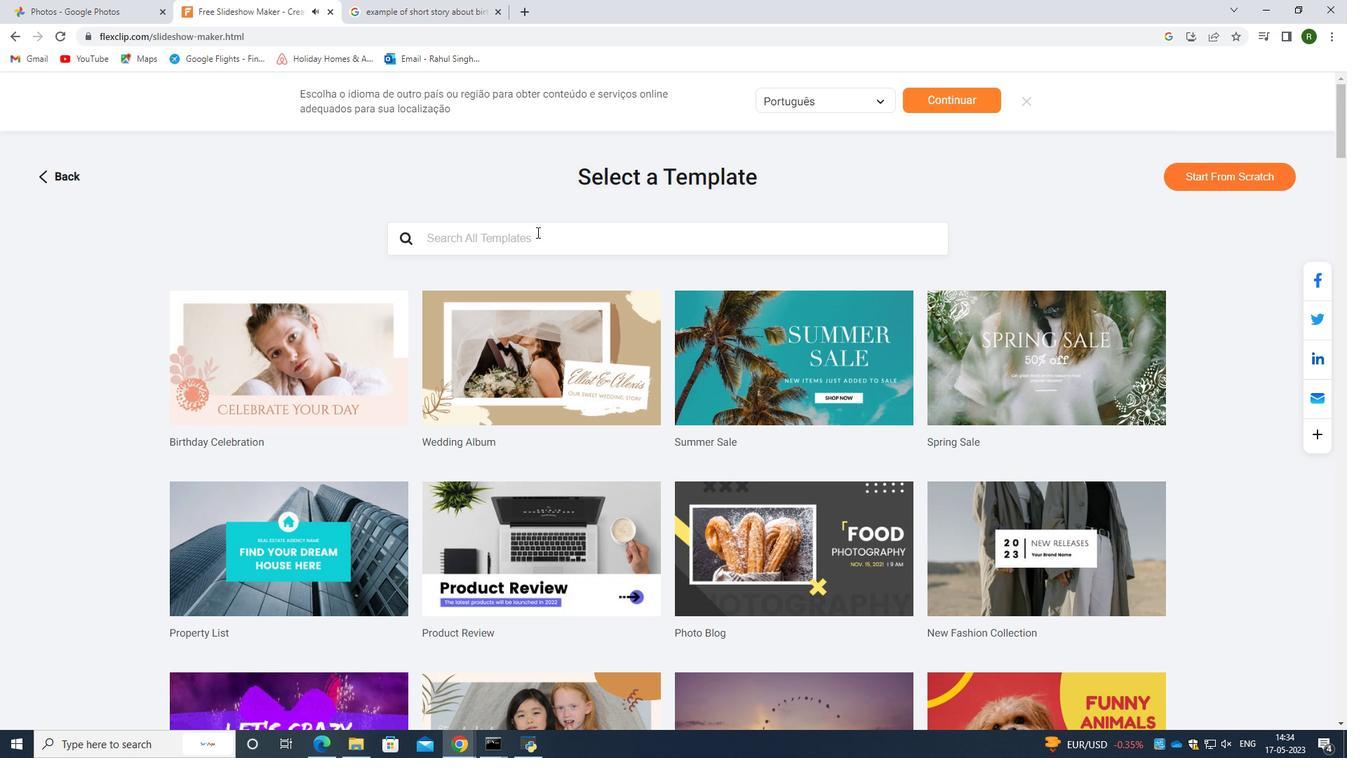 
Action: Mouse pressed left at (534, 235)
Screenshot: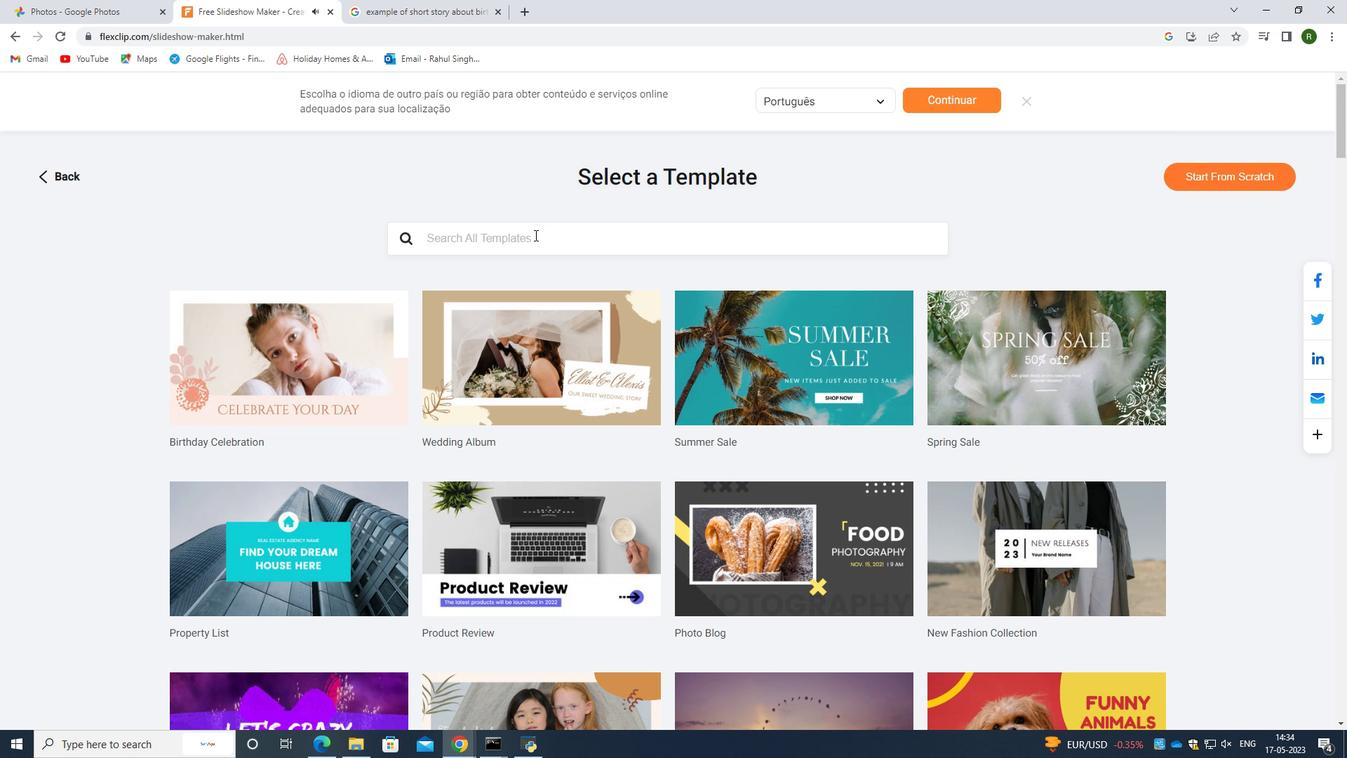 
Action: Key pressed party<Key.enter>
Screenshot: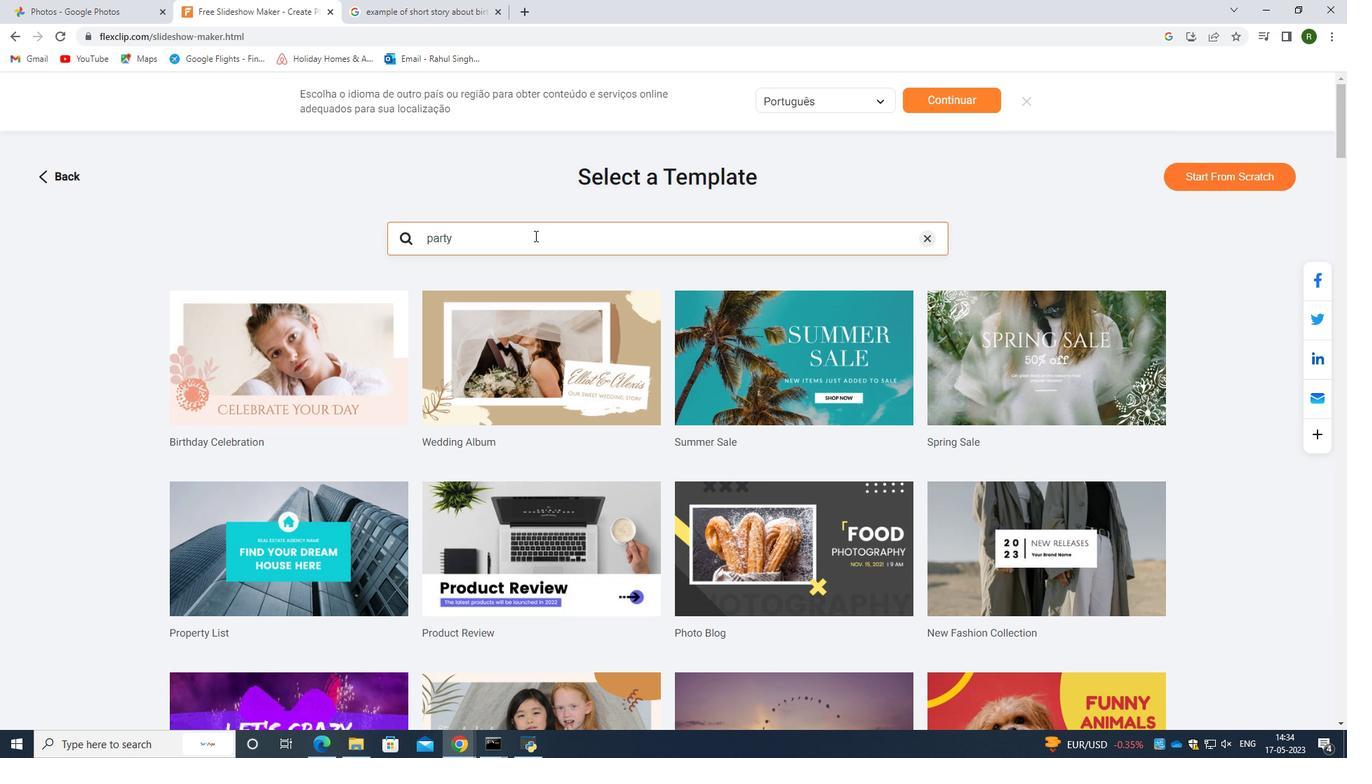 
Action: Mouse scrolled (534, 236) with delta (0, 0)
Screenshot: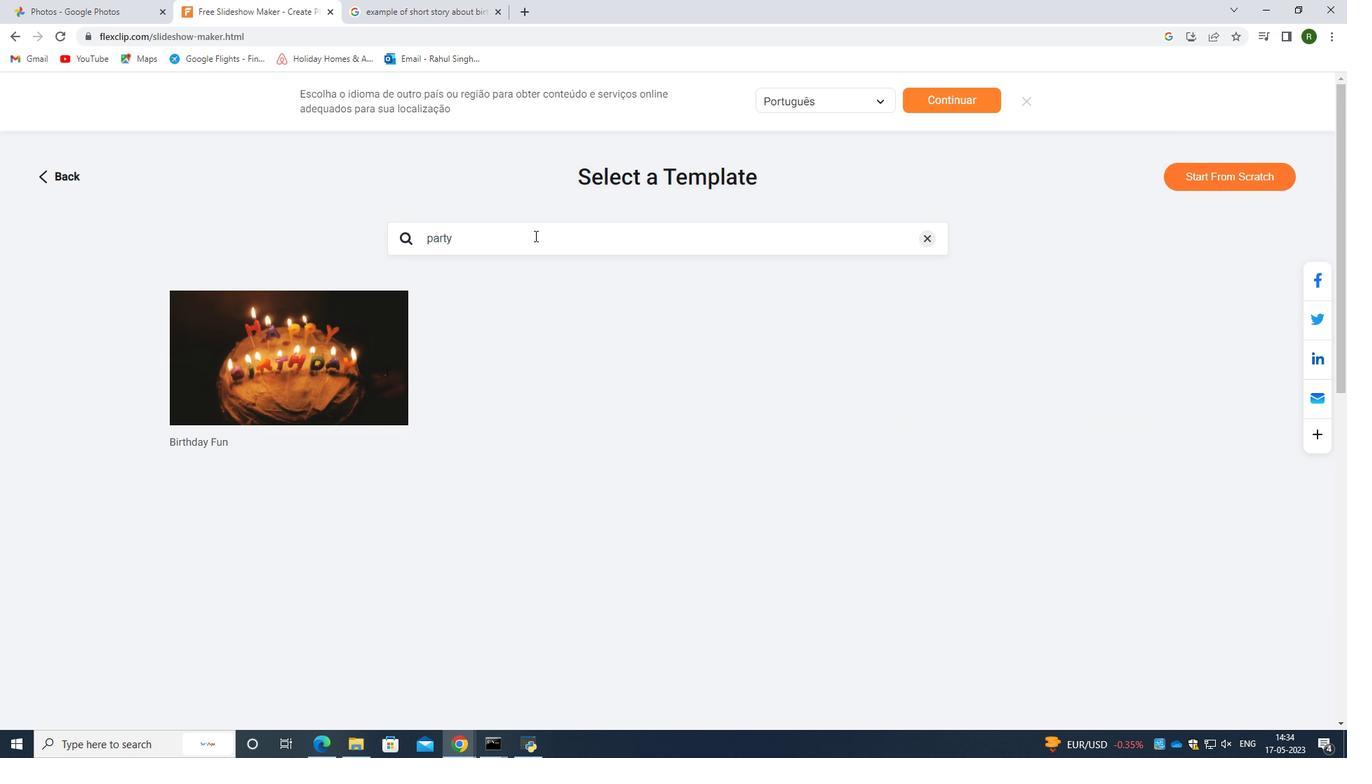 
Action: Mouse moved to (497, 241)
Screenshot: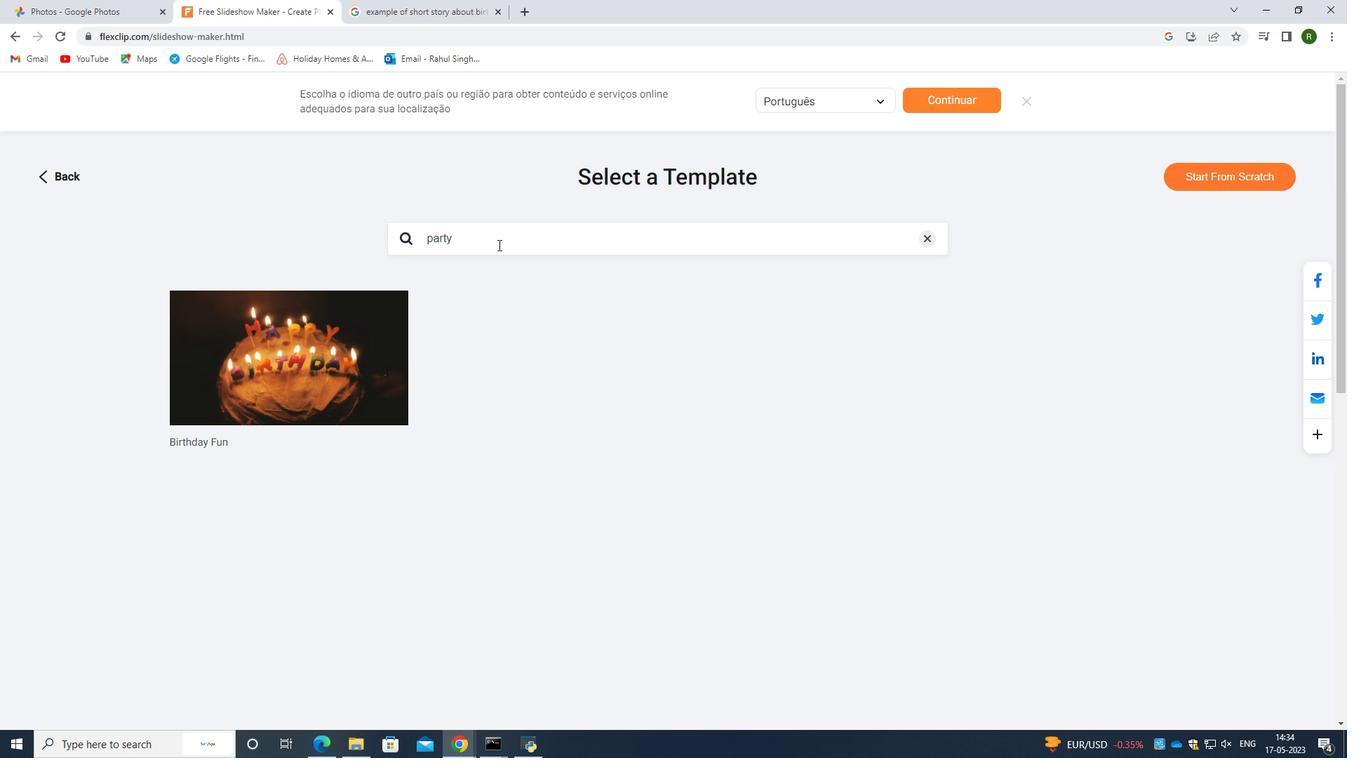 
Action: Mouse pressed left at (497, 241)
Screenshot: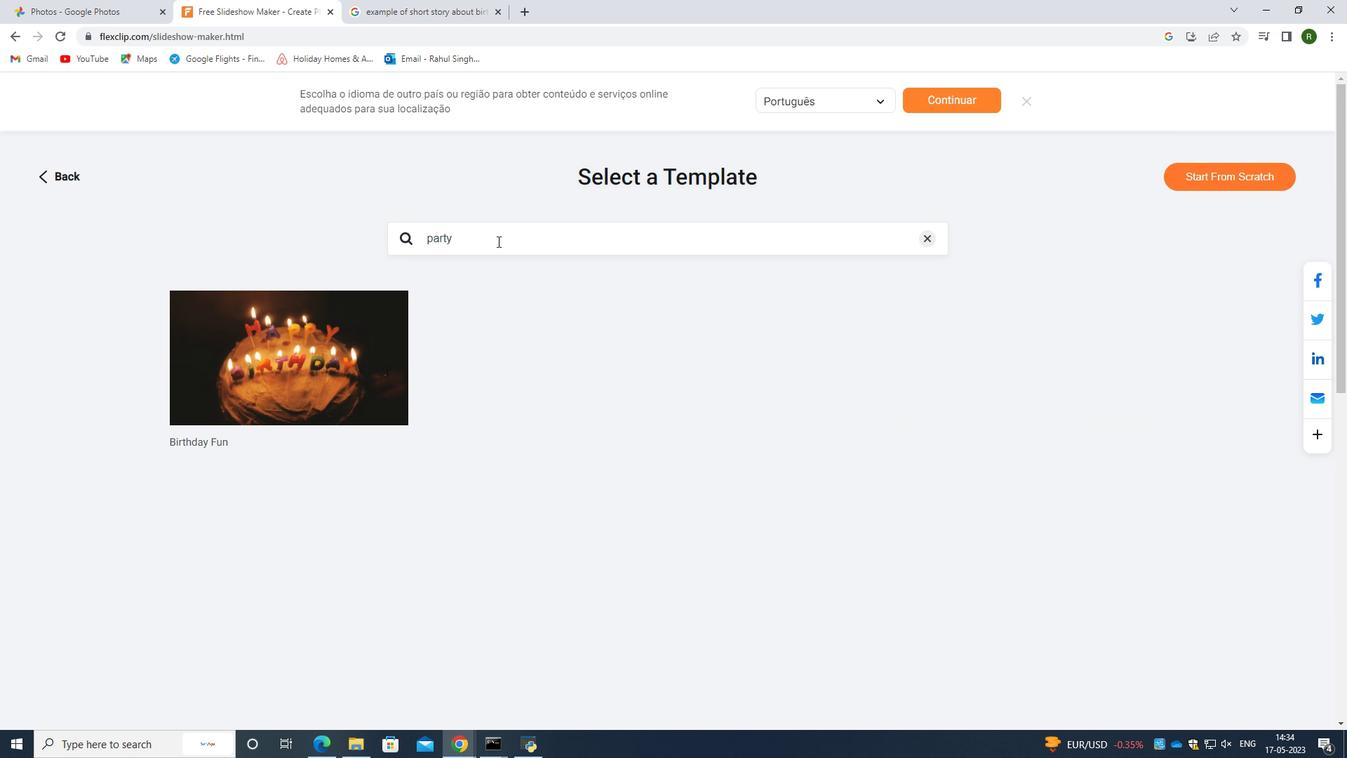 
Action: Mouse moved to (354, 233)
Screenshot: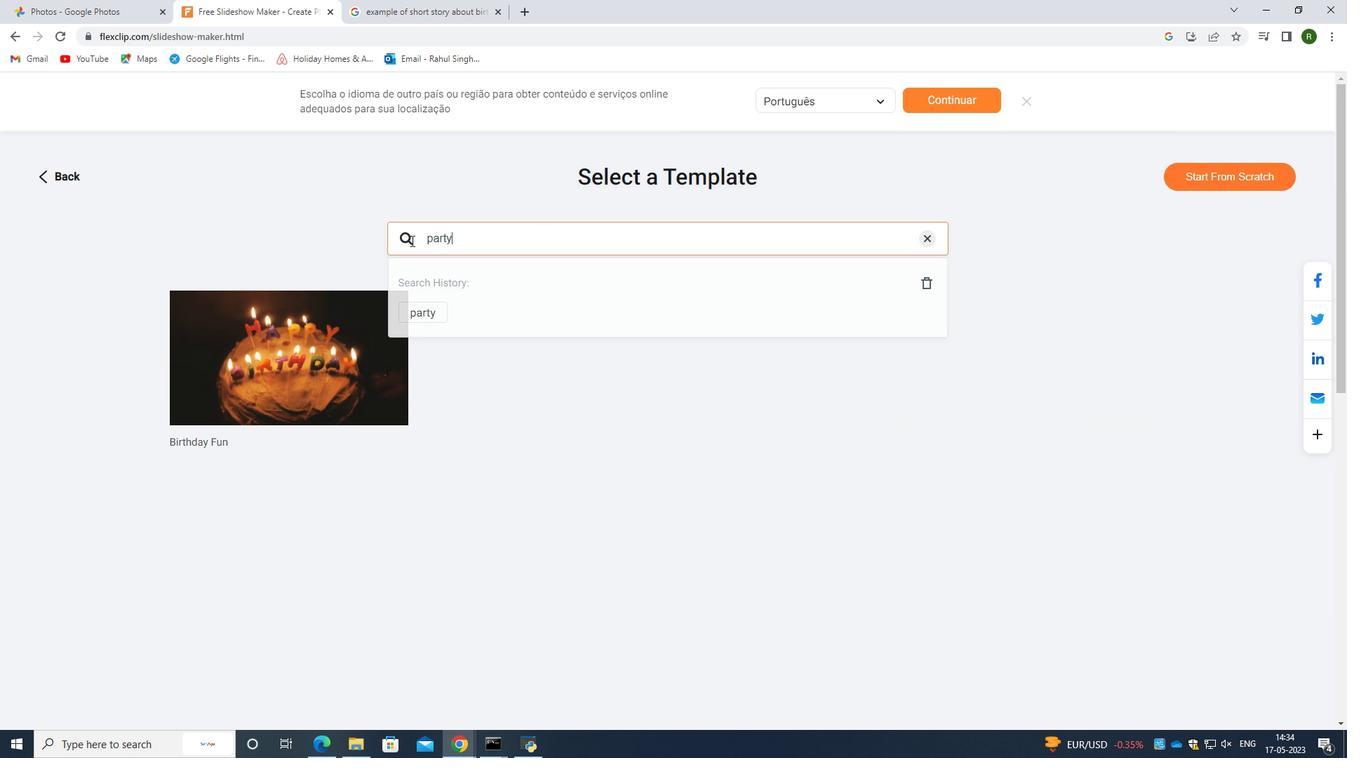 
Action: Key pressed <Key.backspace>
Screenshot: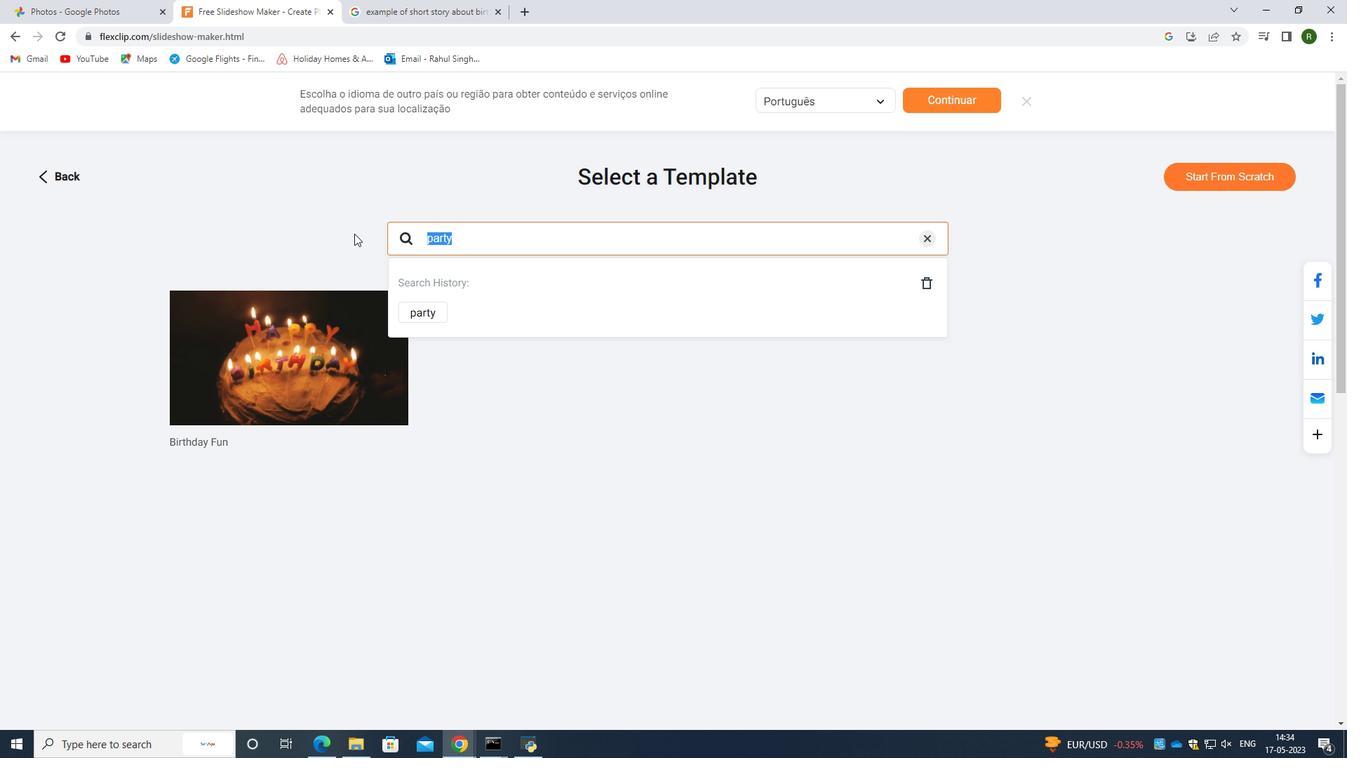 
Action: Mouse moved to (925, 287)
Screenshot: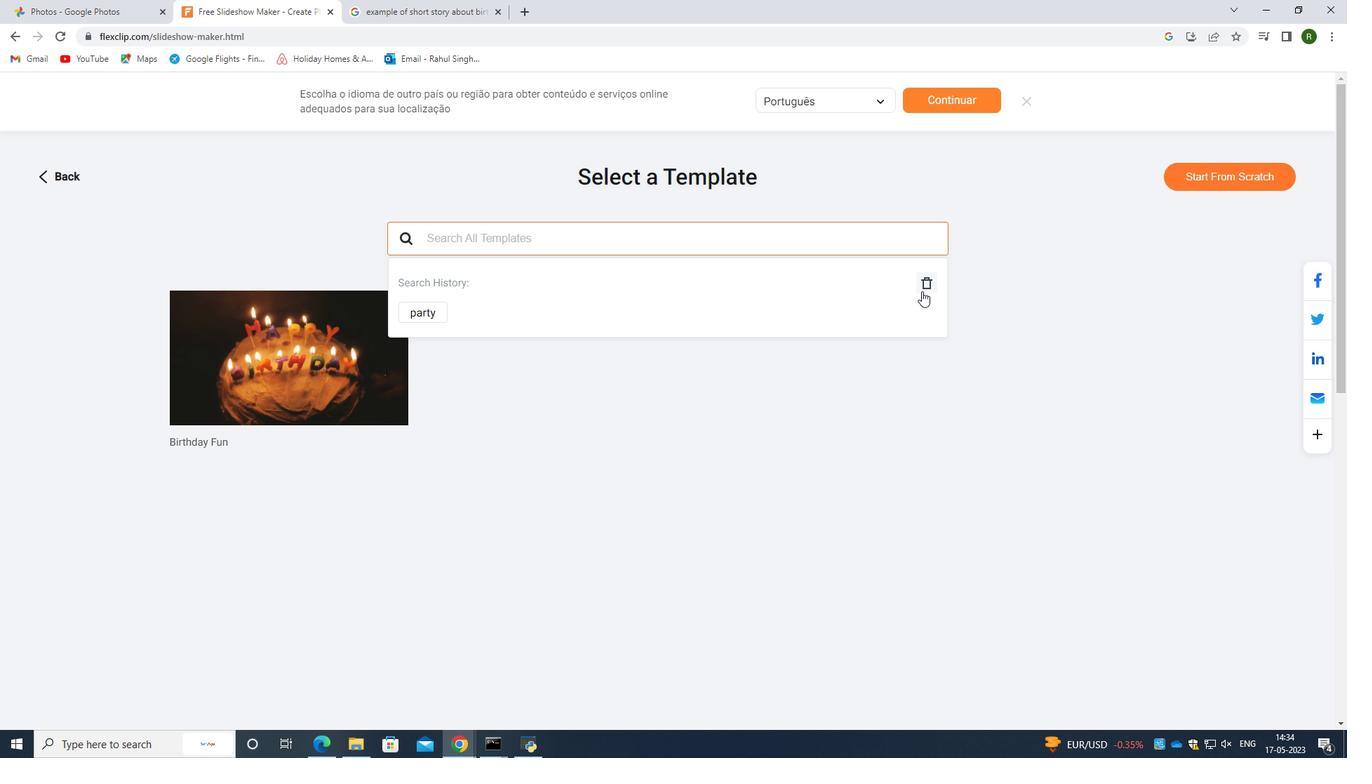 
Action: Mouse pressed left at (925, 287)
Screenshot: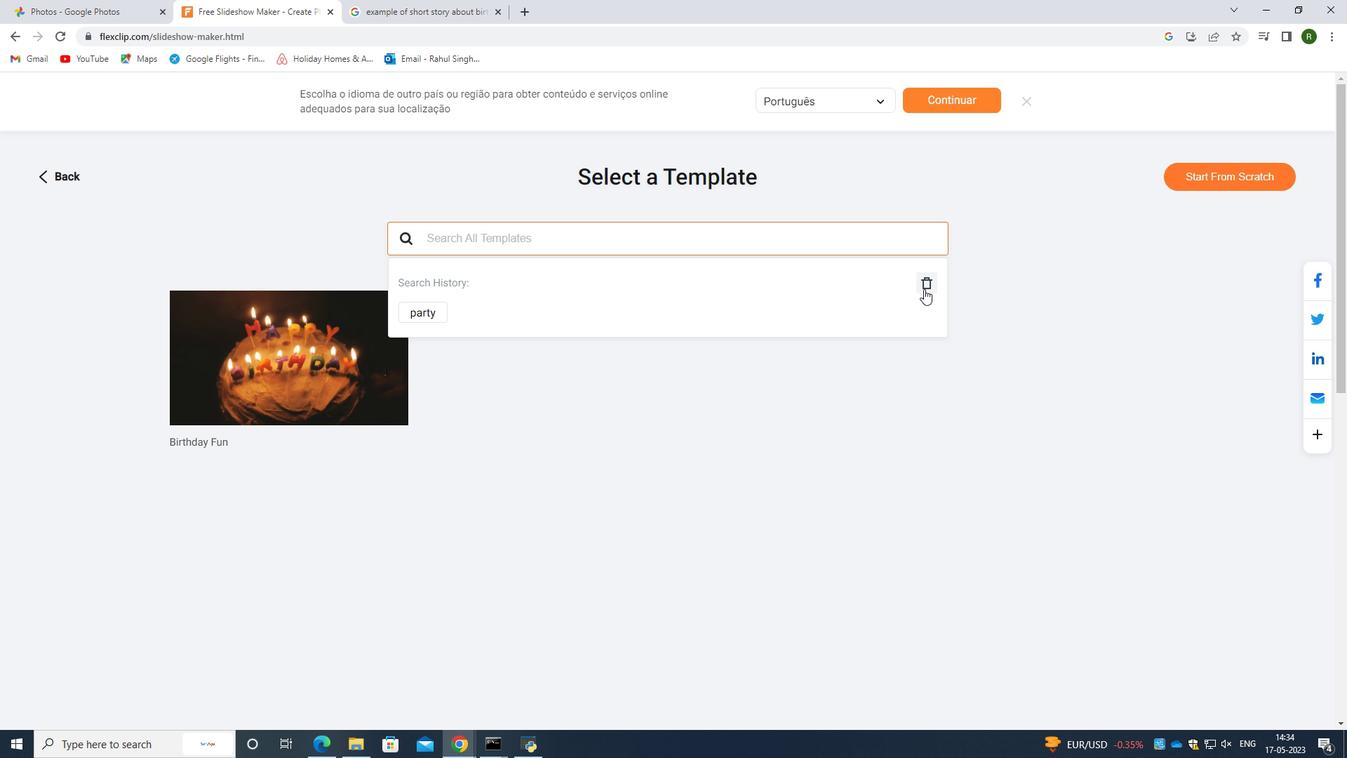 
Action: Mouse moved to (31, 169)
Screenshot: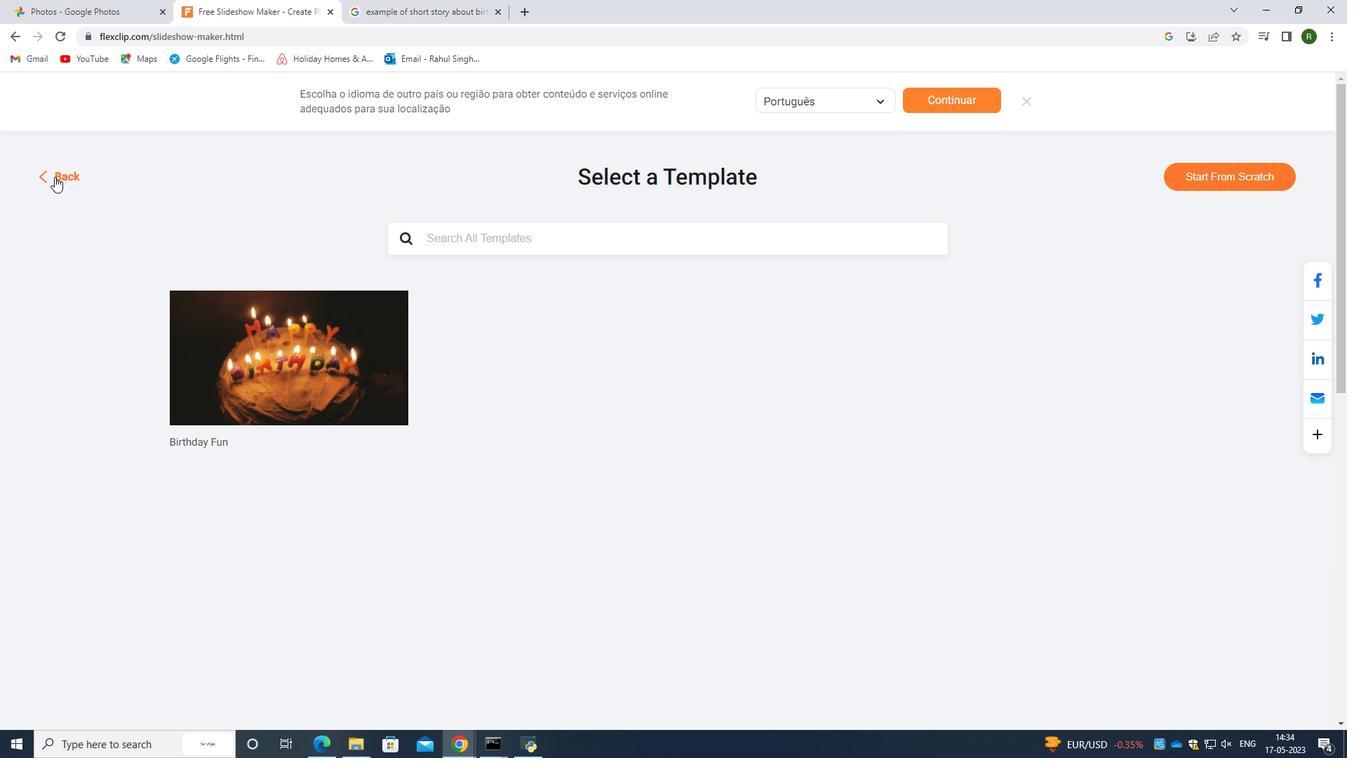 
Action: Mouse pressed left at (31, 169)
Screenshot: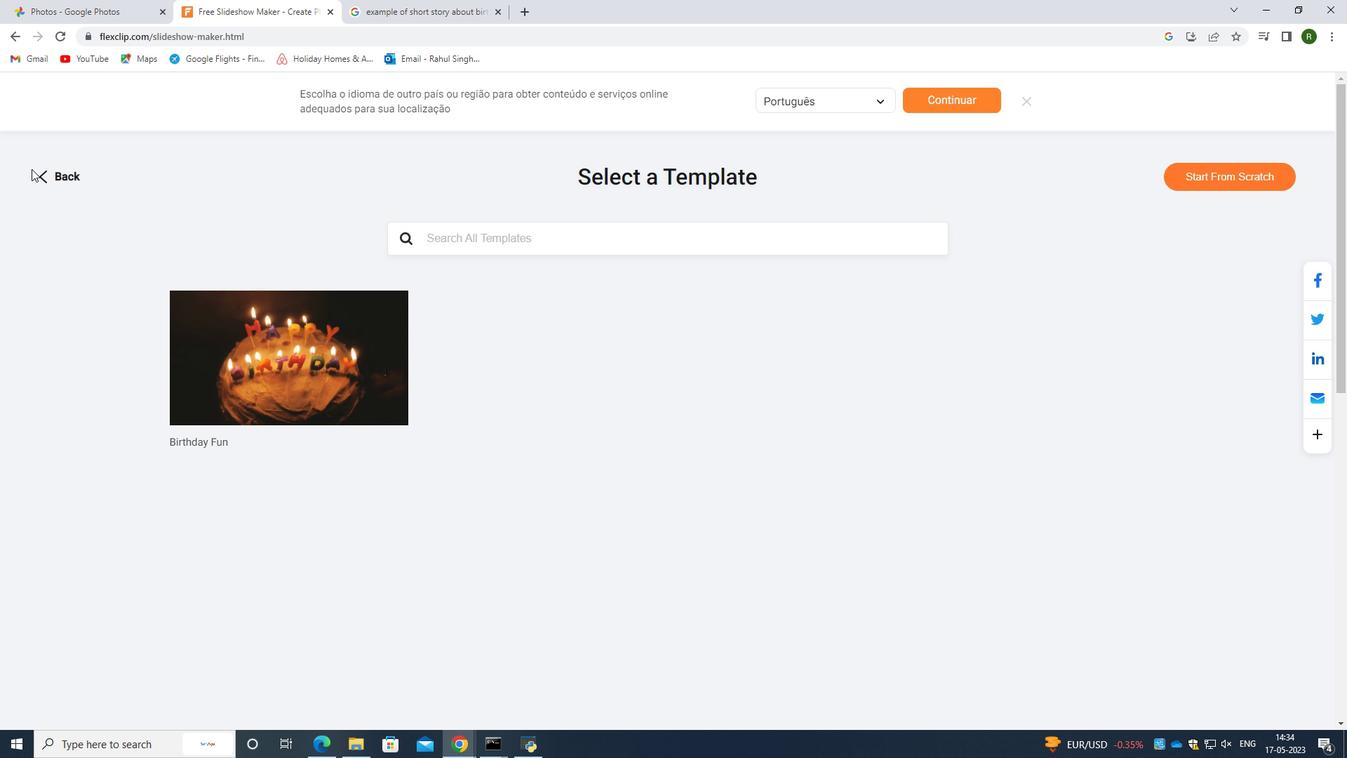 
Action: Mouse moved to (42, 178)
Screenshot: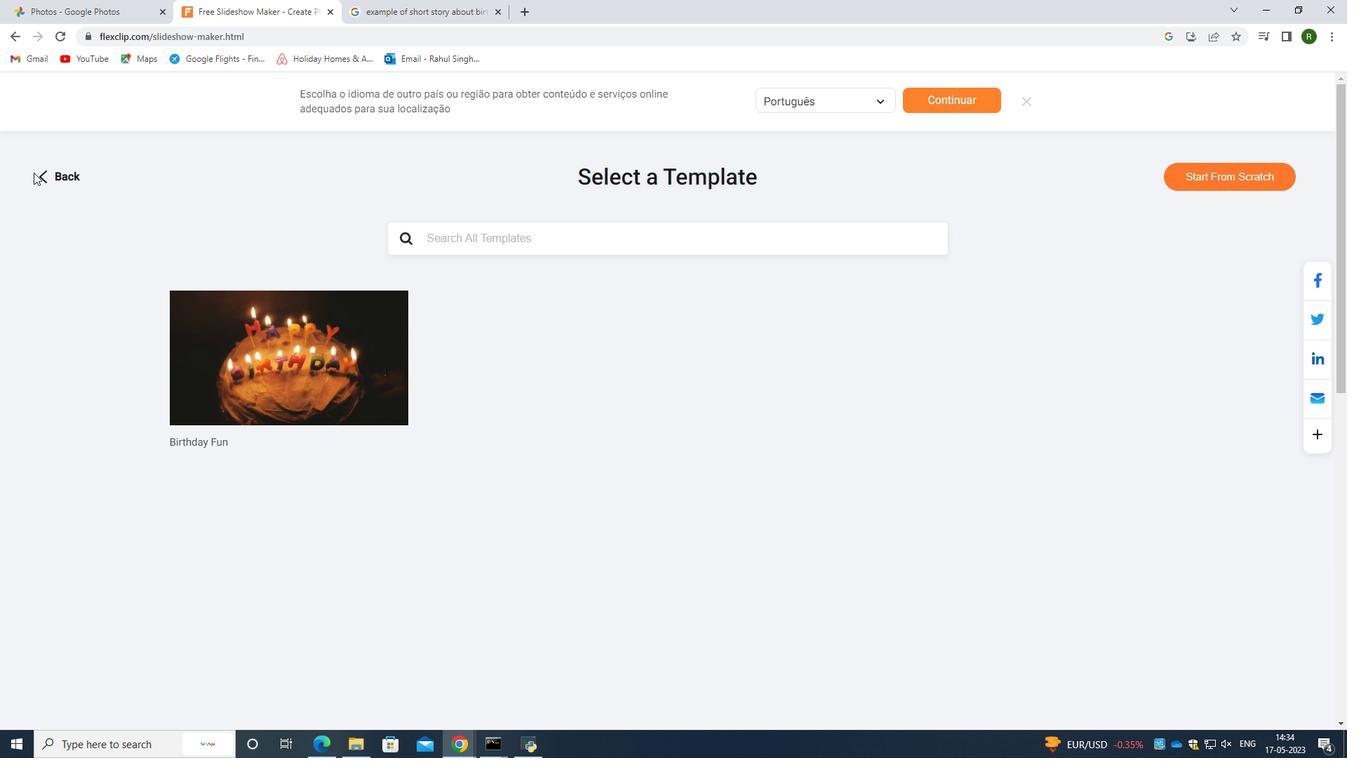 
Action: Mouse pressed left at (42, 178)
Screenshot: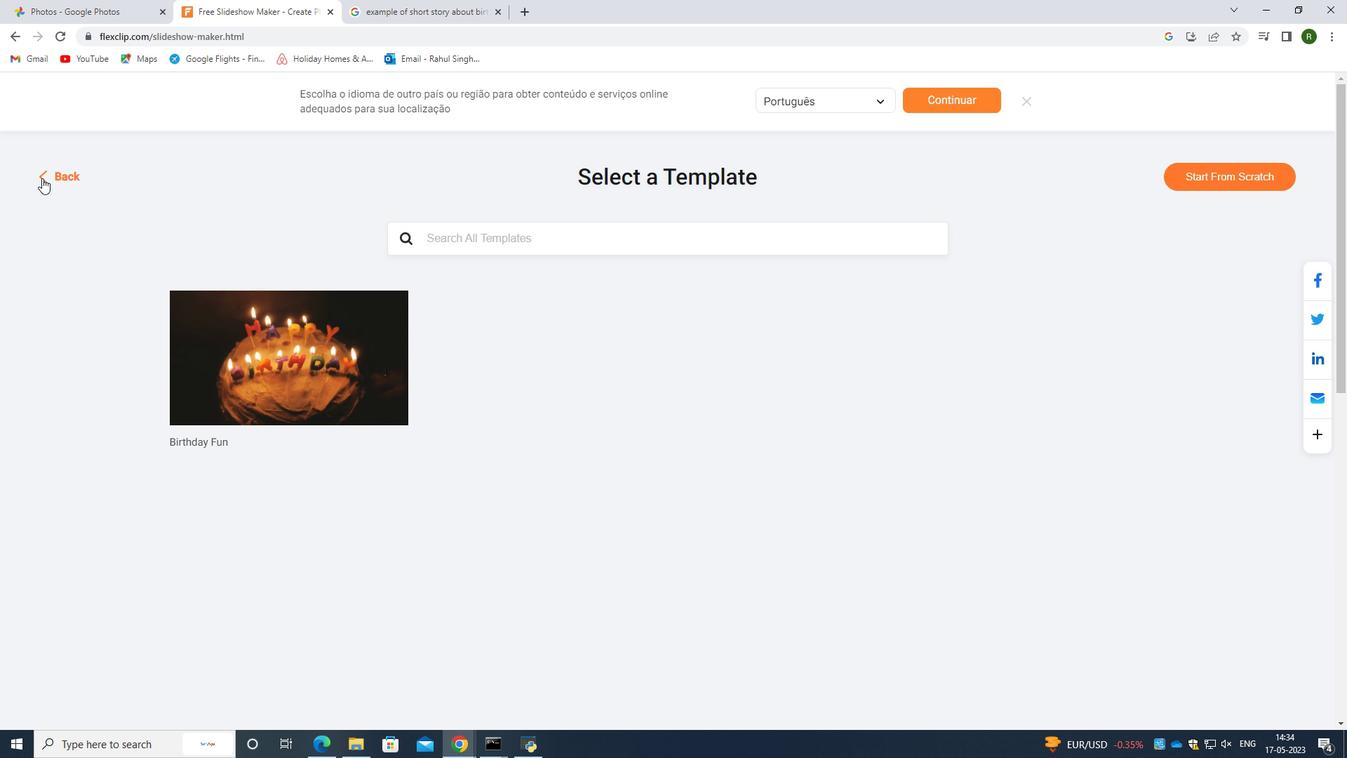 
Action: Mouse moved to (1214, 176)
Screenshot: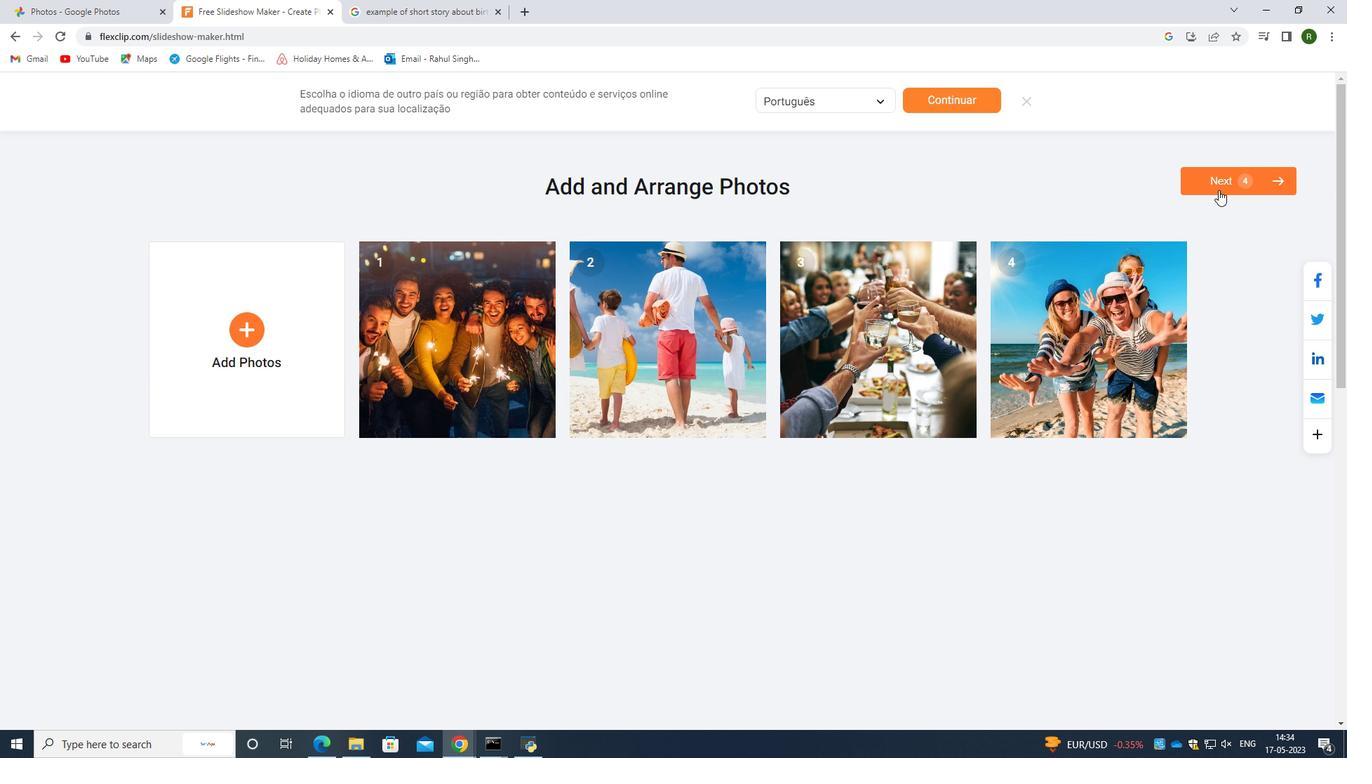 
Action: Mouse pressed left at (1214, 176)
Screenshot: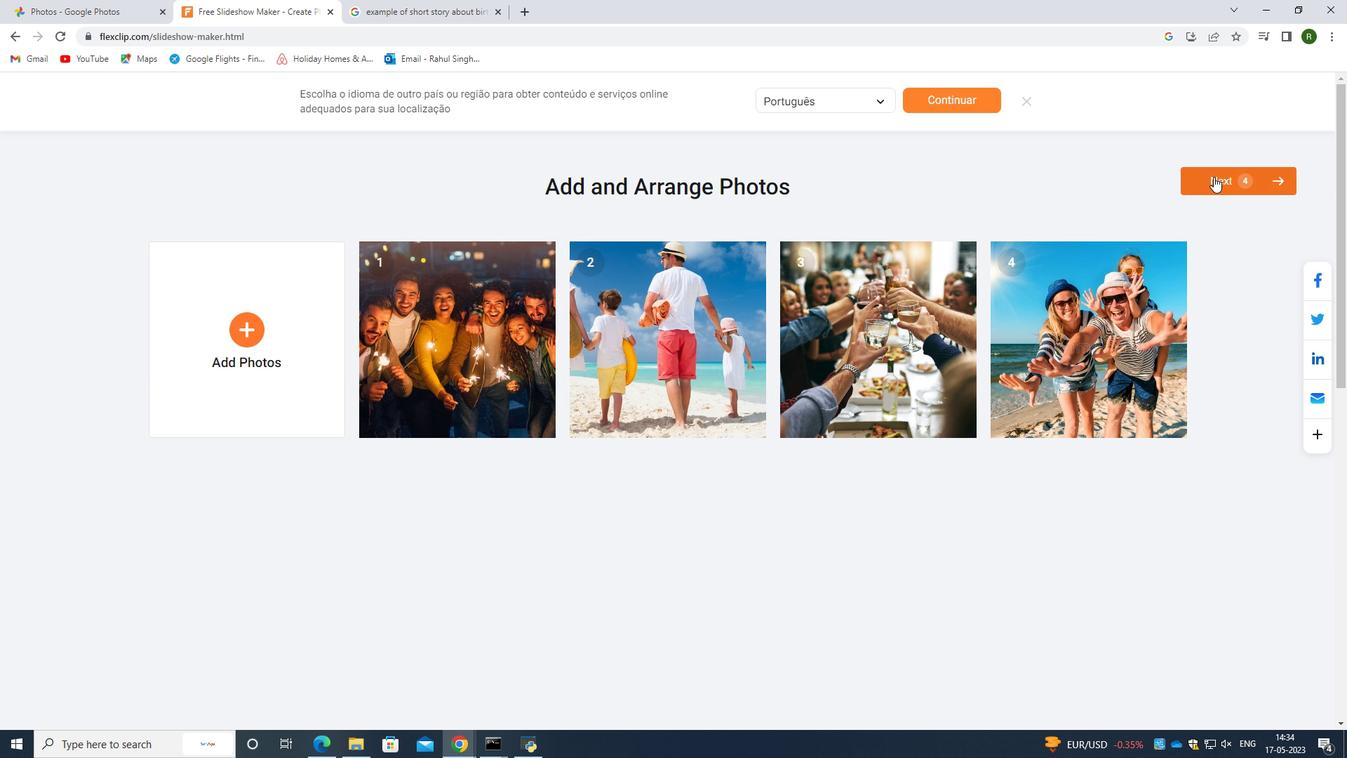 
Action: Mouse moved to (655, 248)
Screenshot: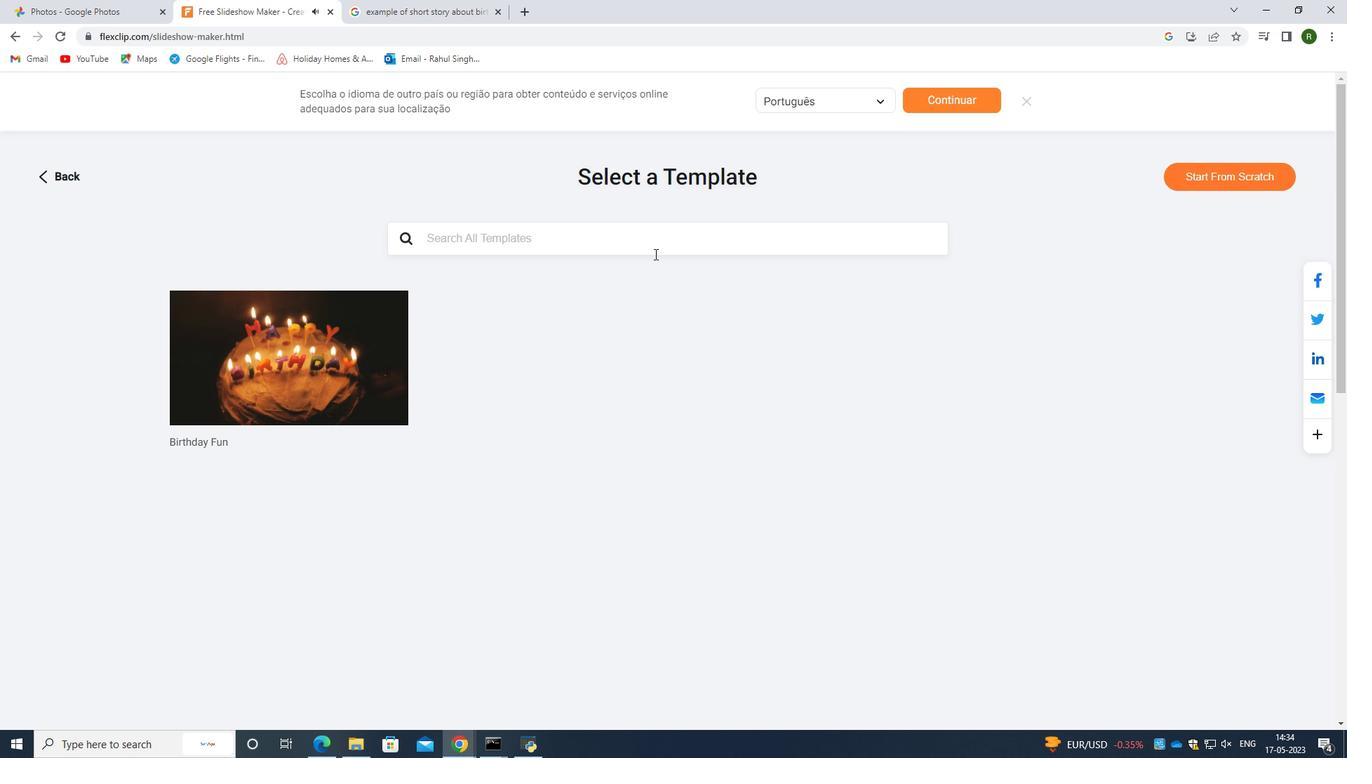 
Action: Mouse pressed left at (655, 248)
Screenshot: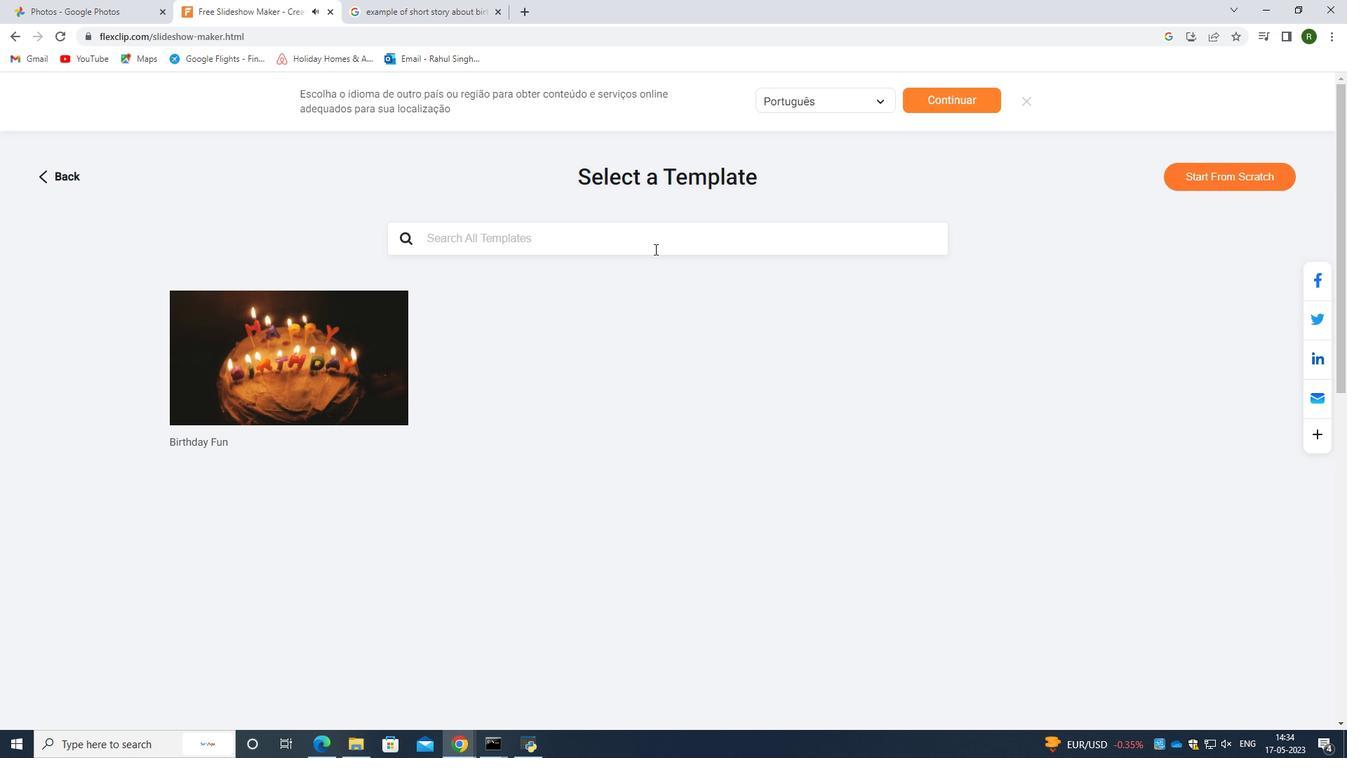 
Action: Mouse moved to (1245, 174)
Screenshot: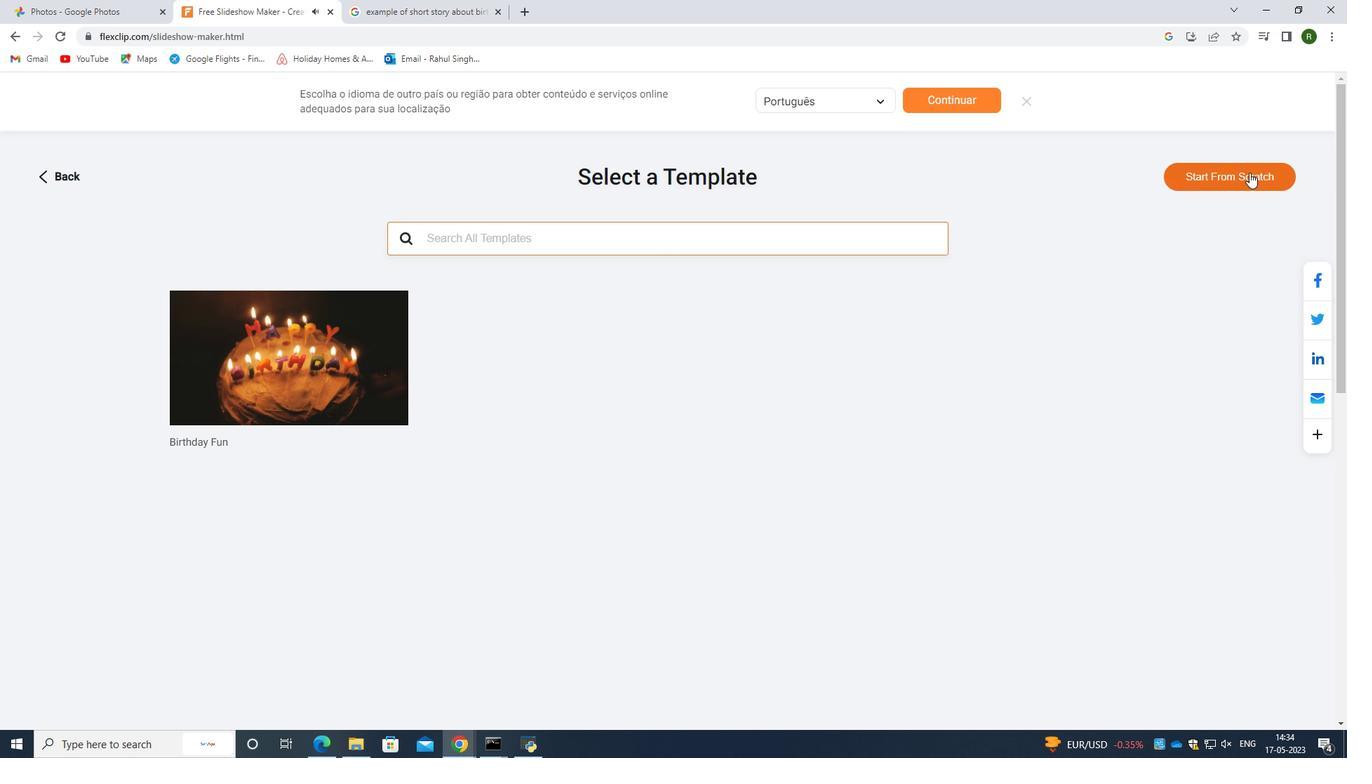 
Action: Mouse pressed left at (1245, 174)
Screenshot: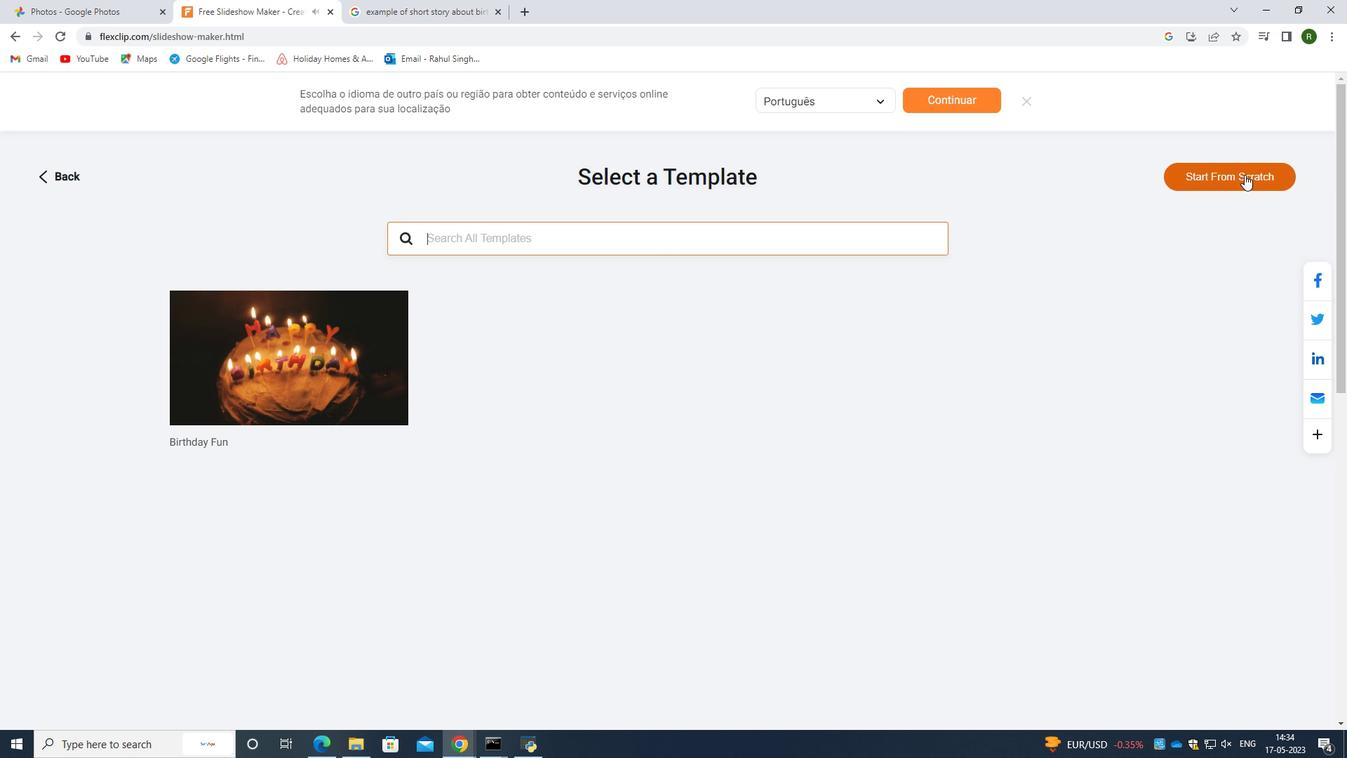 
Action: Mouse moved to (246, 0)
Screenshot: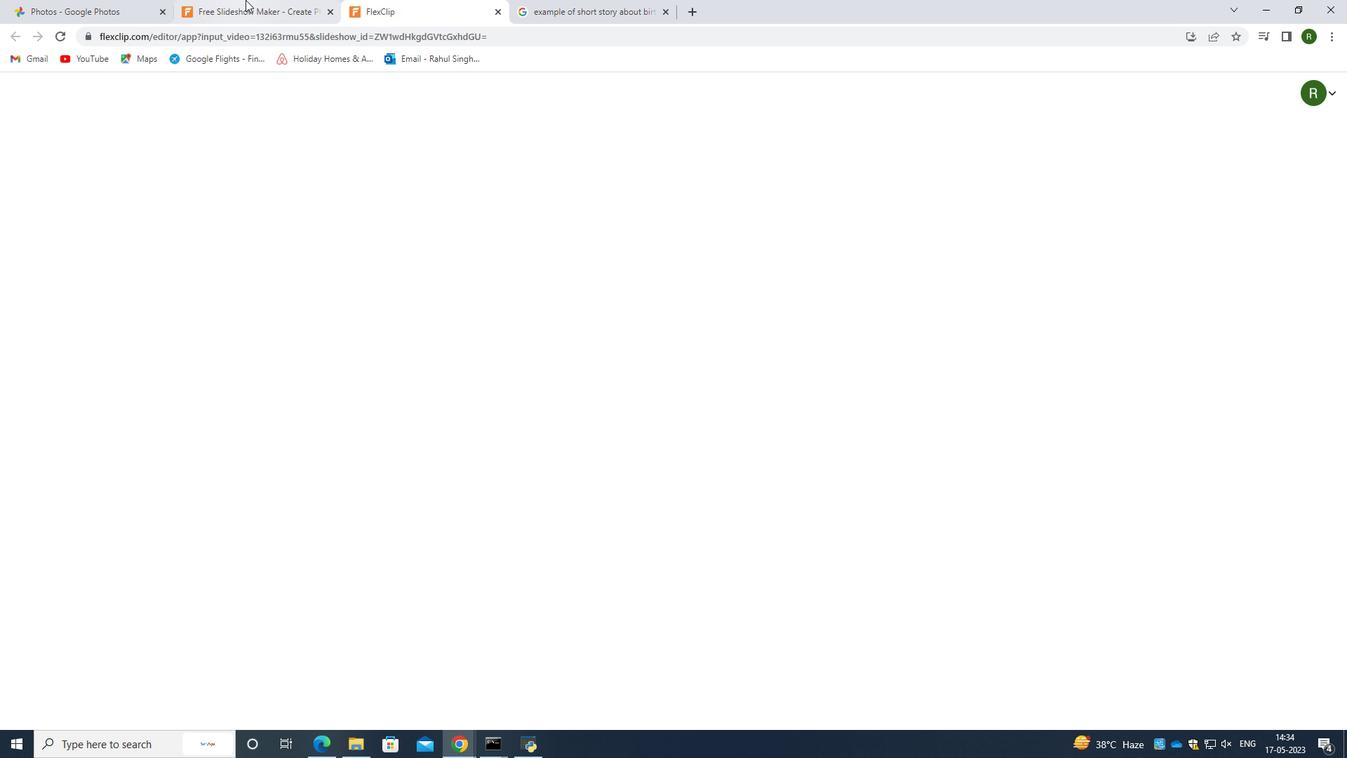 
Action: Mouse pressed left at (246, 0)
Screenshot: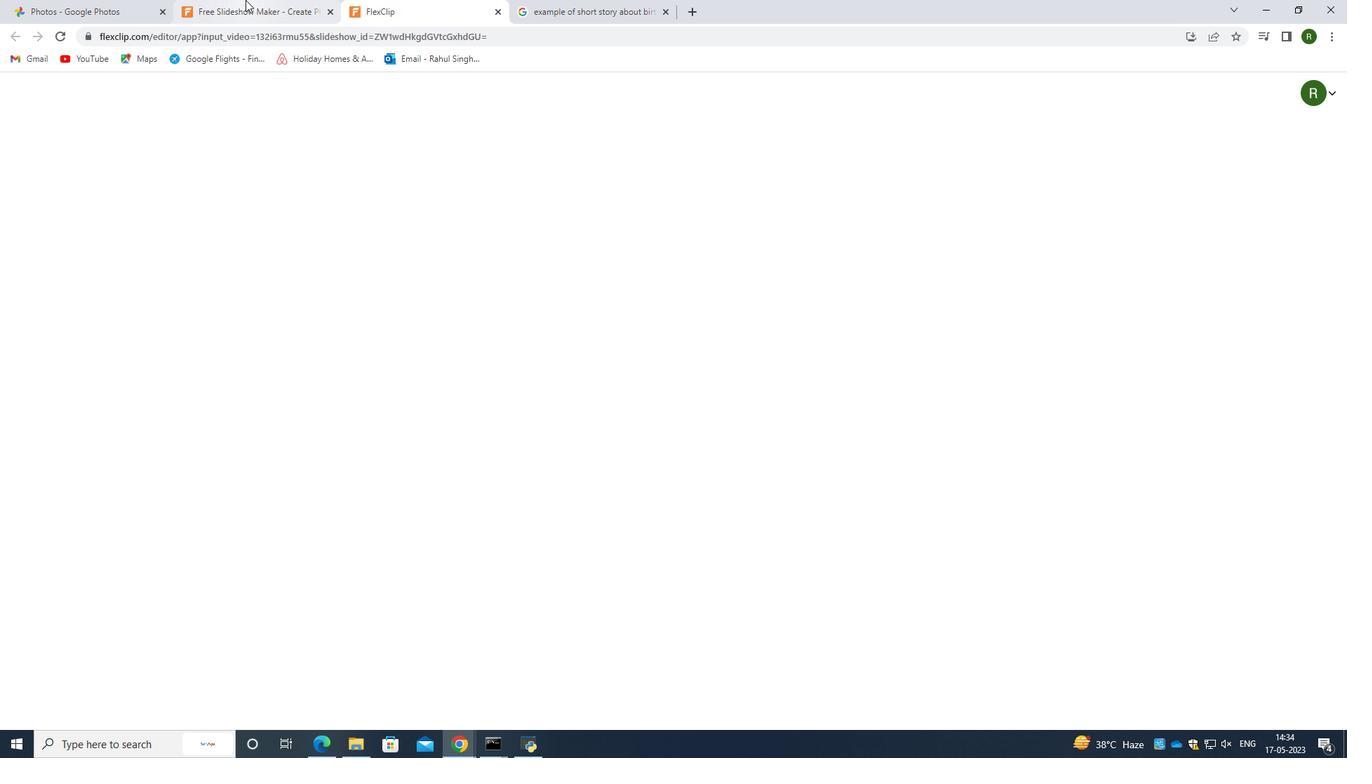 
Action: Mouse moved to (42, 173)
Screenshot: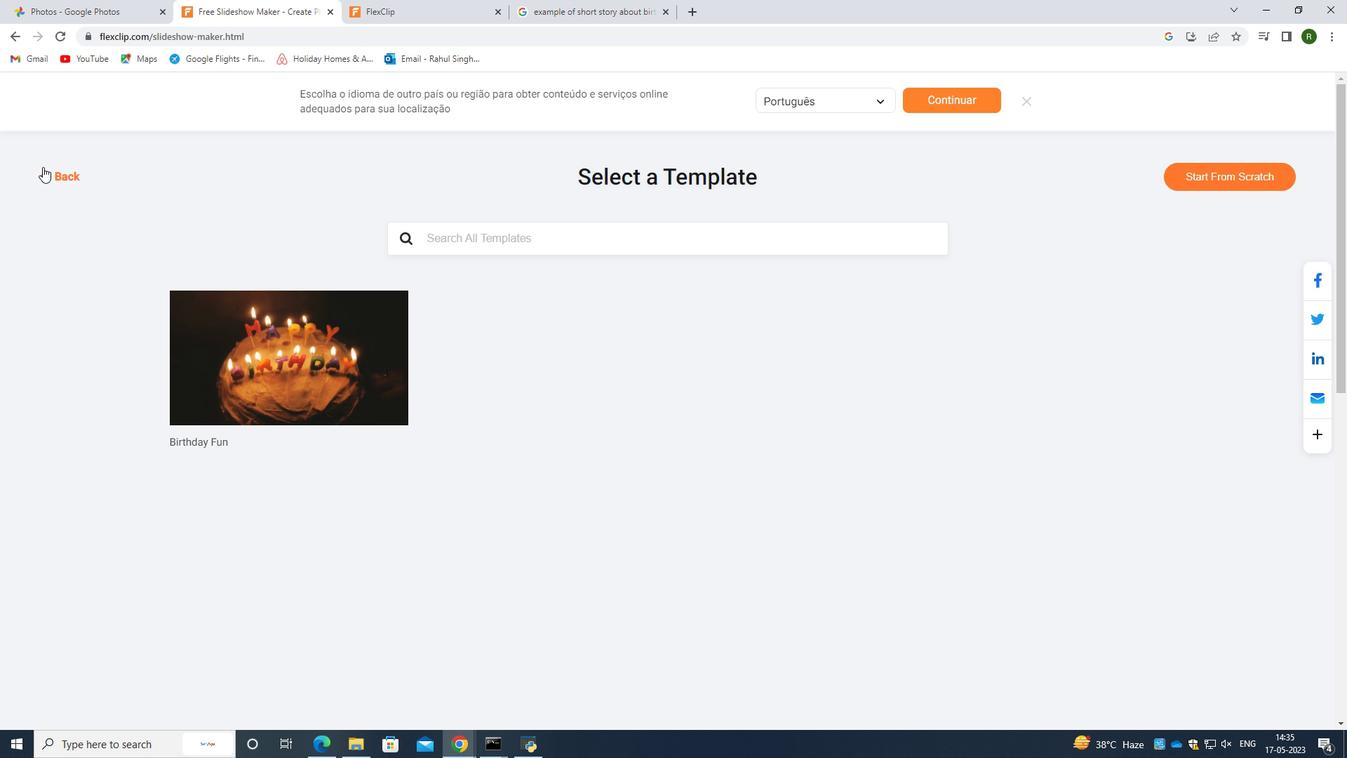 
Action: Mouse pressed left at (42, 173)
Screenshot: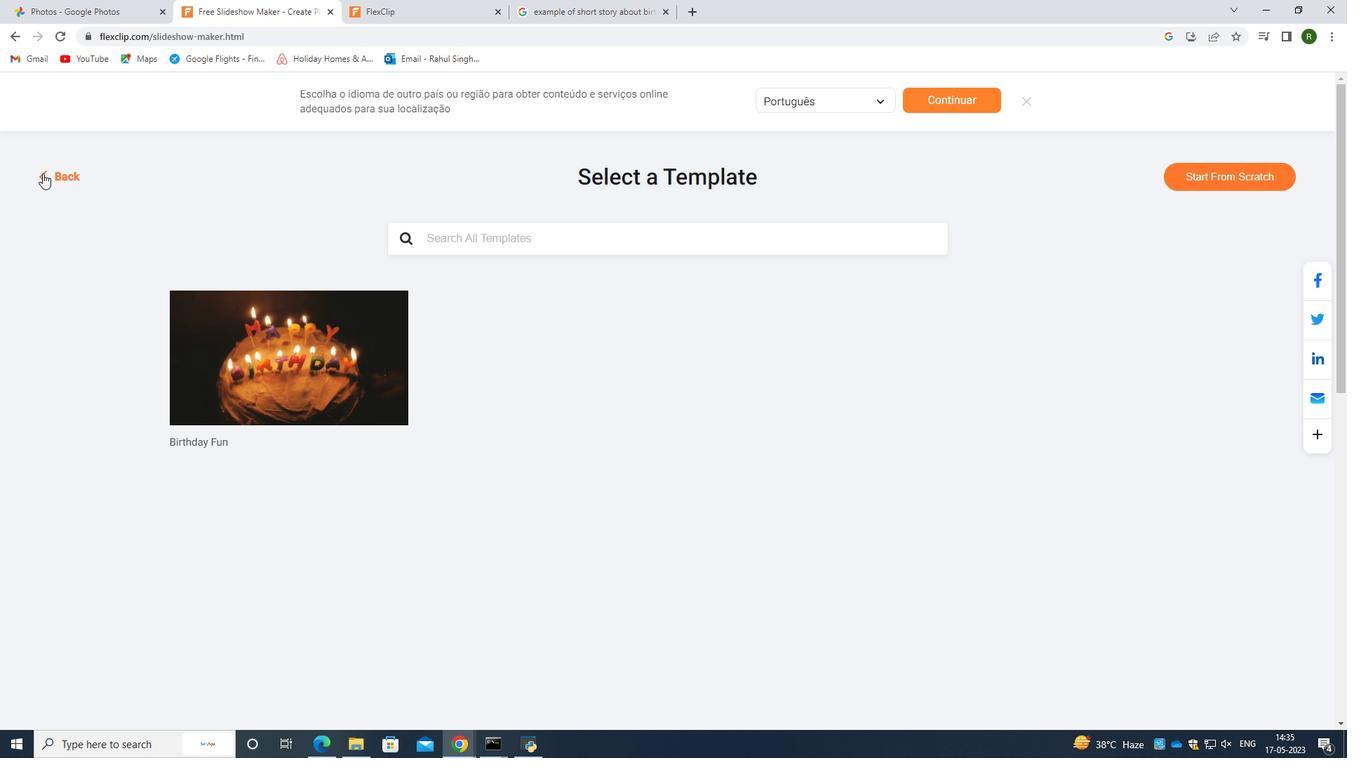 
Action: Mouse moved to (839, 105)
Screenshot: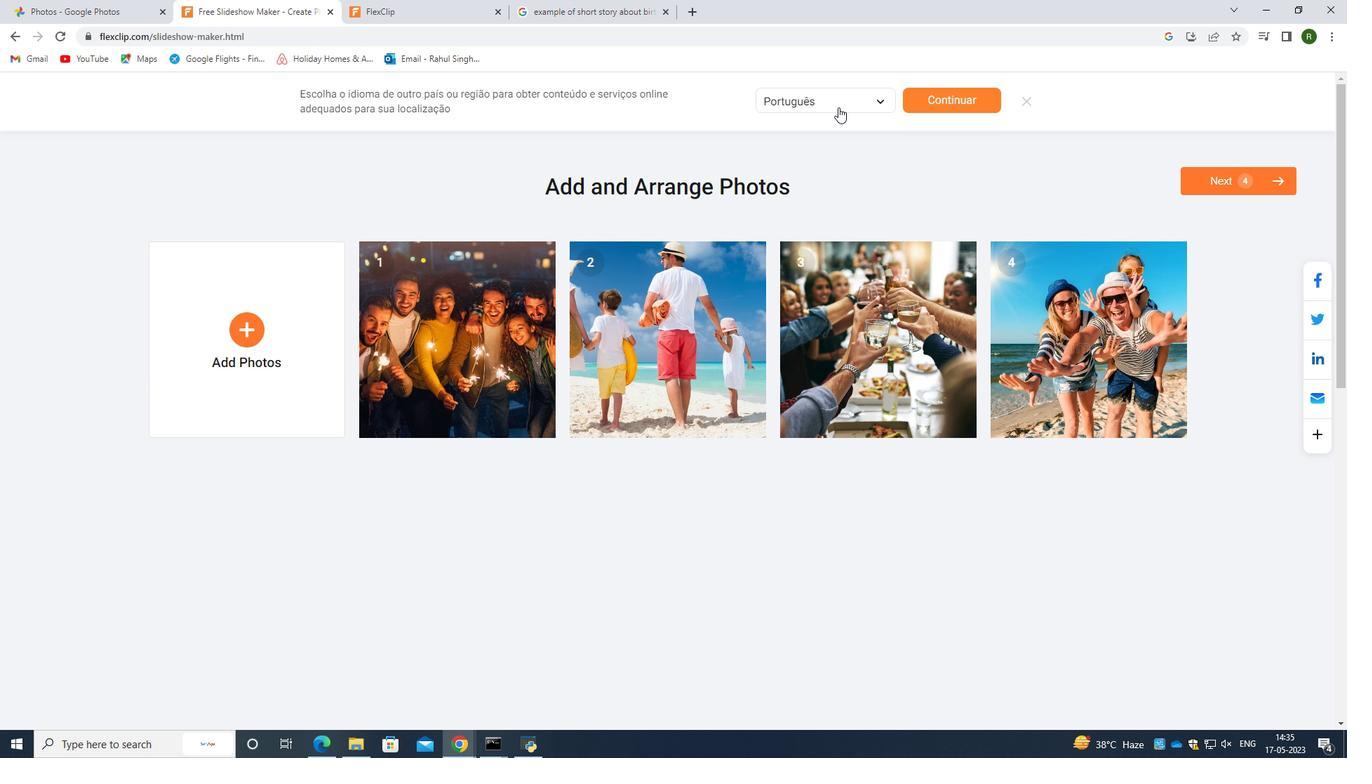 
Action: Mouse pressed left at (839, 105)
Screenshot: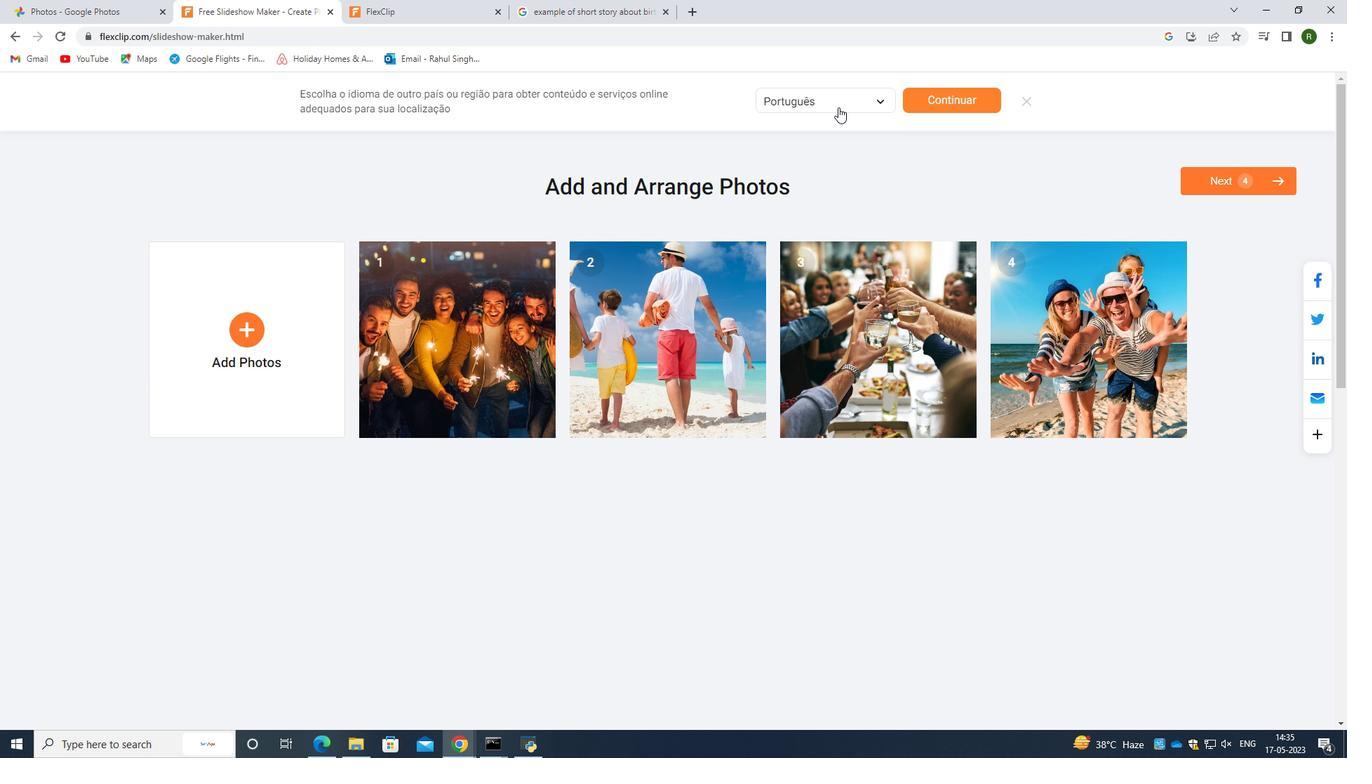 
Action: Mouse moved to (814, 128)
Screenshot: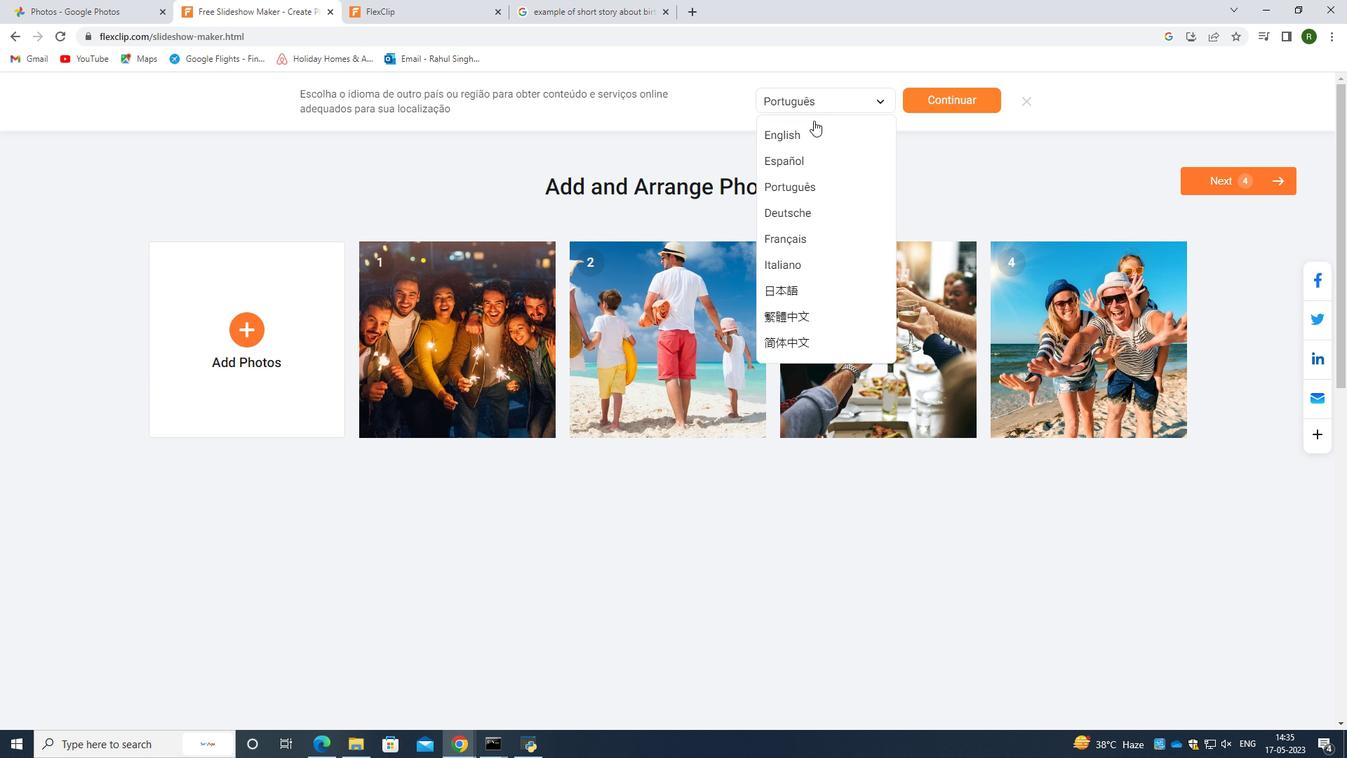 
Action: Mouse pressed left at (814, 128)
Screenshot: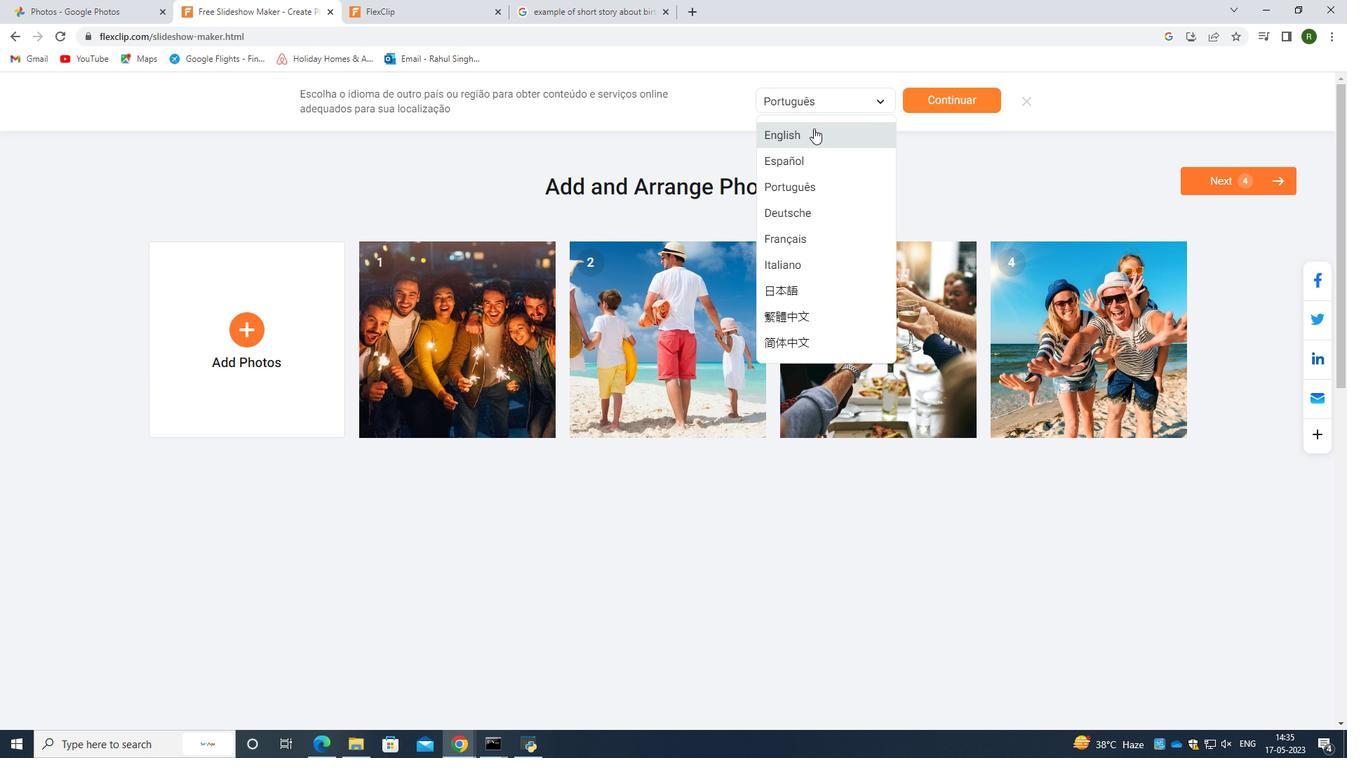 
Action: Mouse moved to (959, 103)
Screenshot: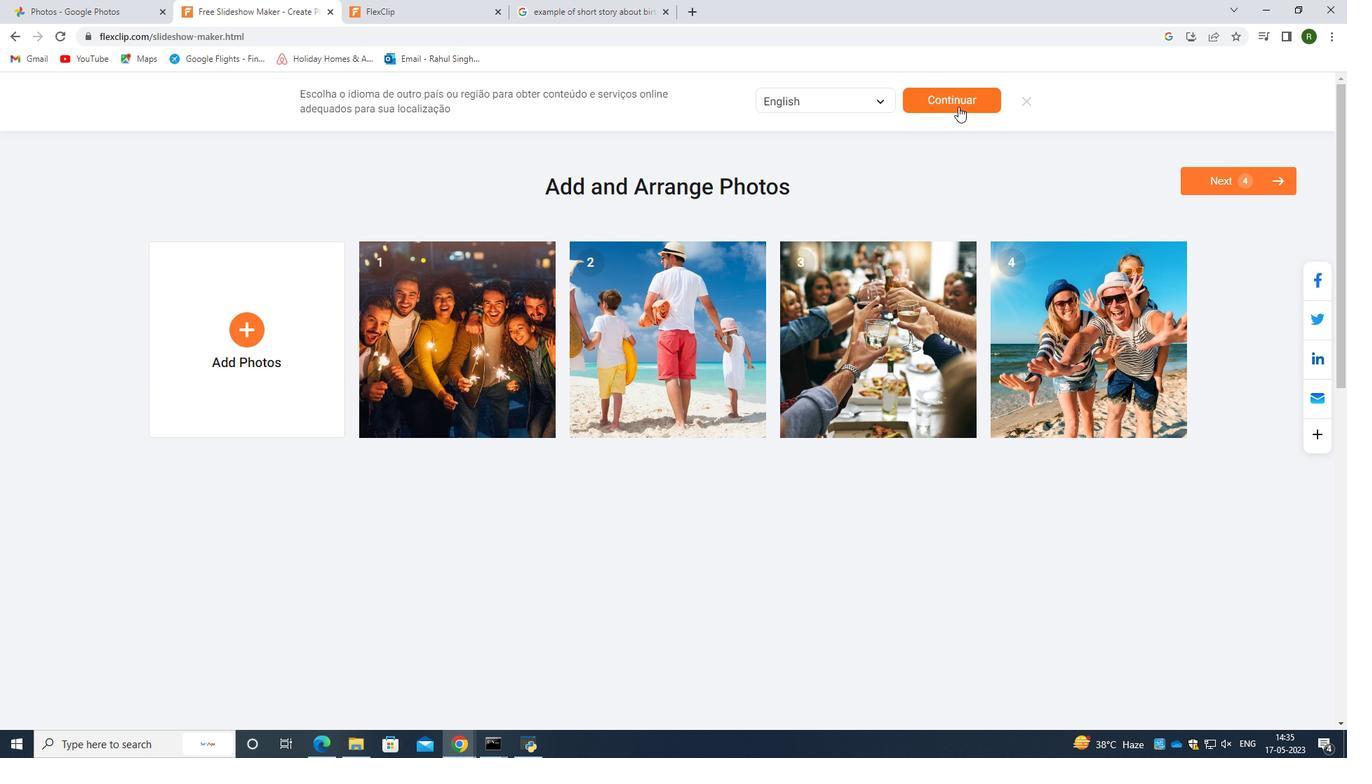 
Action: Mouse pressed left at (959, 103)
Screenshot: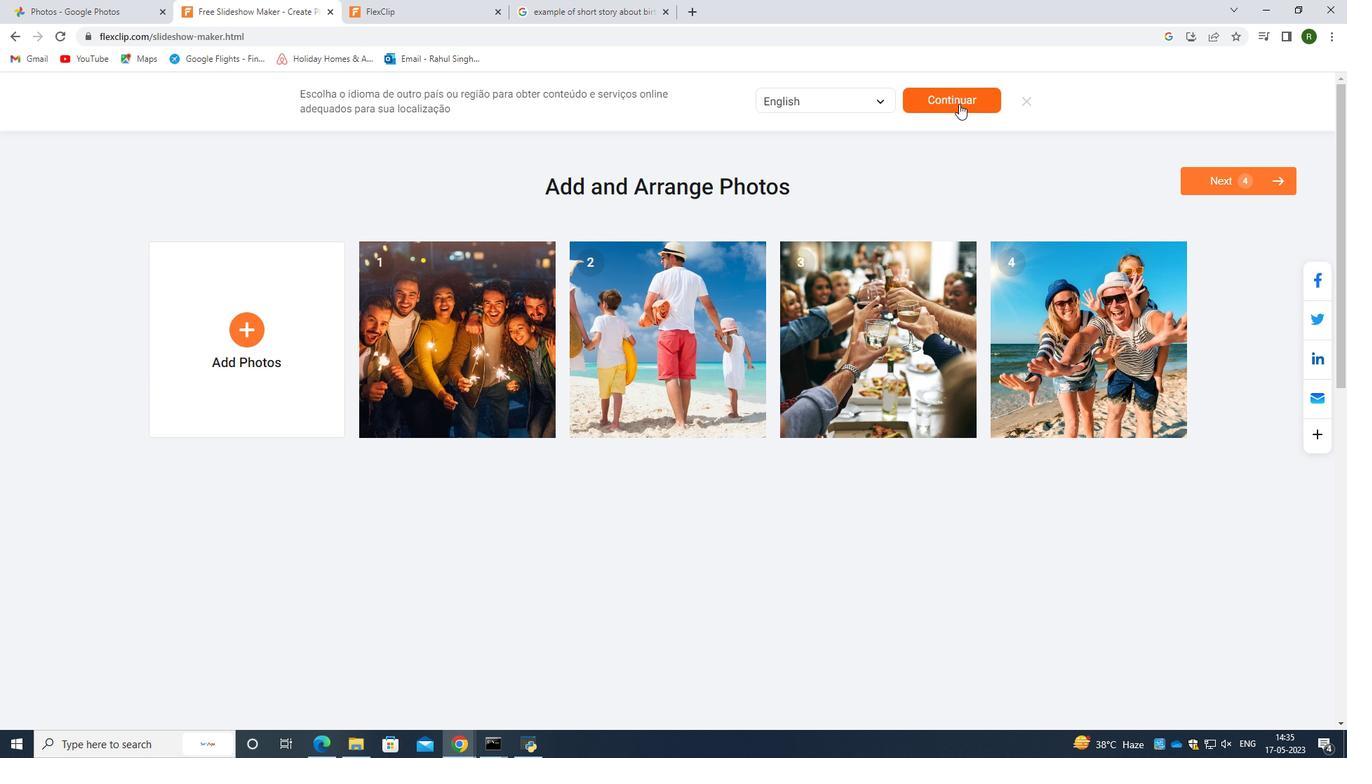 
Action: Mouse moved to (690, 285)
Screenshot: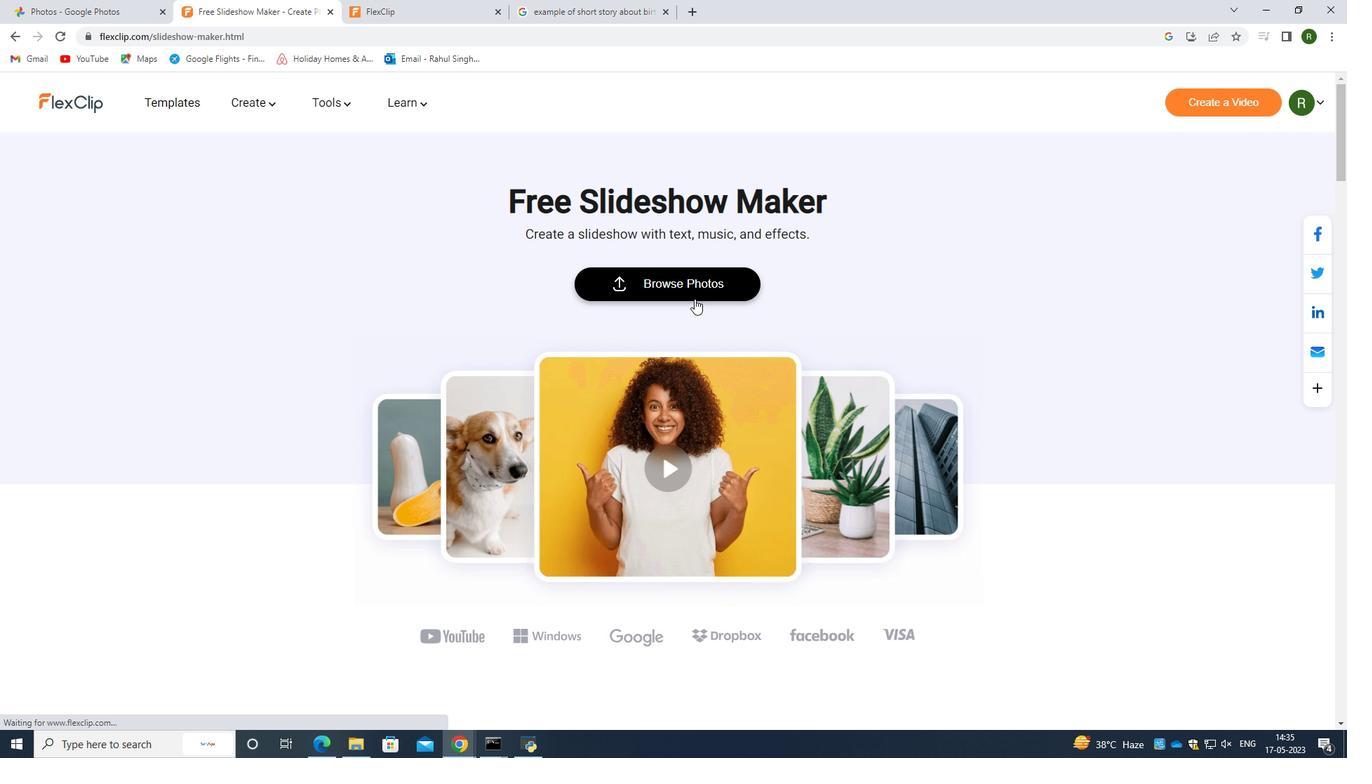 
Action: Mouse pressed left at (690, 285)
Screenshot: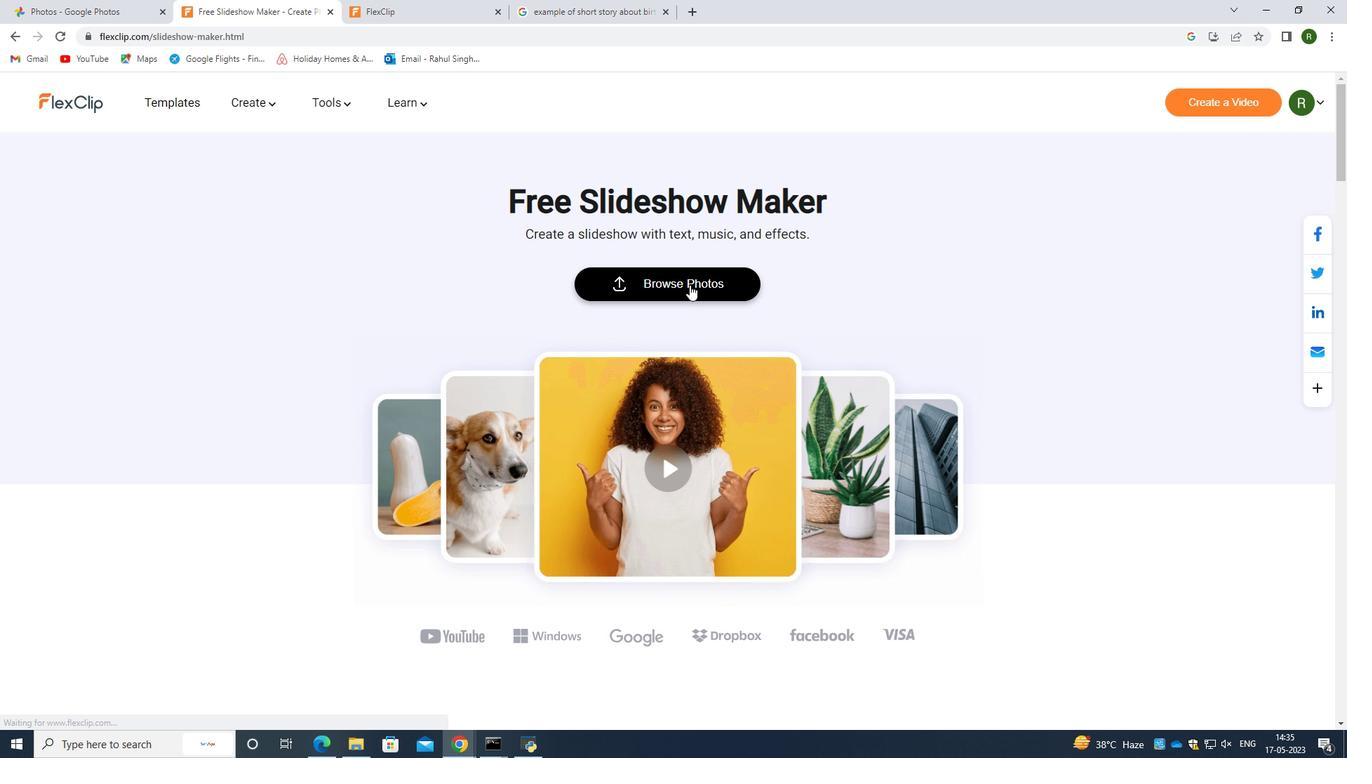 
Action: Mouse moved to (176, 152)
Screenshot: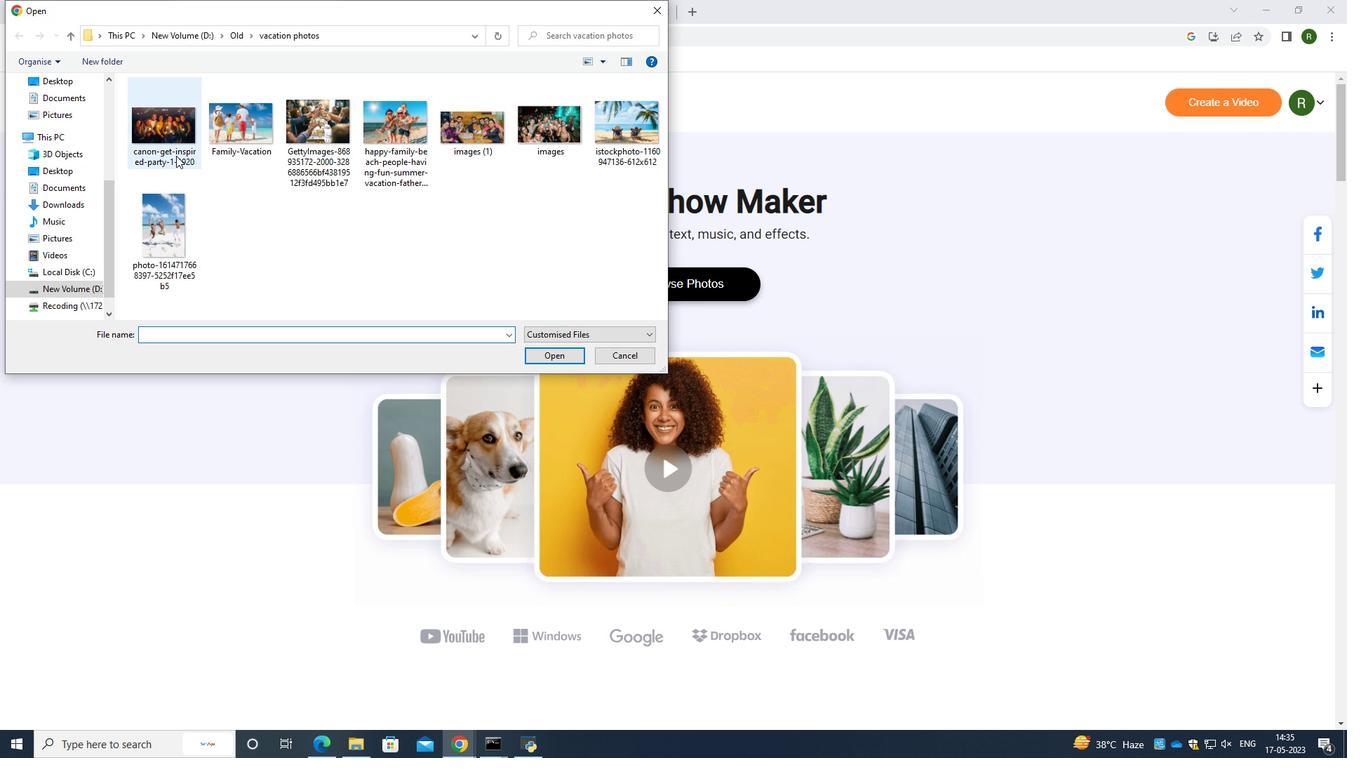 
Action: Mouse pressed left at (176, 152)
Screenshot: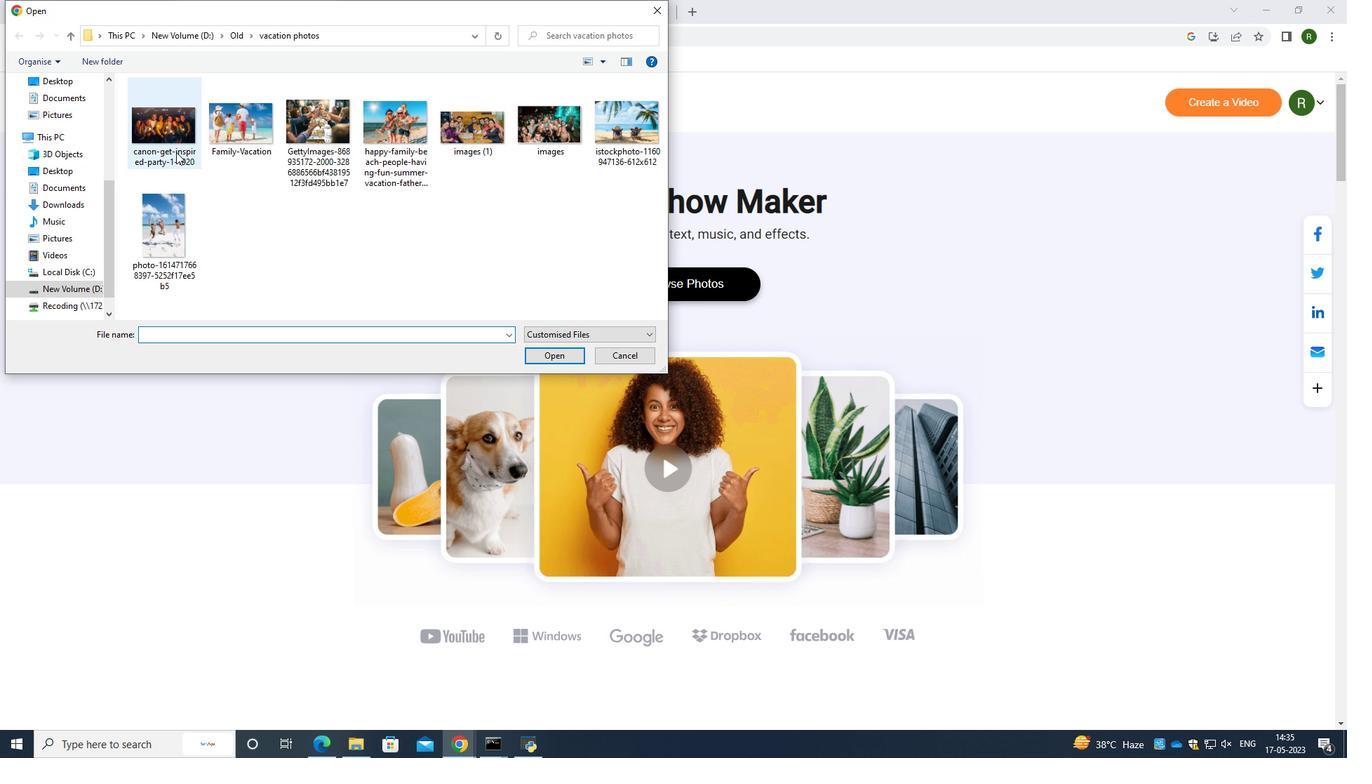 
Action: Mouse moved to (237, 148)
Screenshot: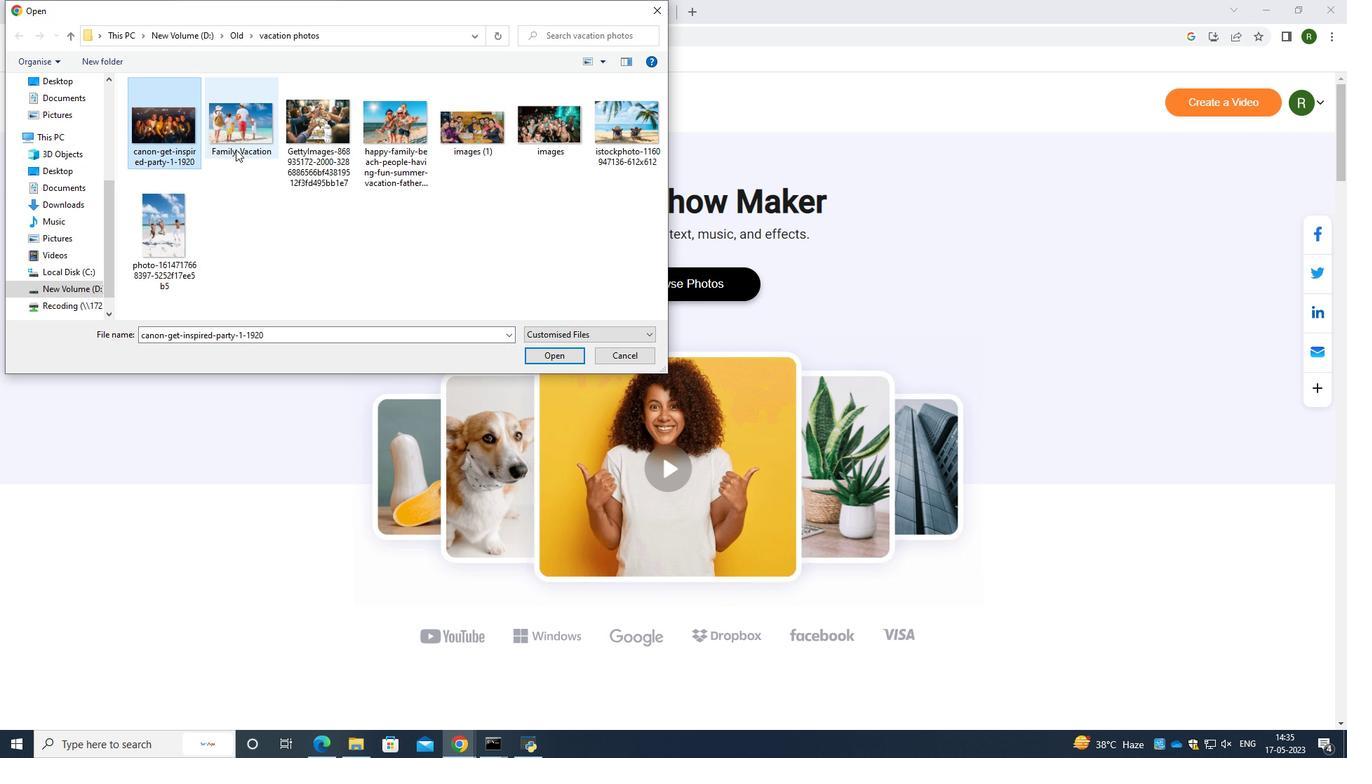 
Action: Mouse pressed left at (237, 148)
Screenshot: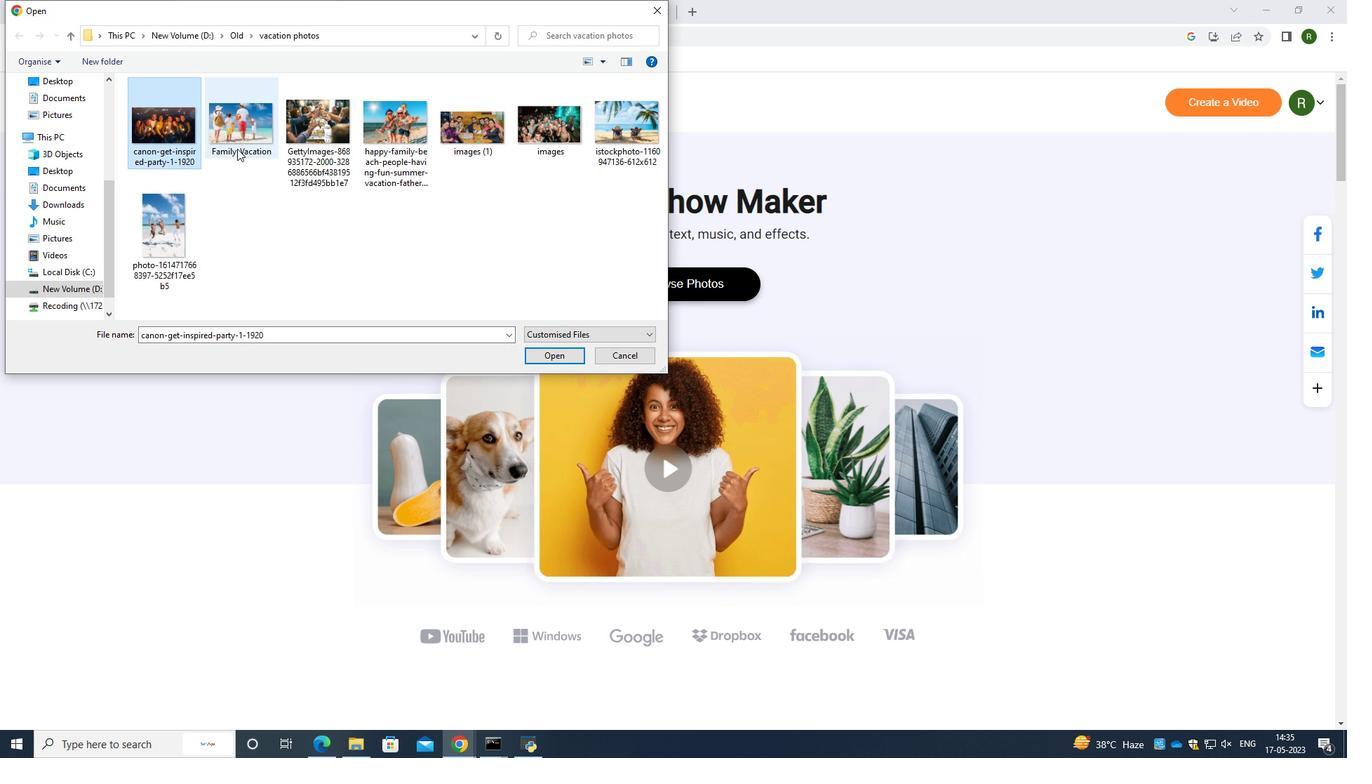 
Action: Mouse moved to (160, 138)
Screenshot: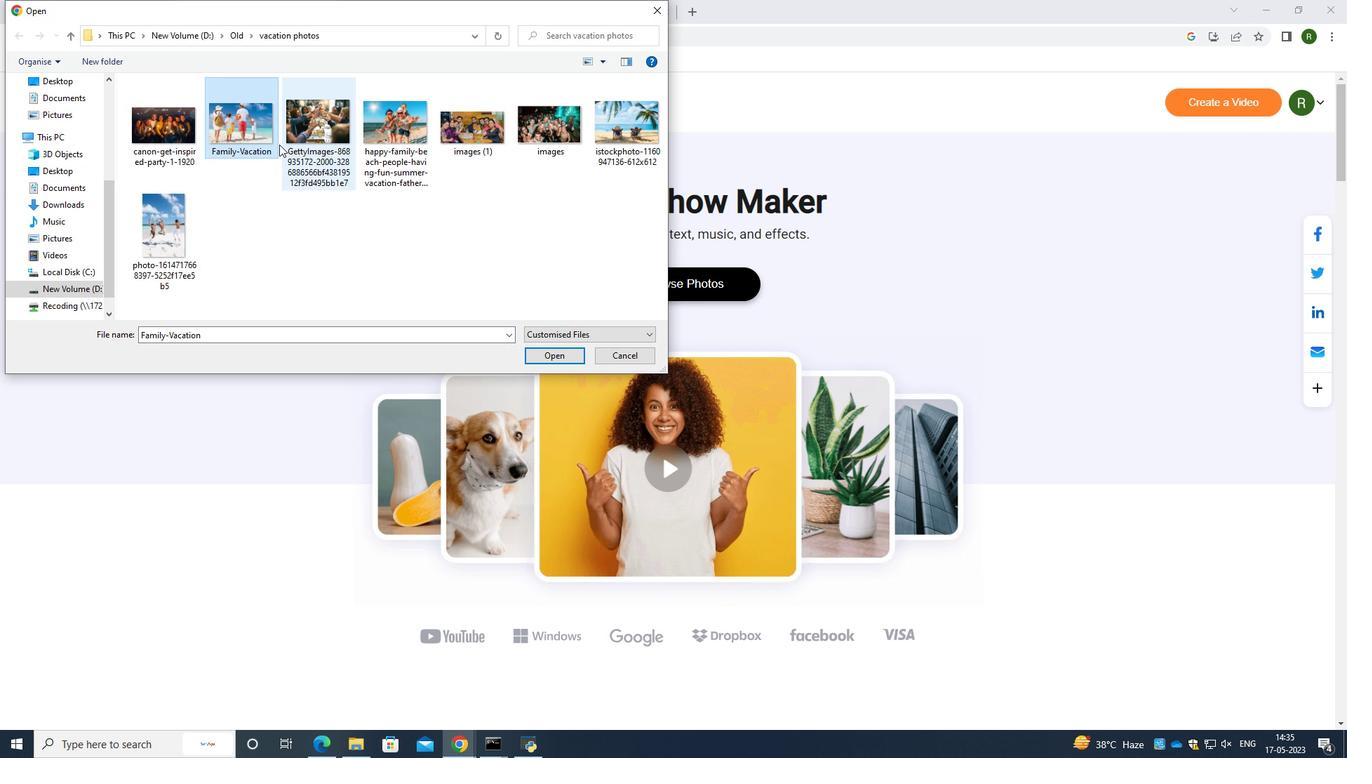 
Action: Mouse pressed left at (160, 138)
Screenshot: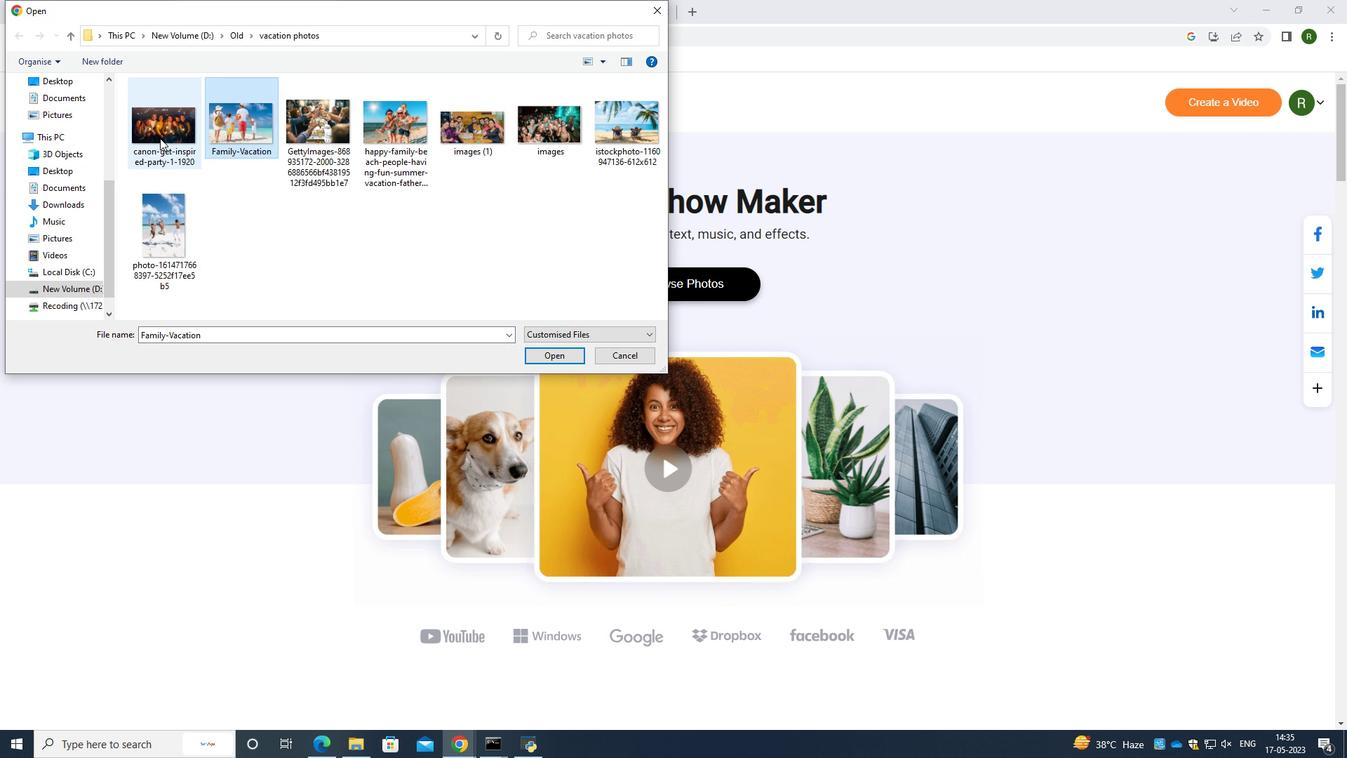 
Action: Mouse moved to (160, 138)
Screenshot: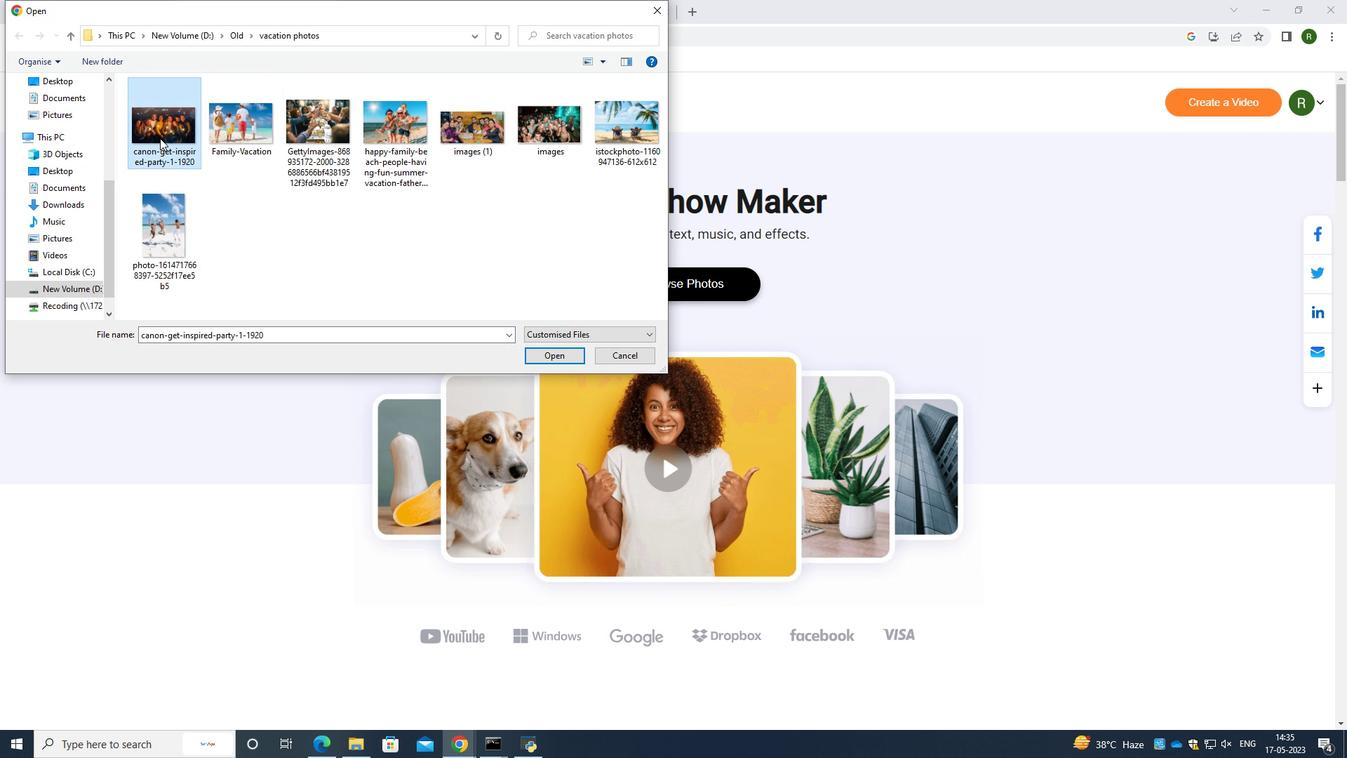 
Action: Key pressed <Key.shift>
Screenshot: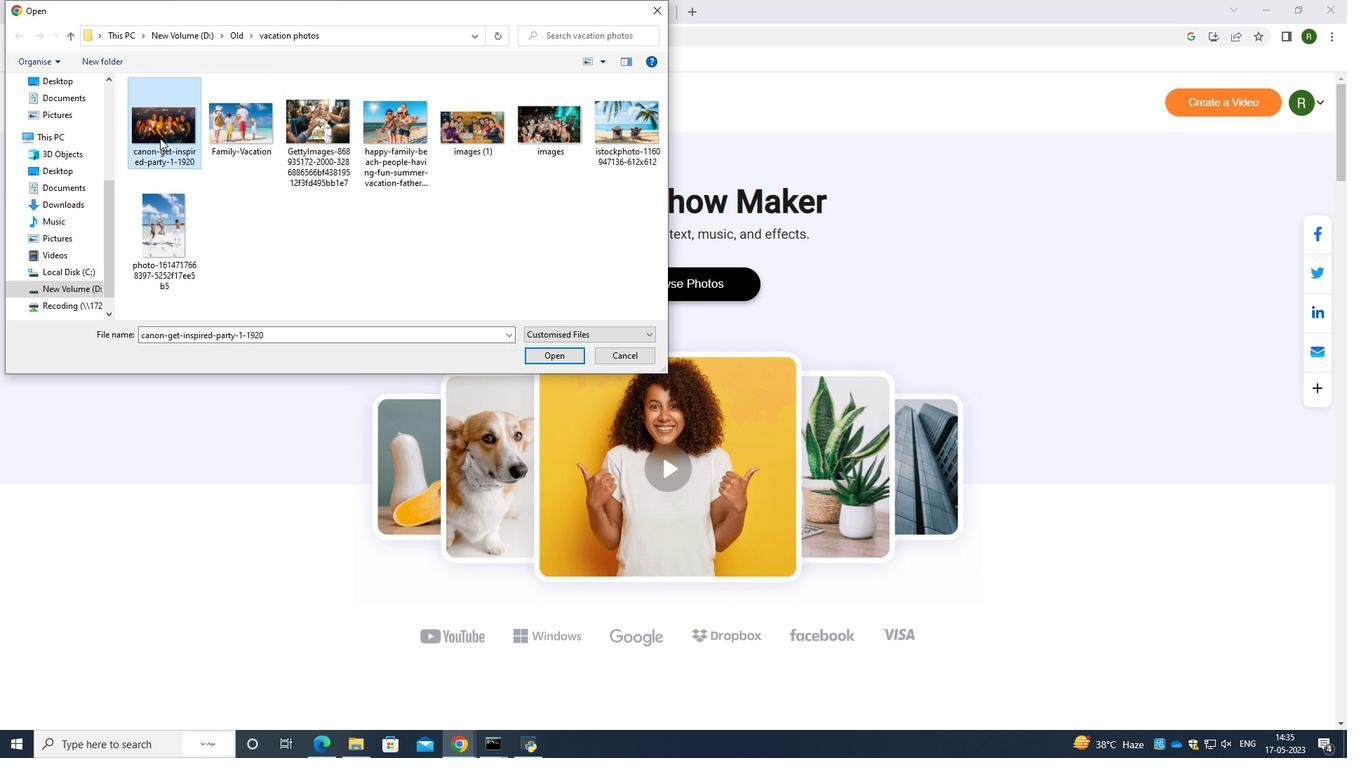
Action: Mouse moved to (226, 127)
Screenshot: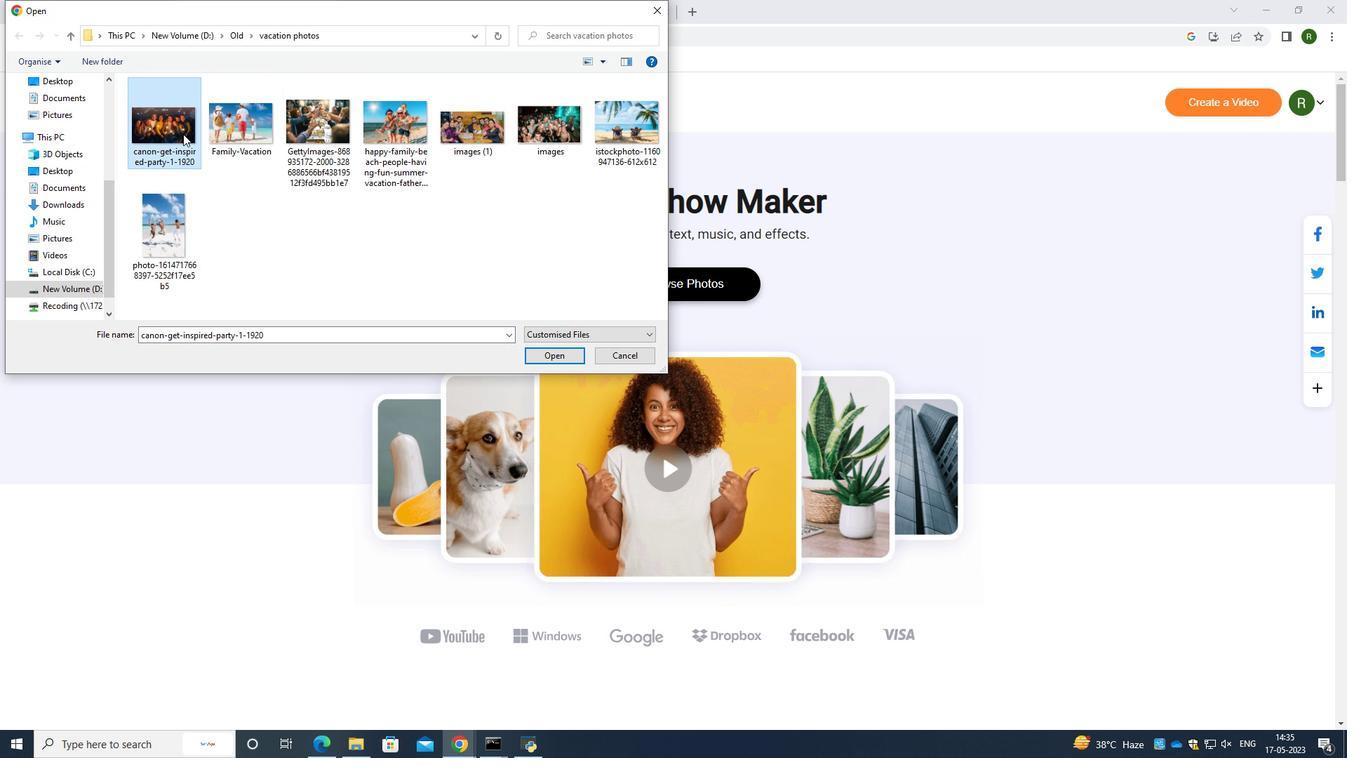 
Action: Key pressed <Key.shift>
Screenshot: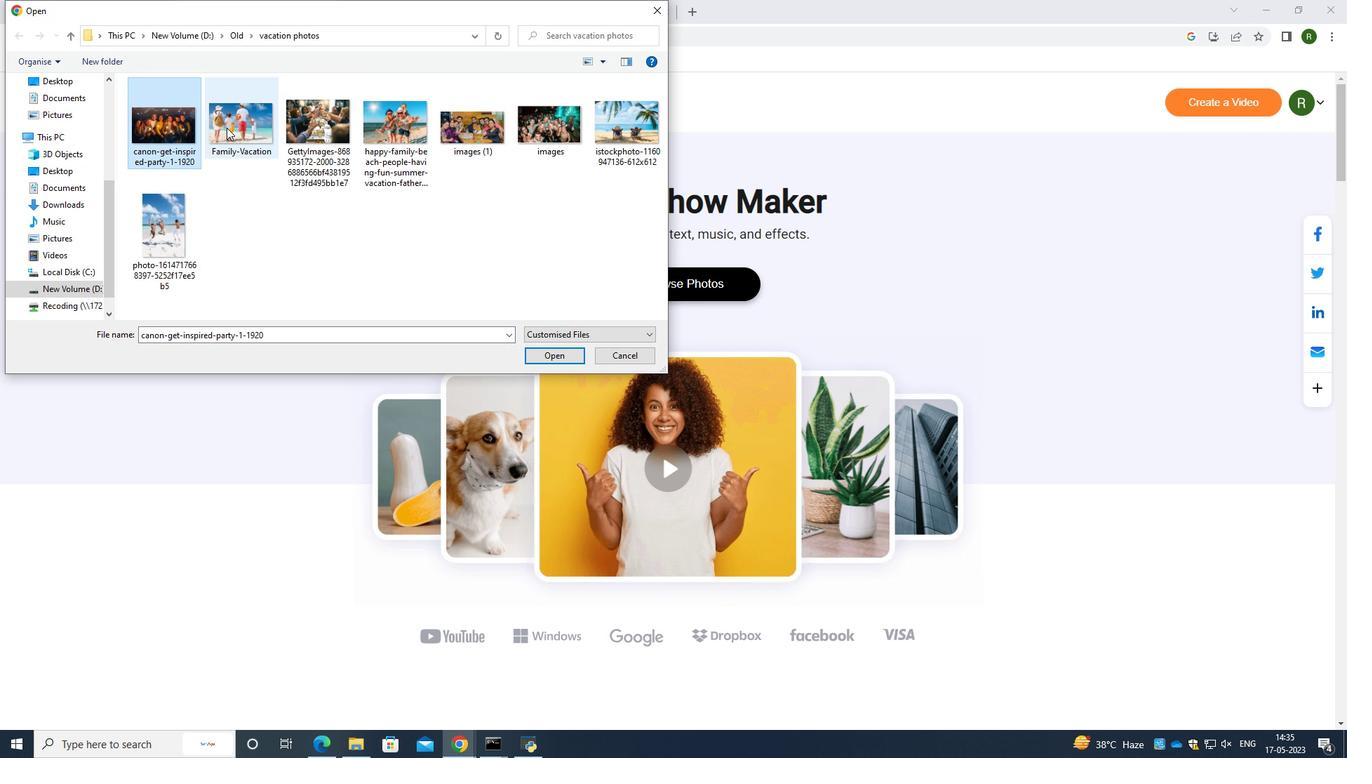 
Action: Mouse moved to (228, 127)
Screenshot: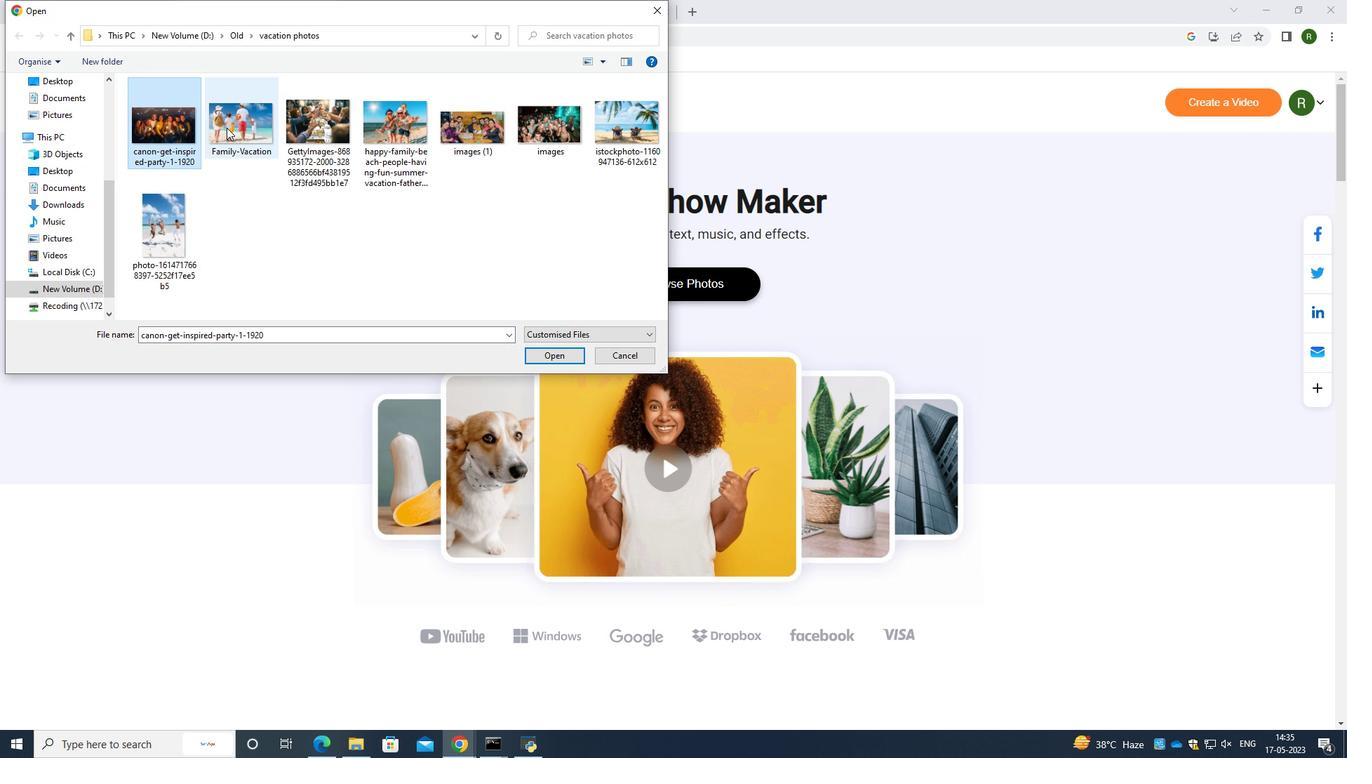 
Action: Key pressed <Key.shift>
Screenshot: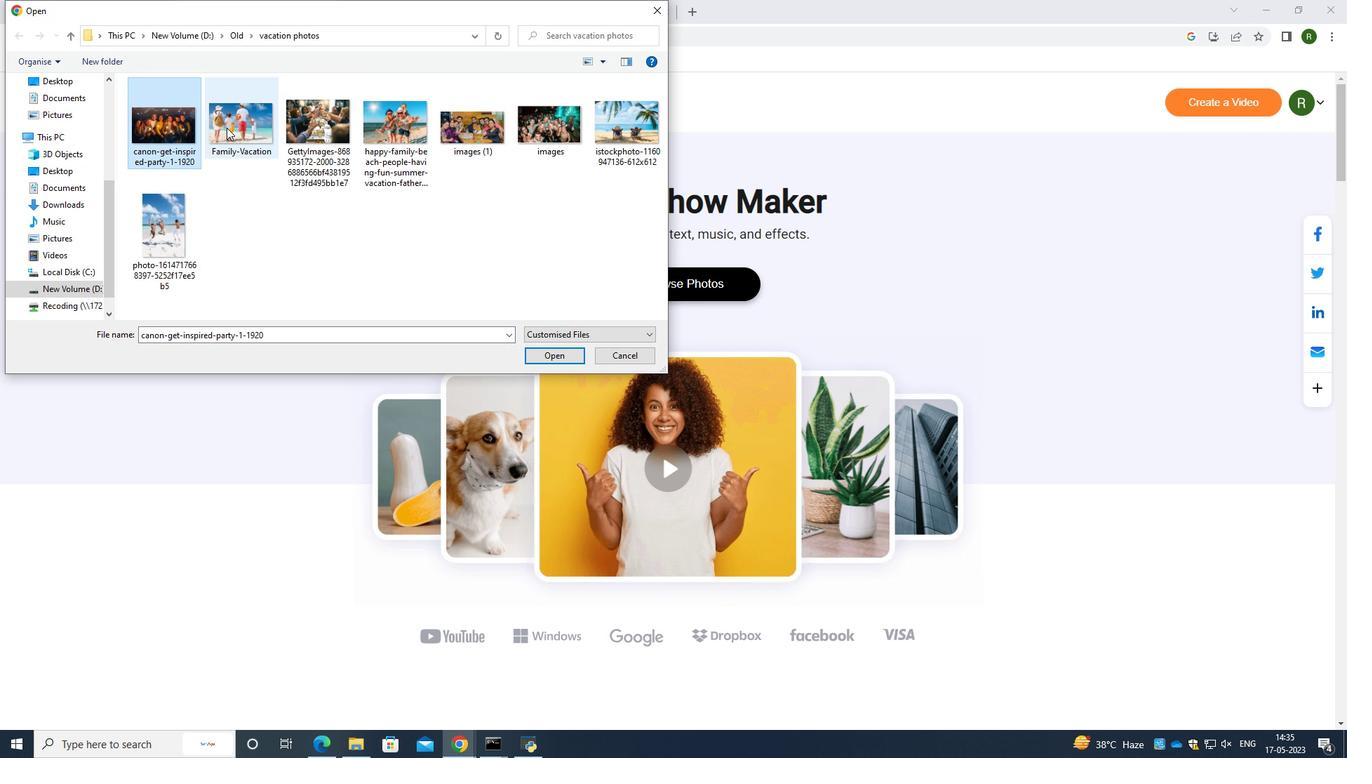 
Action: Mouse pressed left at (228, 127)
Screenshot: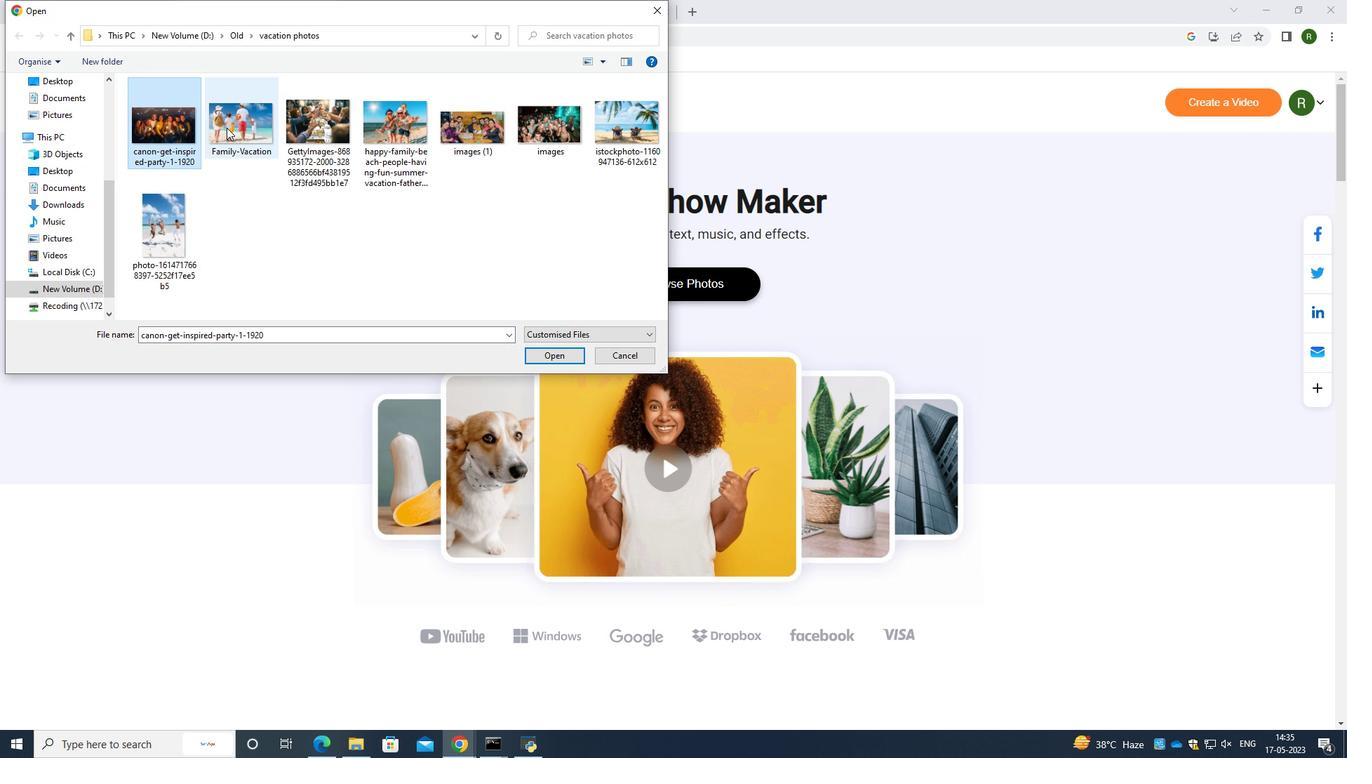 
Action: Key pressed <Key.shift><Key.shift><Key.shift><Key.shift><Key.shift><Key.shift><Key.shift>
Screenshot: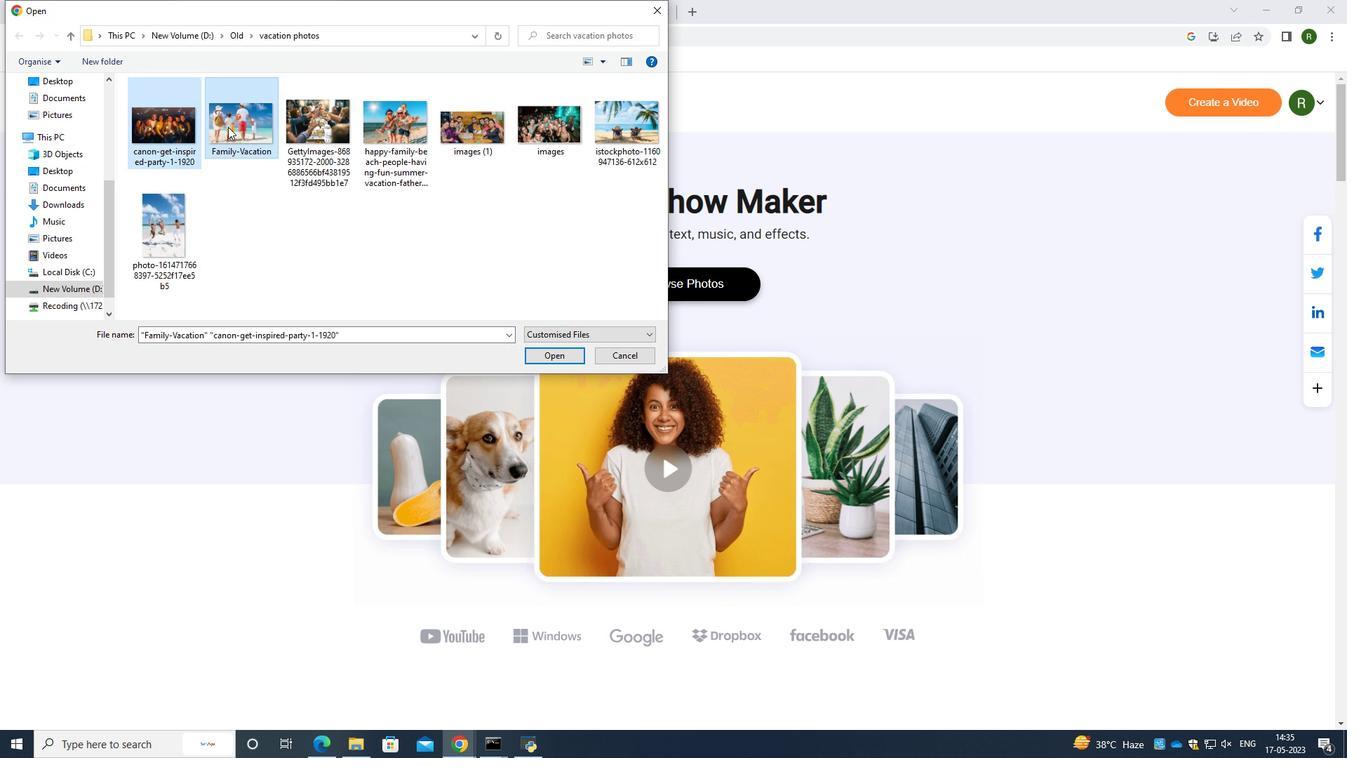 
Action: Mouse moved to (254, 129)
Screenshot: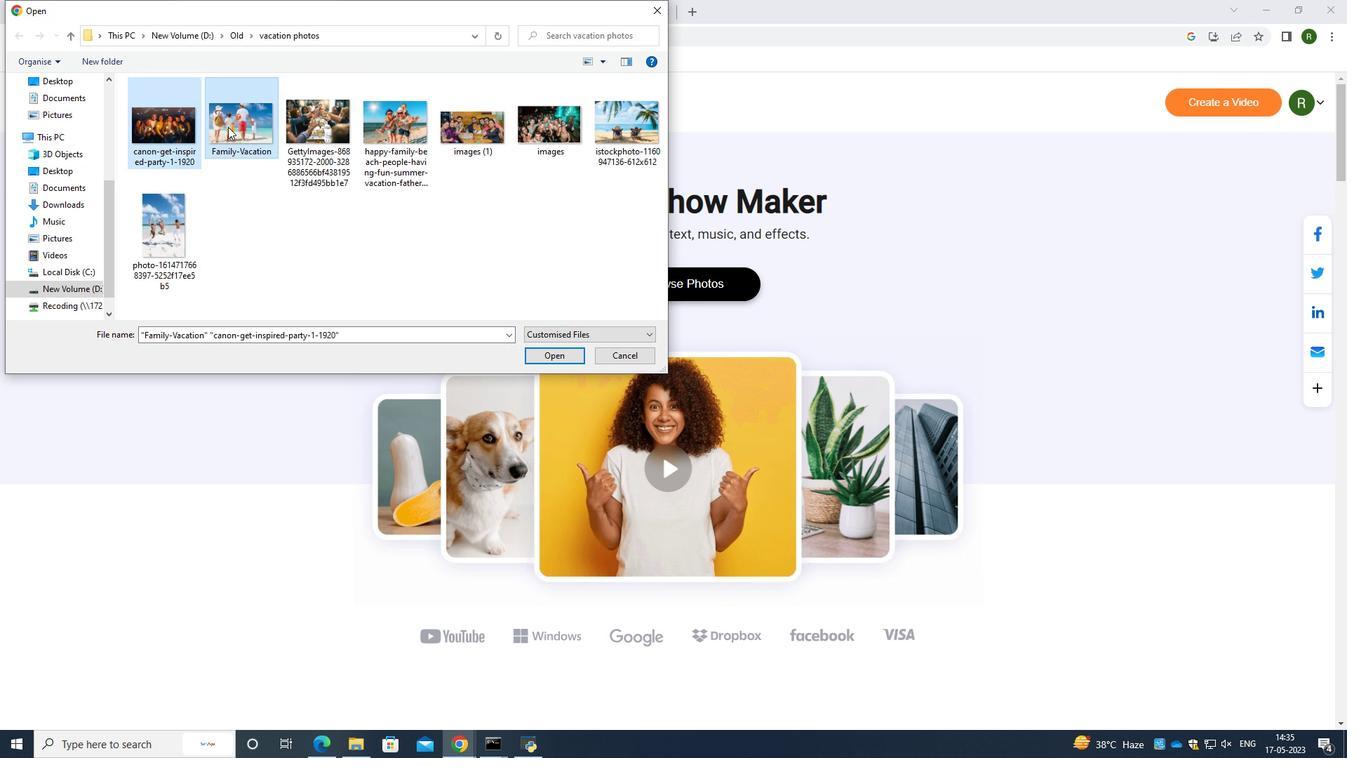
Action: Key pressed <Key.shift>
Screenshot: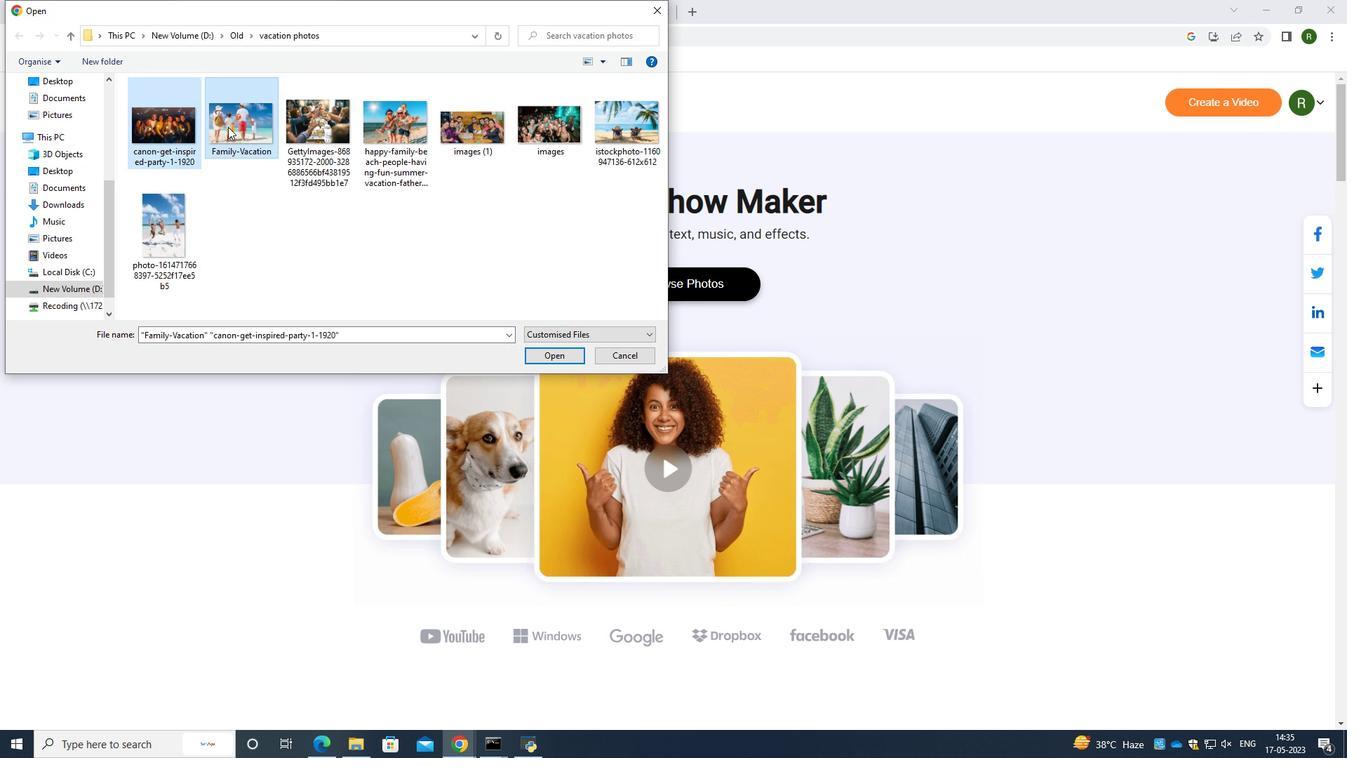 
Action: Mouse moved to (307, 137)
Screenshot: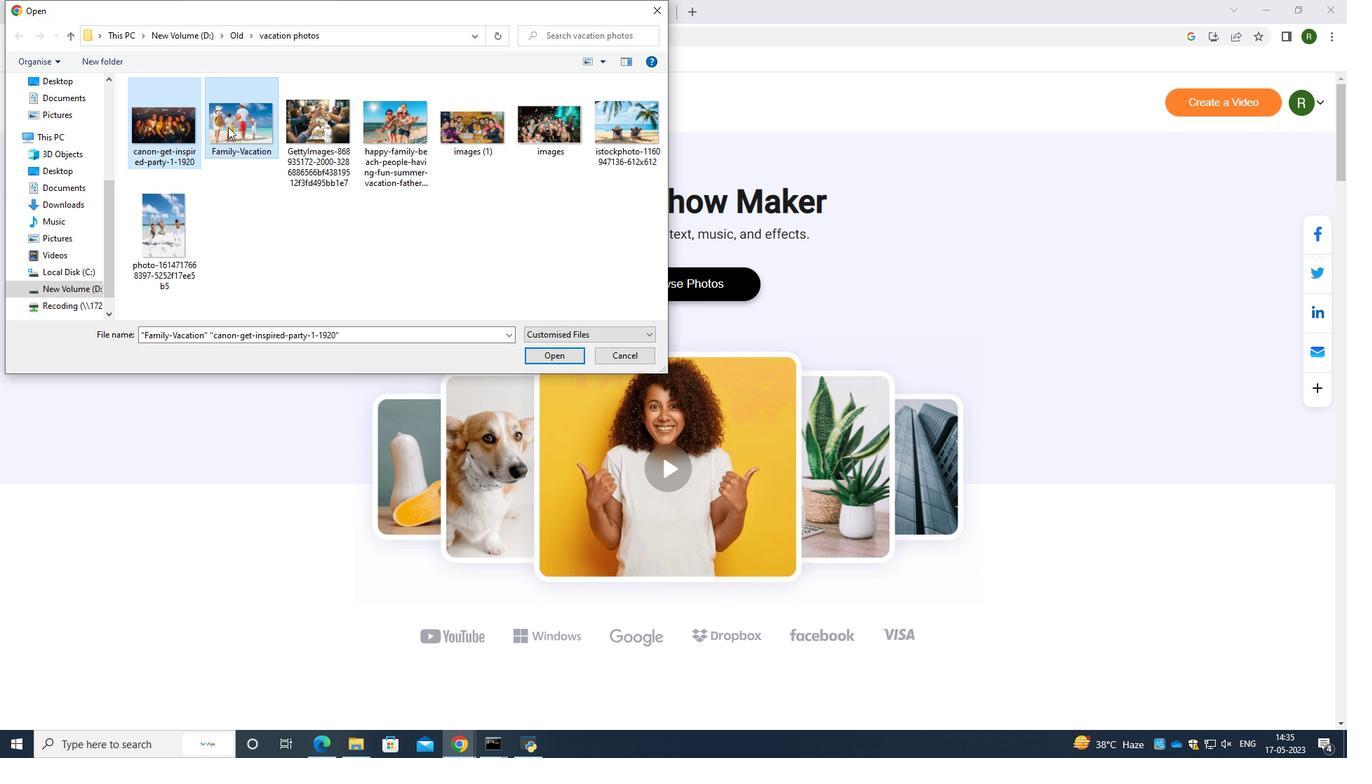 
Action: Key pressed <Key.shift>
Screenshot: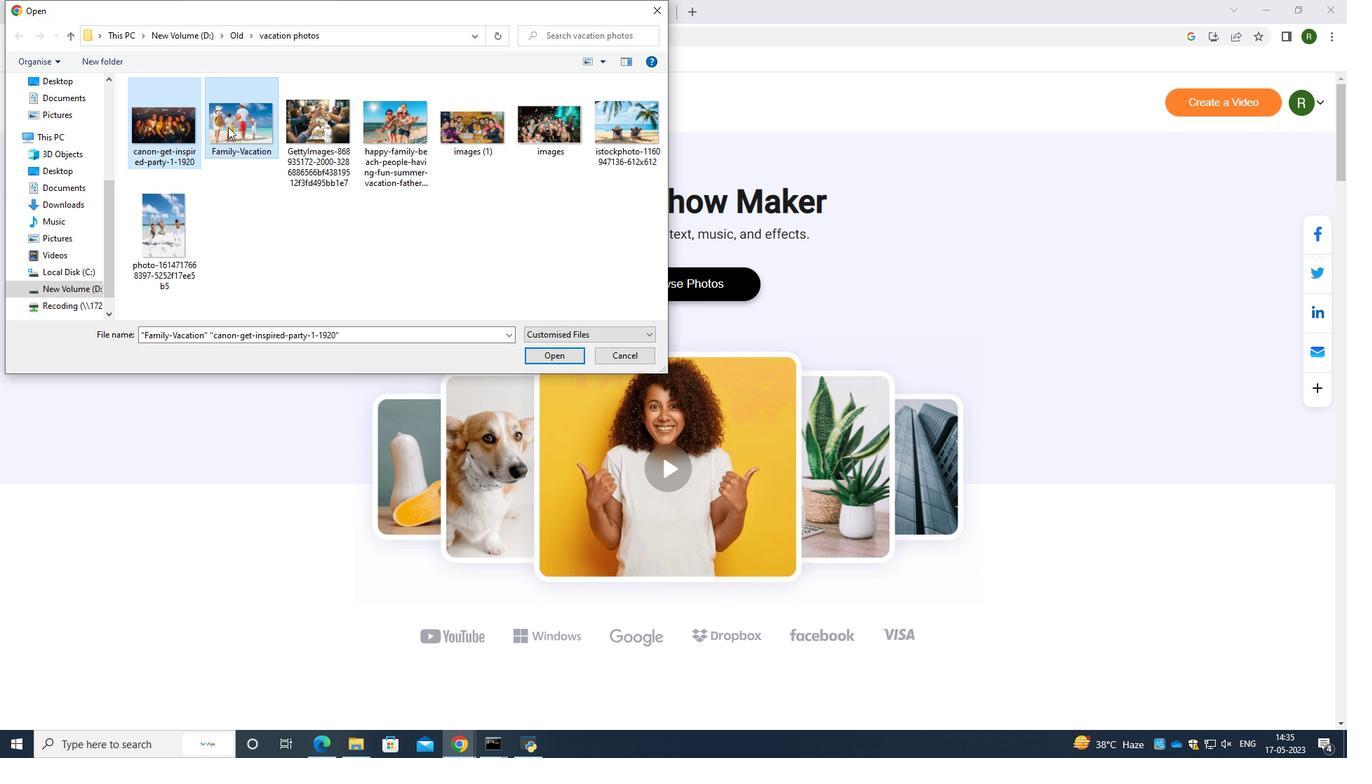
Action: Mouse moved to (310, 138)
Screenshot: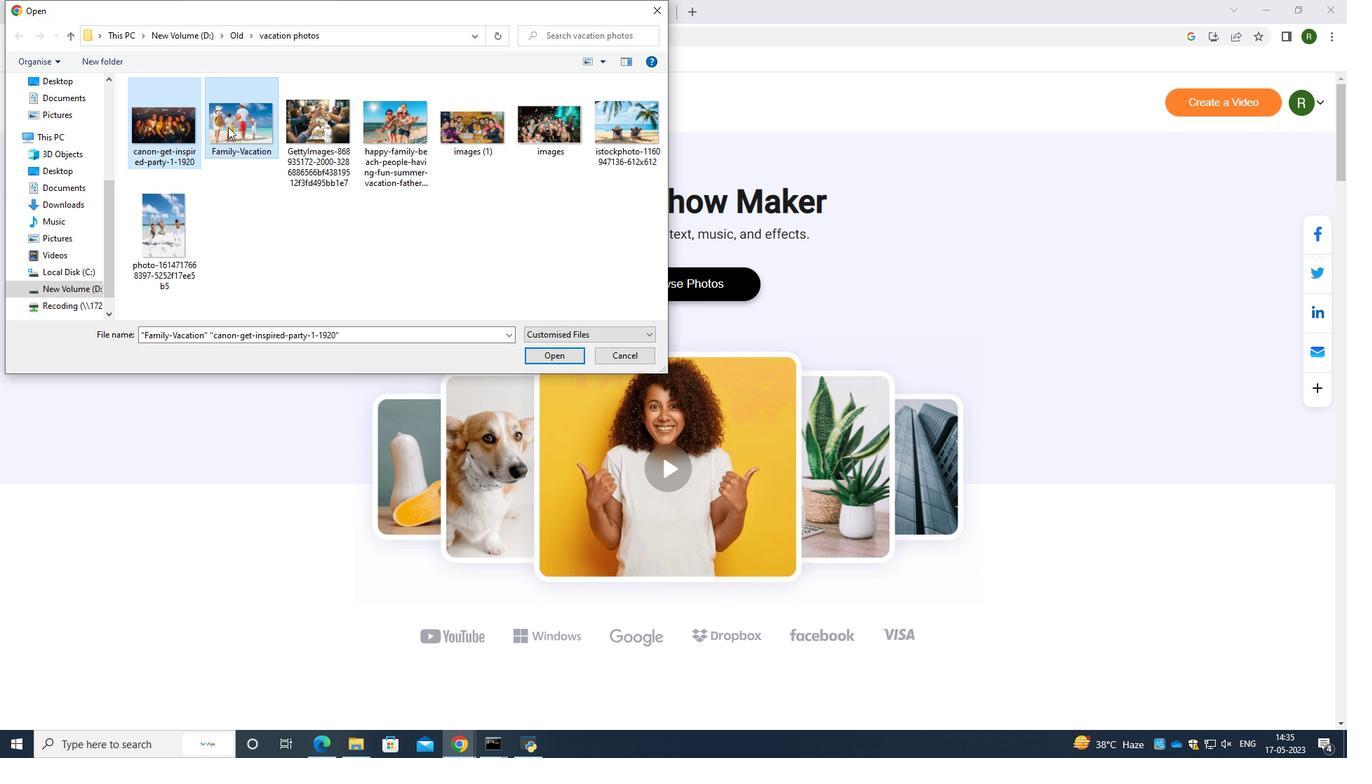 
Action: Key pressed <Key.shift><Key.shift><Key.shift><Key.shift><Key.shift><Key.shift>
Screenshot: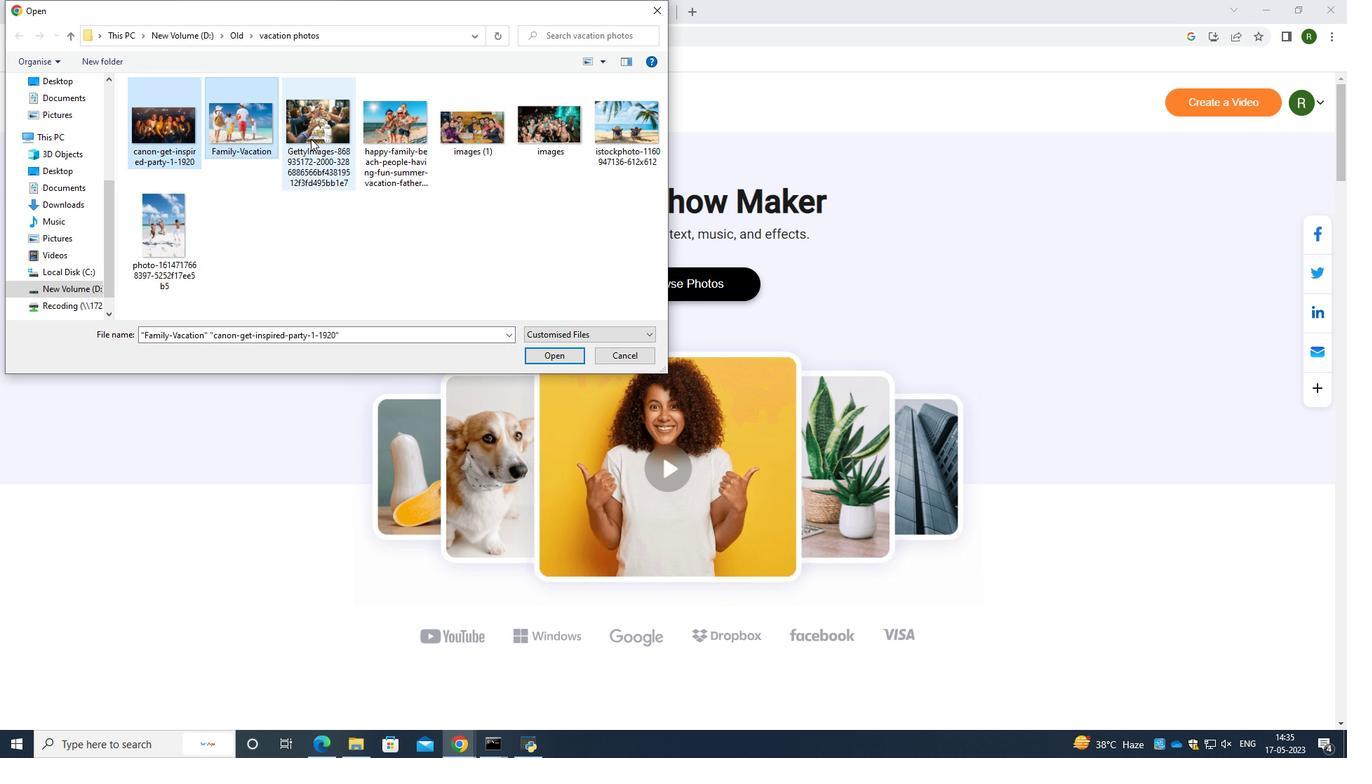 
Action: Mouse pressed left at (310, 138)
Screenshot: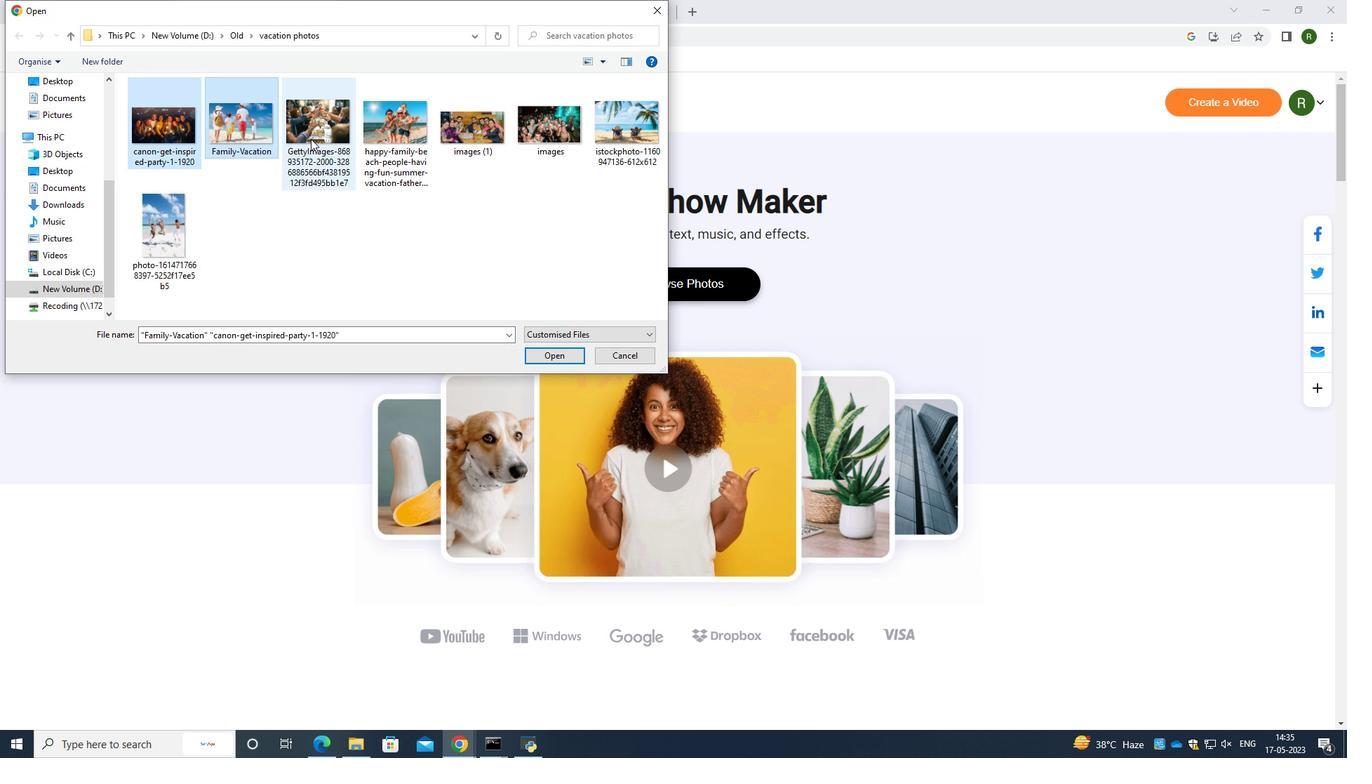 
Action: Key pressed <Key.shift><Key.shift><Key.shift><Key.shift><Key.shift>
Screenshot: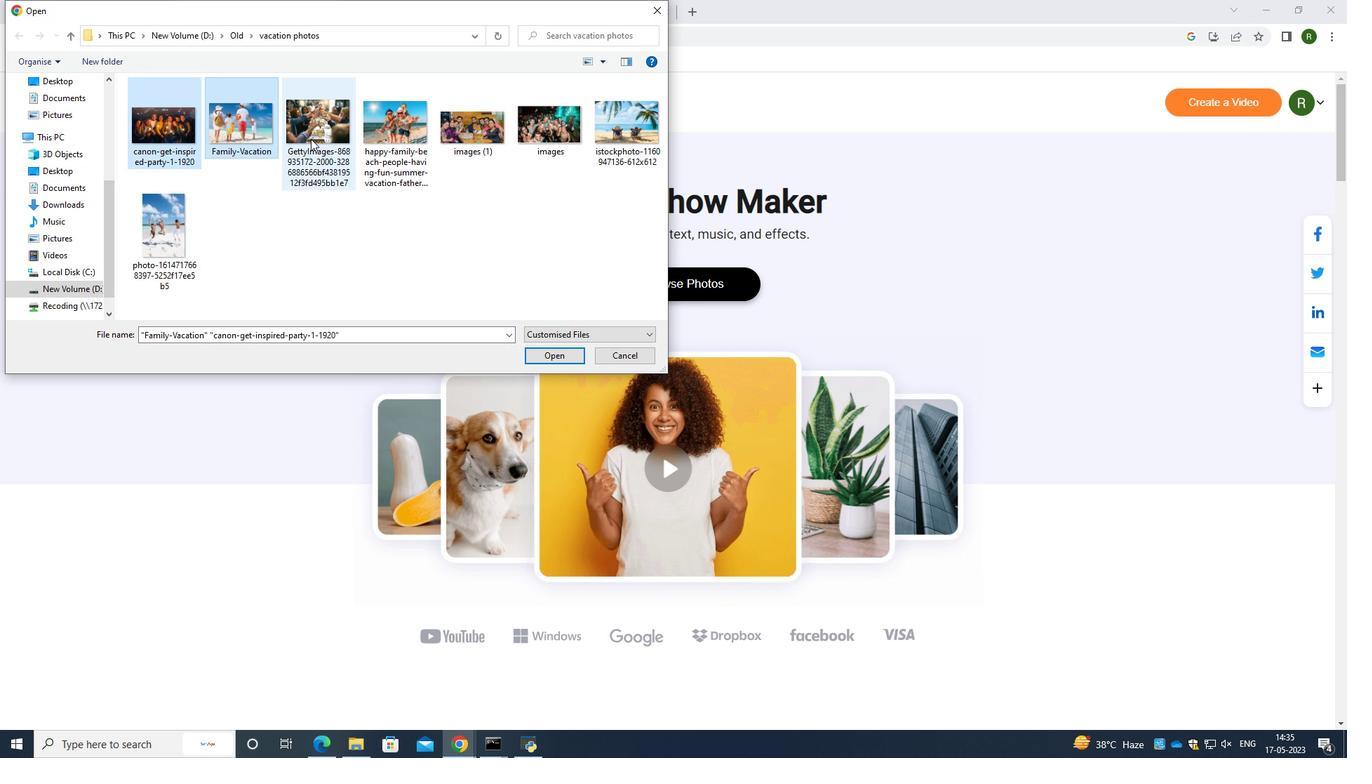 
Action: Mouse moved to (341, 138)
Screenshot: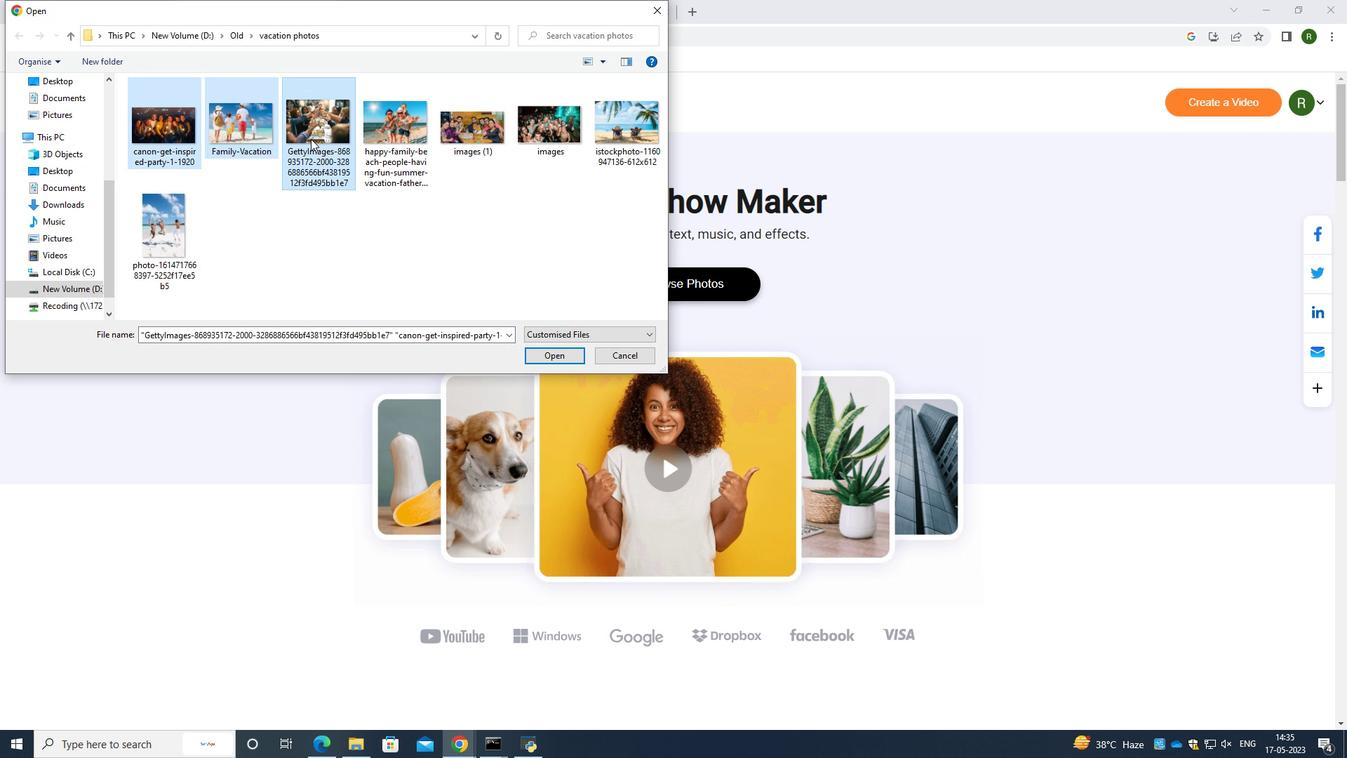 
Action: Key pressed <Key.shift>
Screenshot: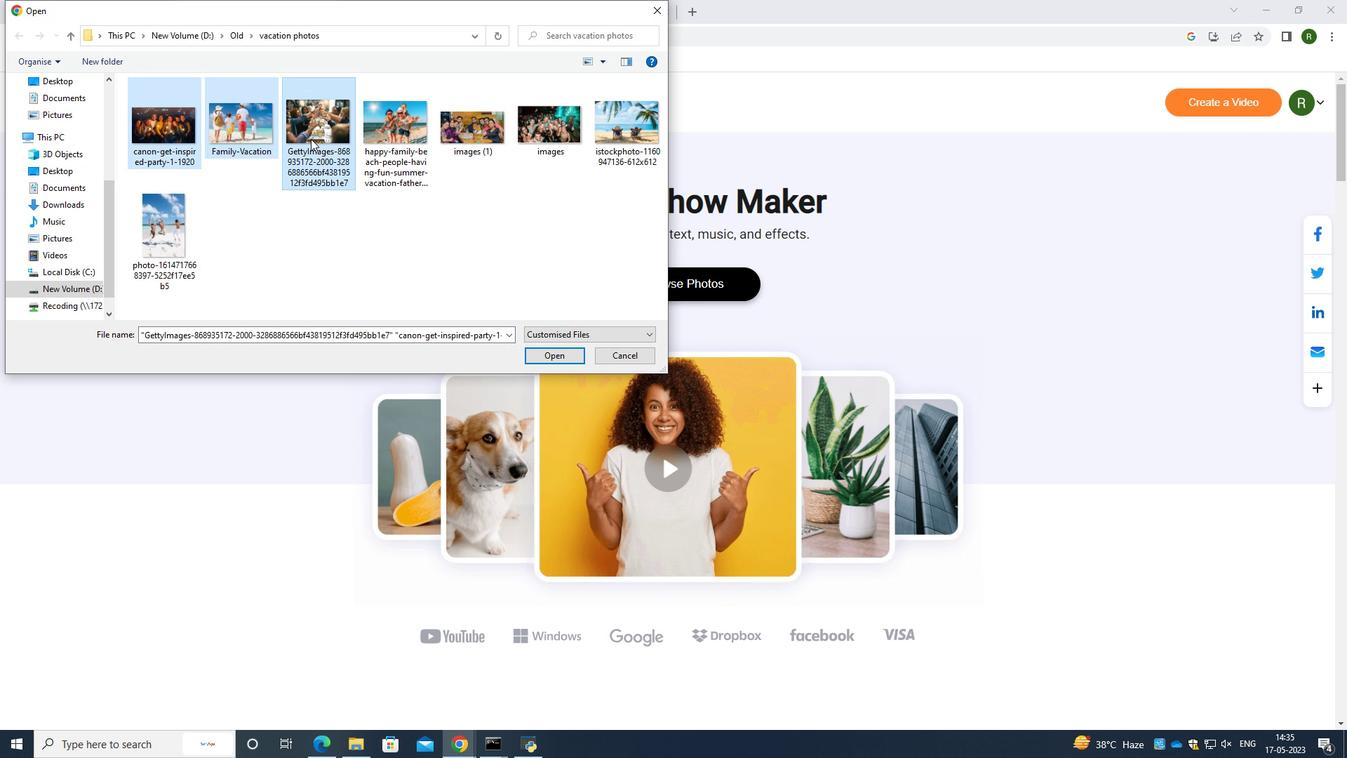 
Action: Mouse moved to (381, 138)
Screenshot: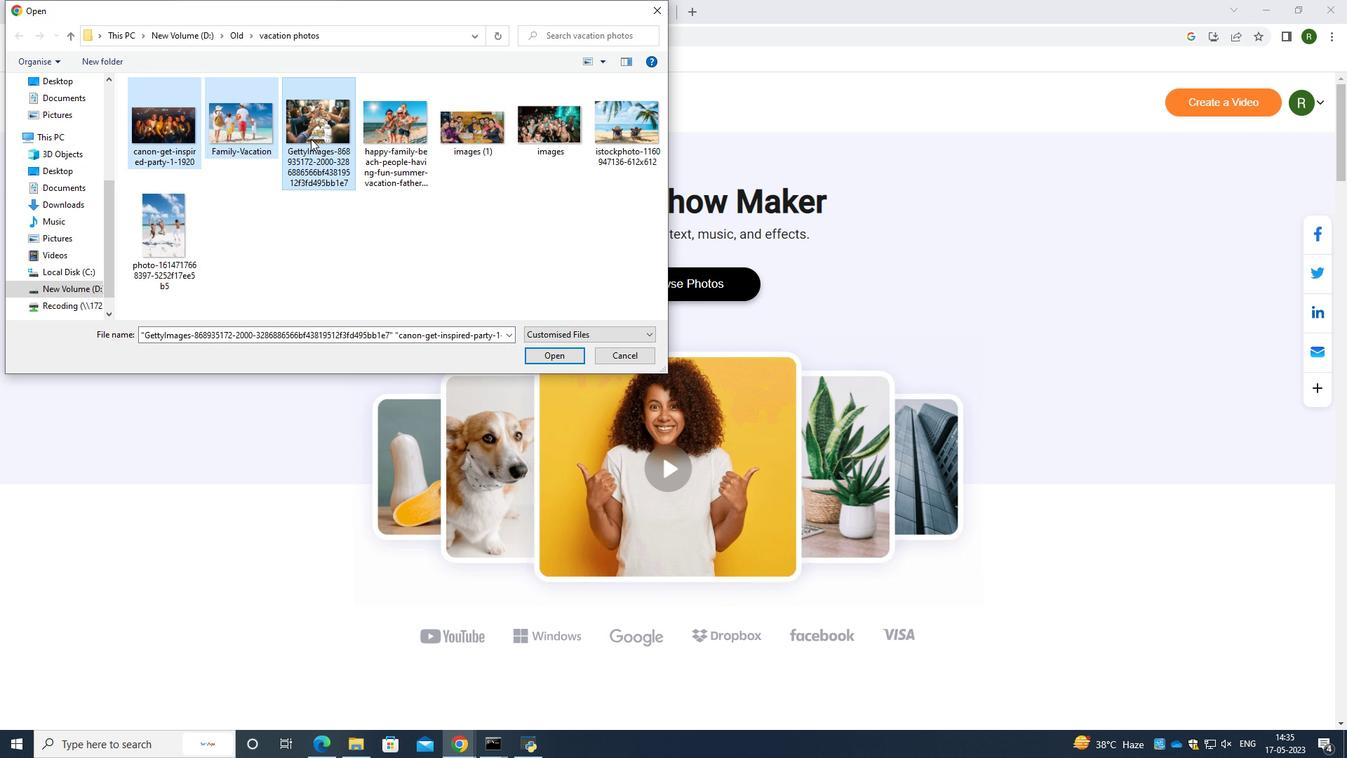 
Action: Key pressed <Key.shift>
Screenshot: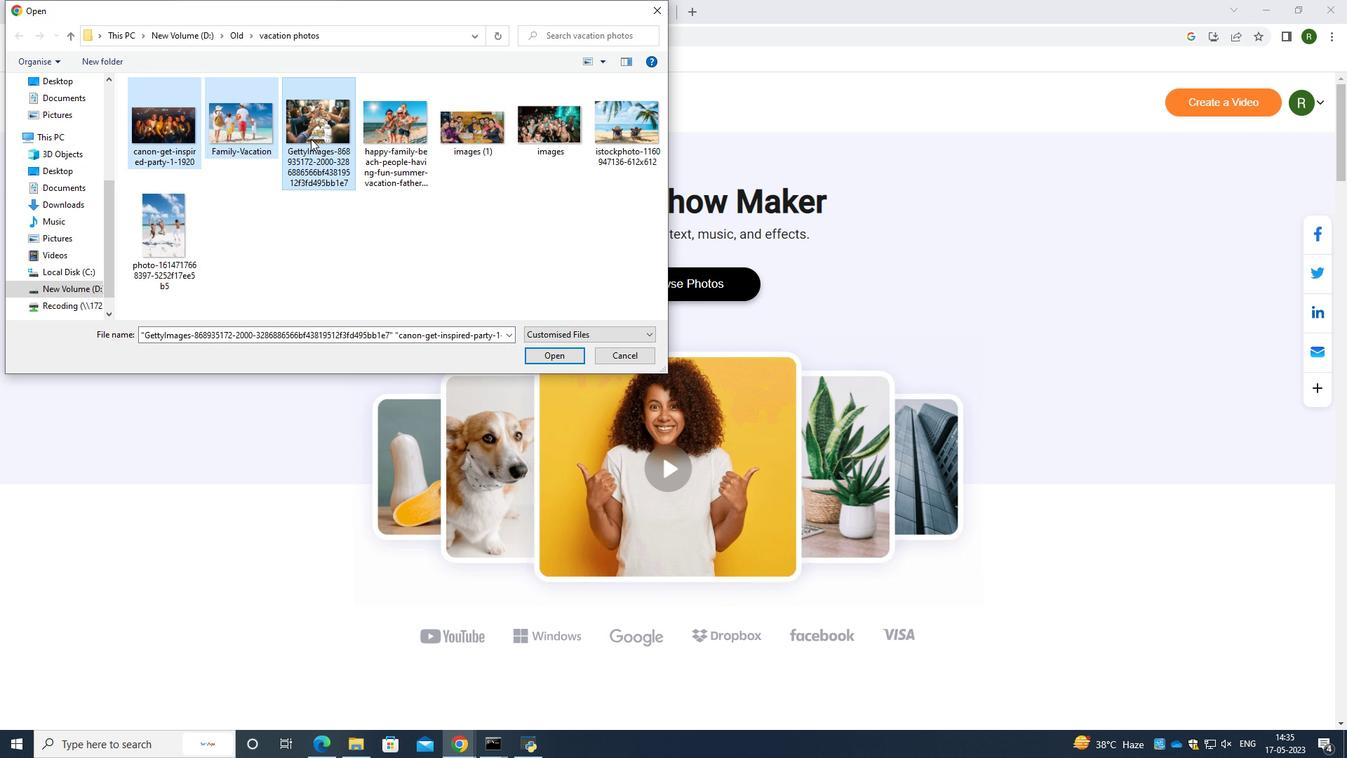 
Action: Mouse moved to (407, 140)
Screenshot: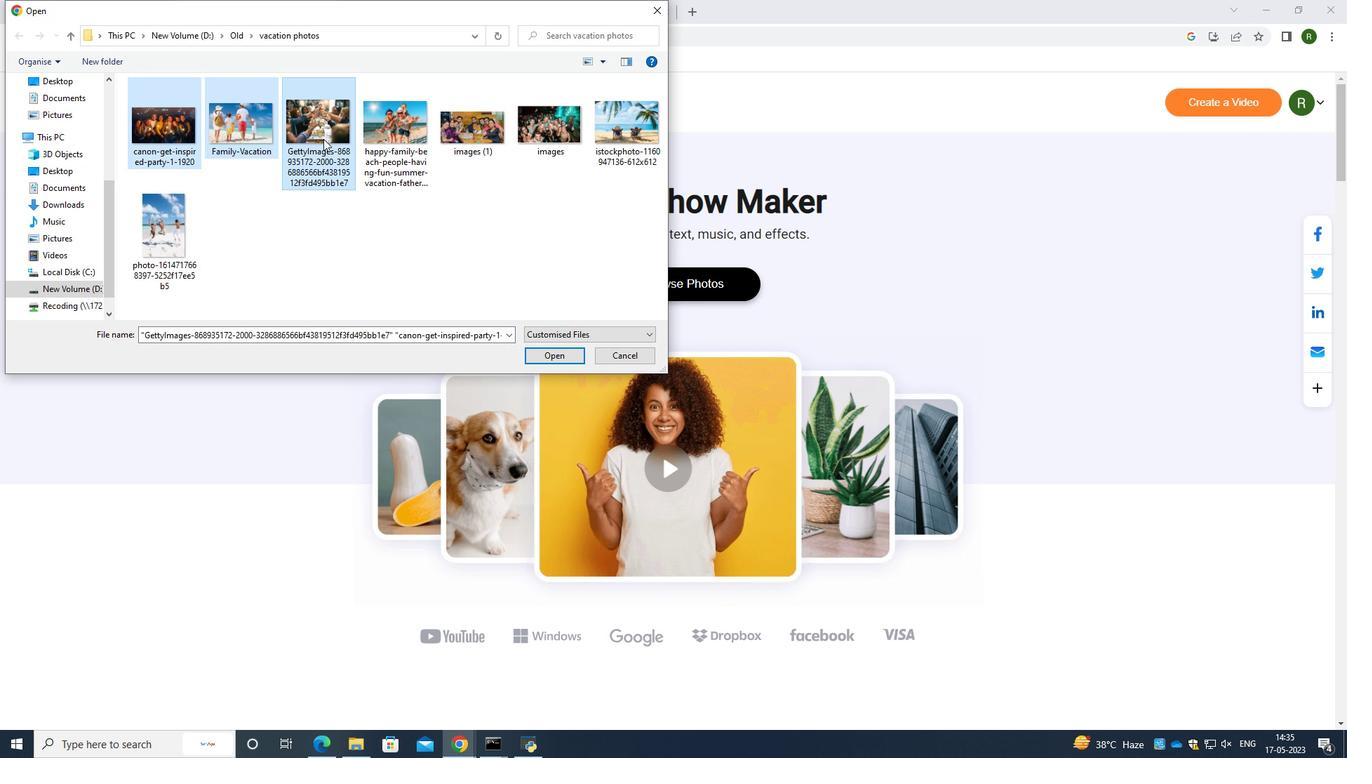 
Action: Key pressed <Key.shift>
Screenshot: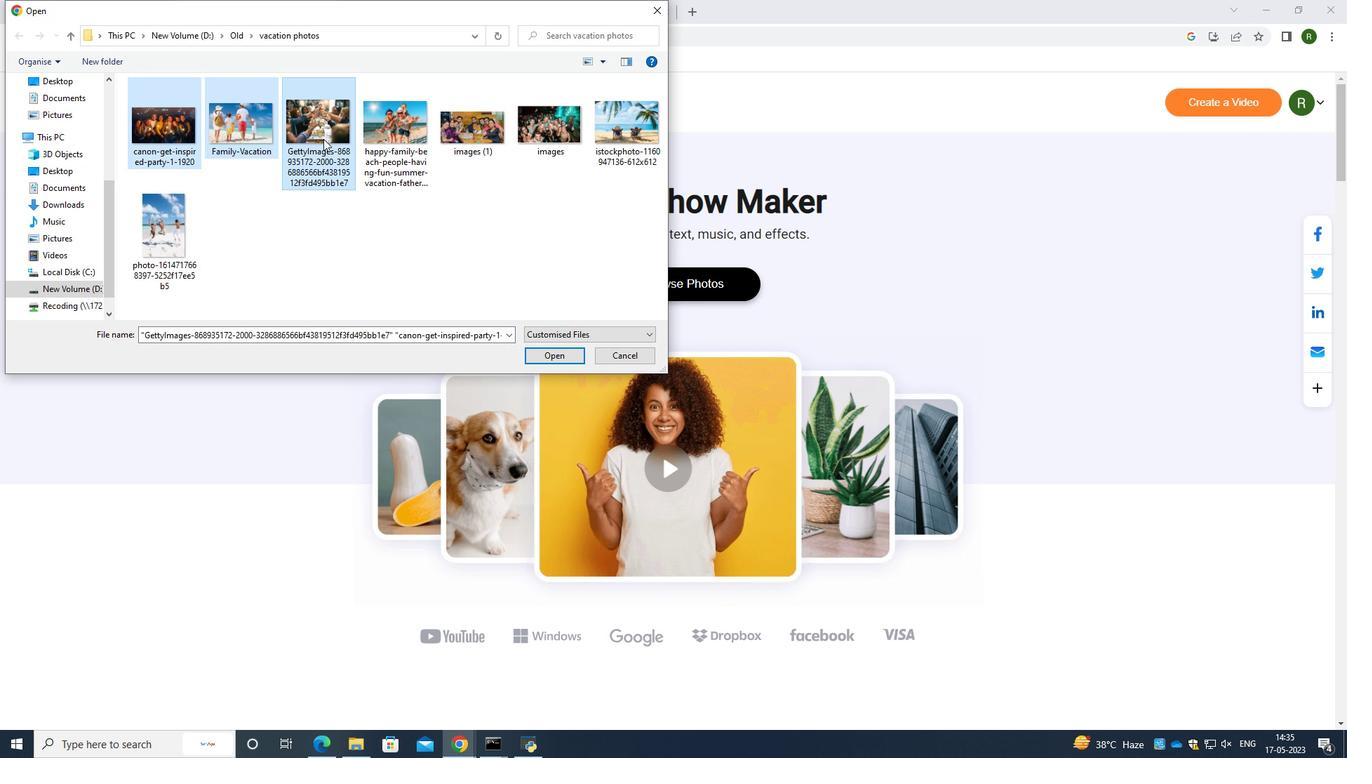
Action: Mouse moved to (411, 140)
Screenshot: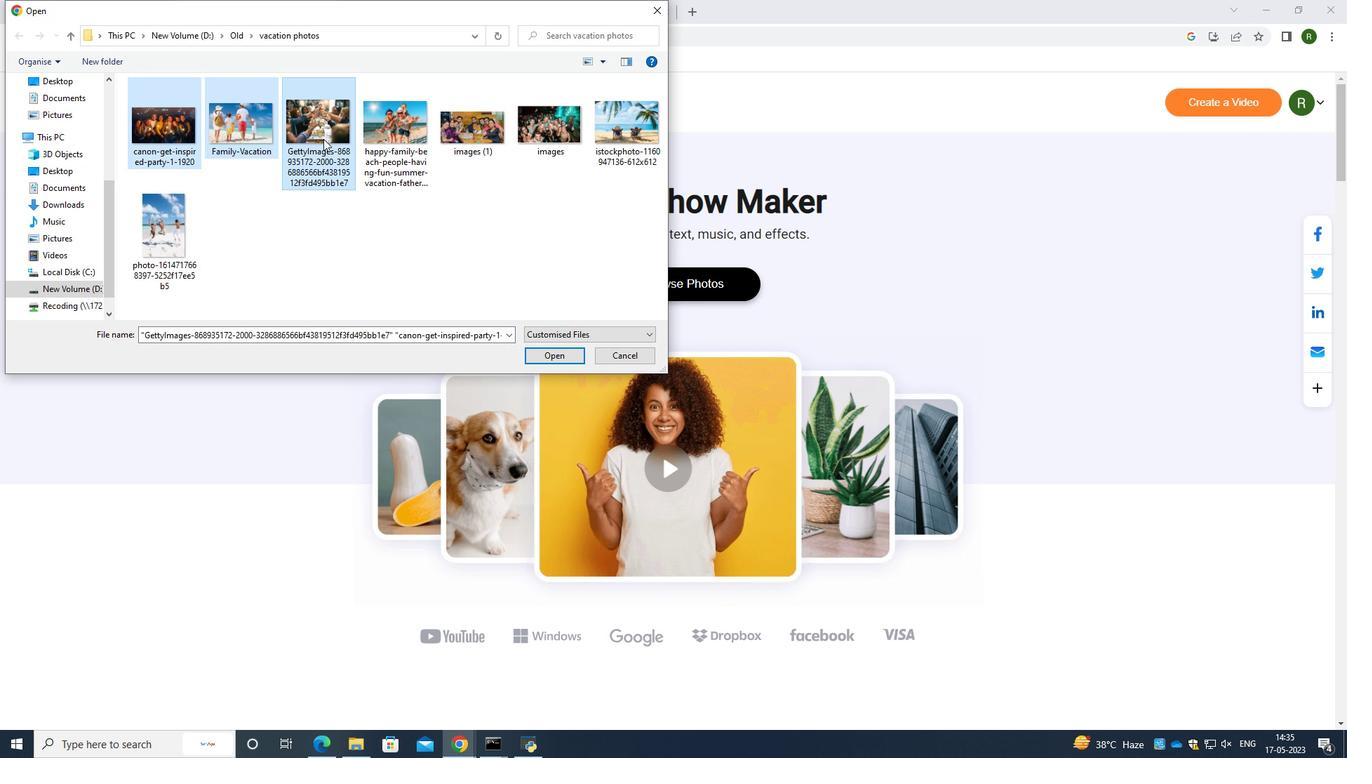 
Action: Key pressed <Key.shift><Key.shift><Key.shift><Key.shift>
Screenshot: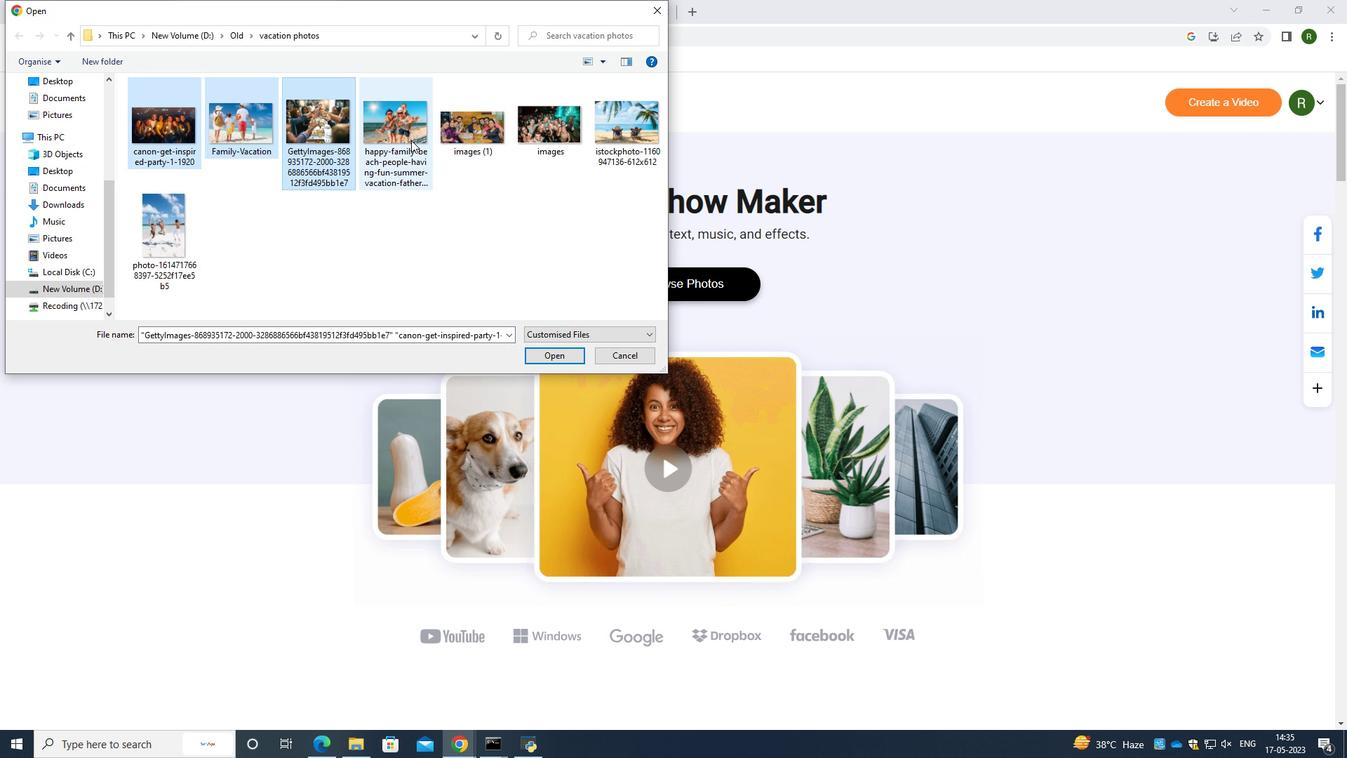 
Action: Mouse pressed left at (411, 140)
Screenshot: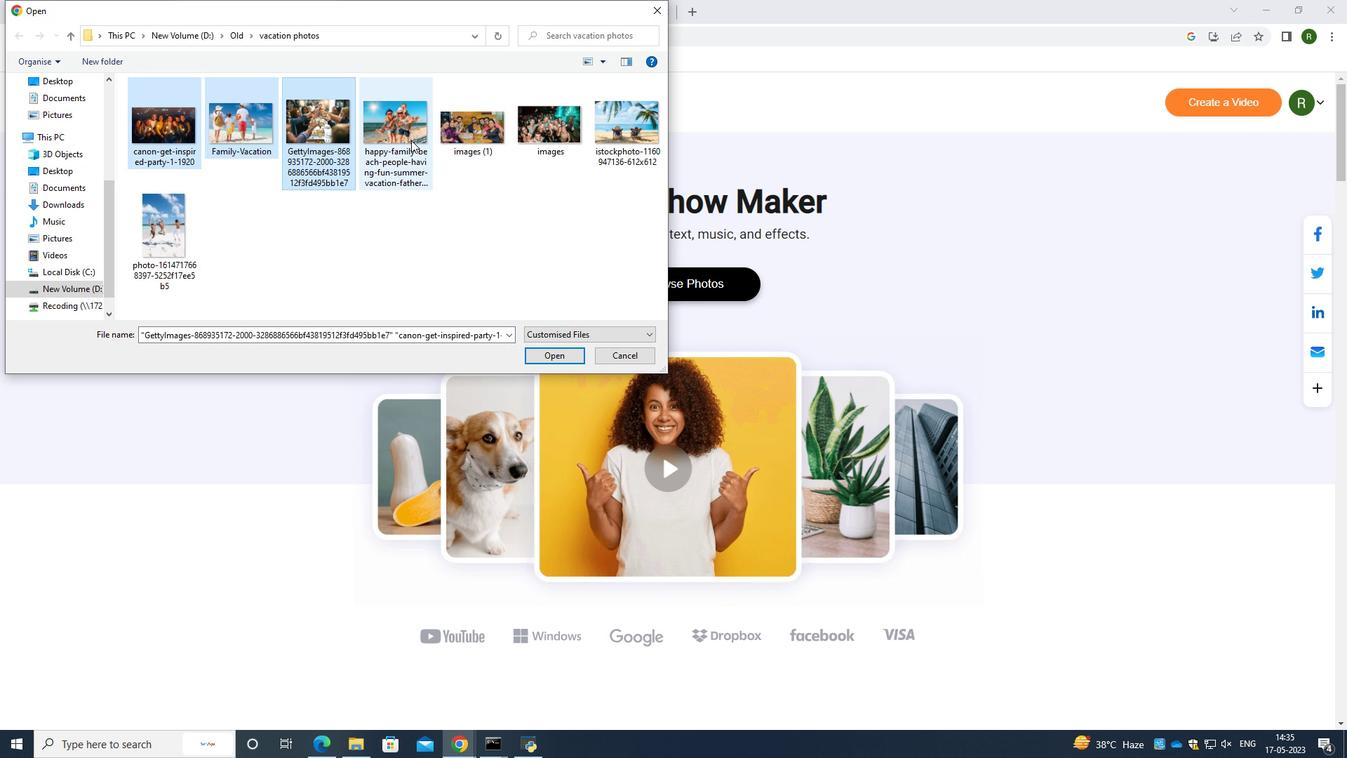 
Action: Key pressed <Key.shift><Key.shift><Key.shift><Key.shift><Key.shift><Key.shift>
Screenshot: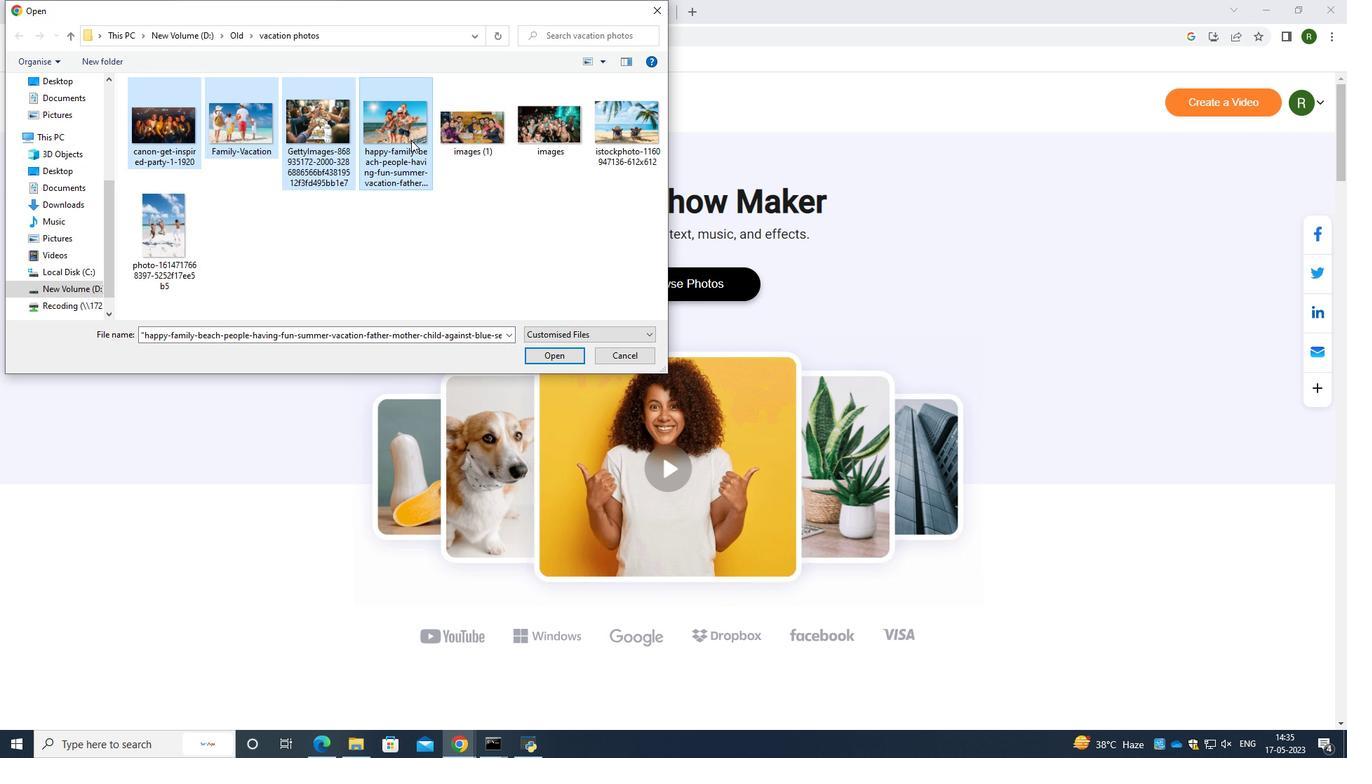 
Action: Mouse moved to (414, 153)
Screenshot: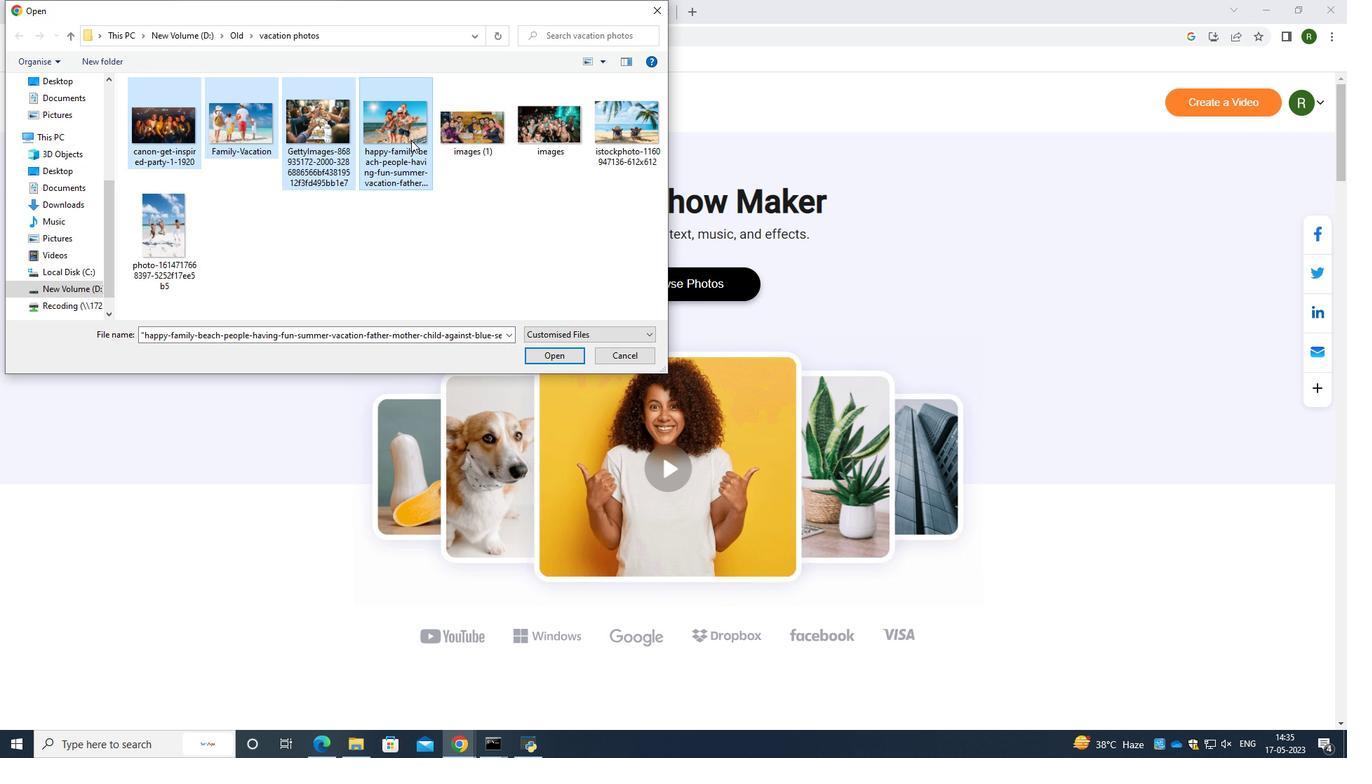 
Action: Key pressed <Key.shift>
Screenshot: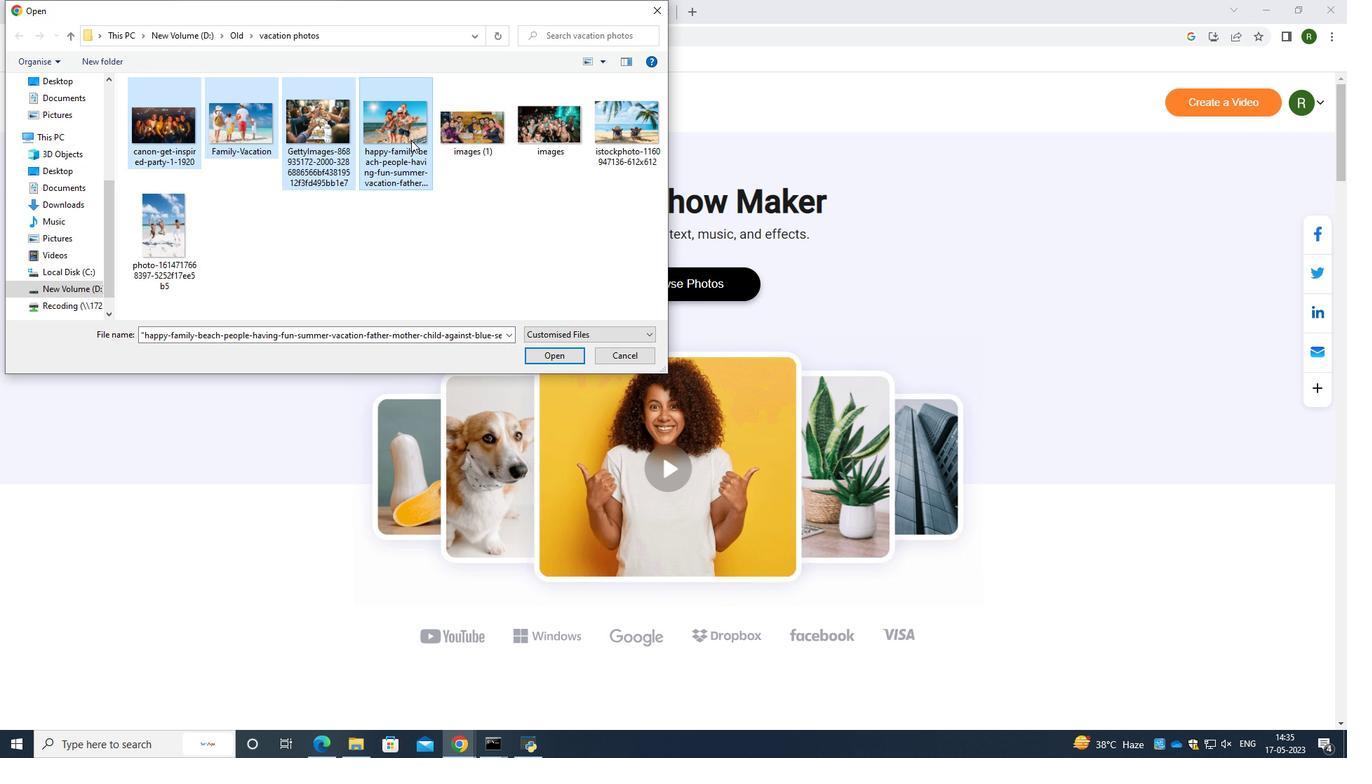 
Action: Mouse moved to (433, 201)
Screenshot: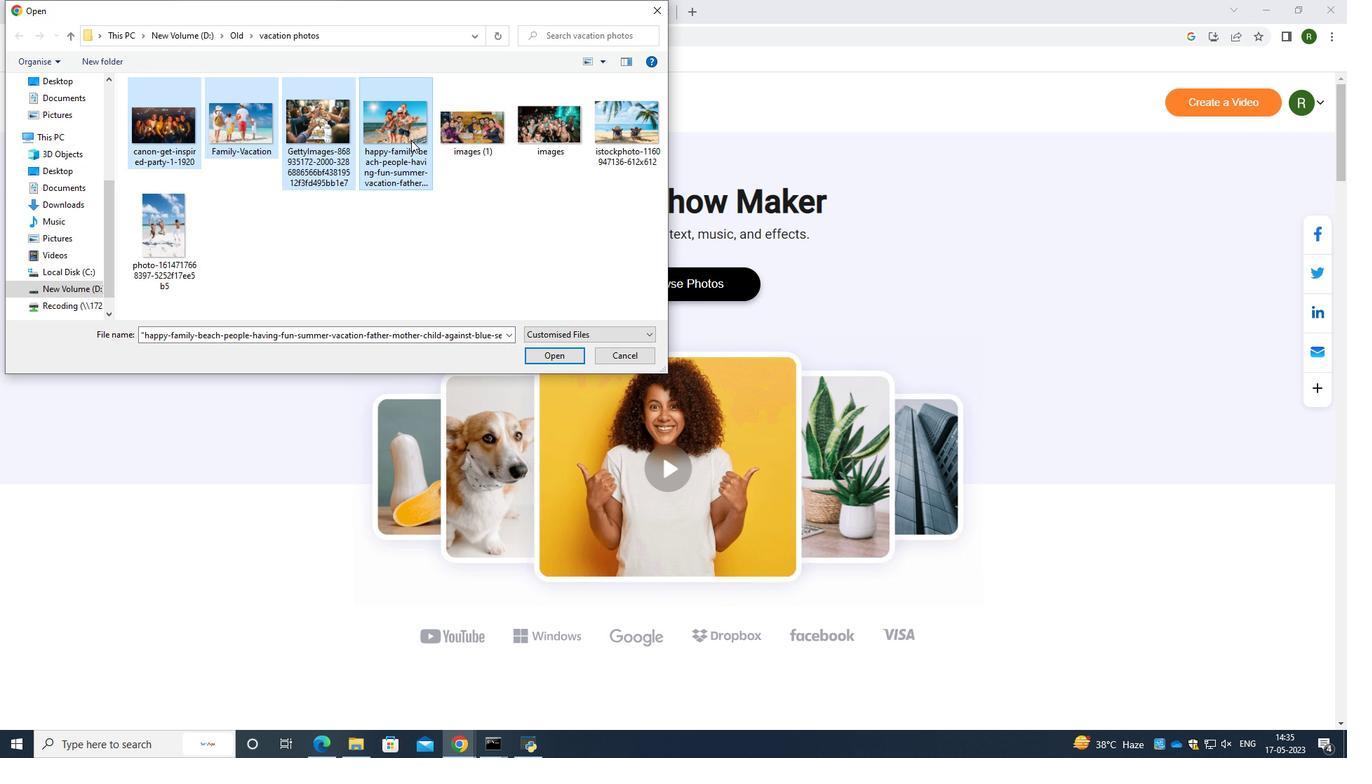
Action: Key pressed <Key.shift>
Screenshot: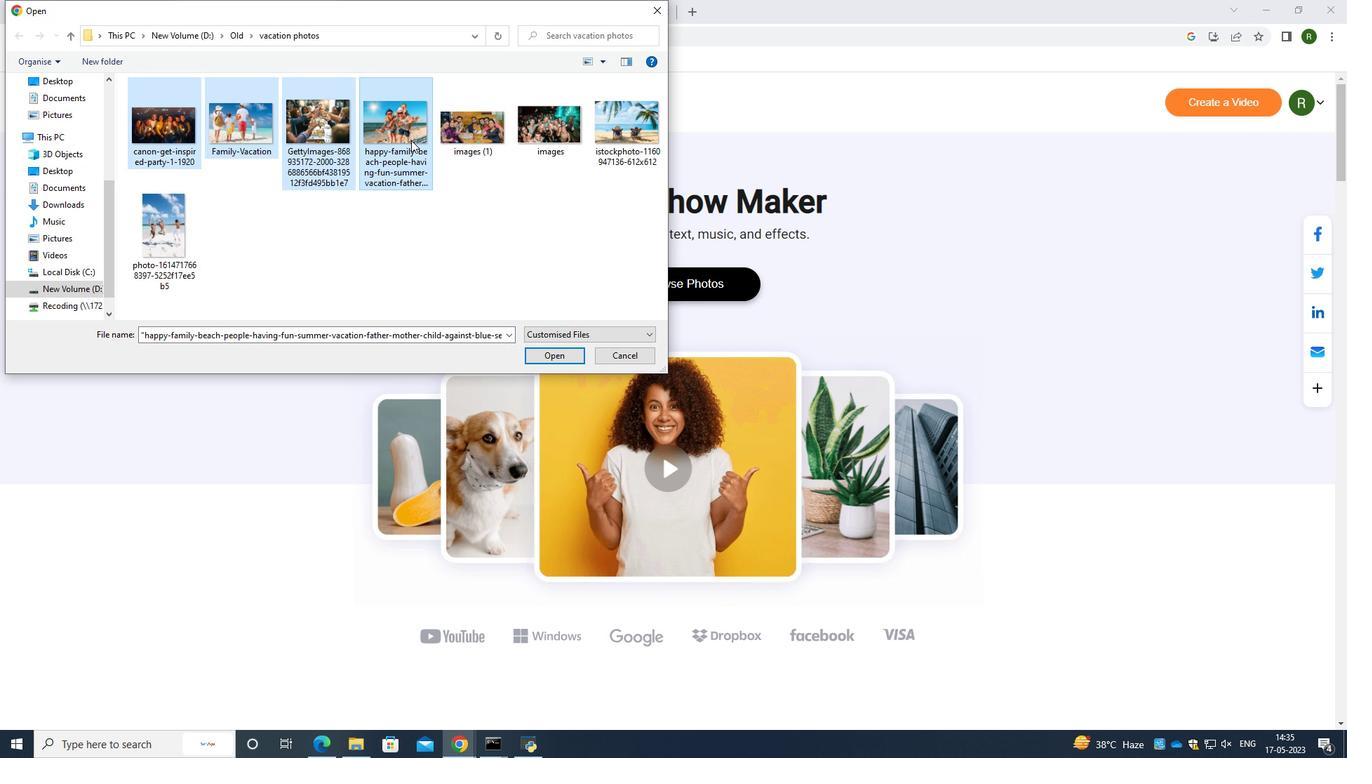 
Action: Mouse moved to (575, 353)
Screenshot: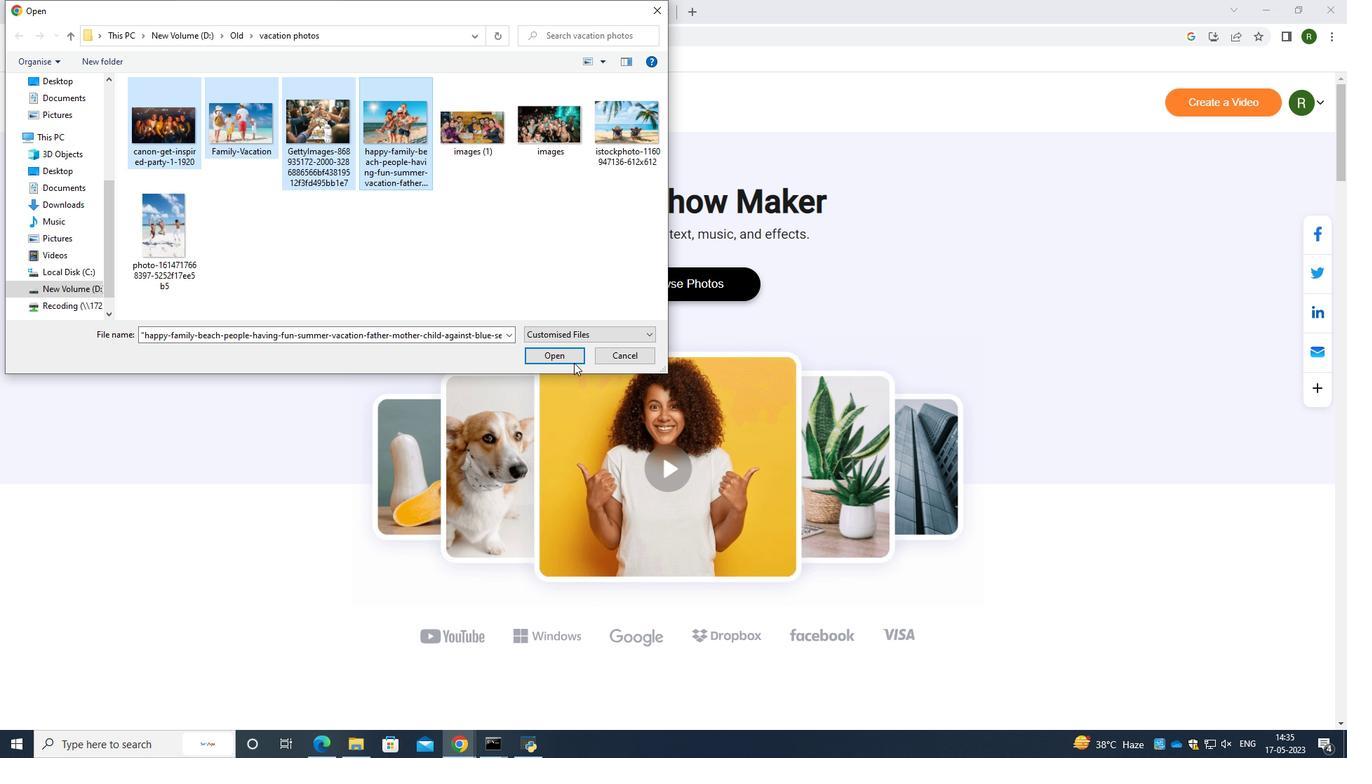 
Action: Mouse pressed left at (575, 353)
Screenshot: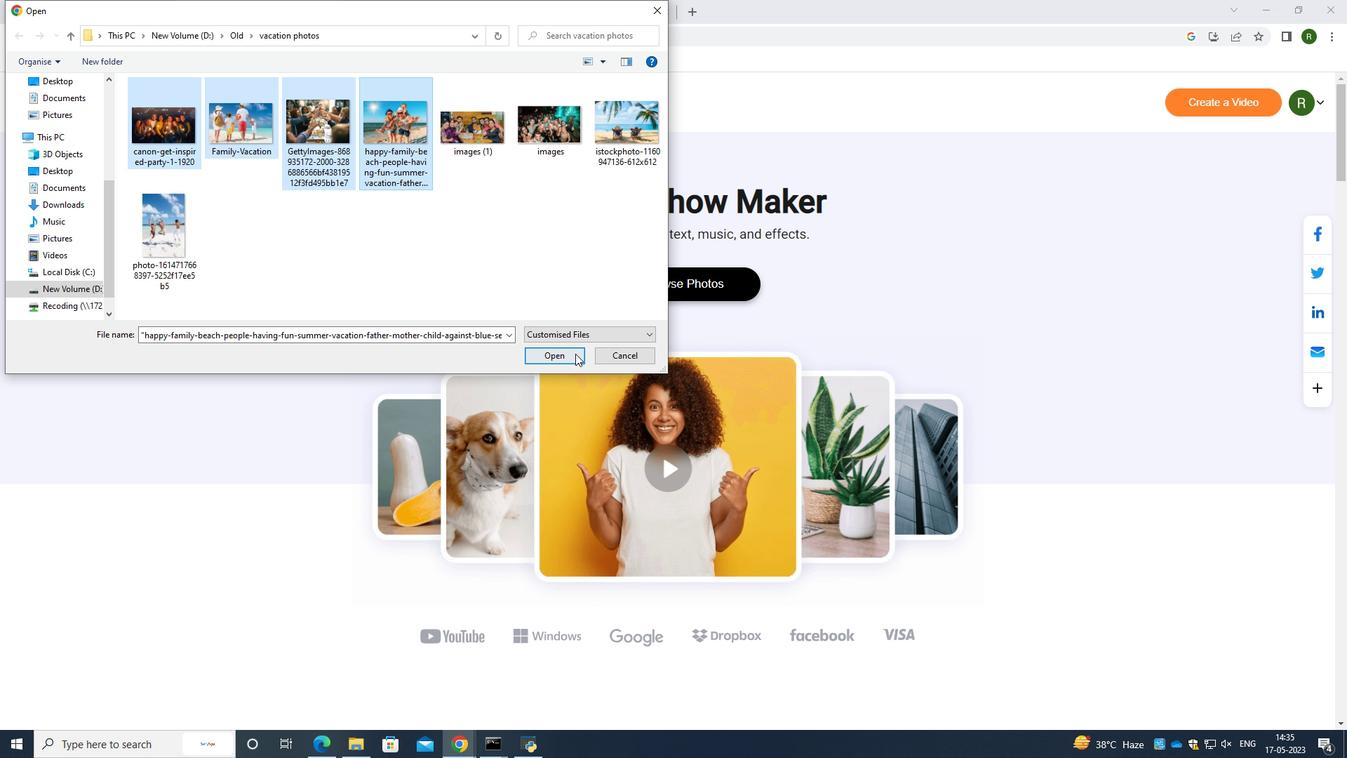 
Action: Mouse moved to (1244, 175)
Screenshot: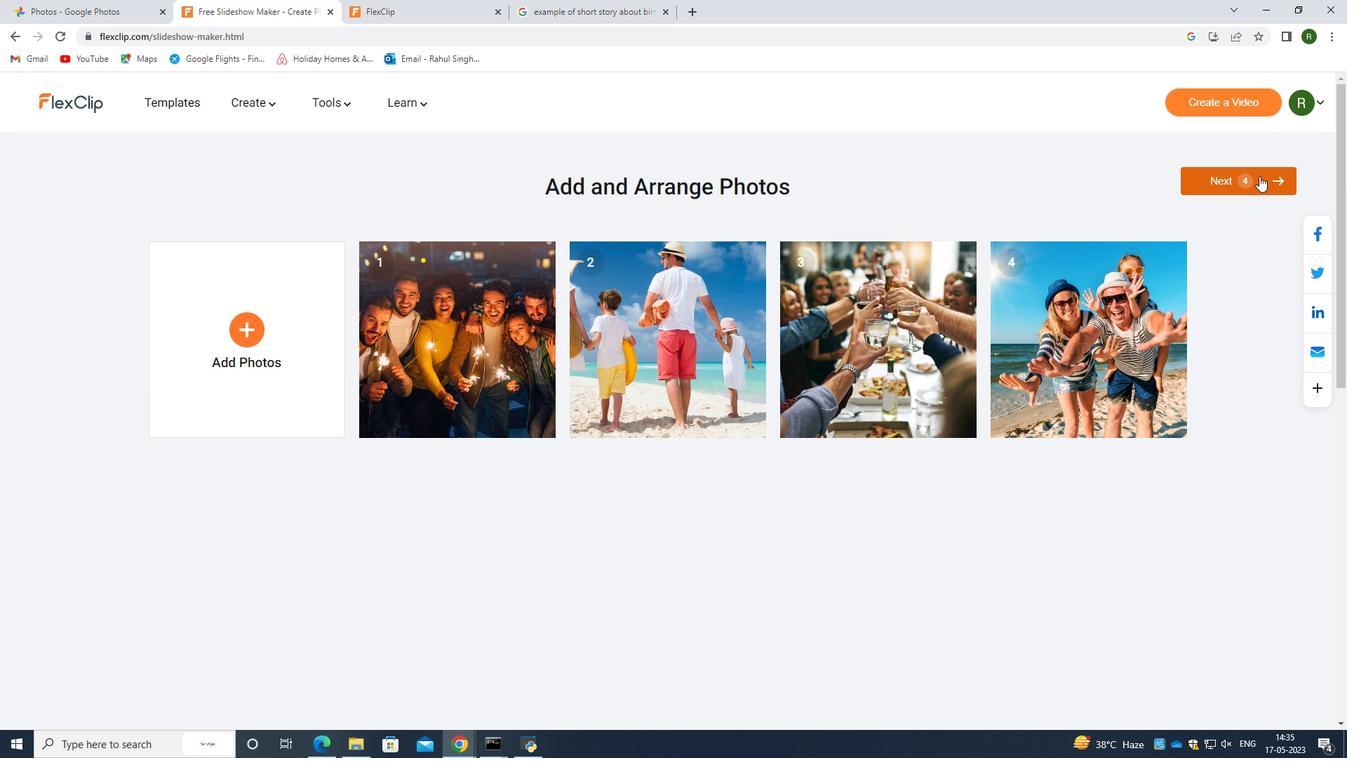 
Action: Mouse pressed left at (1244, 175)
Screenshot: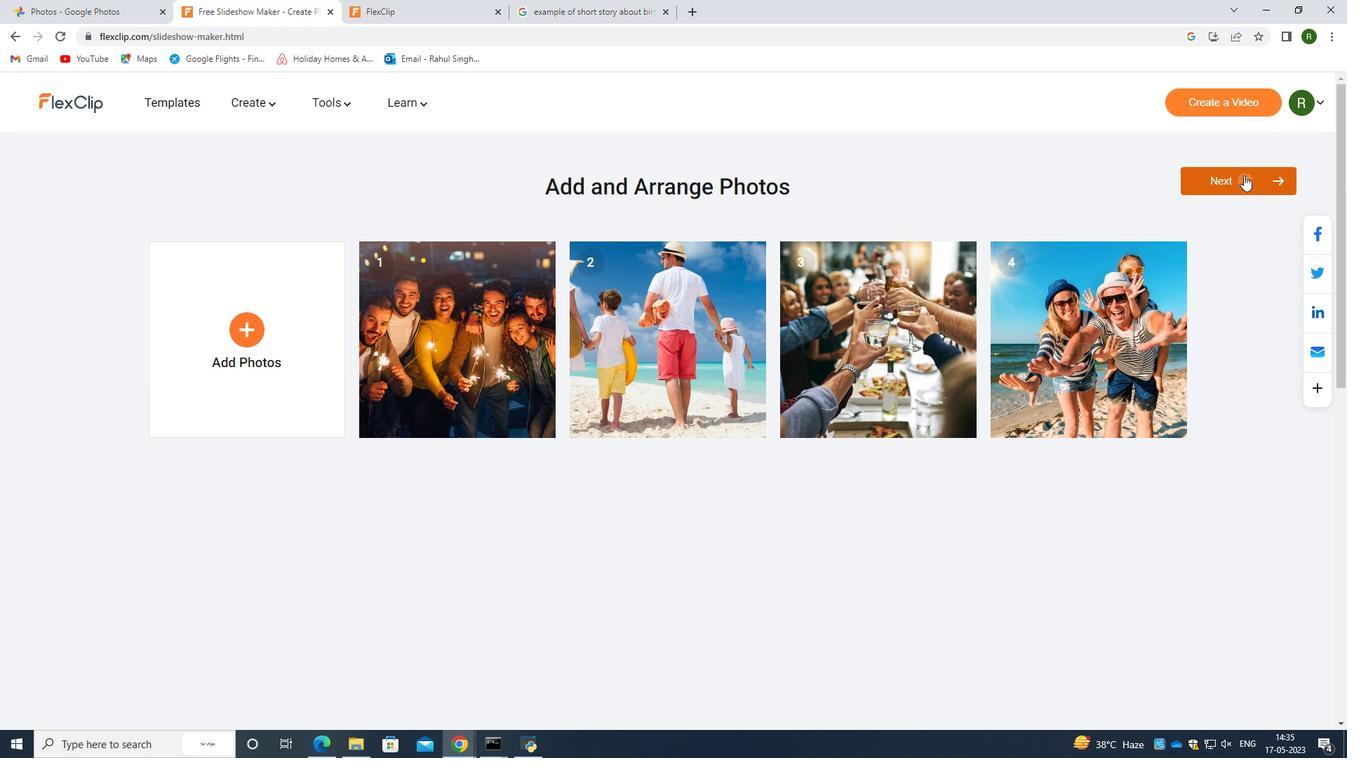 
Action: Mouse moved to (671, 420)
Screenshot: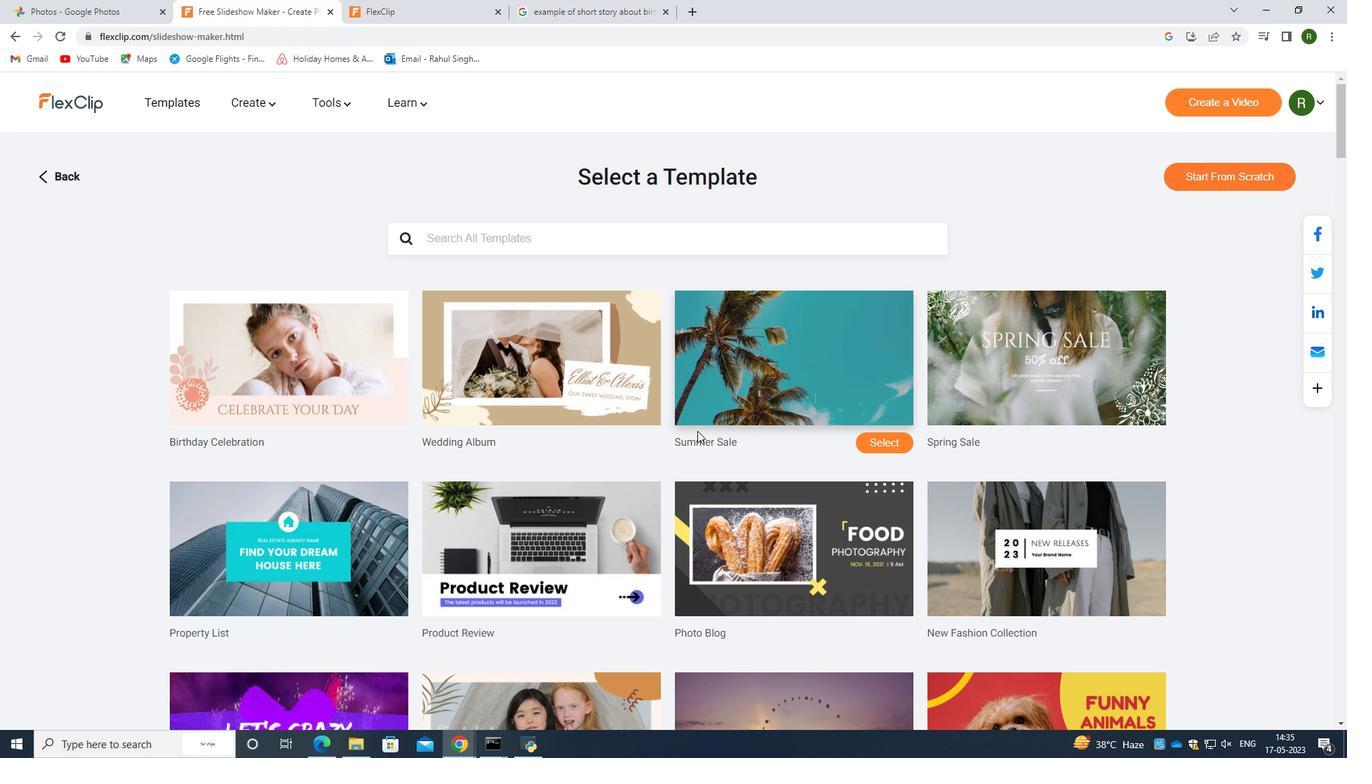
Action: Mouse scrolled (671, 419) with delta (0, 0)
Screenshot: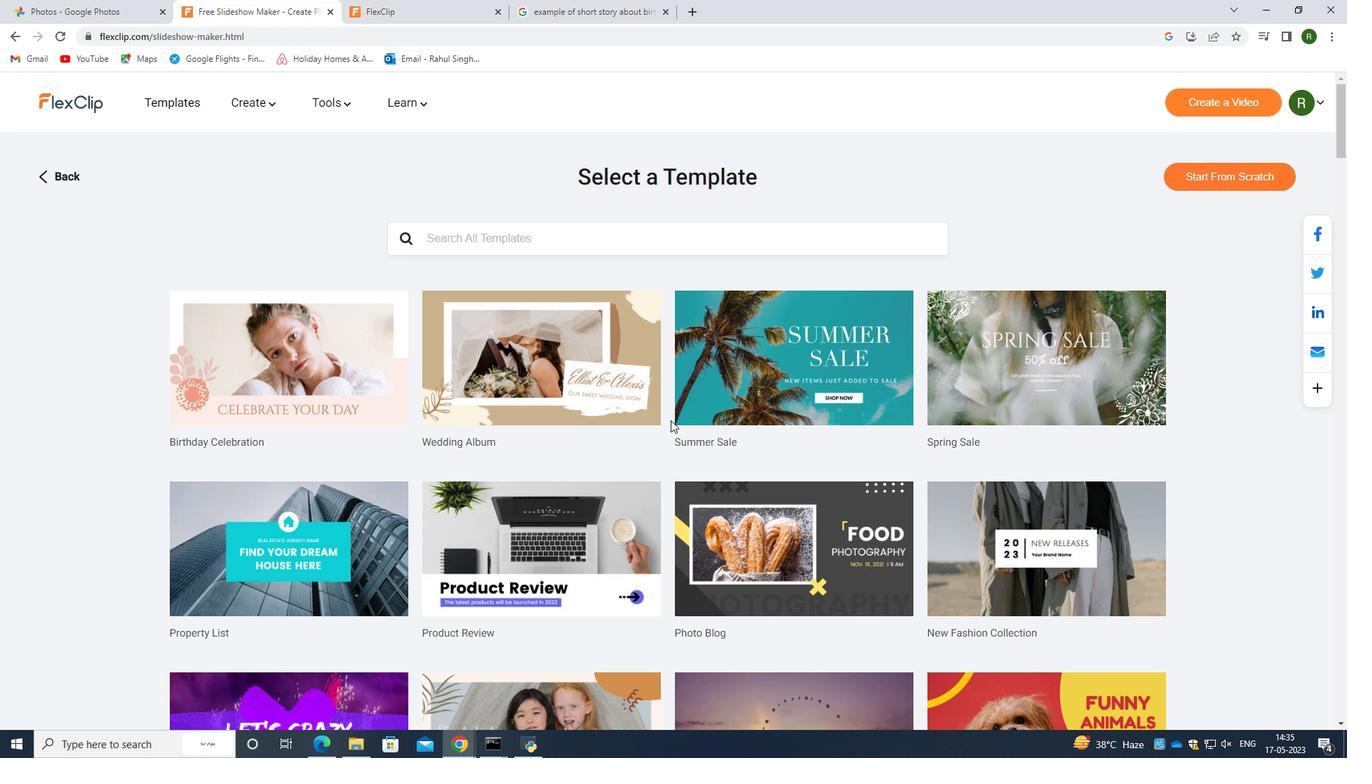 
Action: Mouse scrolled (671, 419) with delta (0, 0)
Screenshot: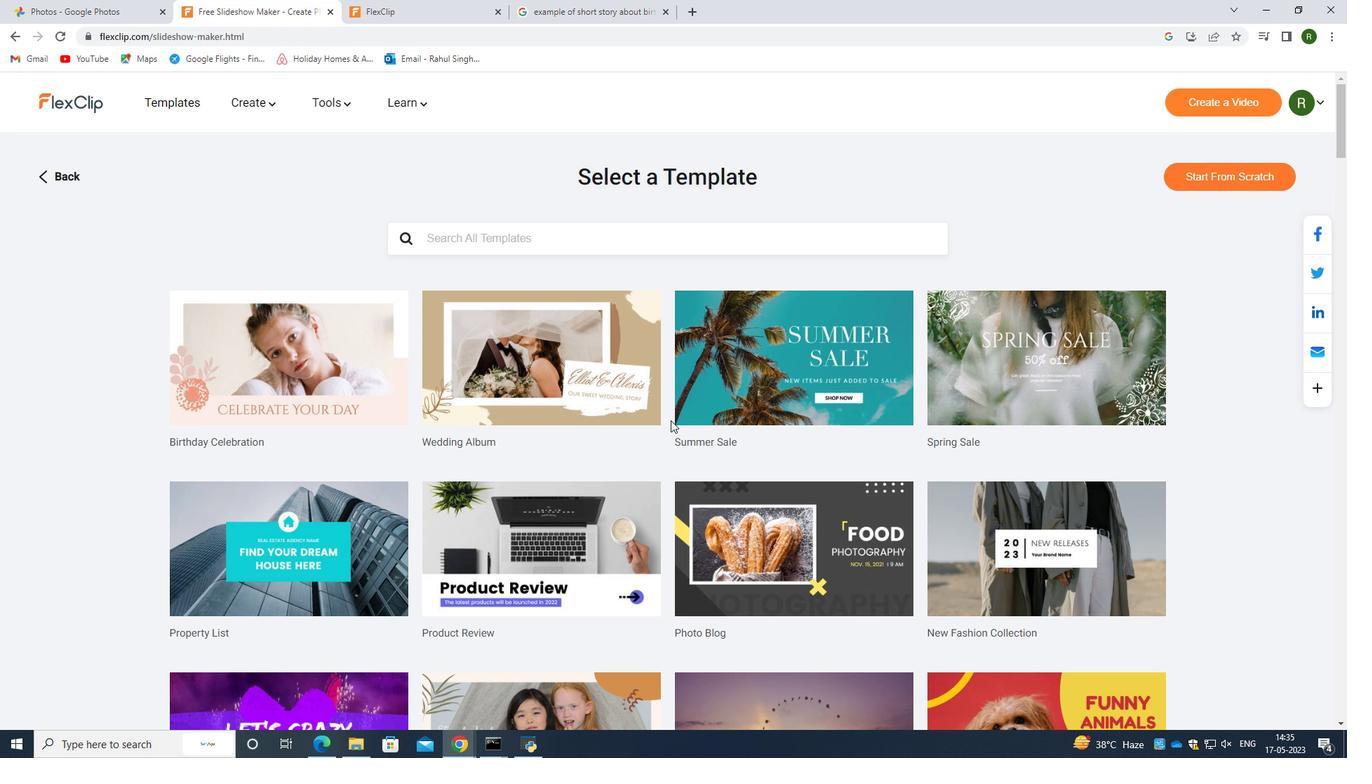 
Action: Mouse moved to (672, 392)
Screenshot: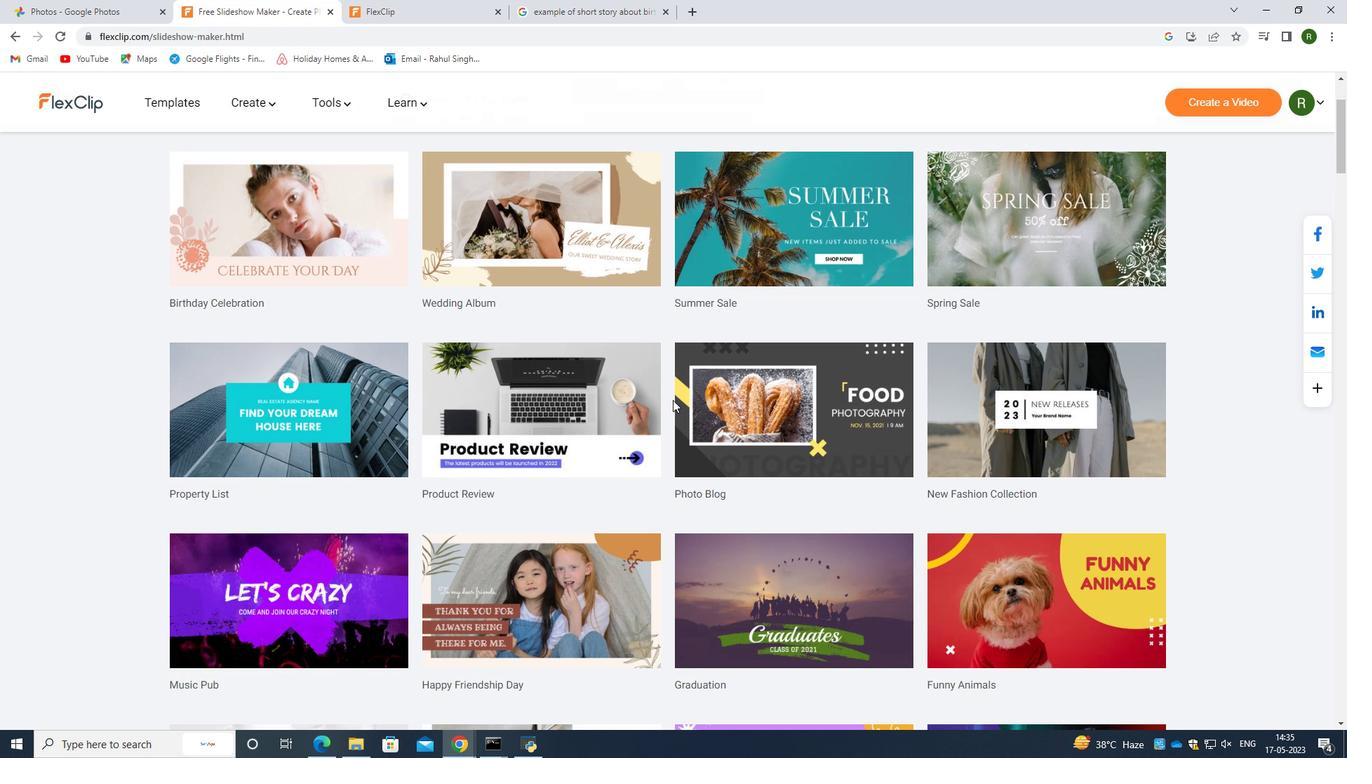 
Action: Mouse scrolled (672, 391) with delta (0, 0)
Screenshot: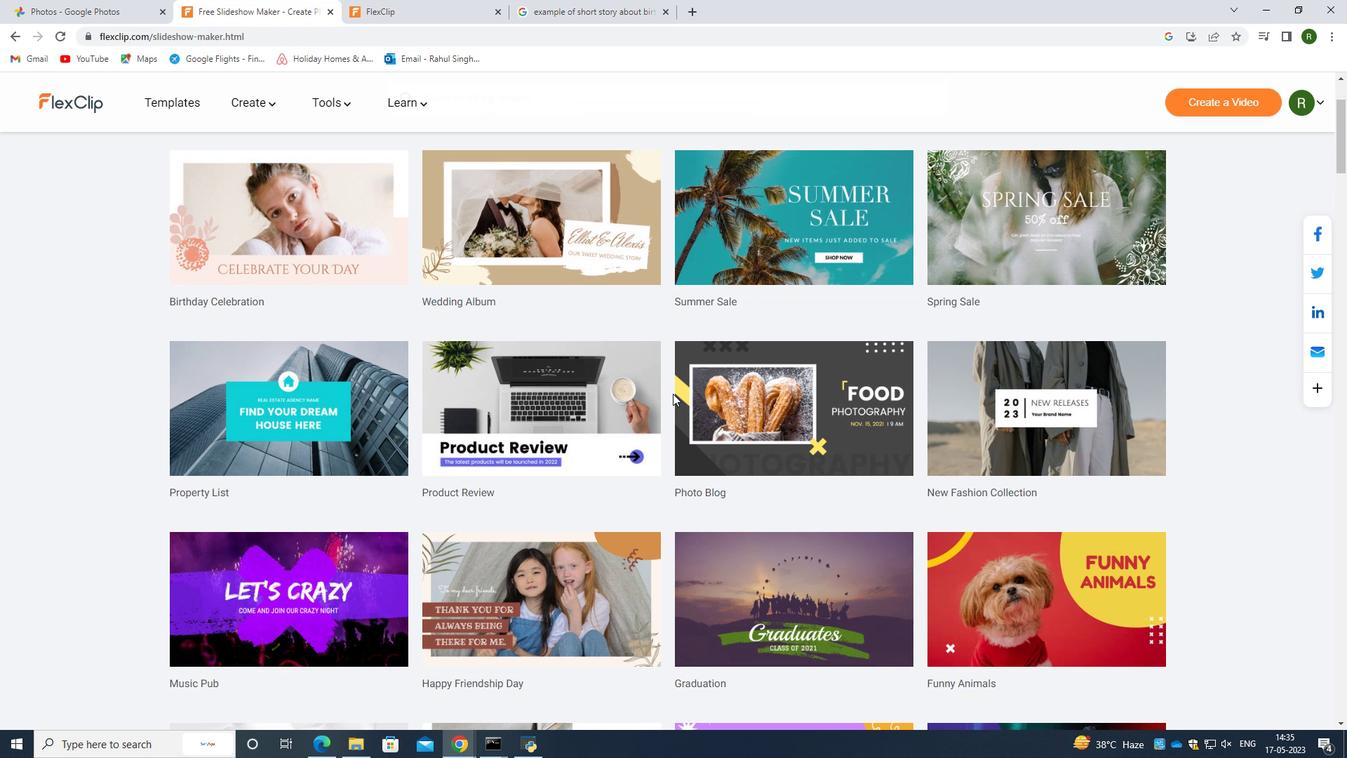 
Action: Mouse scrolled (672, 391) with delta (0, 0)
Screenshot: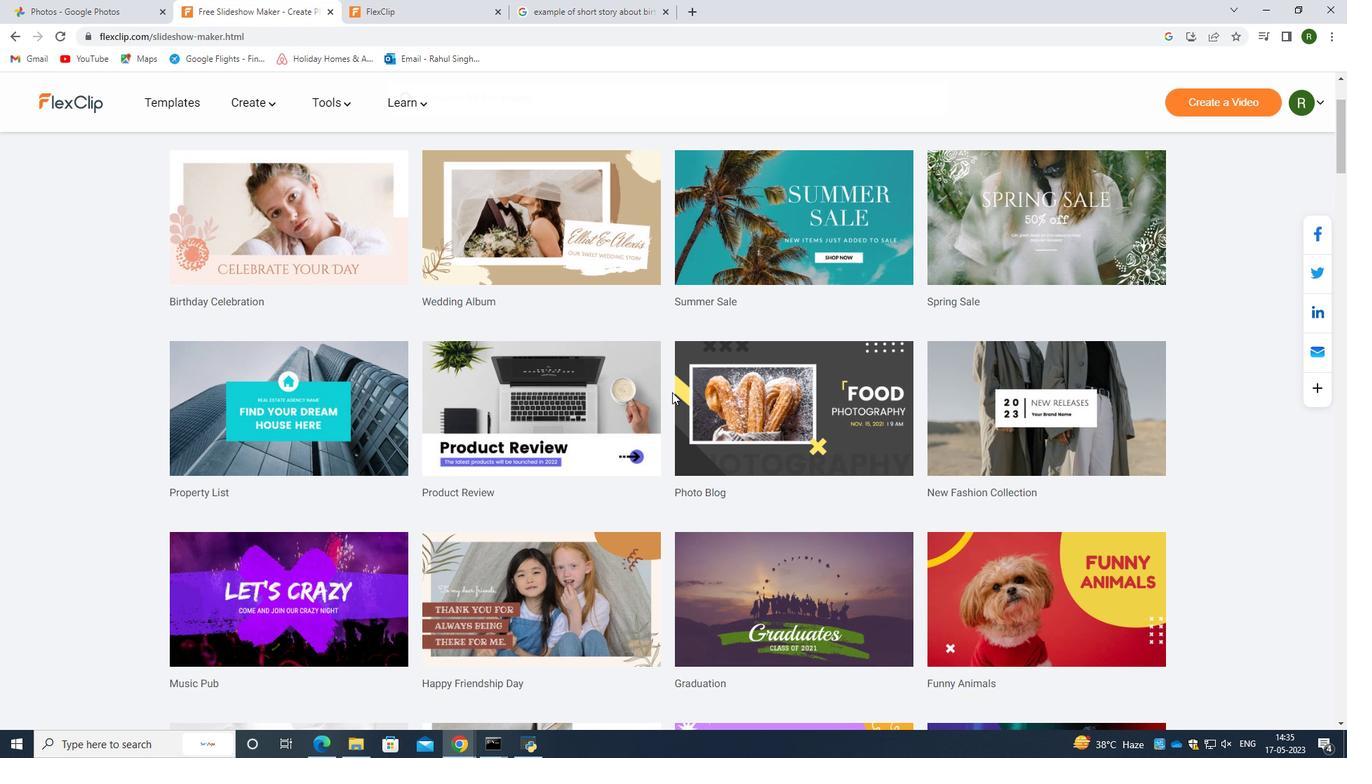 
Action: Mouse moved to (294, 457)
Screenshot: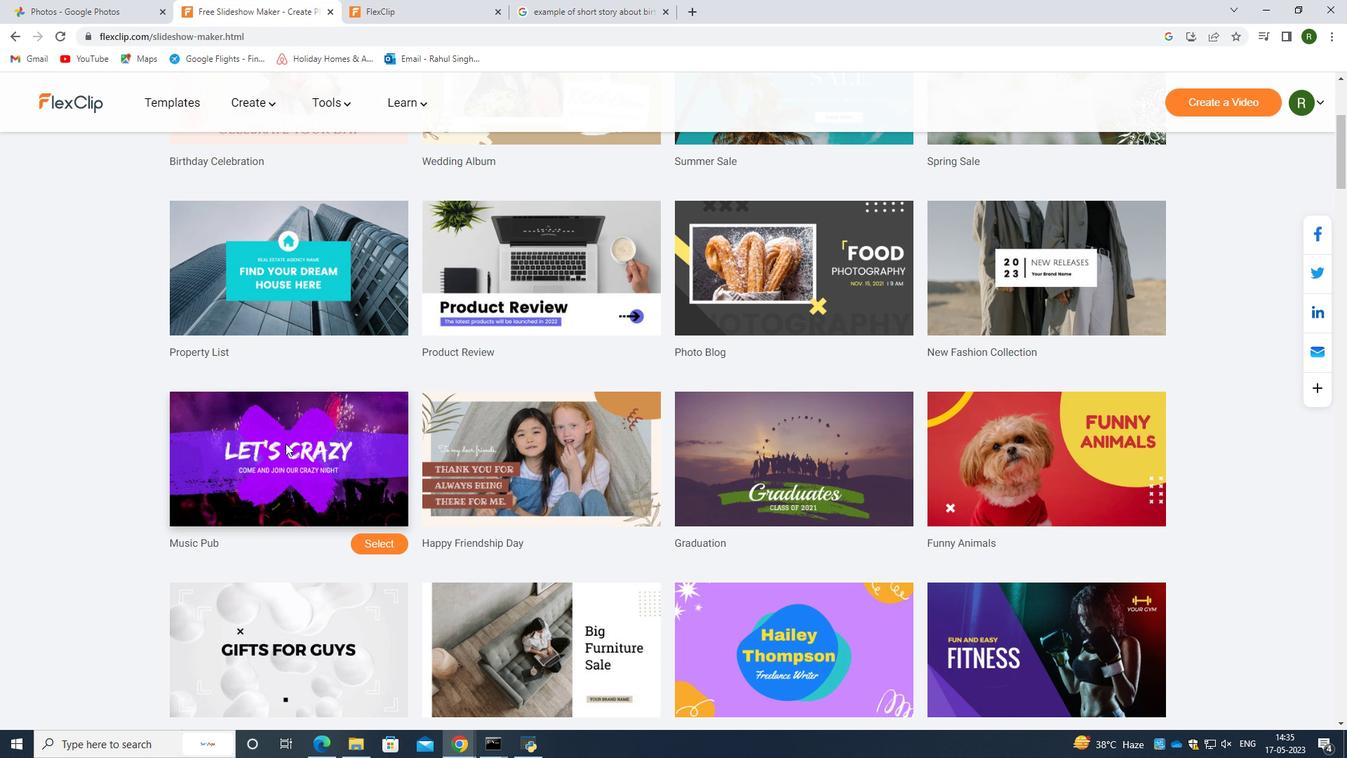 
Action: Mouse pressed left at (294, 457)
Screenshot: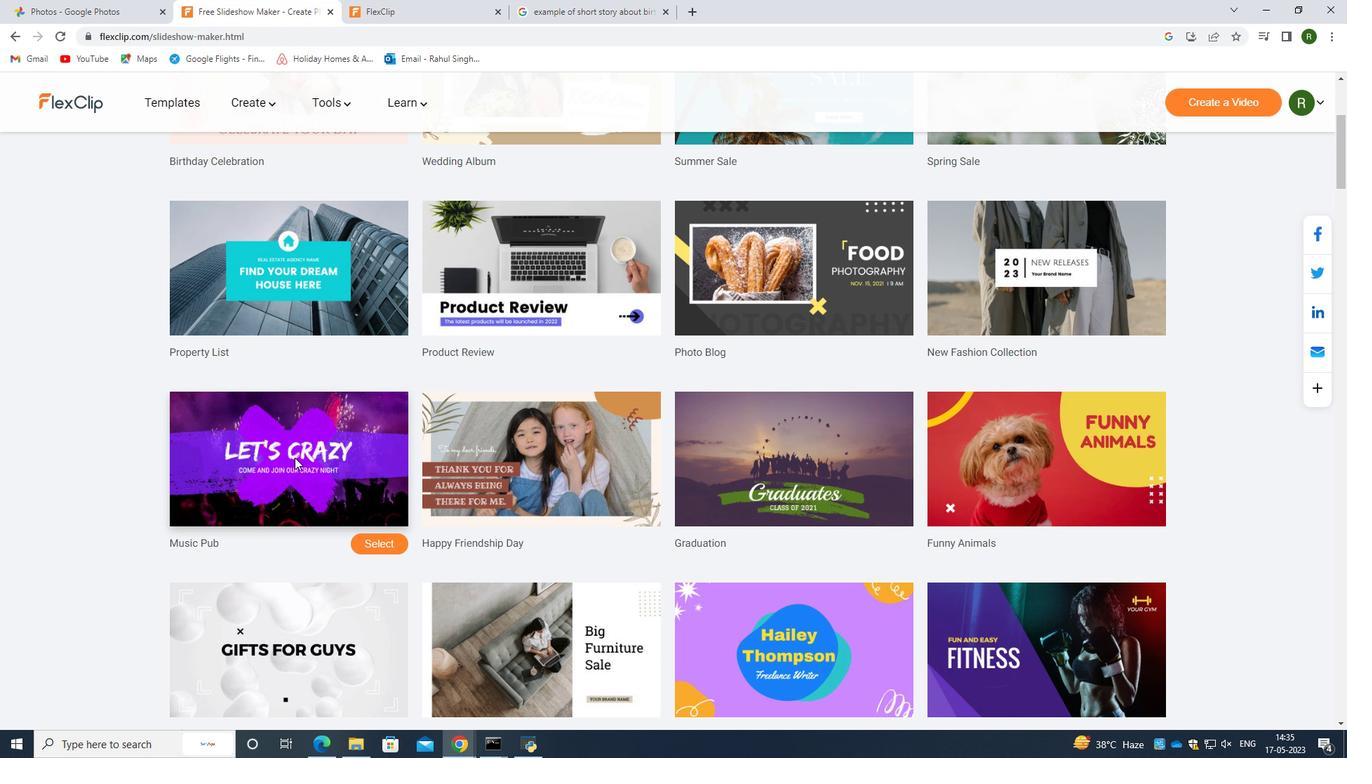 
Action: Mouse moved to (370, 541)
Screenshot: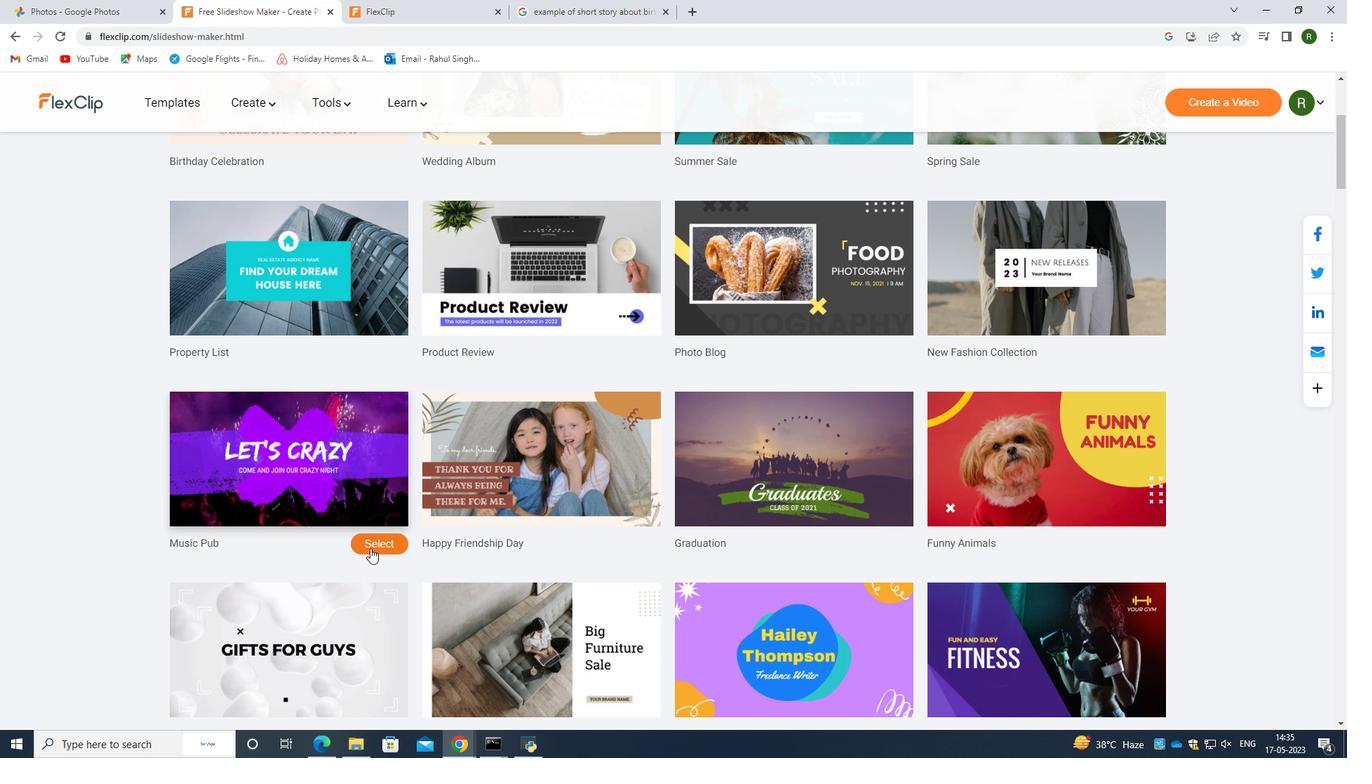 
Action: Mouse pressed left at (370, 541)
Screenshot: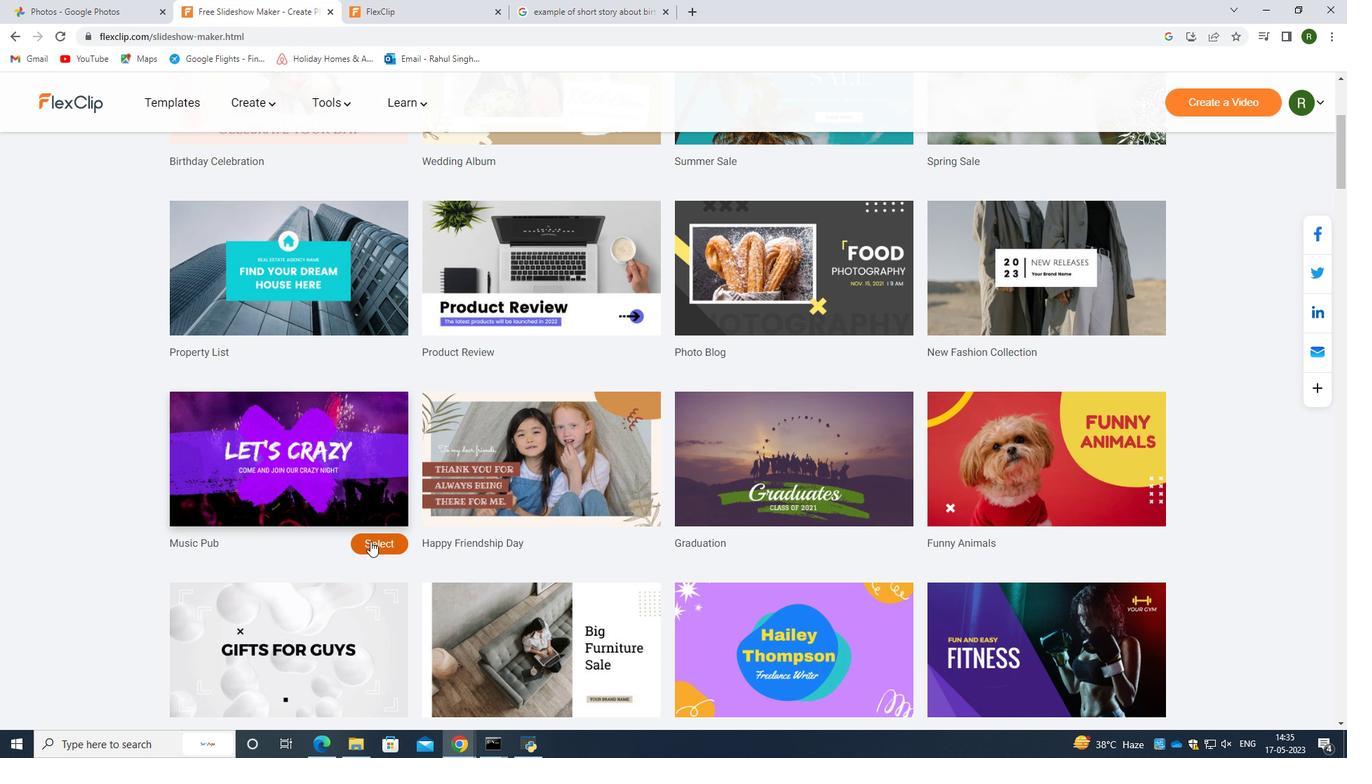
Action: Mouse moved to (625, 406)
Screenshot: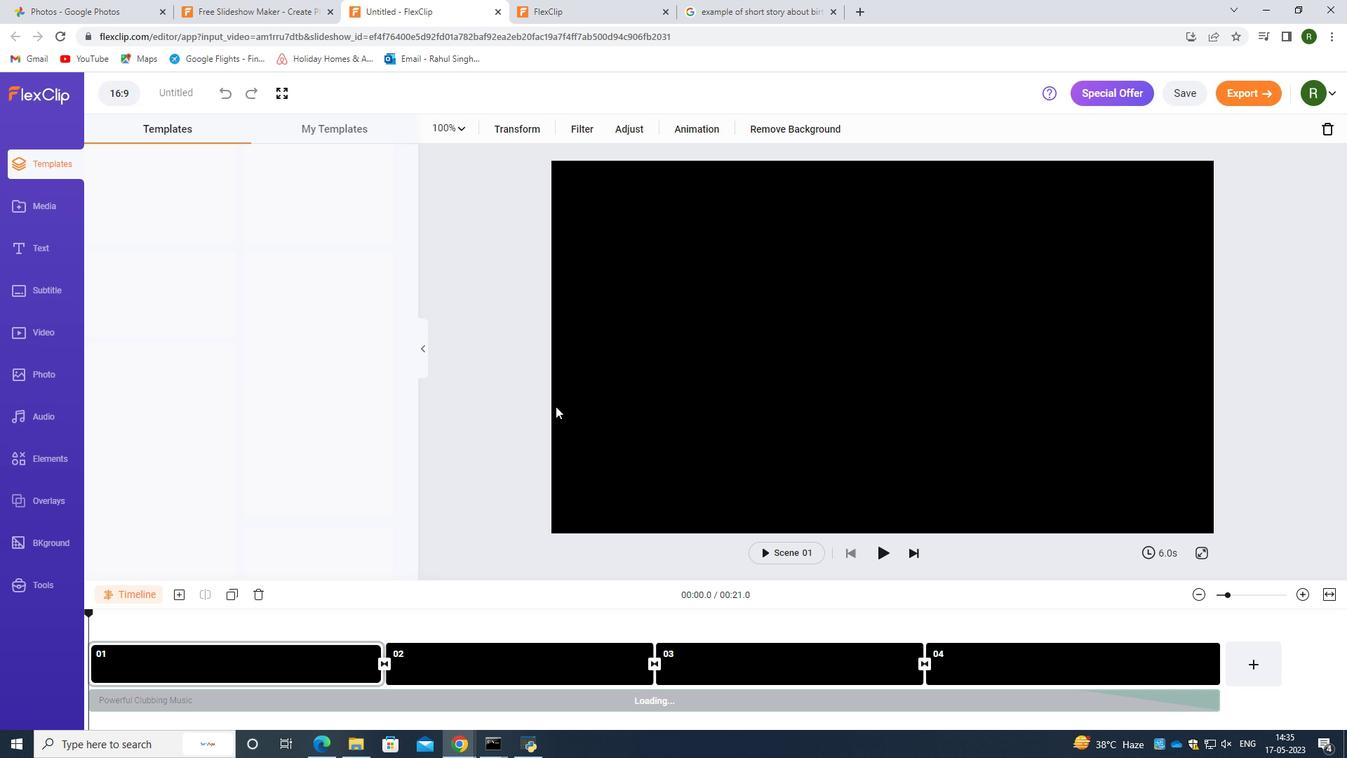 
Action: Mouse scrolled (625, 405) with delta (0, 0)
Screenshot: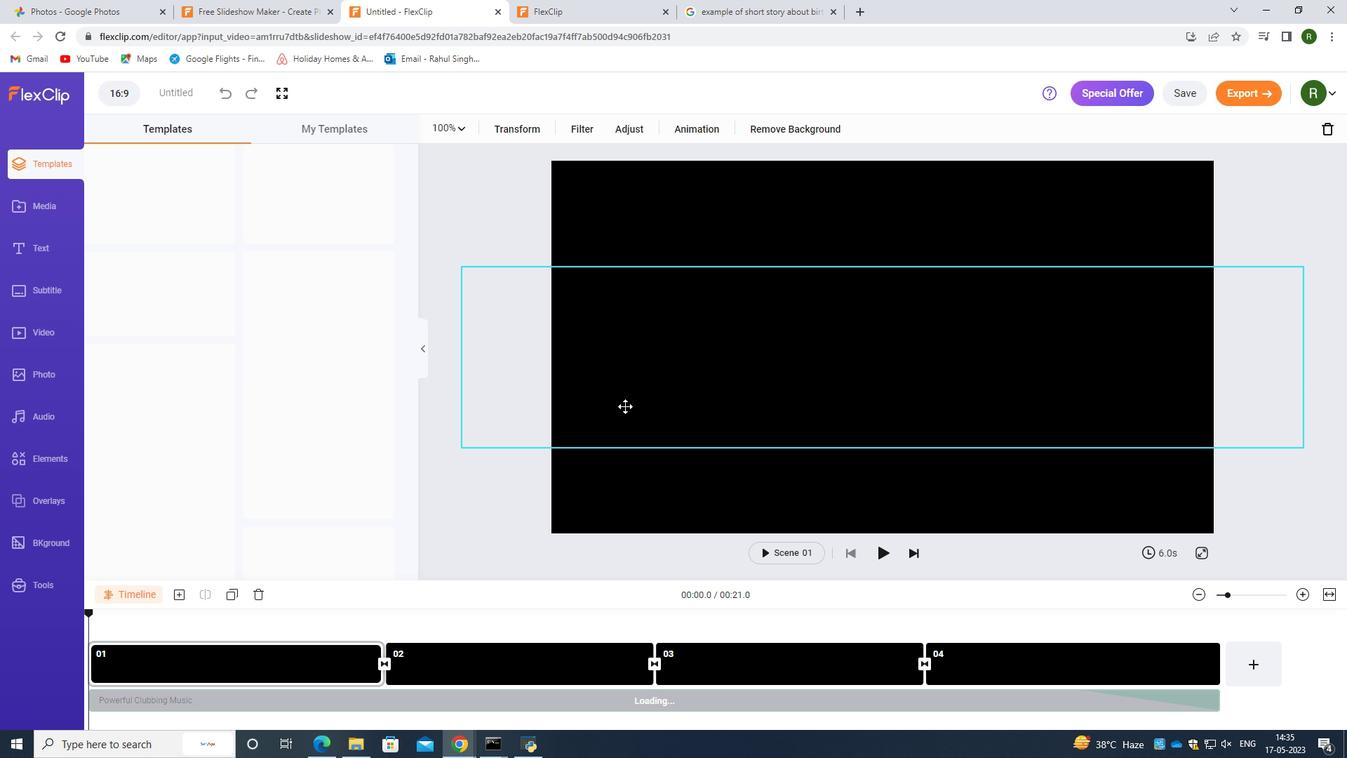 
Action: Mouse moved to (880, 555)
Screenshot: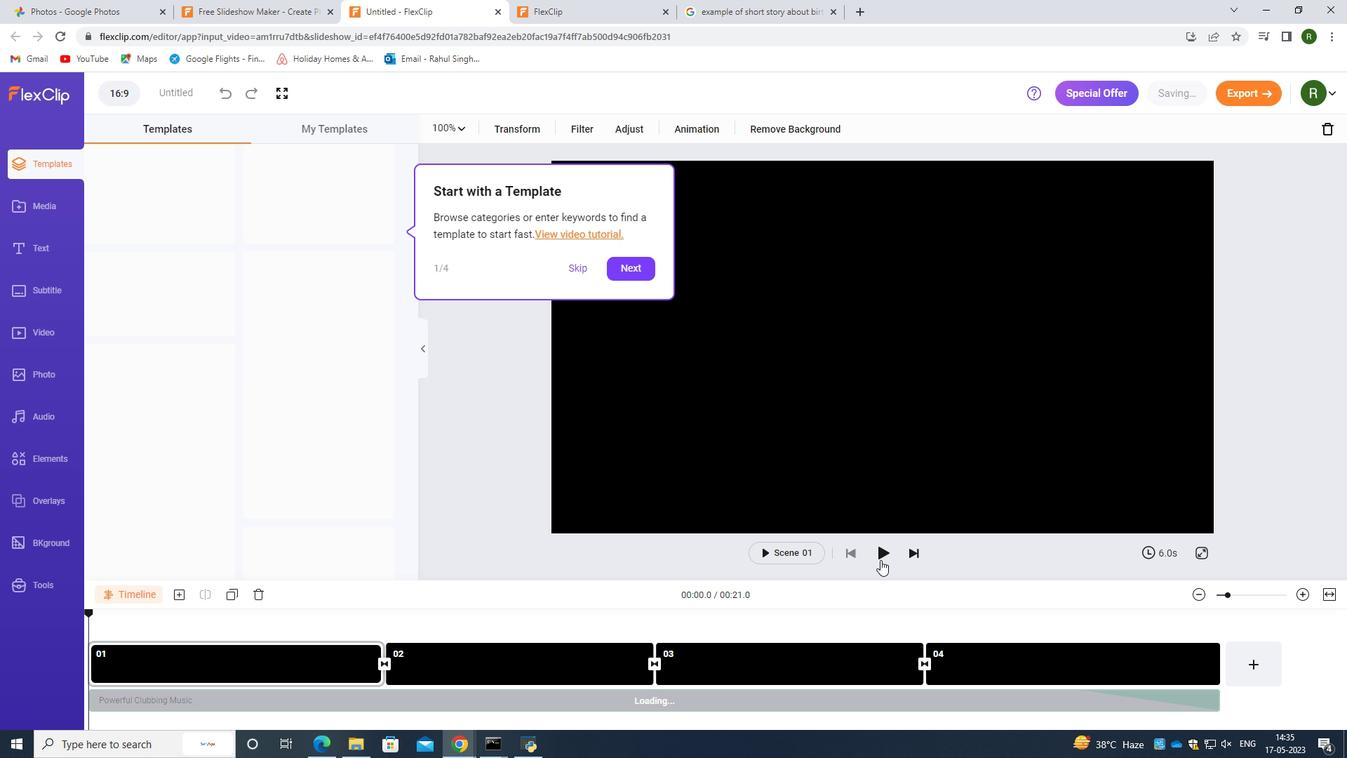 
Action: Mouse pressed left at (880, 555)
Screenshot: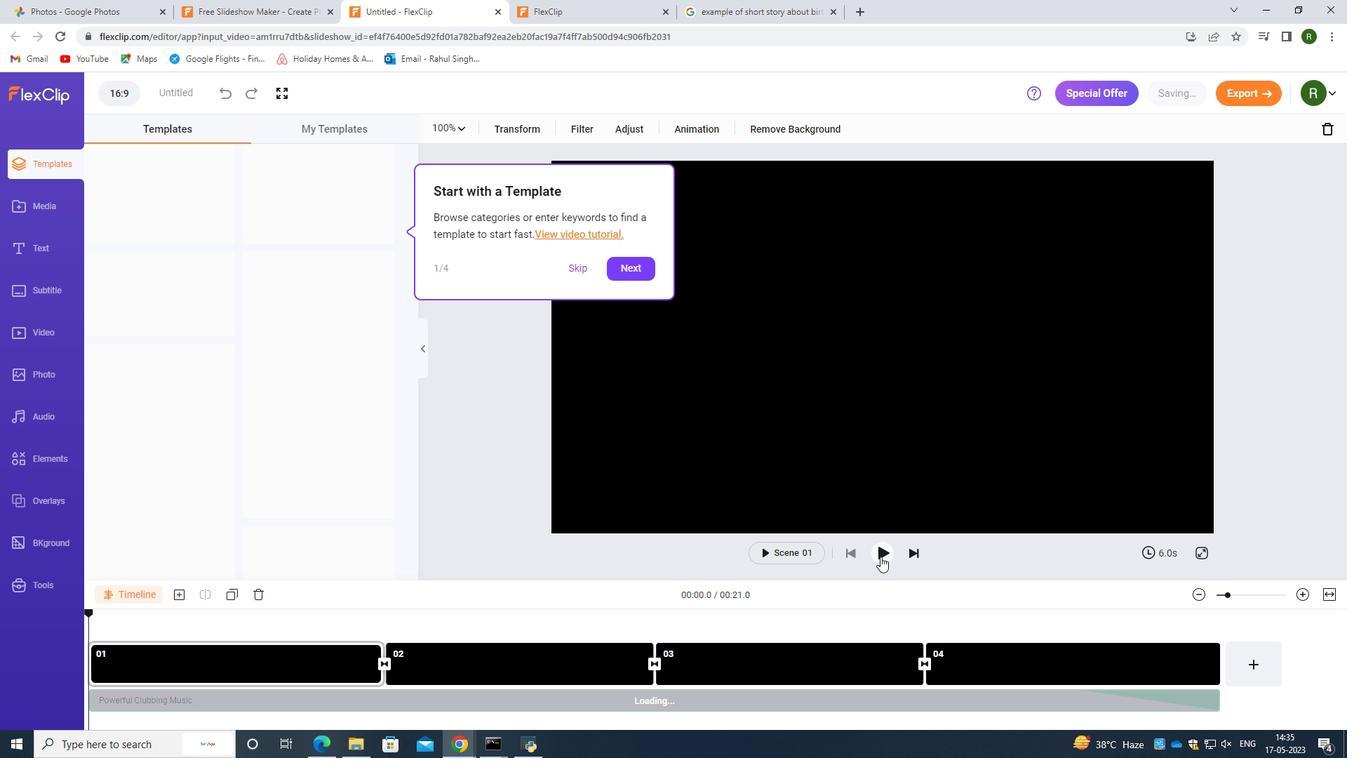 
Action: Mouse moved to (621, 263)
Screenshot: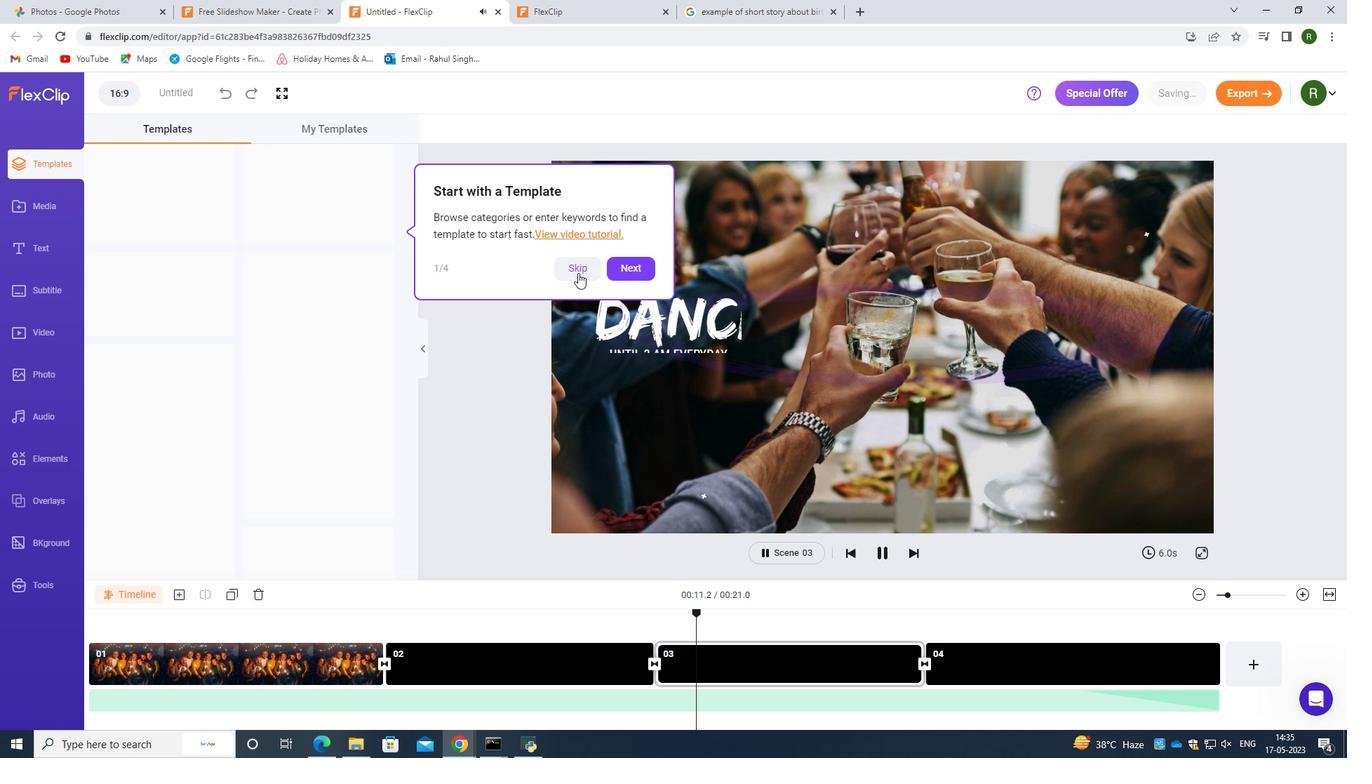 
Action: Mouse pressed left at (621, 263)
Screenshot: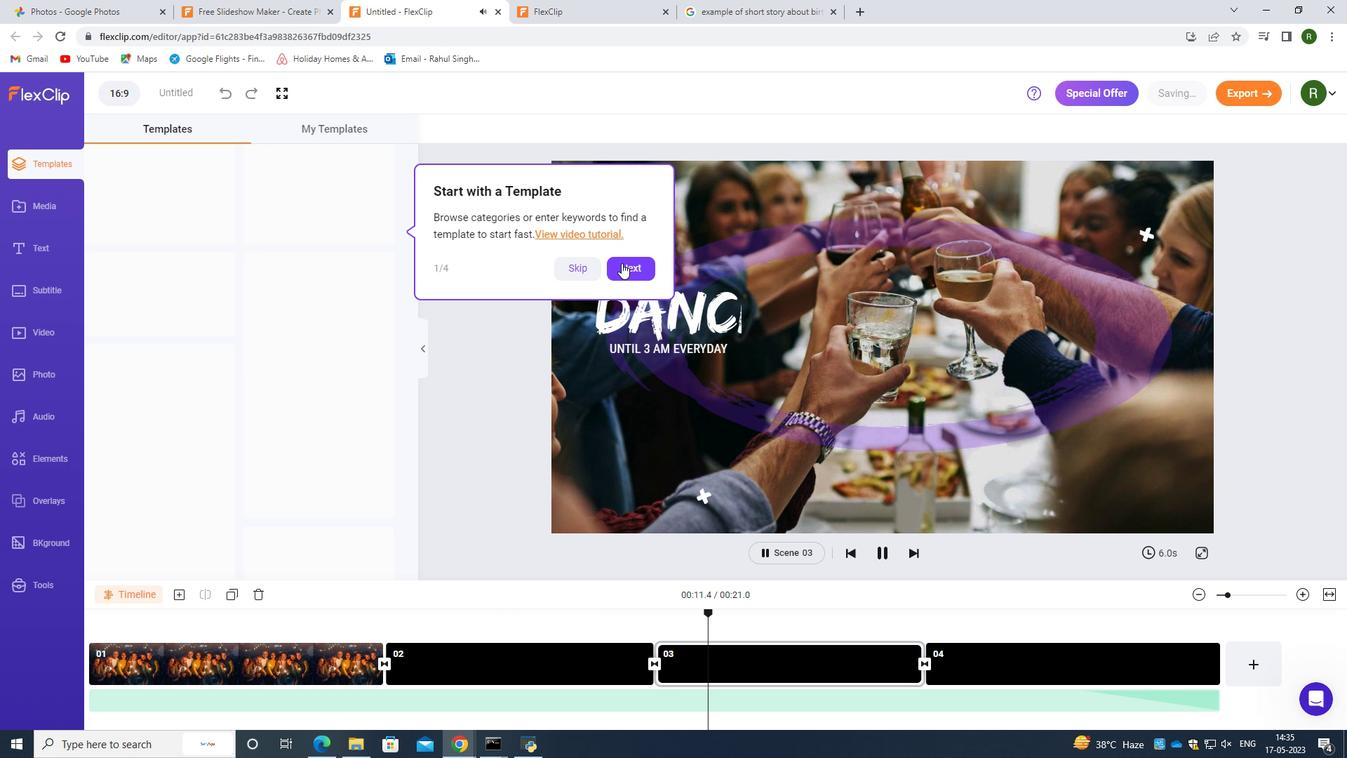 
Action: Mouse moved to (622, 391)
Screenshot: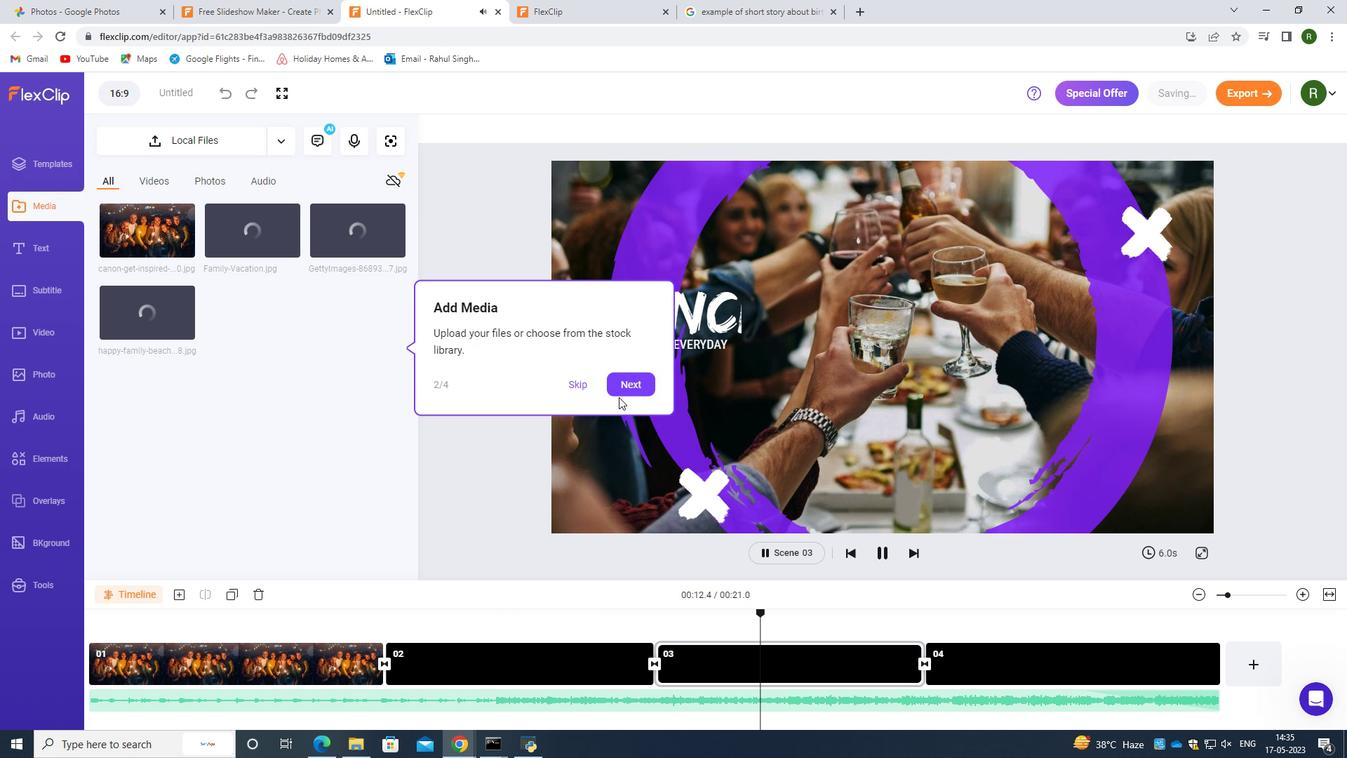 
Action: Mouse pressed left at (622, 391)
Screenshot: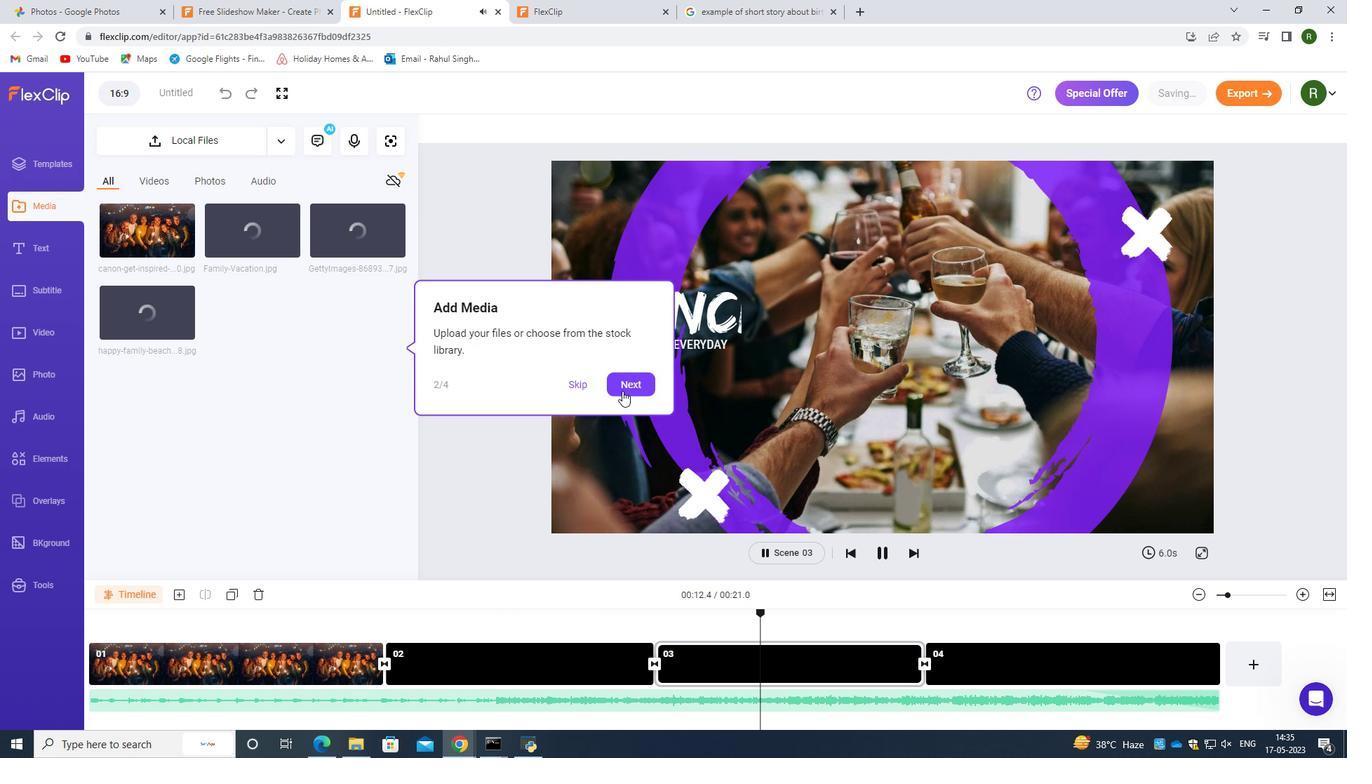 
Action: Mouse moved to (332, 603)
Screenshot: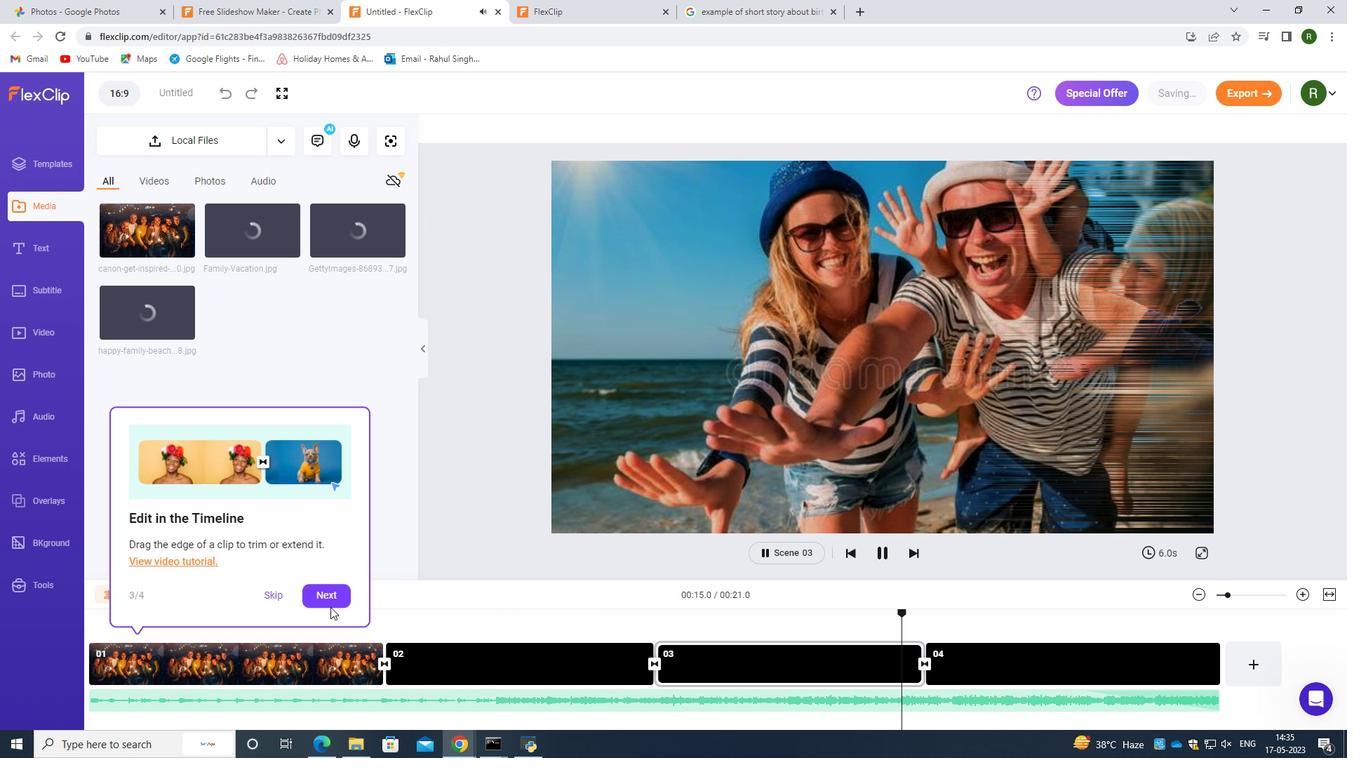 
Action: Mouse pressed left at (332, 603)
Screenshot: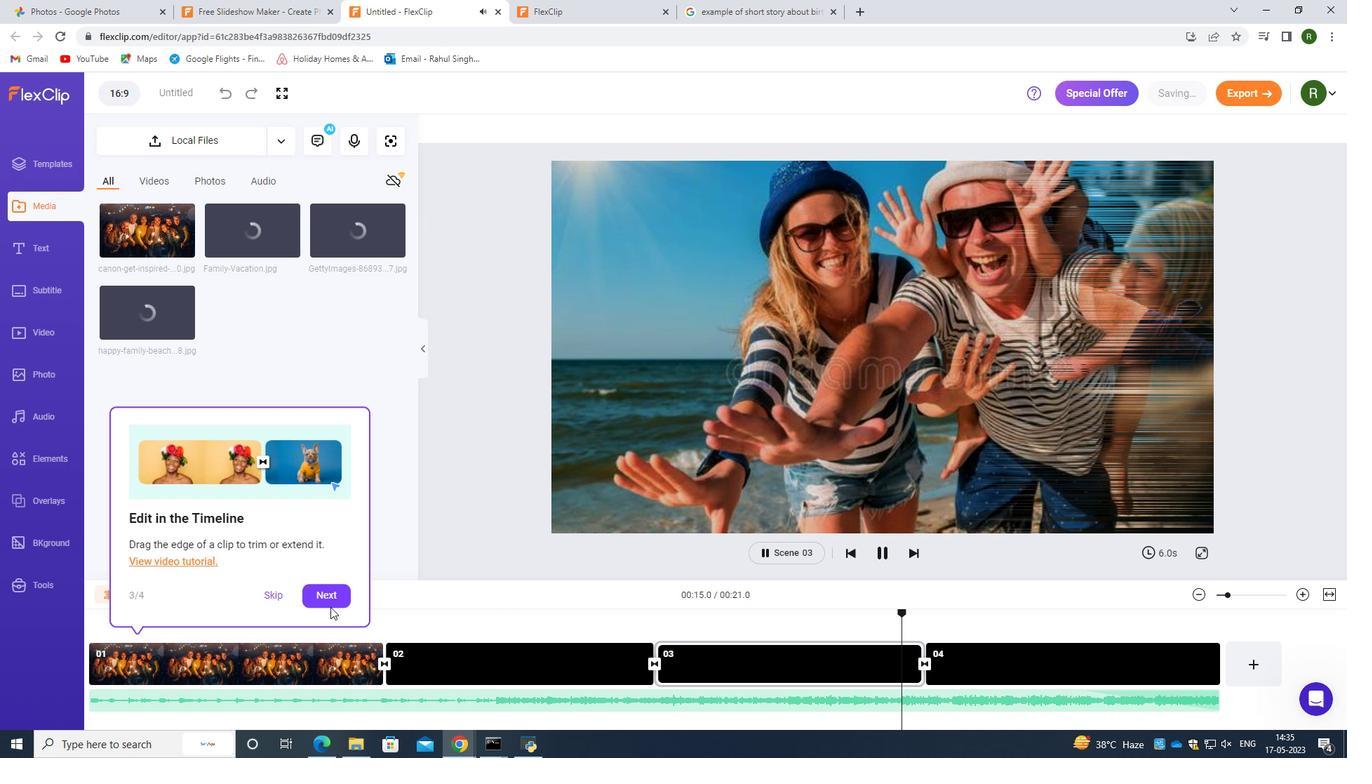 
Action: Mouse moved to (40, 249)
Screenshot: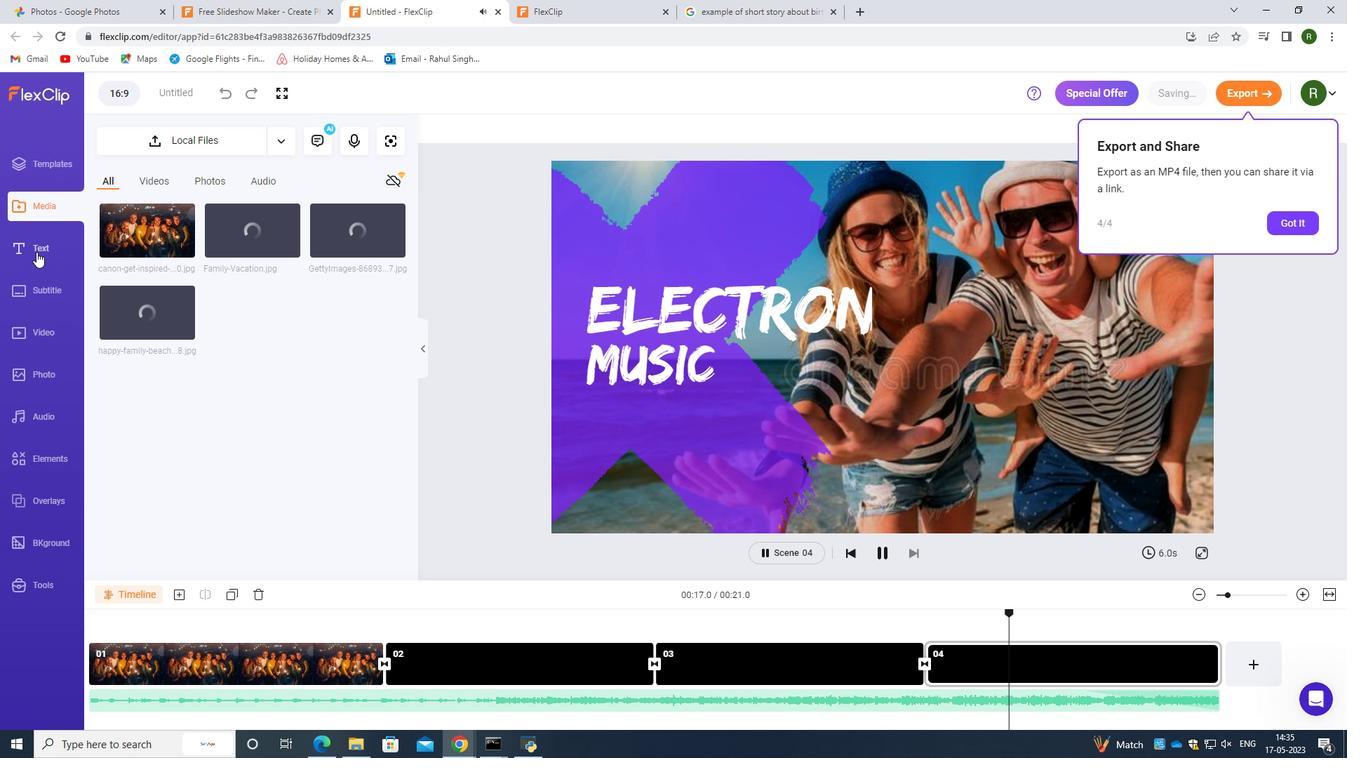 
Action: Mouse pressed left at (40, 249)
Screenshot: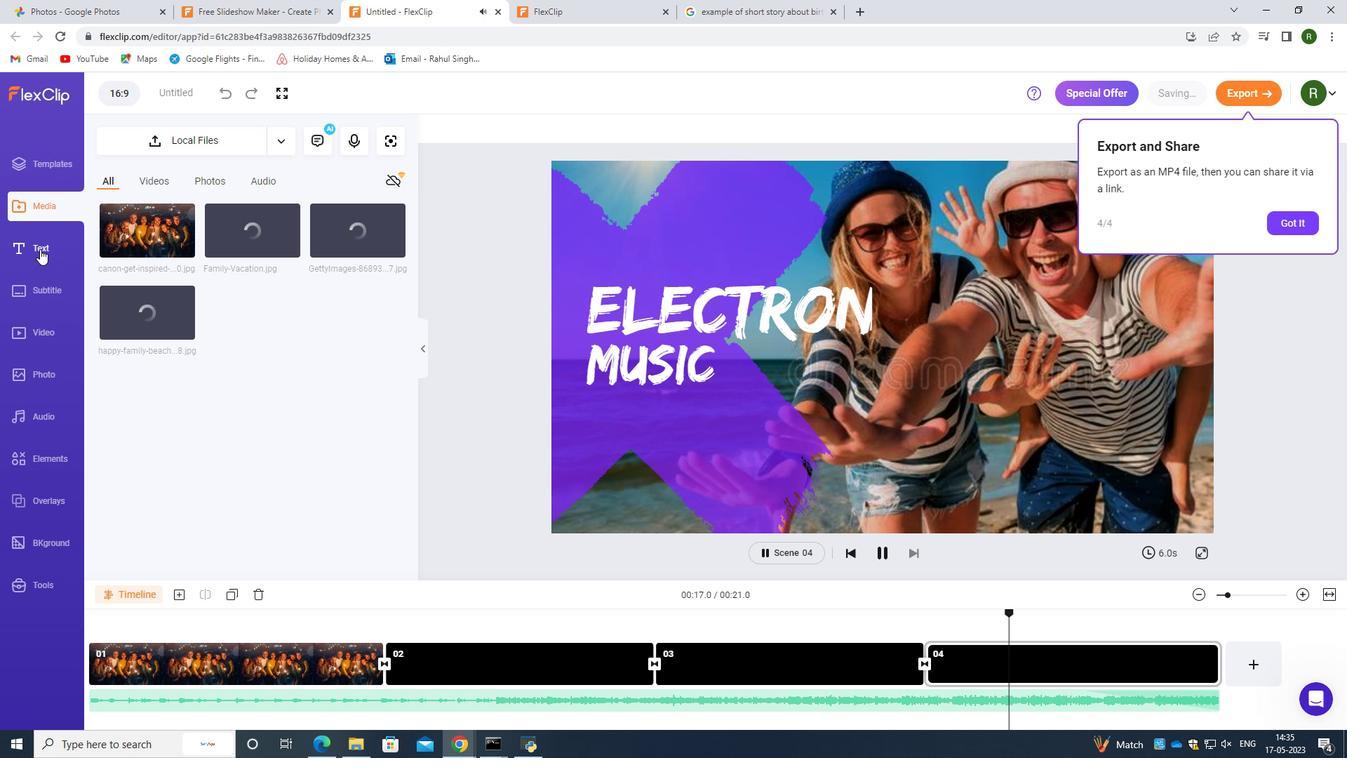 
Action: Mouse moved to (1285, 221)
Screenshot: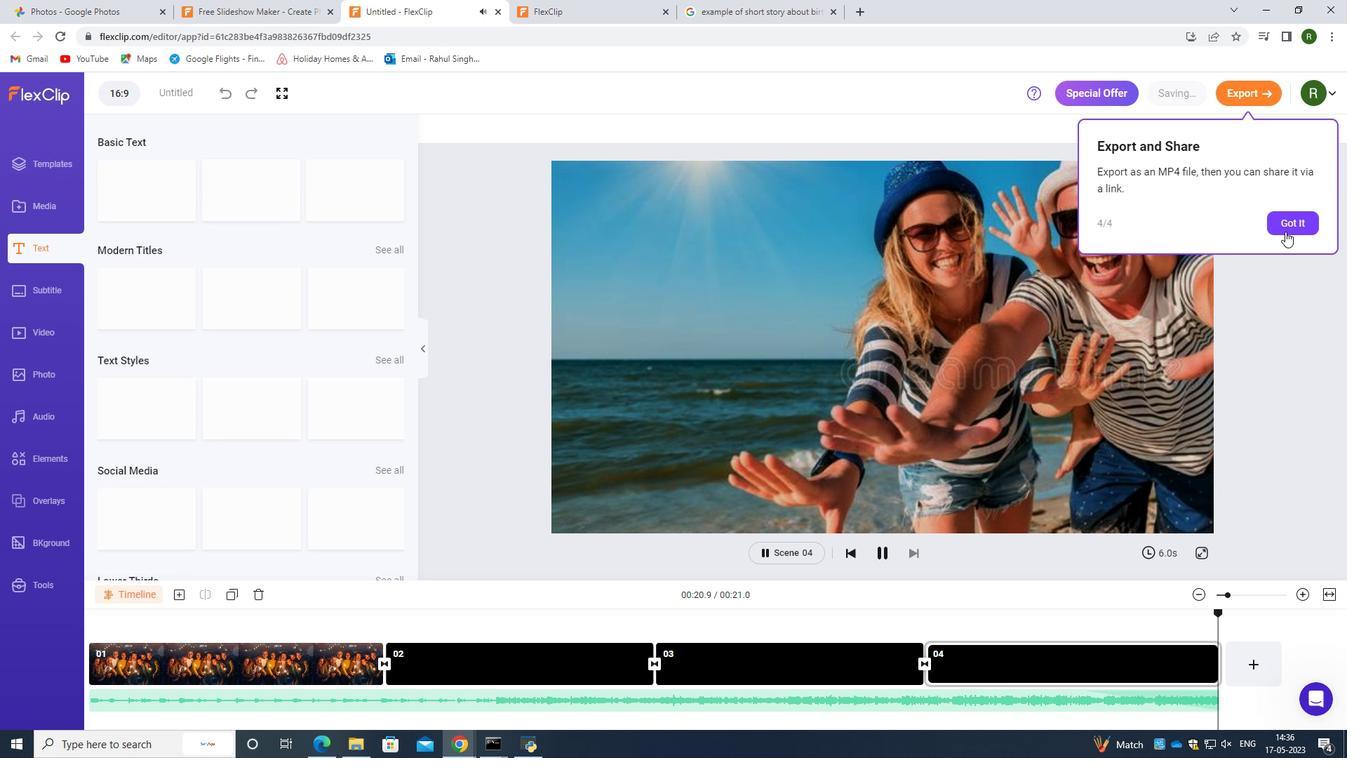 
Action: Mouse pressed left at (1285, 221)
Screenshot: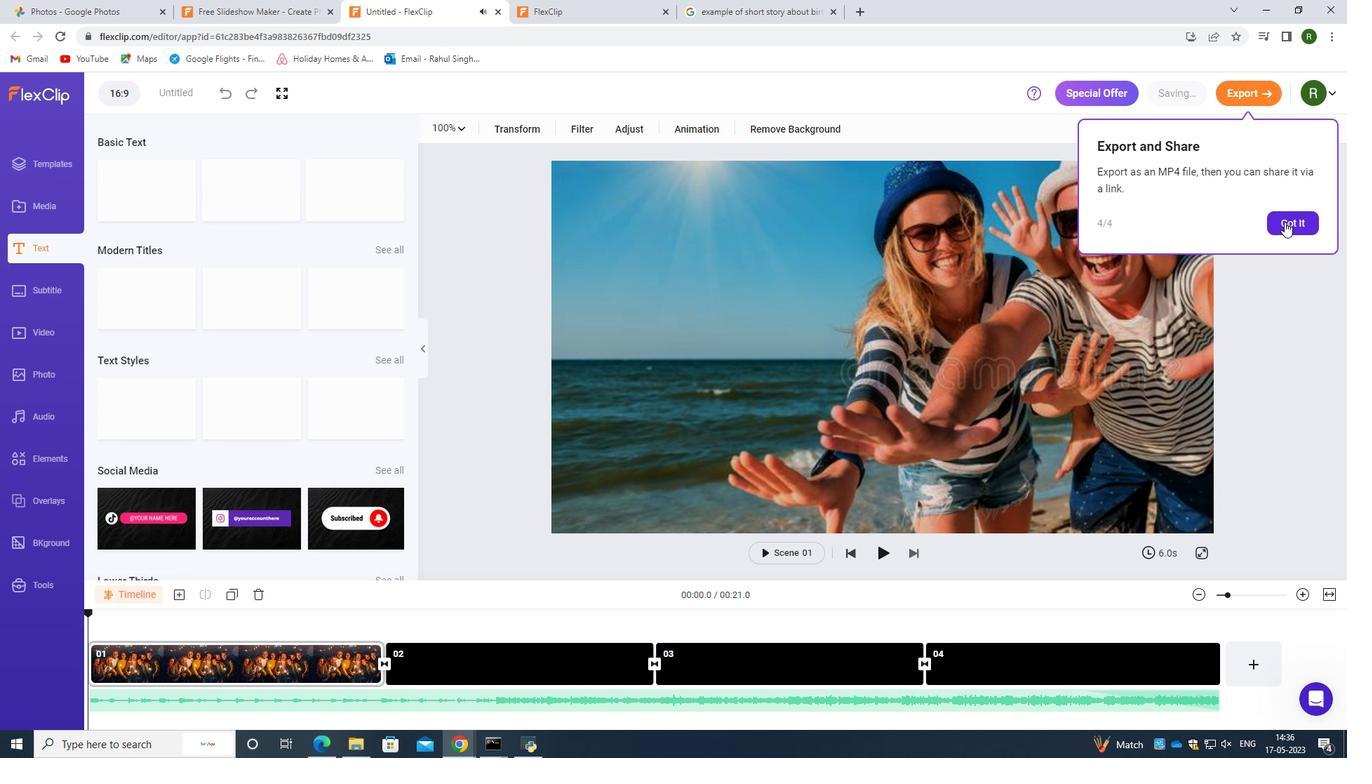 
Action: Mouse moved to (159, 312)
Screenshot: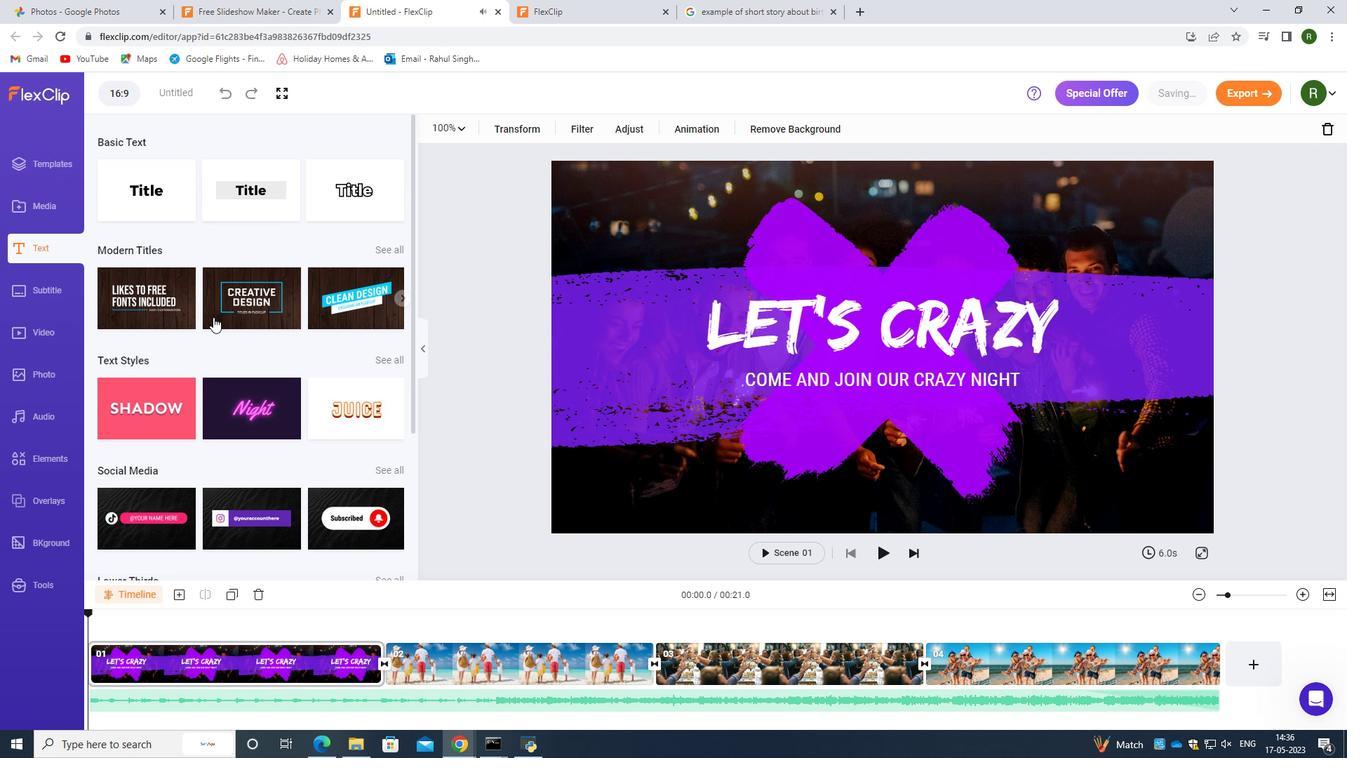 
Action: Mouse scrolled (159, 311) with delta (0, 0)
Screenshot: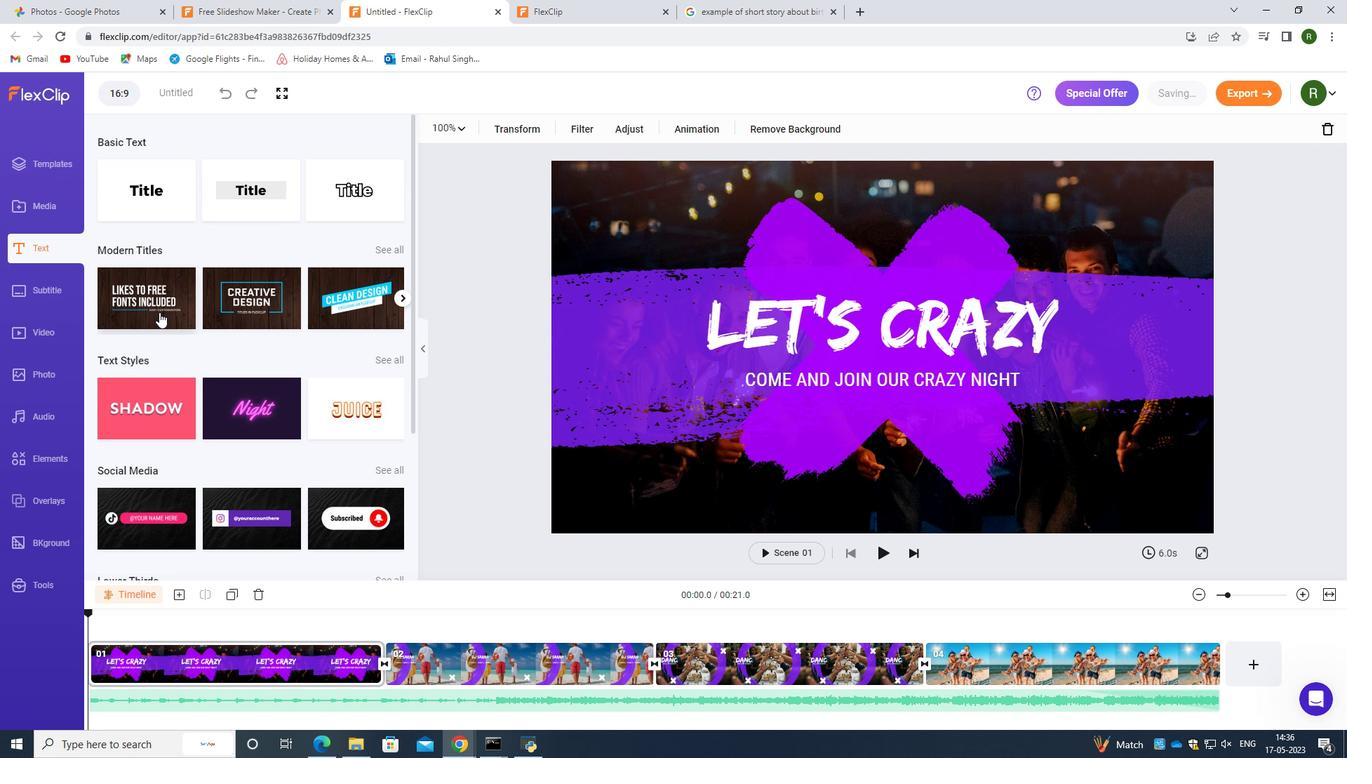 
Action: Mouse scrolled (159, 311) with delta (0, 0)
Screenshot: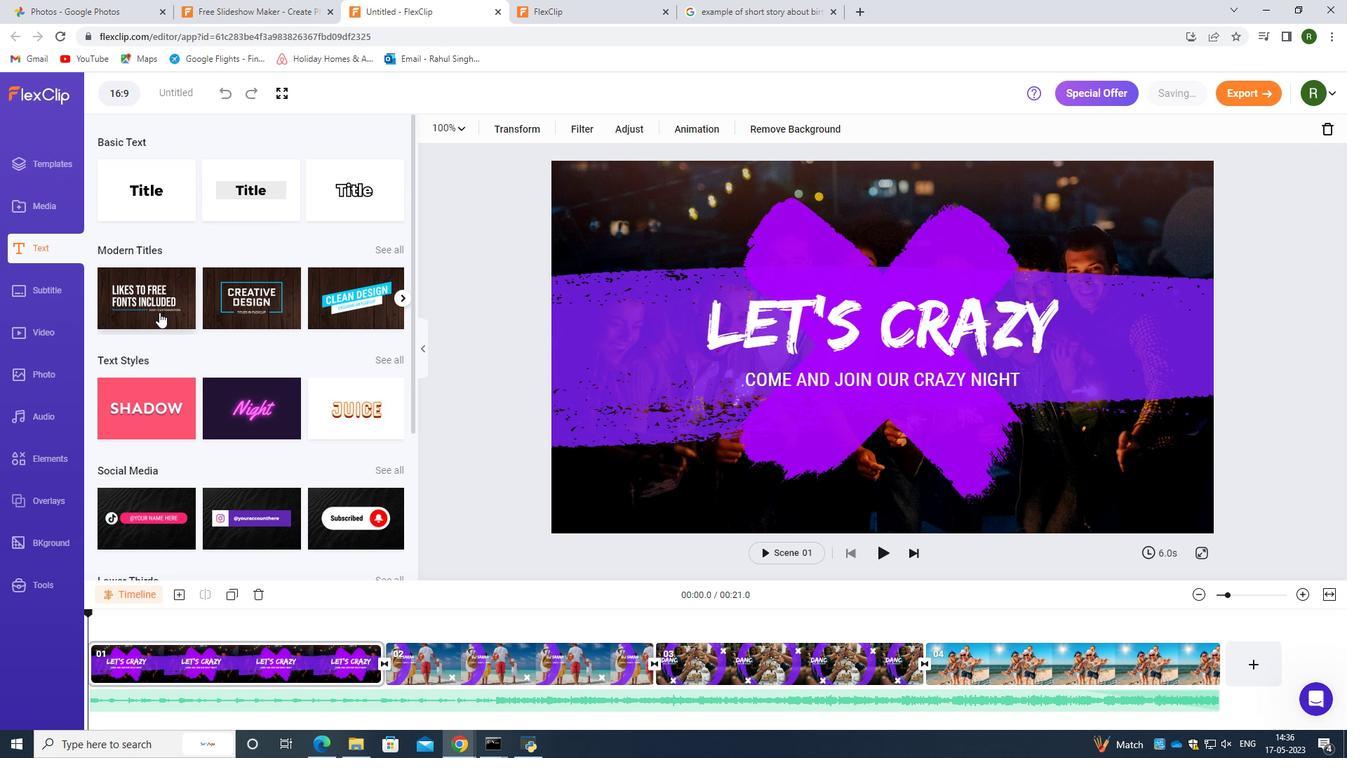 
Action: Mouse moved to (237, 388)
Screenshot: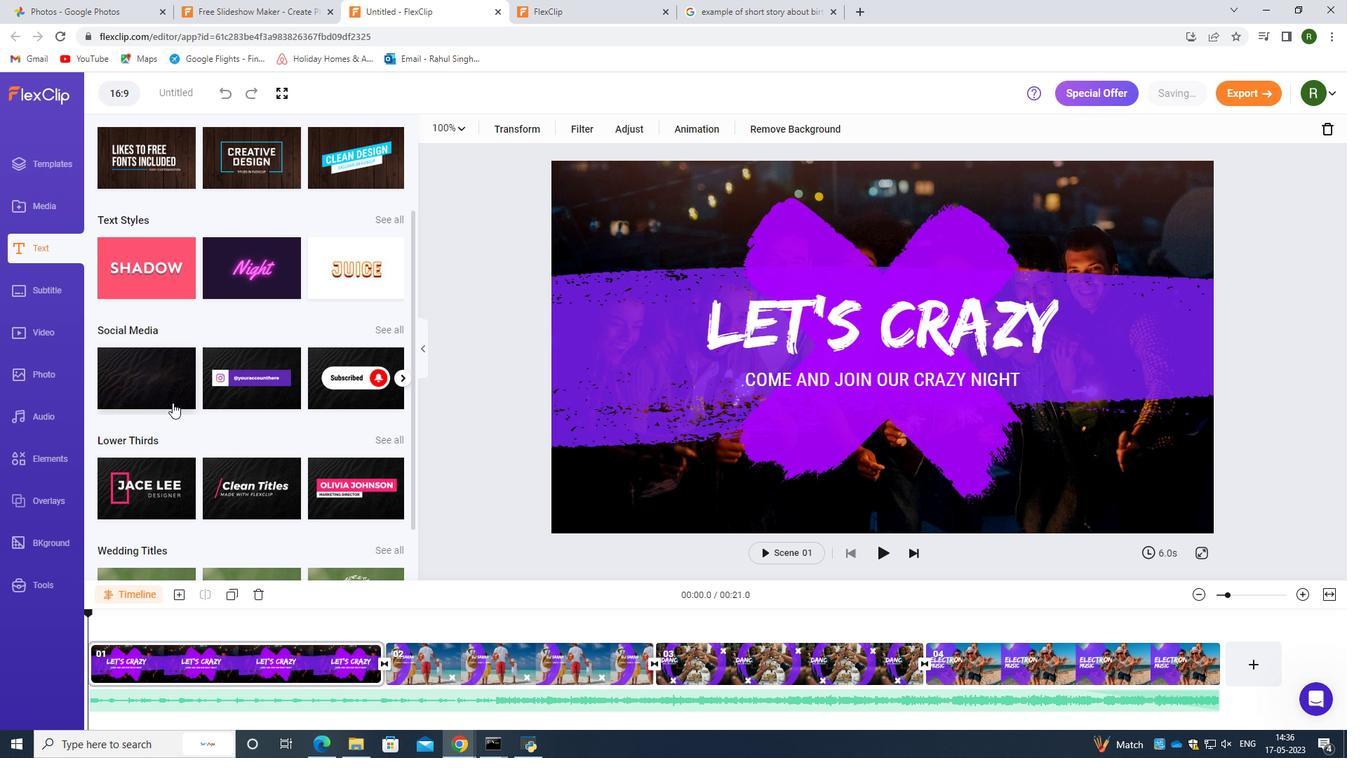 
Action: Mouse scrolled (237, 388) with delta (0, 0)
Screenshot: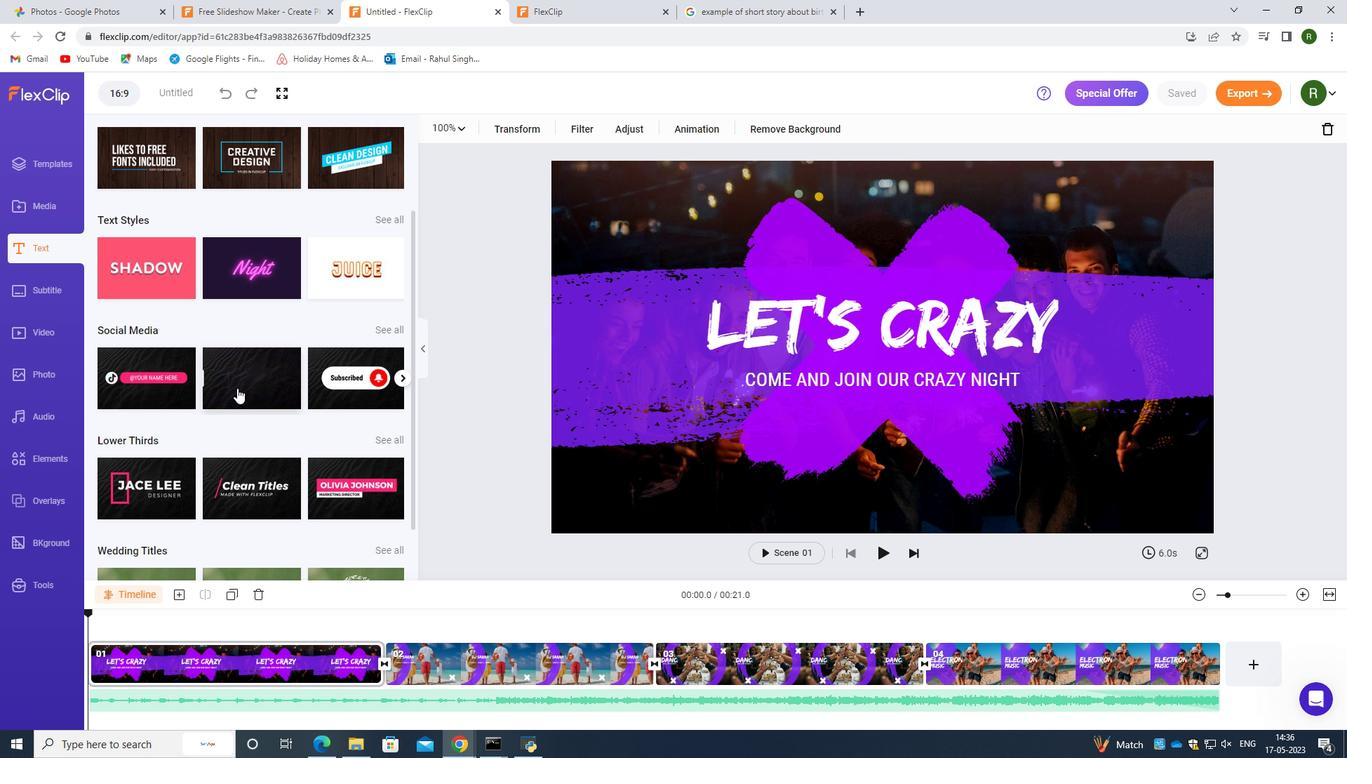 
Action: Mouse scrolled (237, 388) with delta (0, 0)
Screenshot: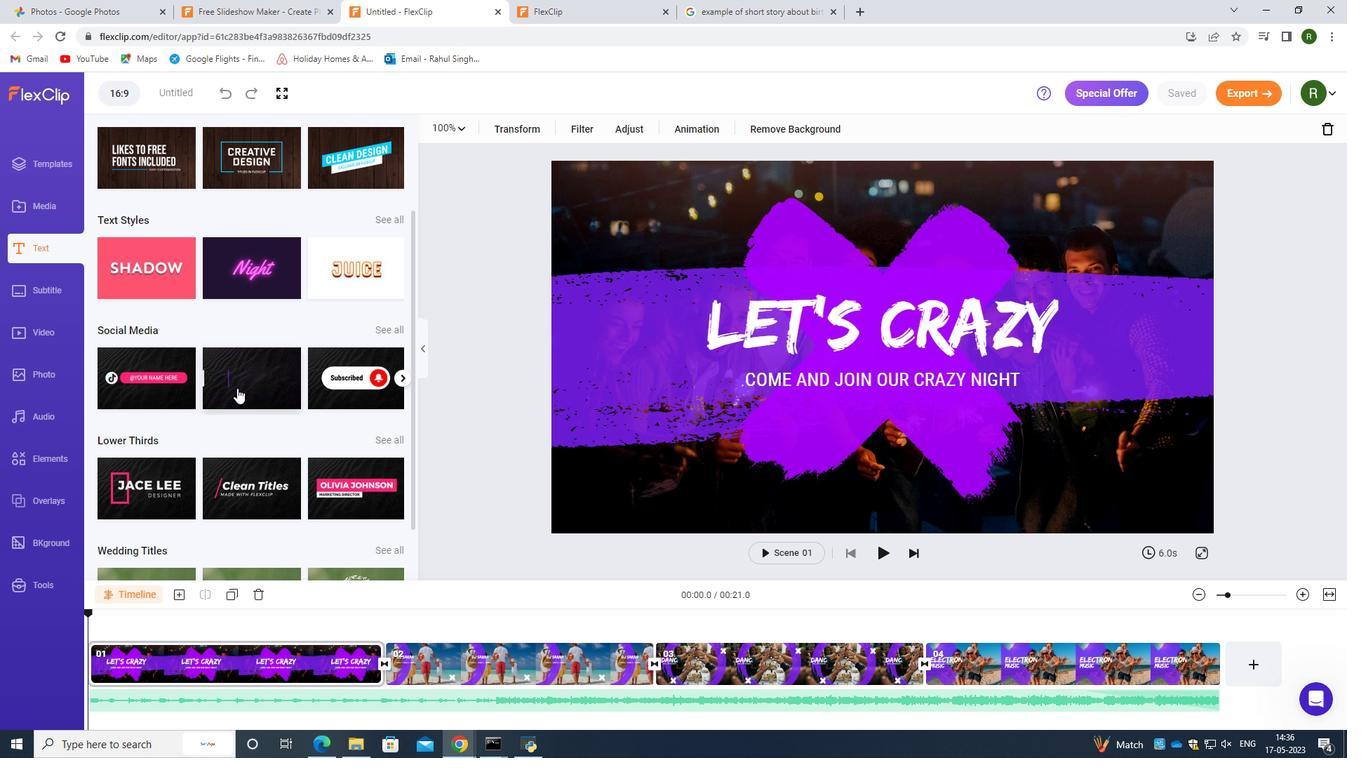 
Action: Mouse moved to (252, 417)
Screenshot: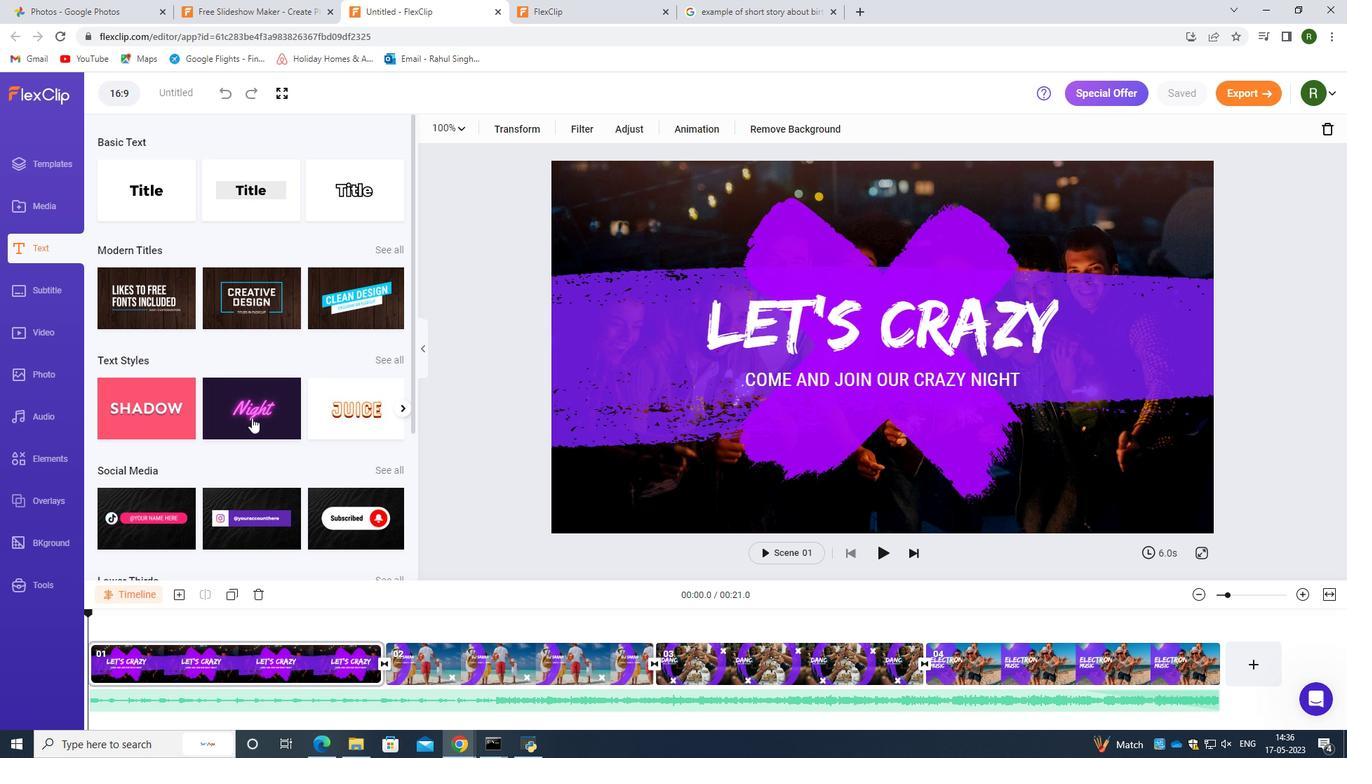 
Action: Mouse pressed left at (252, 417)
Screenshot: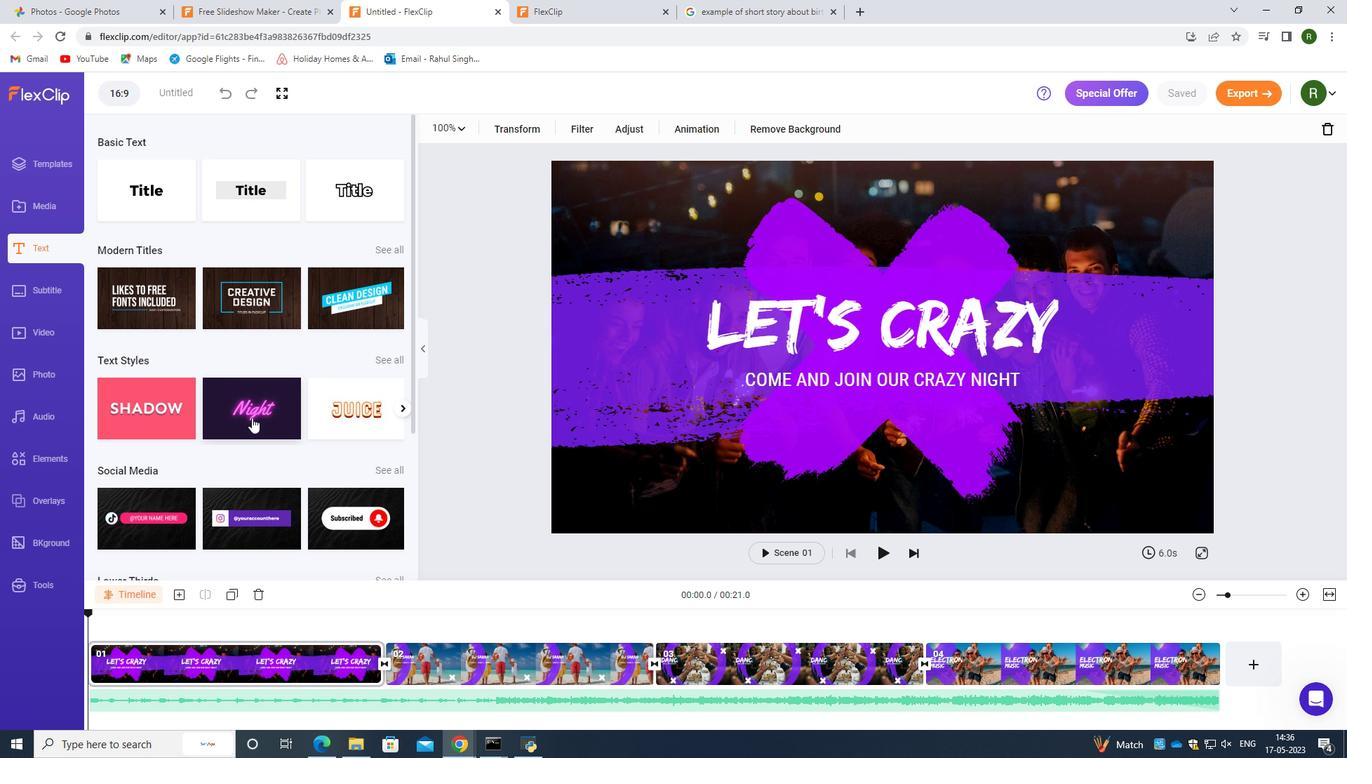 
Action: Mouse moved to (719, 246)
Screenshot: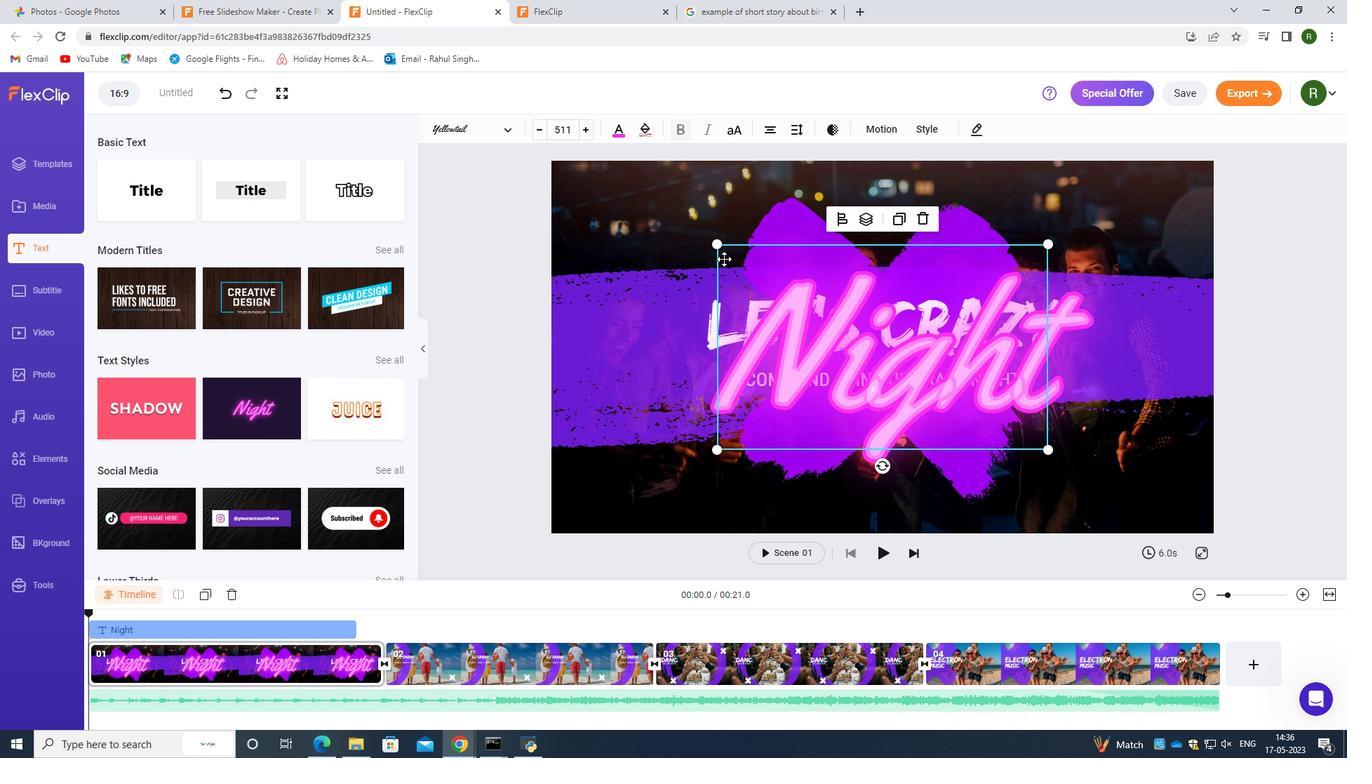
Action: Mouse pressed left at (719, 246)
Screenshot: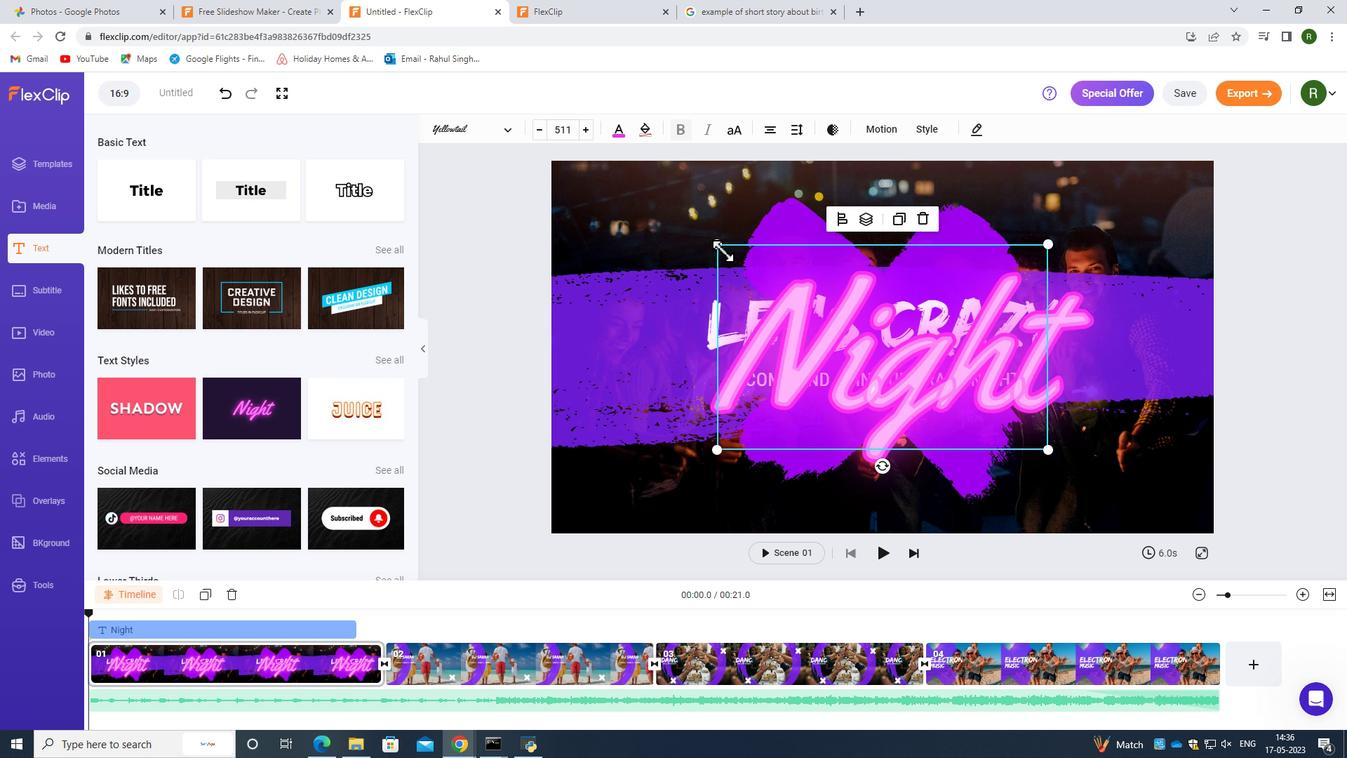 
Action: Mouse moved to (1036, 320)
Screenshot: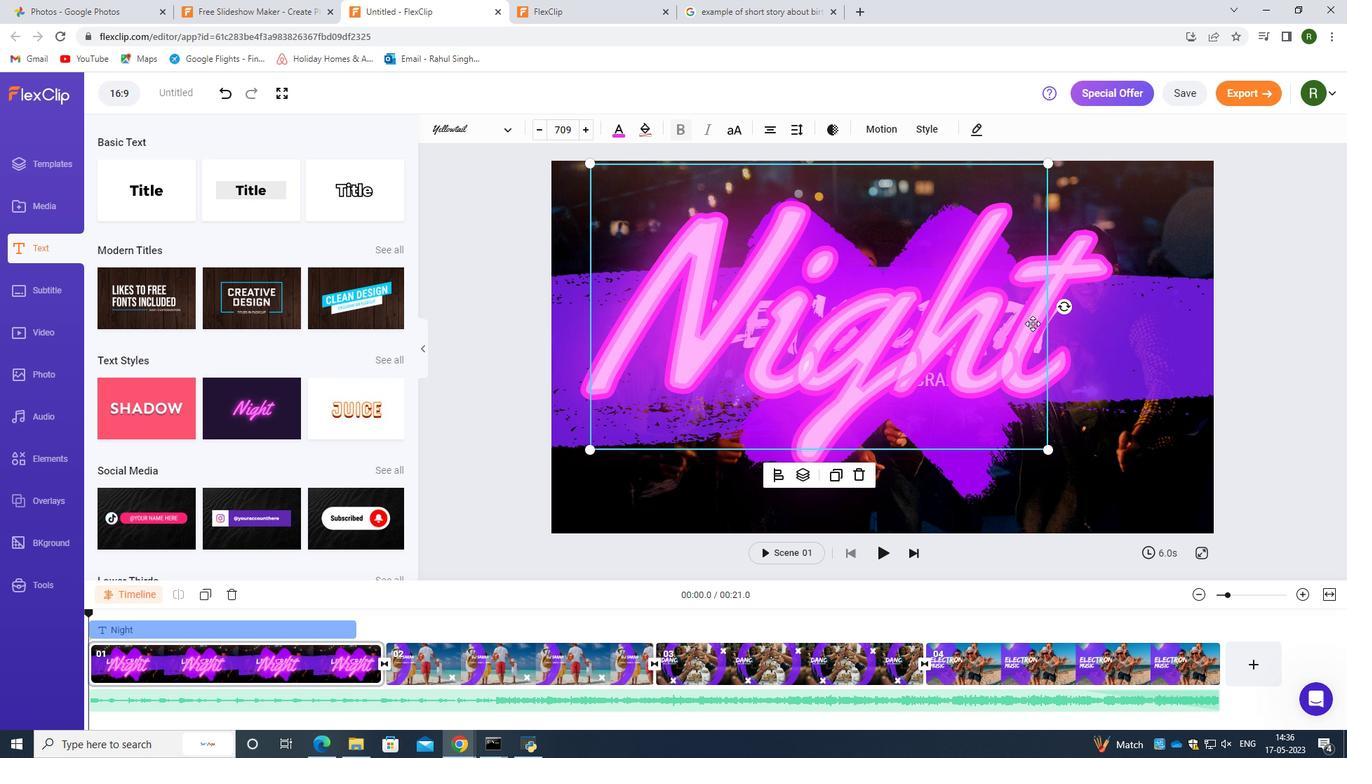 
Action: Mouse pressed left at (1036, 320)
Screenshot: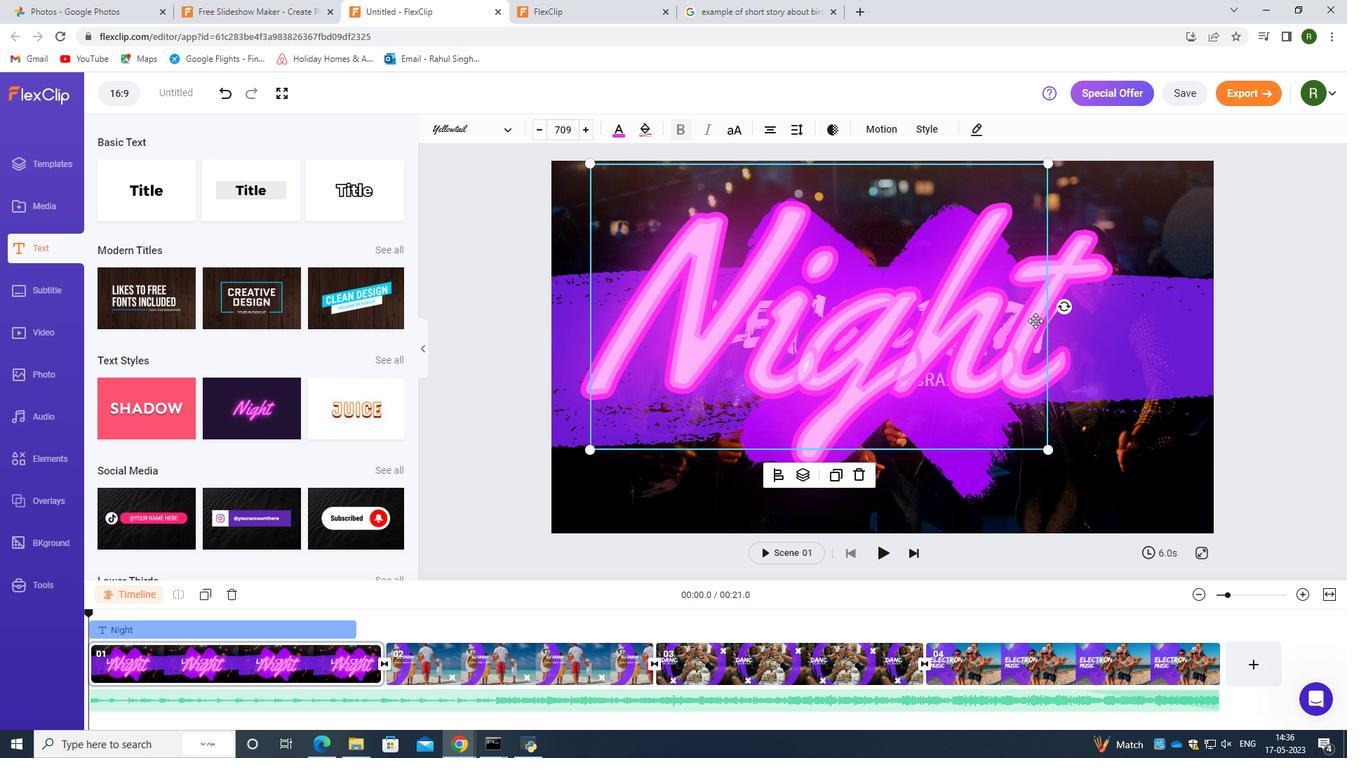 
Action: Mouse pressed left at (1036, 320)
Screenshot: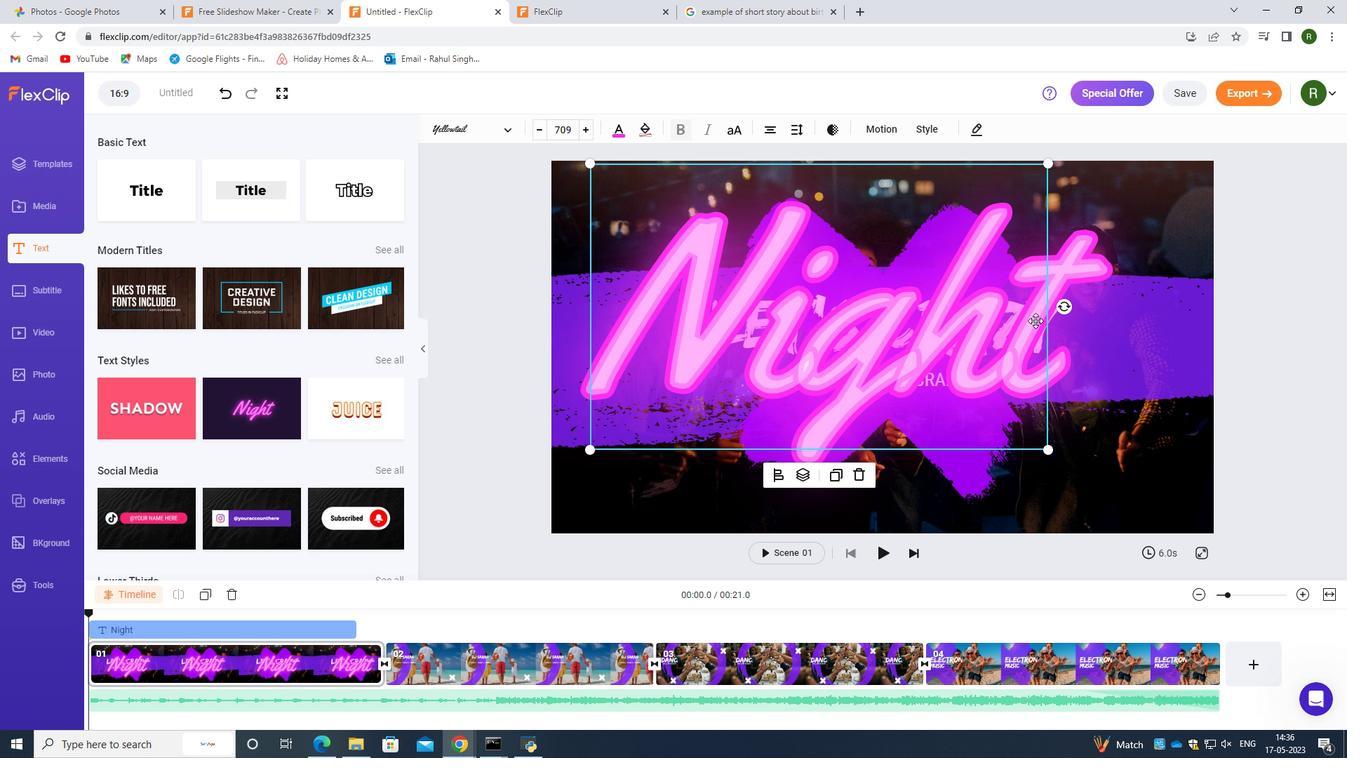 
Action: Mouse moved to (1020, 360)
Screenshot: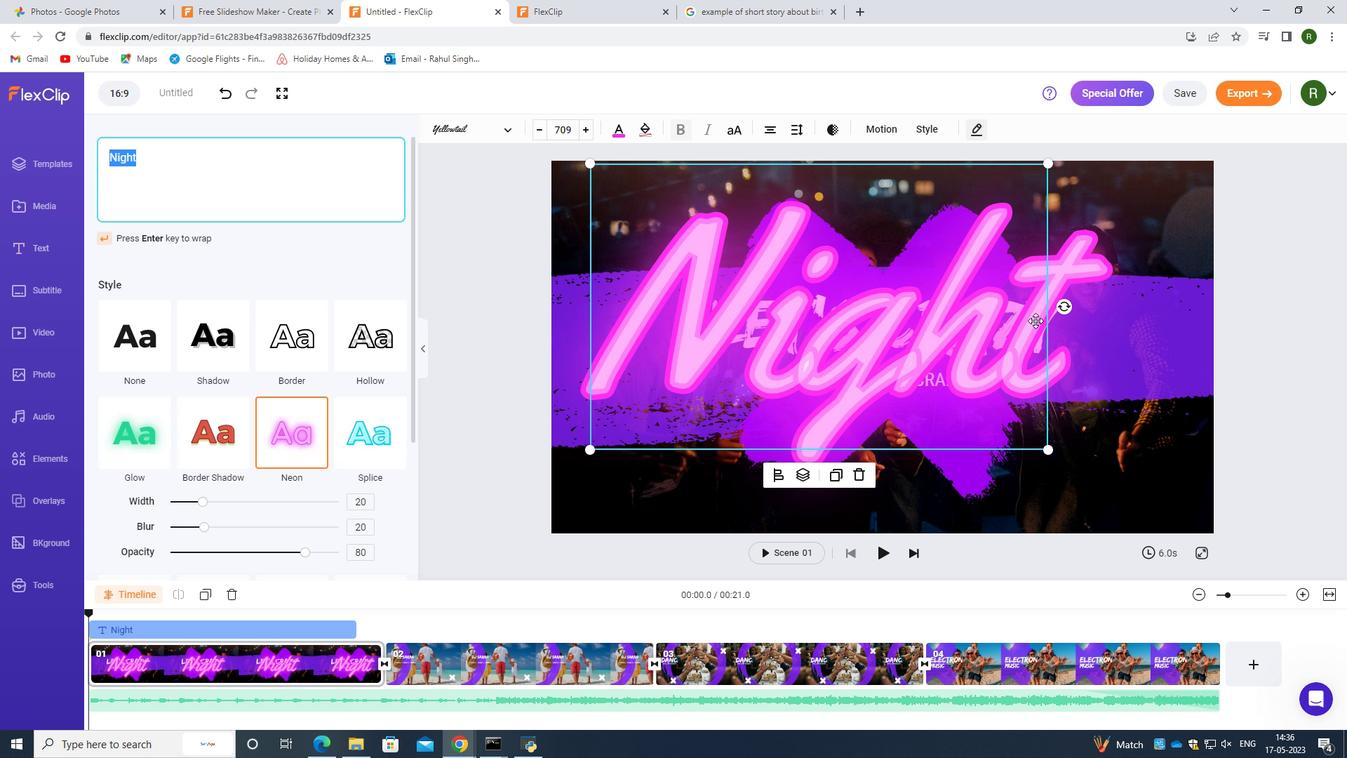 
Action: Mouse pressed left at (1020, 360)
Screenshot: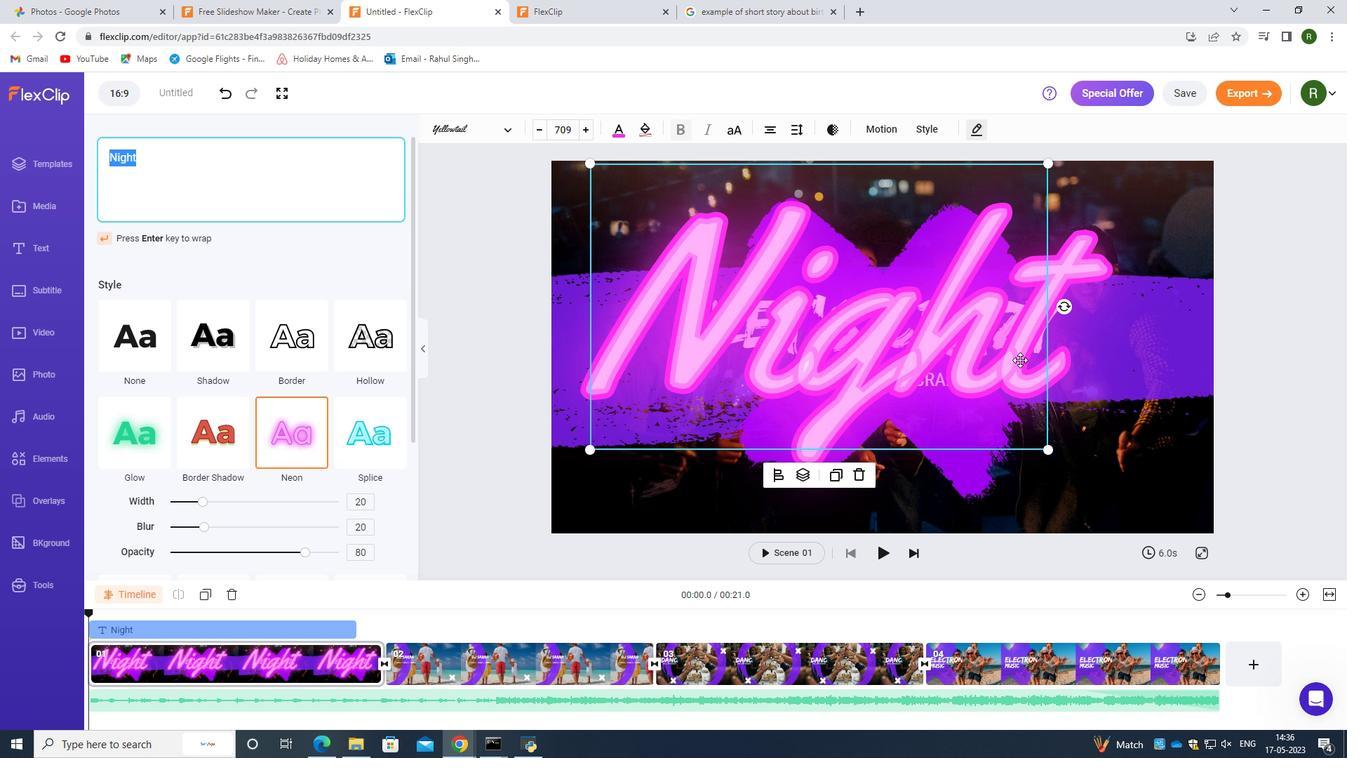 
Action: Mouse moved to (237, 200)
Screenshot: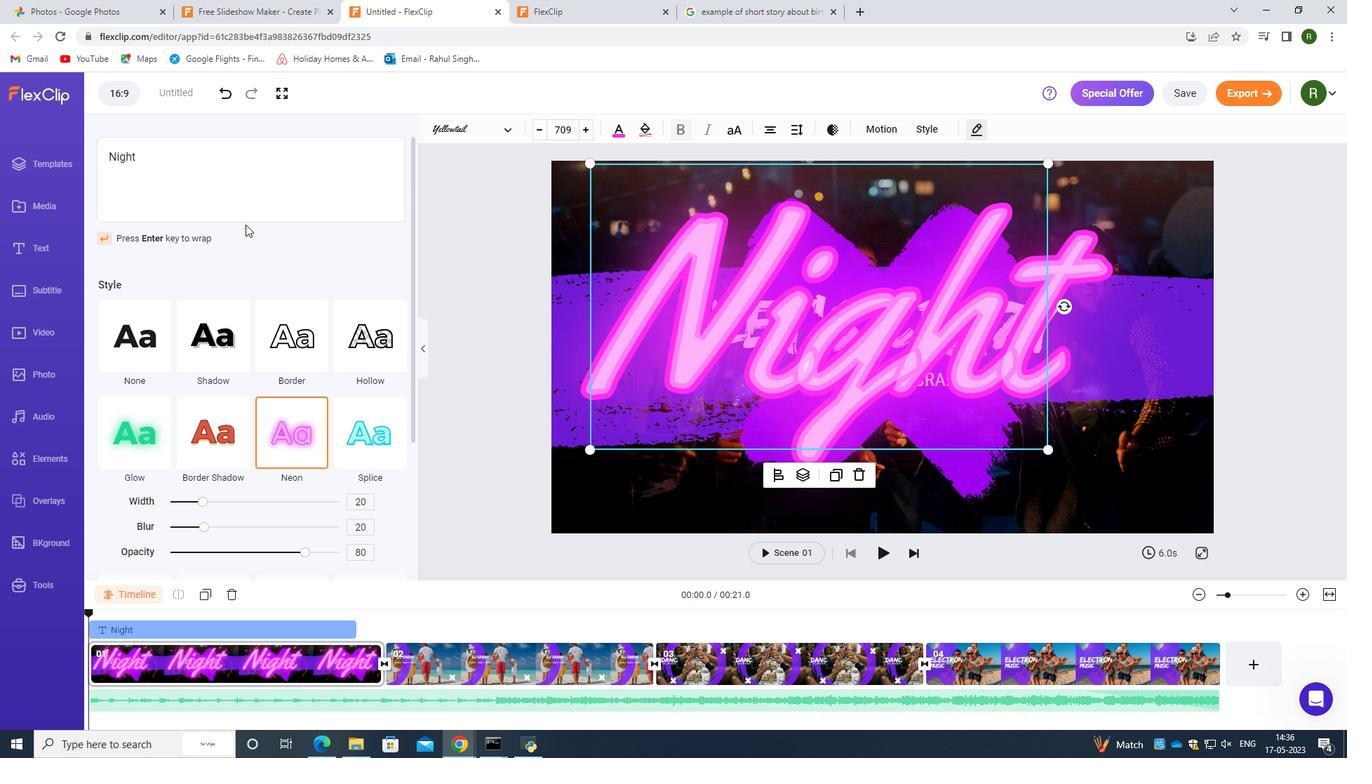 
Action: Mouse pressed left at (237, 200)
Screenshot: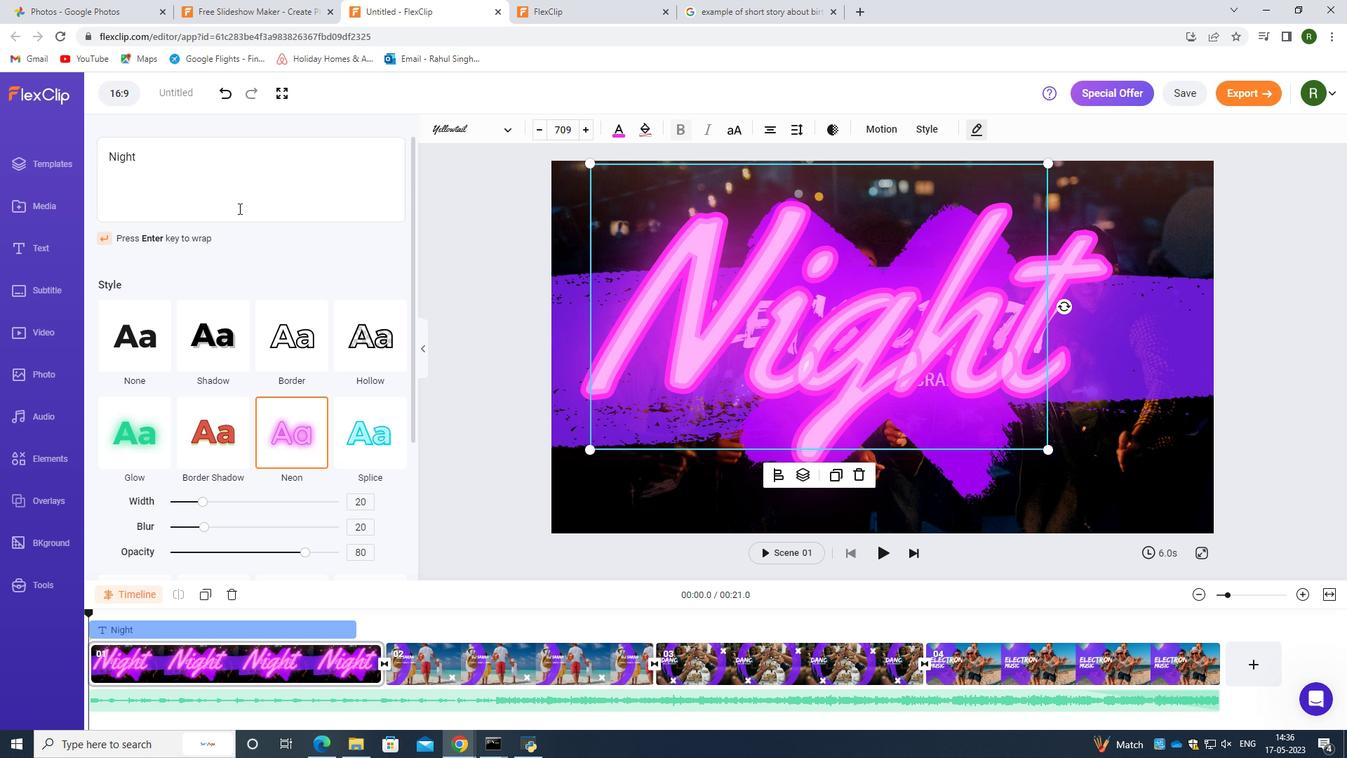 
Action: Key pressed <Key.backspace>ctrl+V
Screenshot: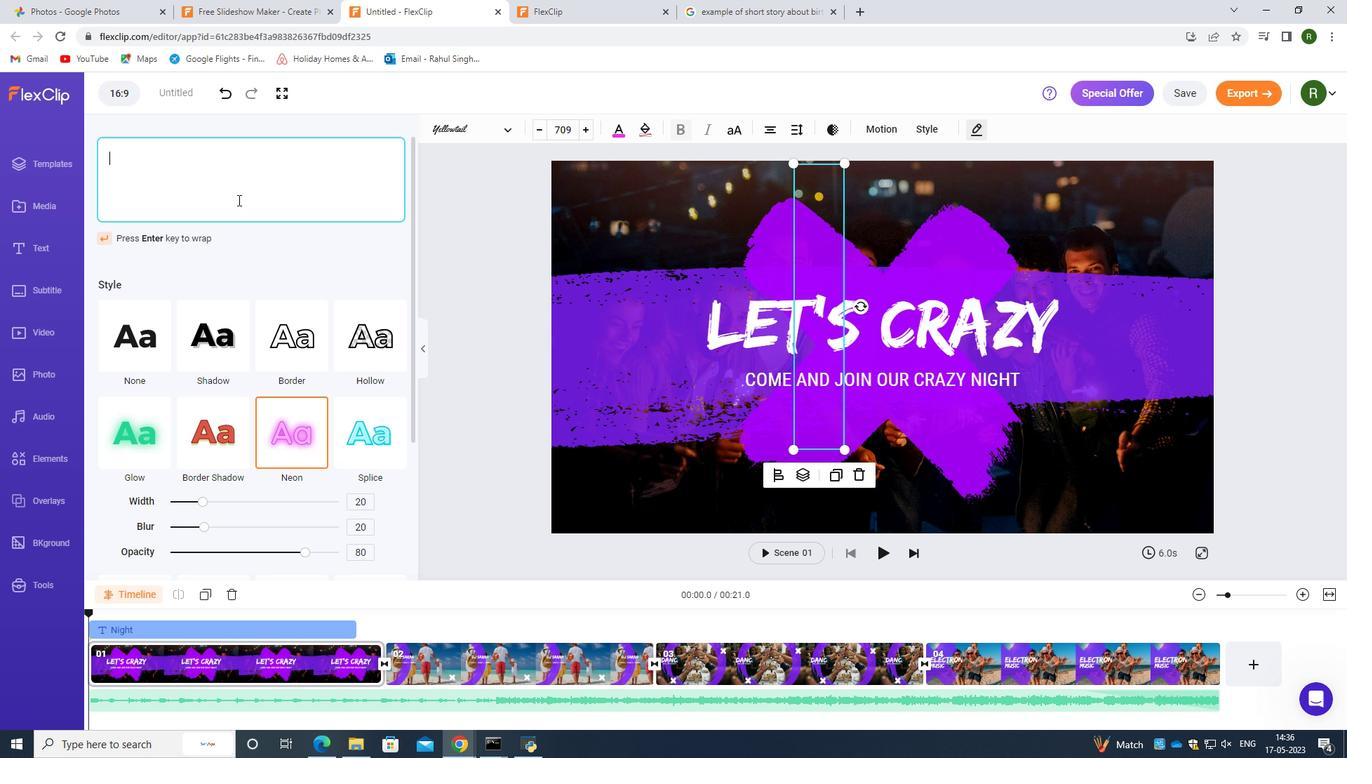 
Action: Mouse moved to (489, 445)
Screenshot: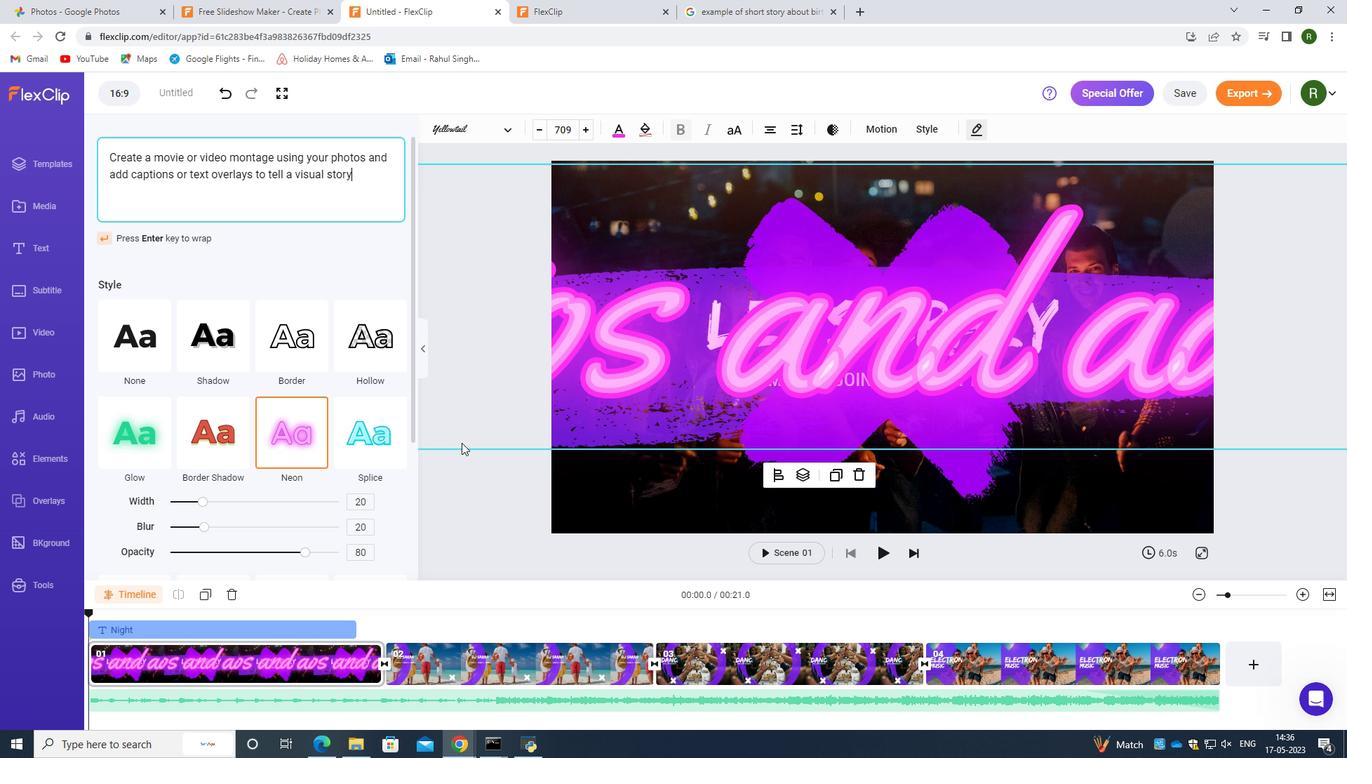 
Action: Mouse pressed left at (489, 445)
